 Task: Play online crossword game.
Action: Mouse moved to (937, 459)
Screenshot: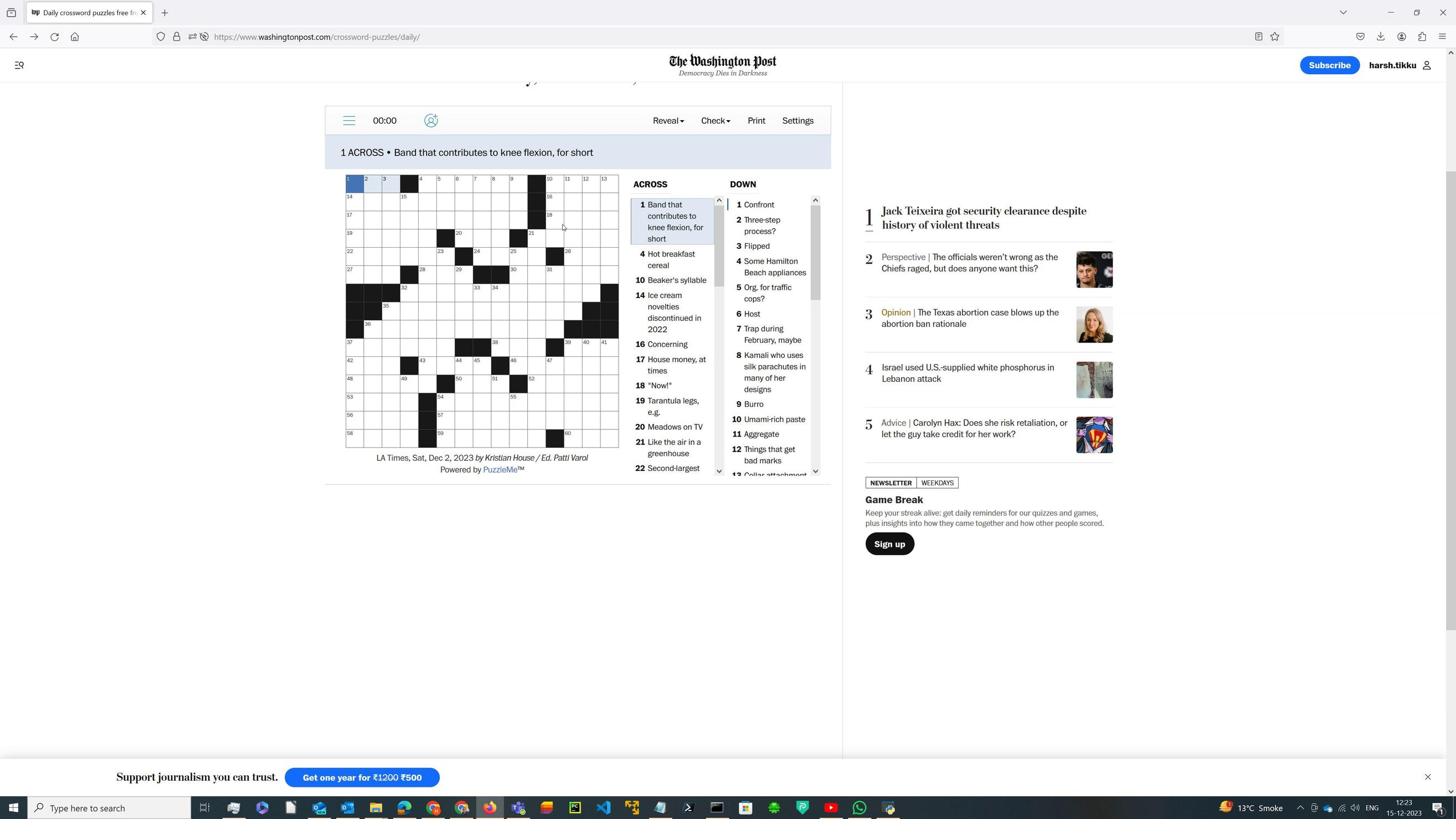 
Action: Mouse pressed left at (937, 459)
Screenshot: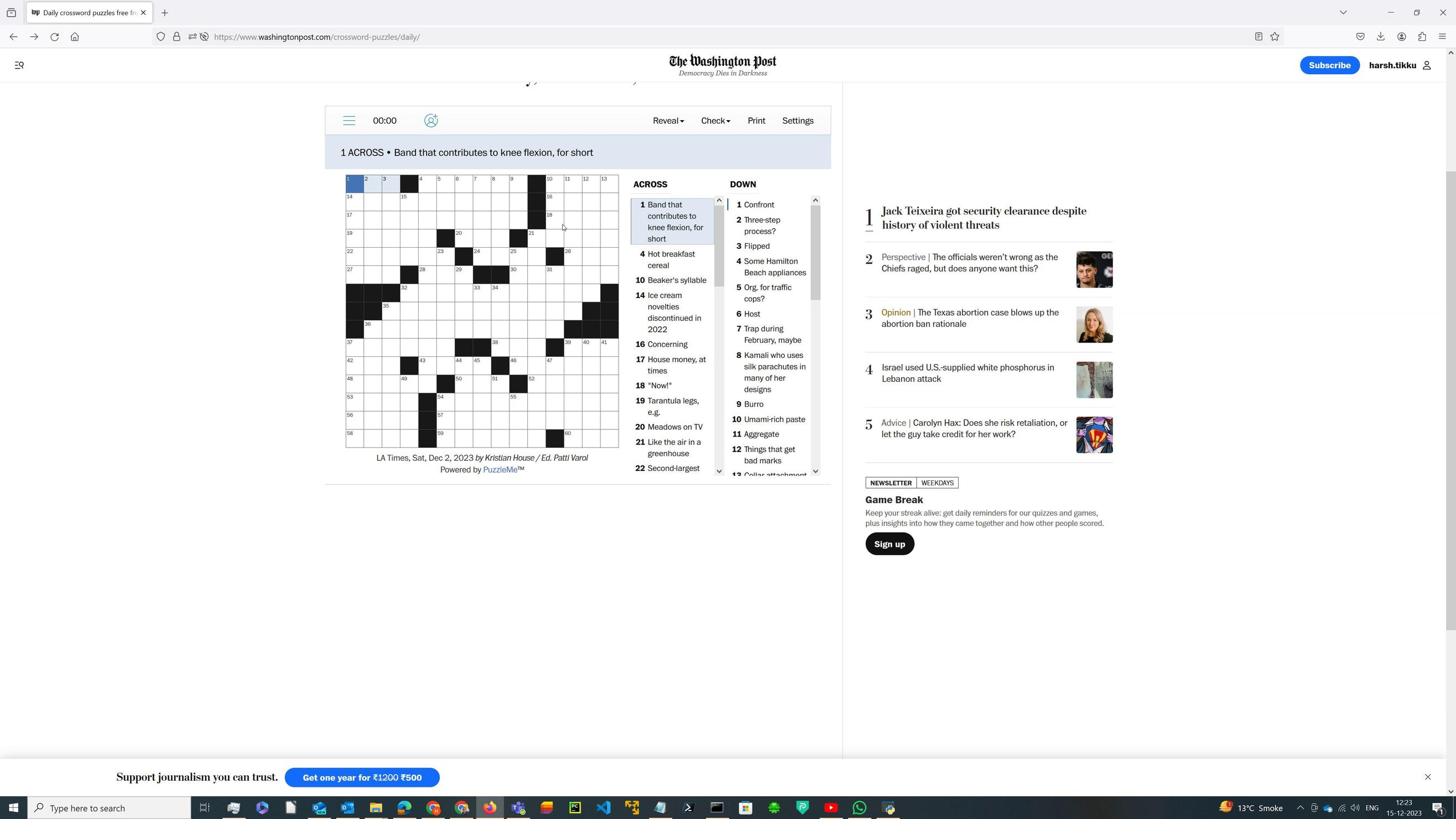
Action: Mouse moved to (920, 459)
Screenshot: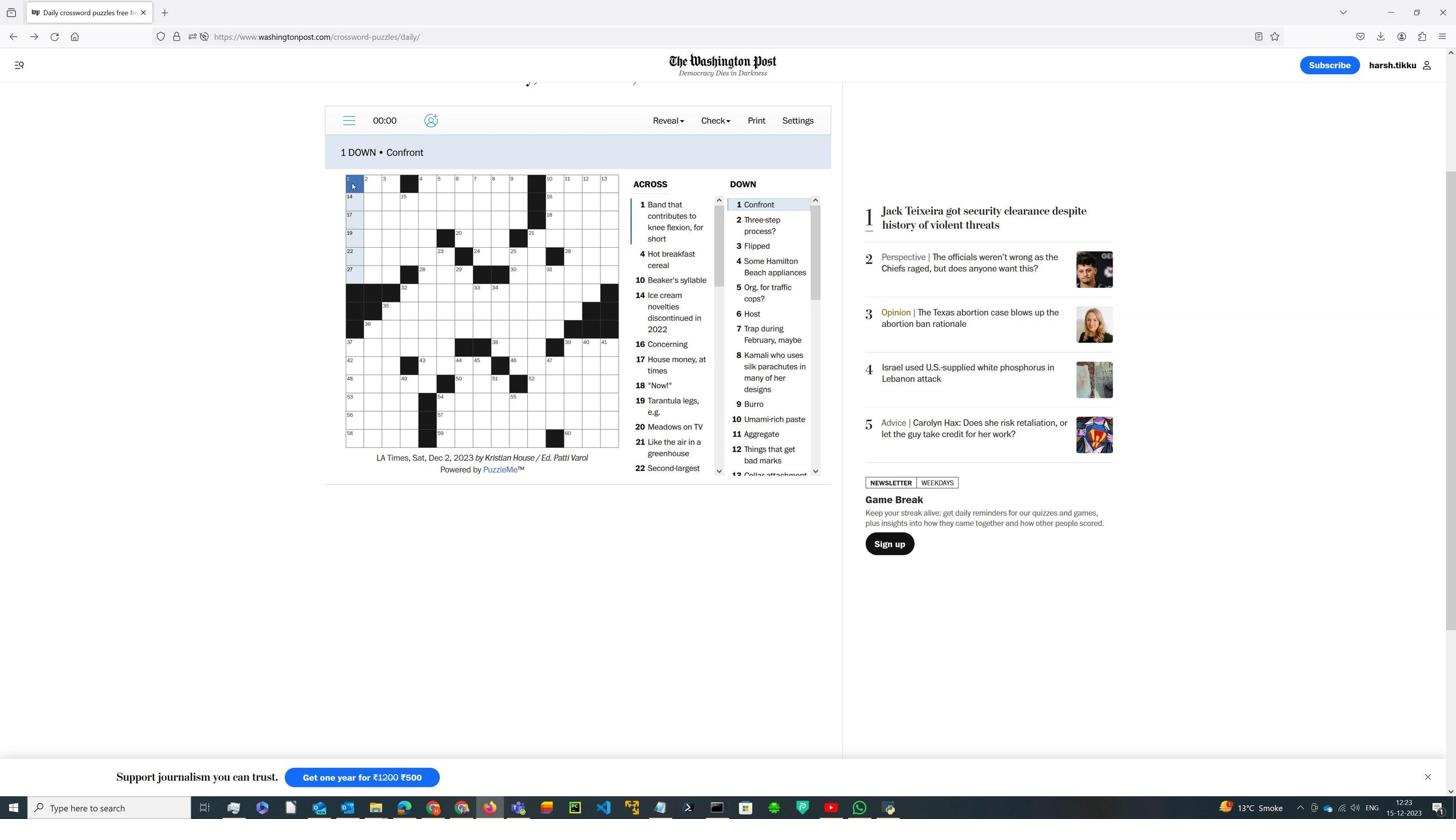 
Action: Mouse pressed left at (920, 459)
Screenshot: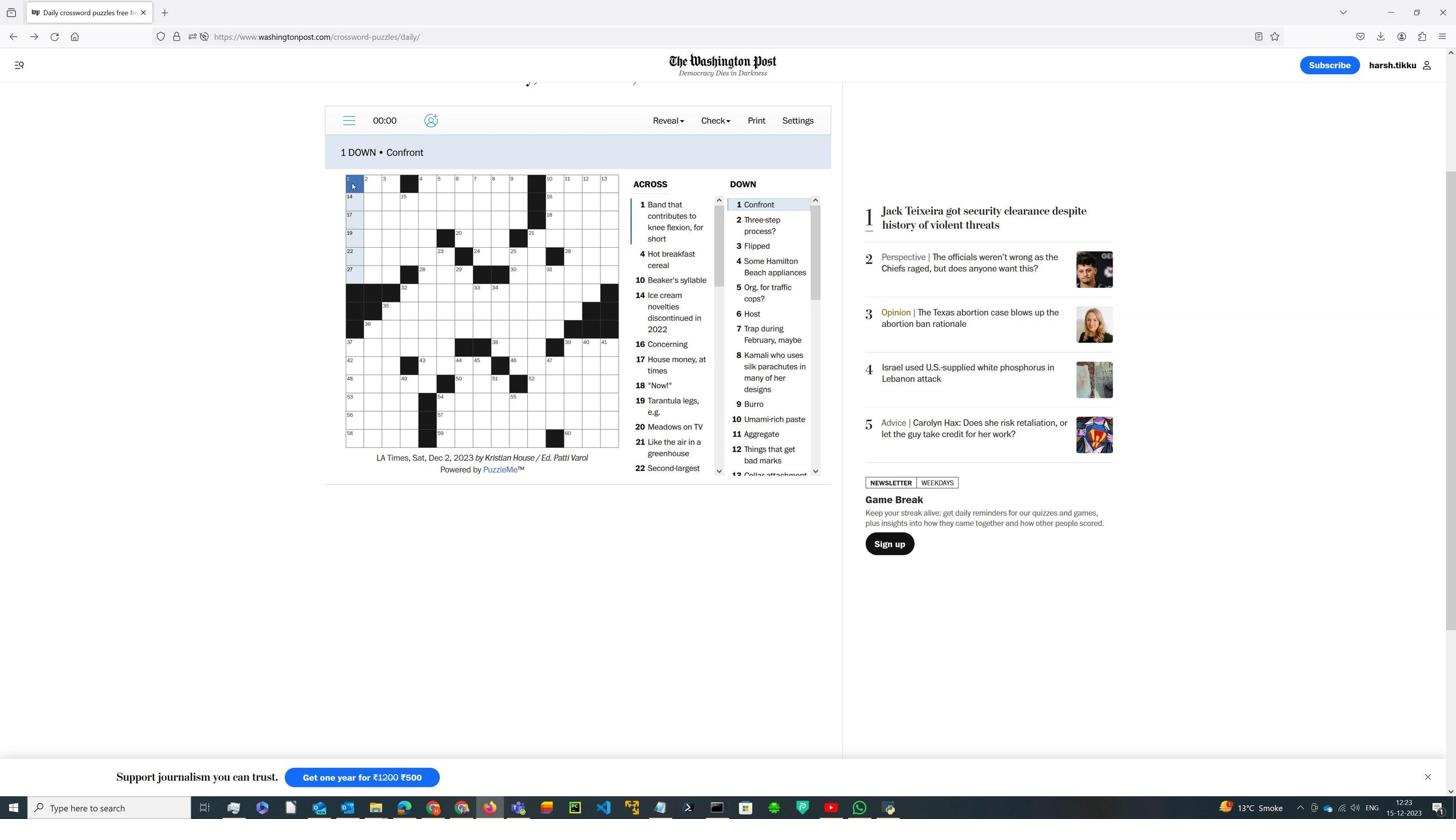 
Action: Mouse moved to (921, 459)
Screenshot: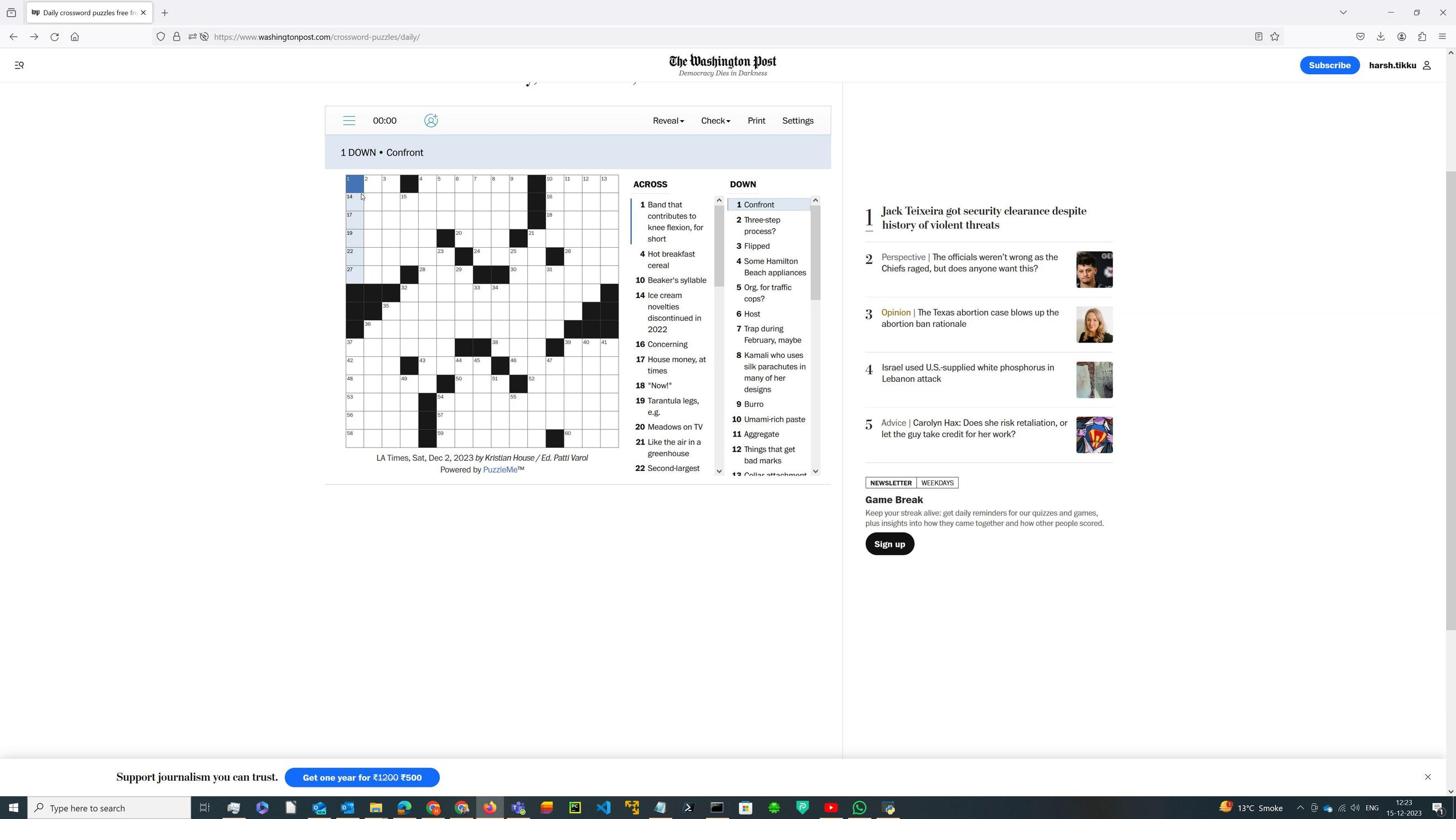
Action: Key pressed accost
Screenshot: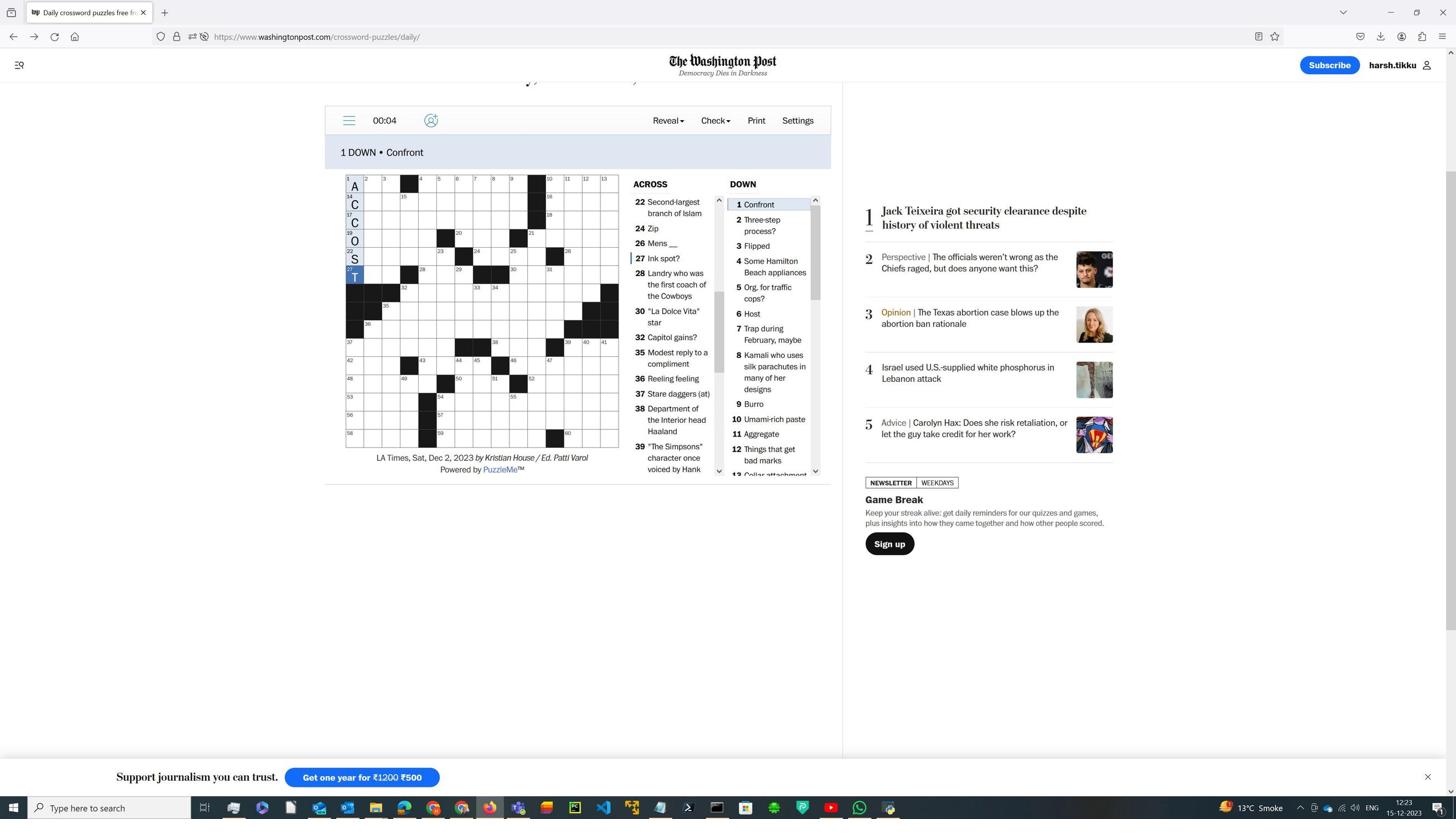 
Action: Mouse moved to (920, 458)
Screenshot: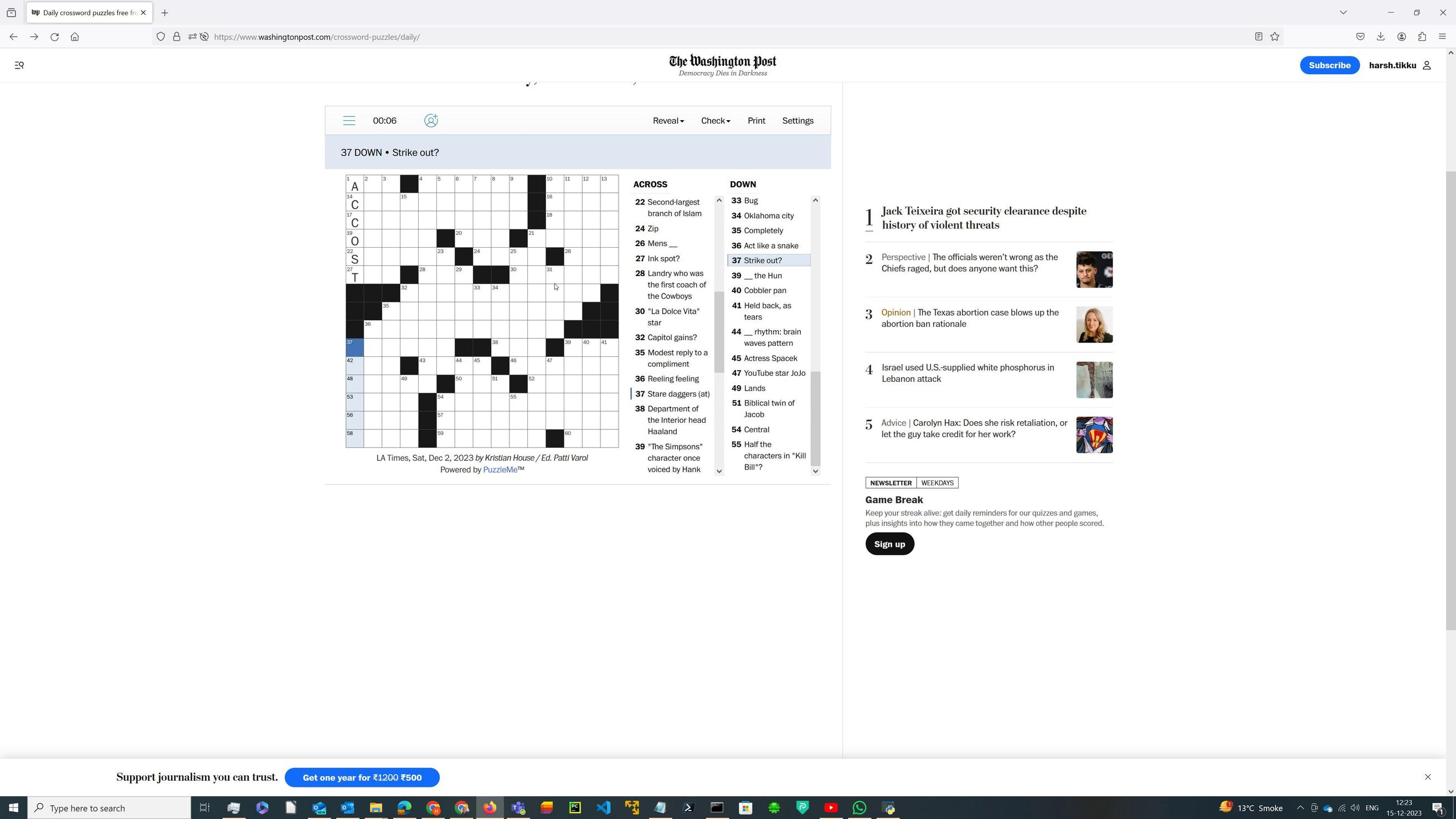 
Action: Mouse pressed left at (920, 458)
Screenshot: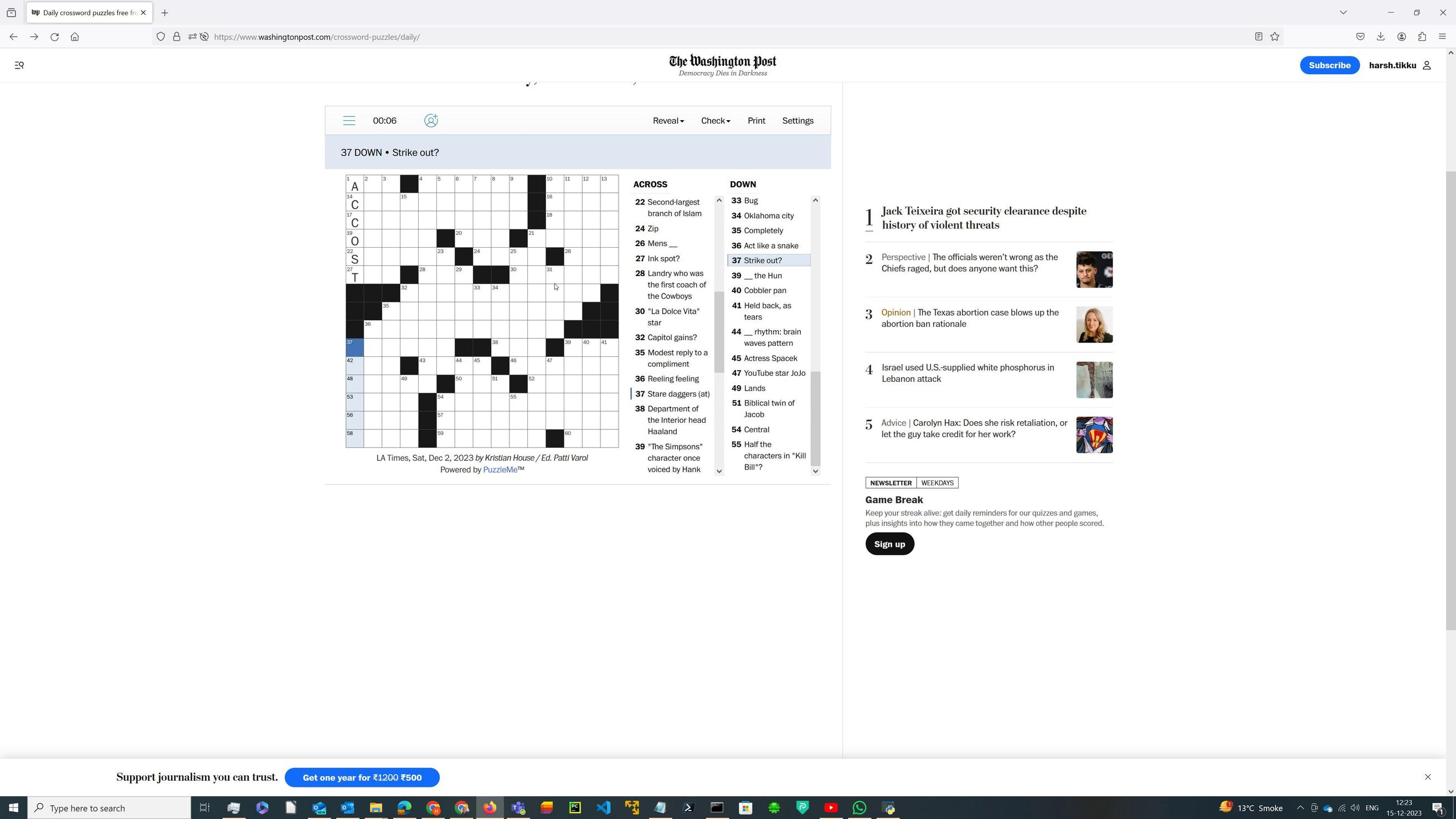 
Action: Mouse moved to (929, 459)
Screenshot: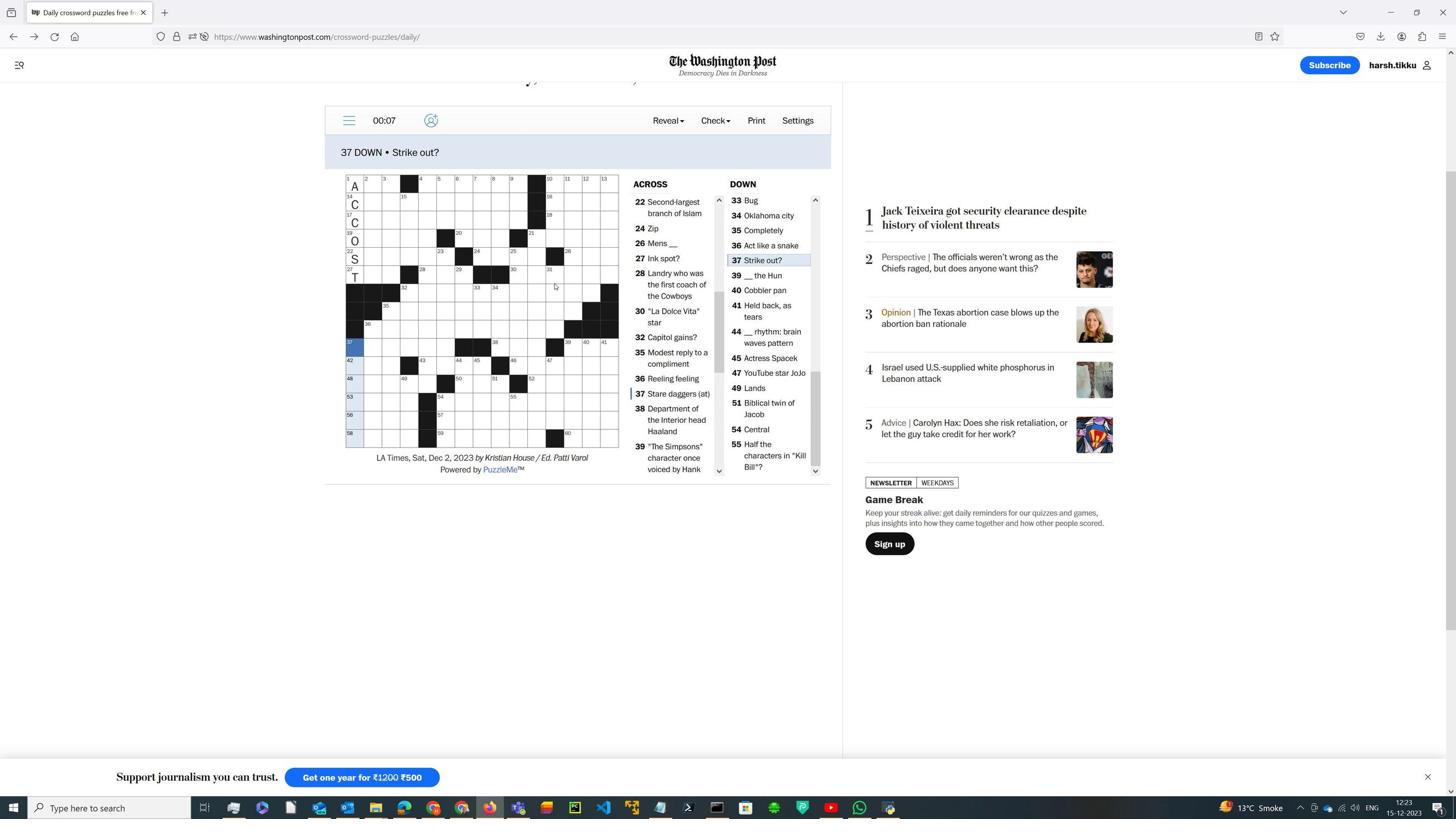 
Action: Key pressed gosolo
Screenshot: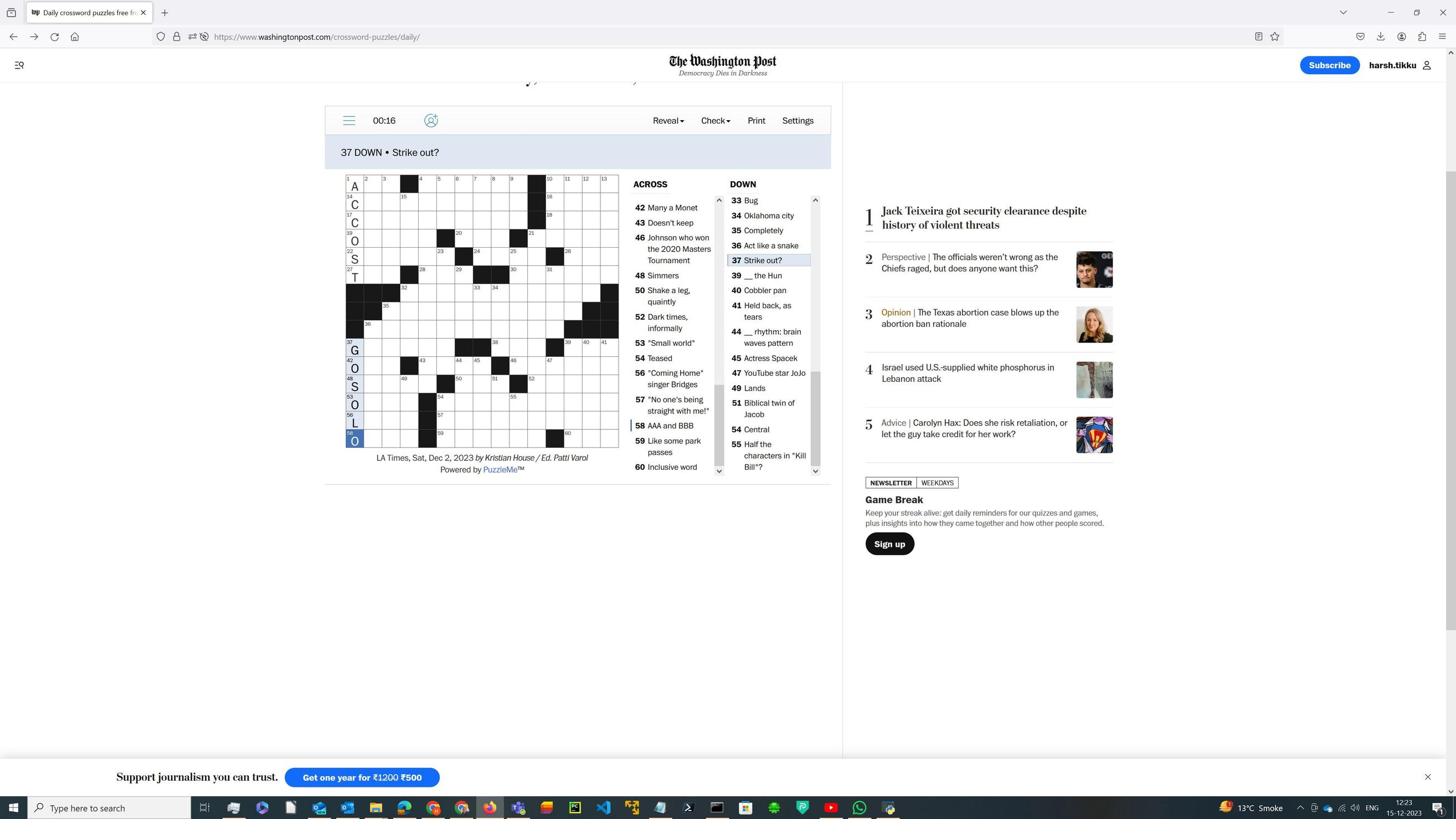 
Action: Mouse moved to (922, 459)
Screenshot: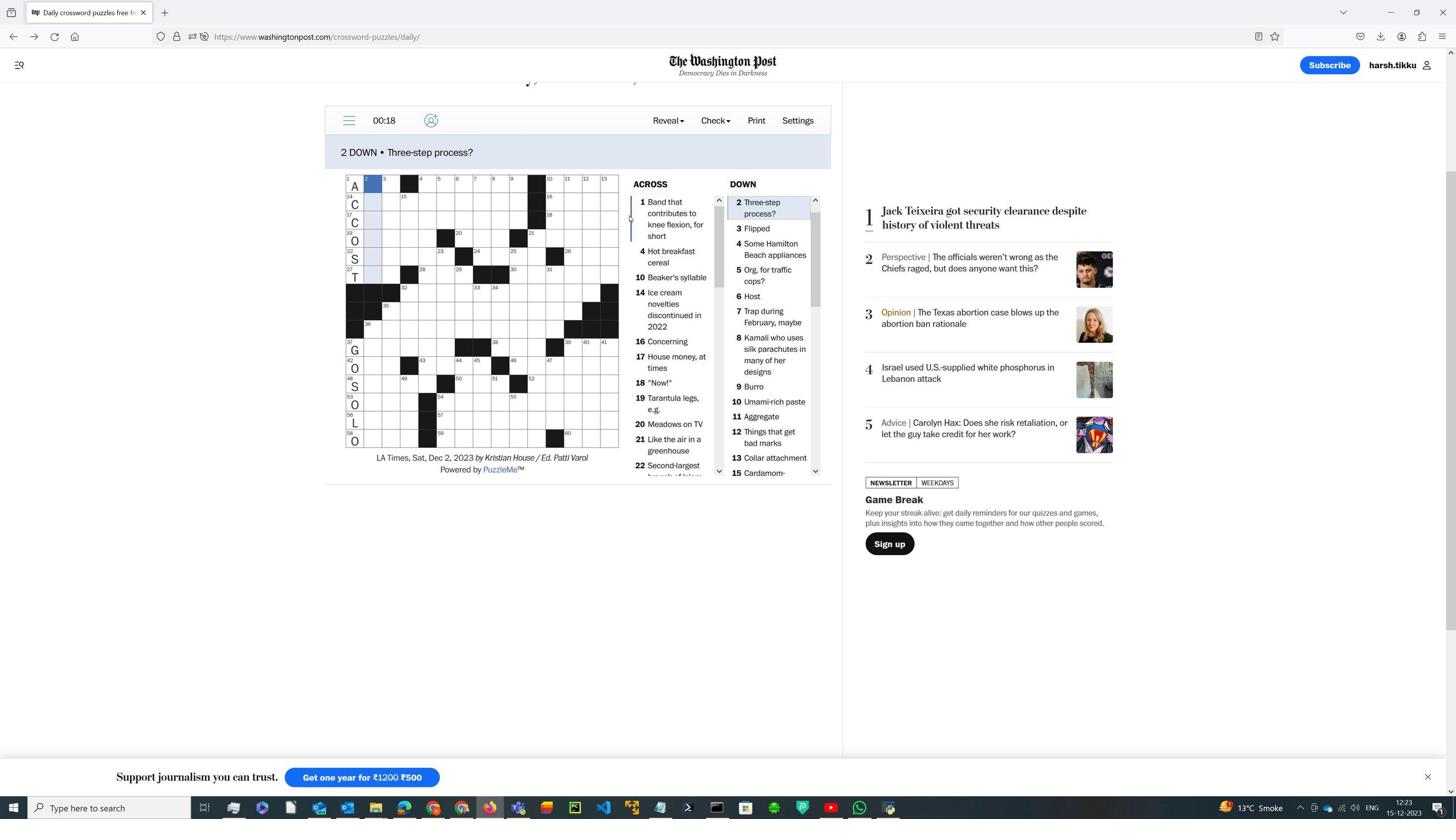 
Action: Mouse pressed left at (922, 459)
Screenshot: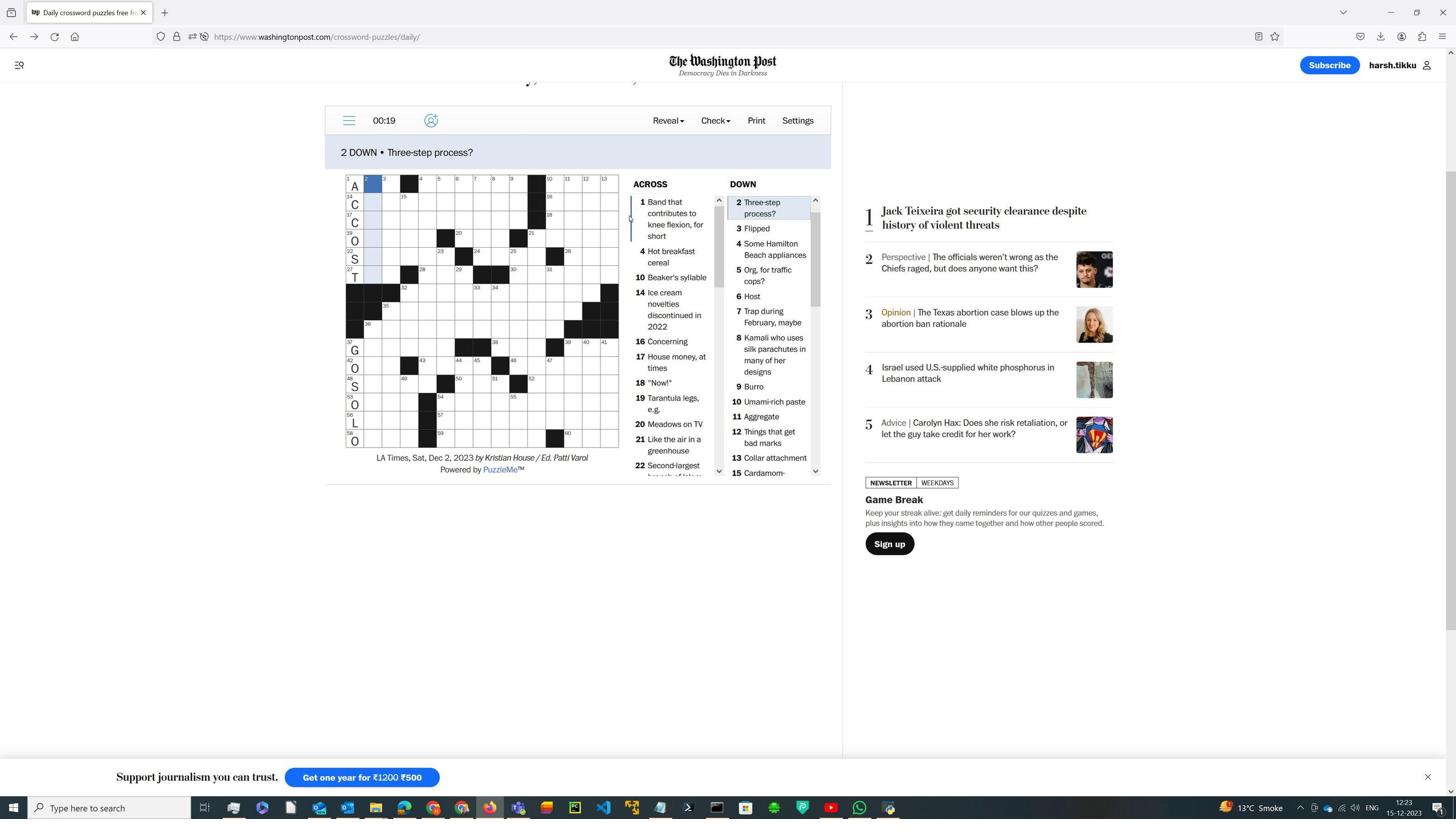 
Action: Mouse moved to (933, 459)
Screenshot: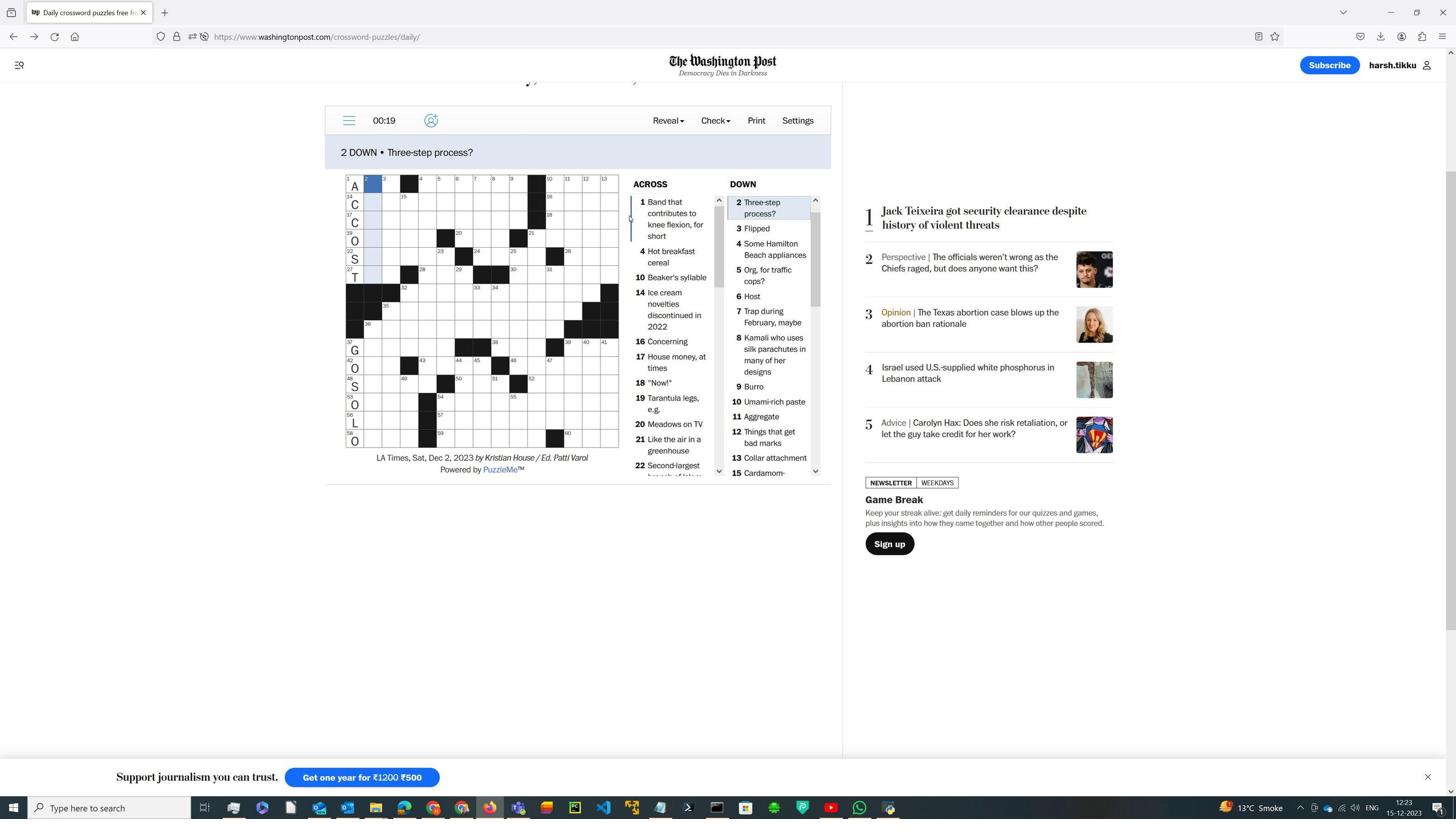 
Action: Key pressed chacha
Screenshot: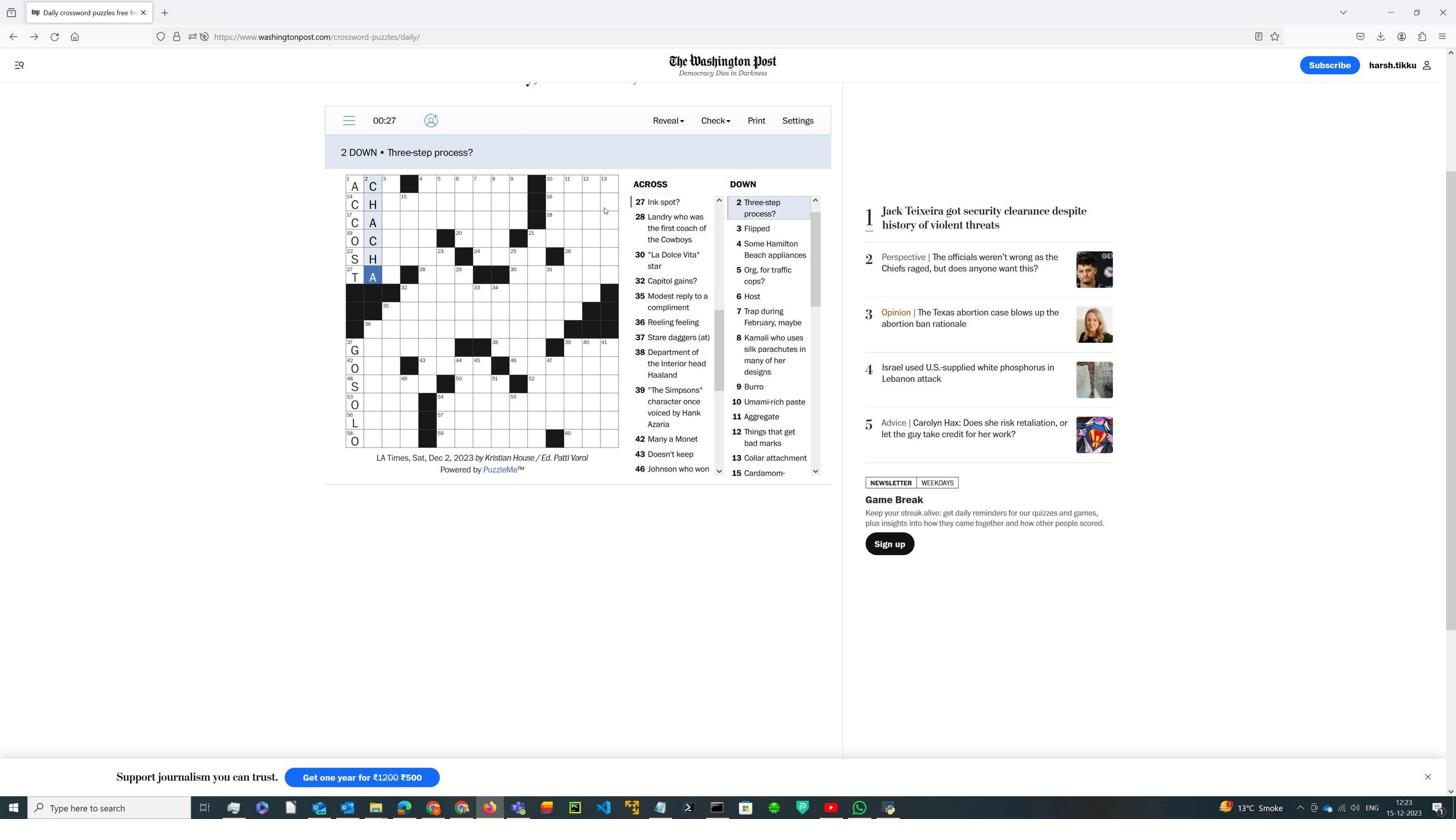 
Action: Mouse moved to (921, 459)
Screenshot: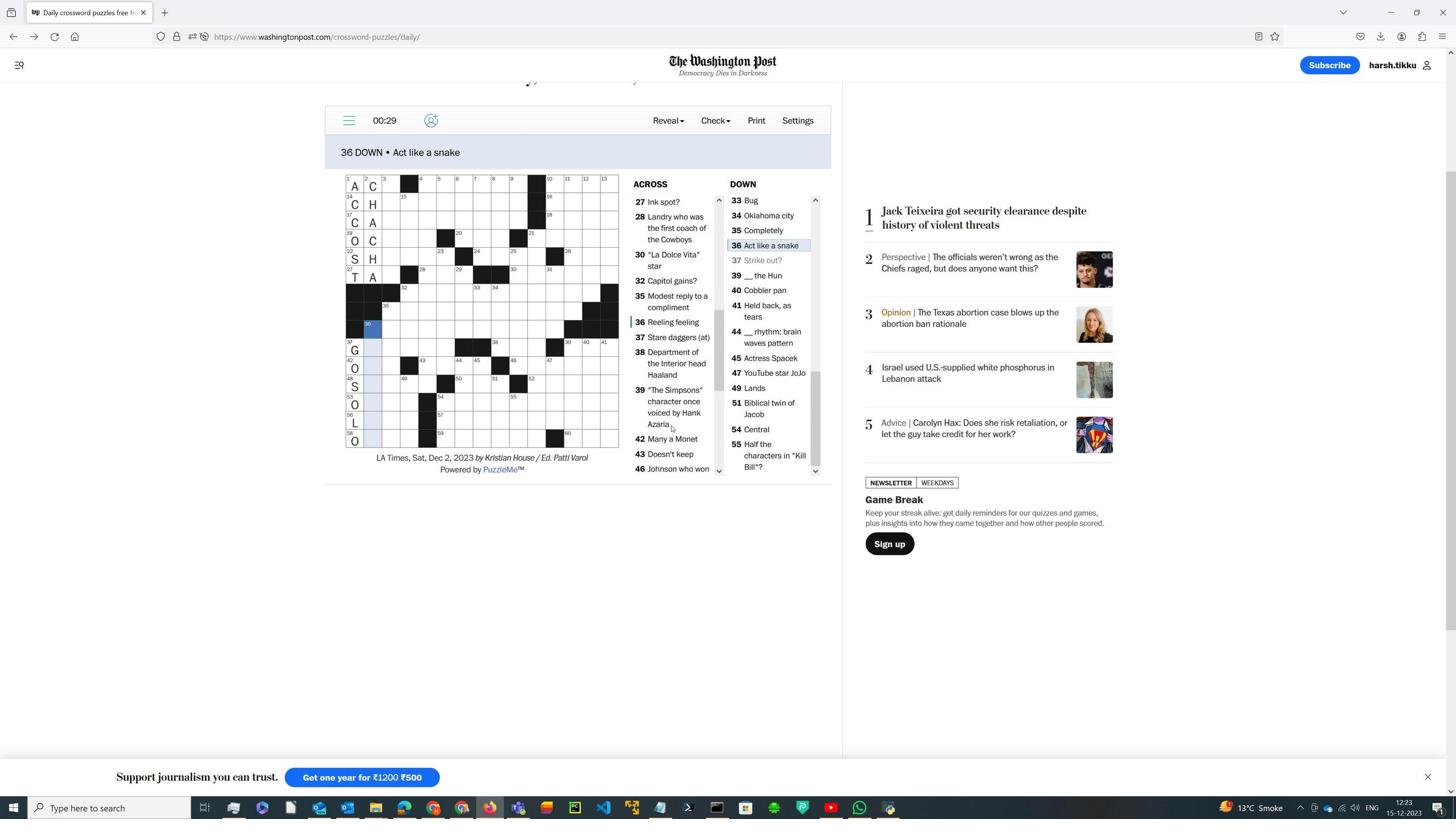 
Action: Mouse pressed left at (921, 459)
Screenshot: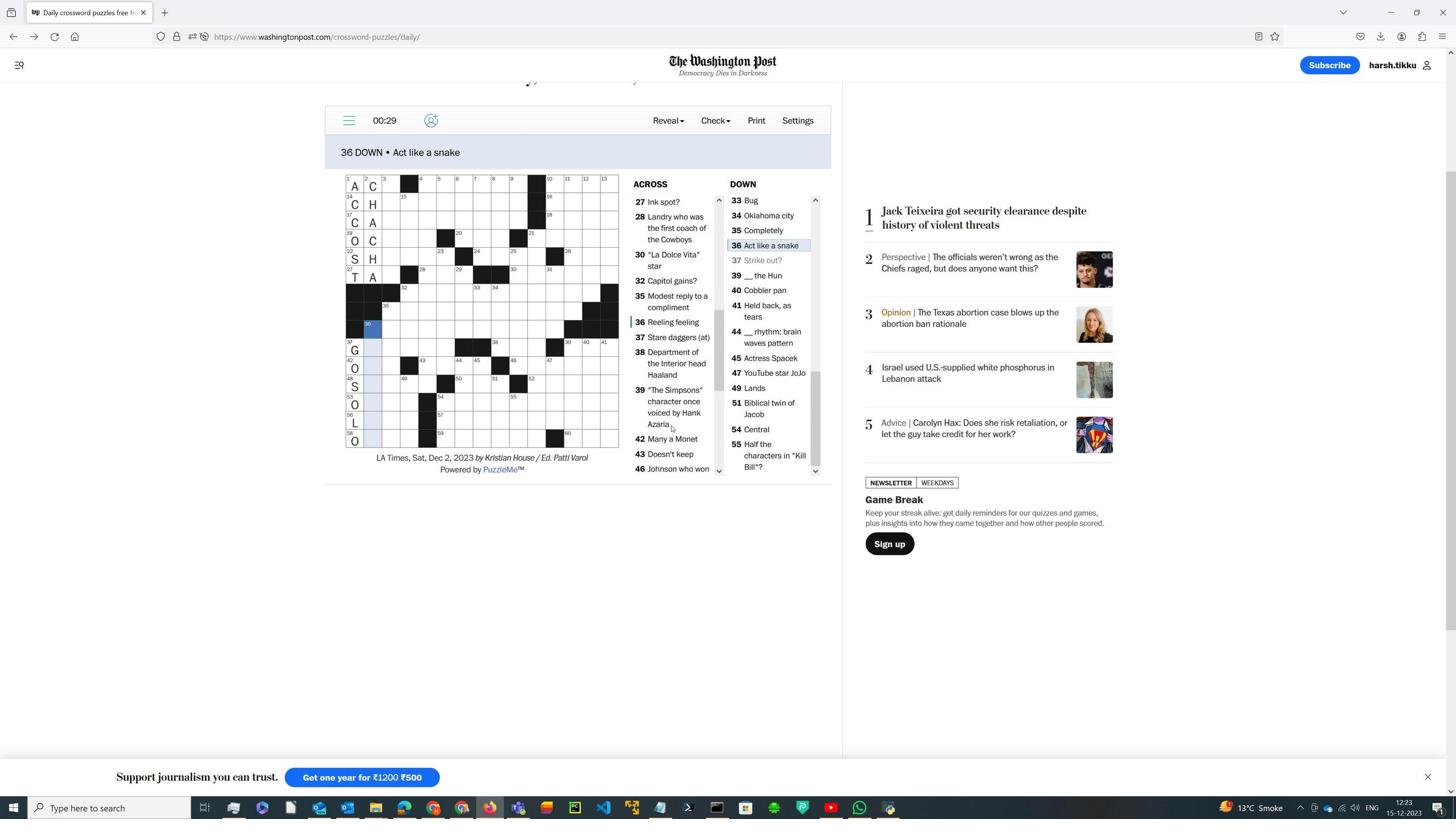 
Action: Mouse moved to (935, 458)
Screenshot: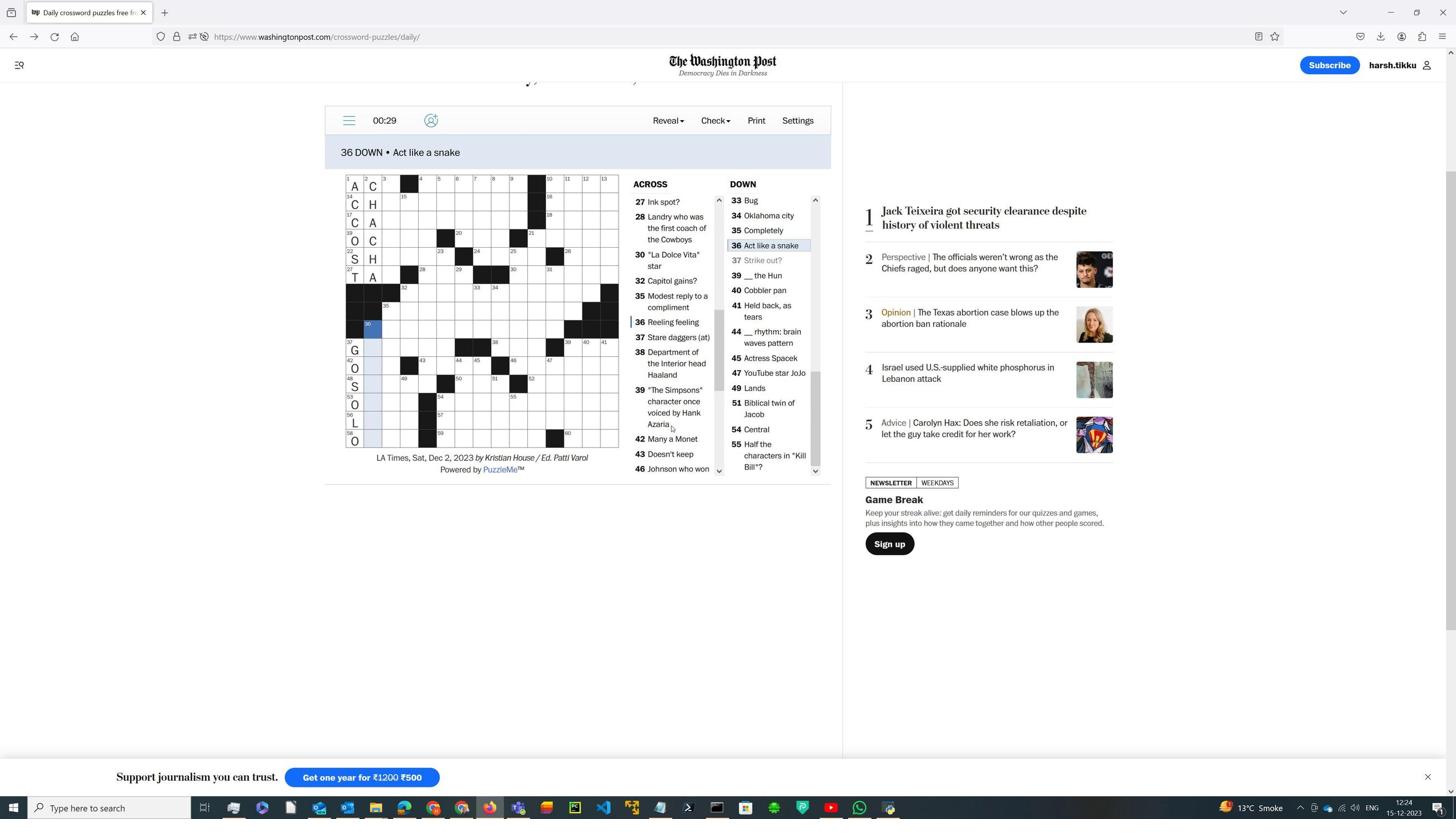 
Action: Key pressed slither
Screenshot: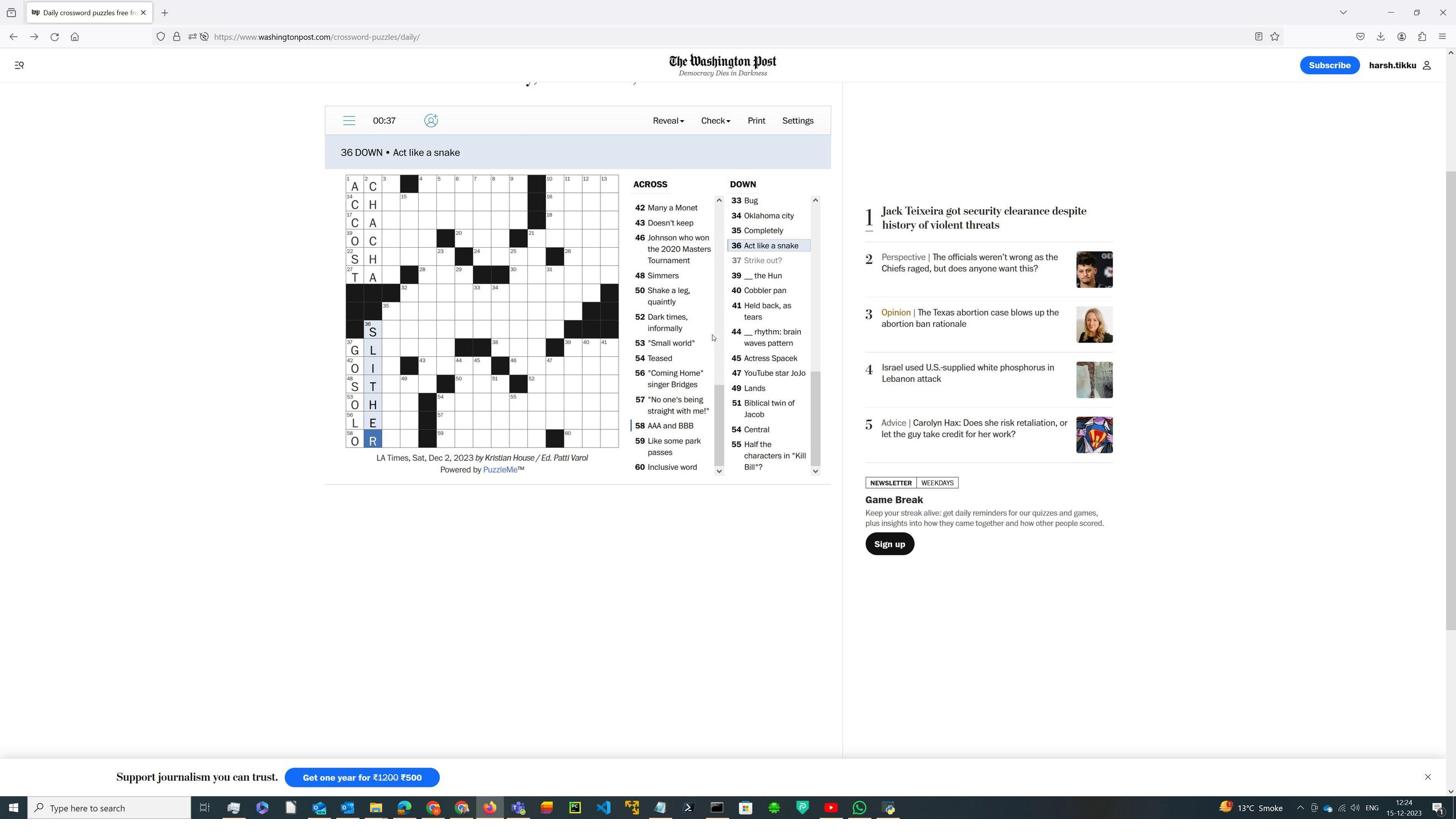 
Action: Mouse moved to (922, 459)
Screenshot: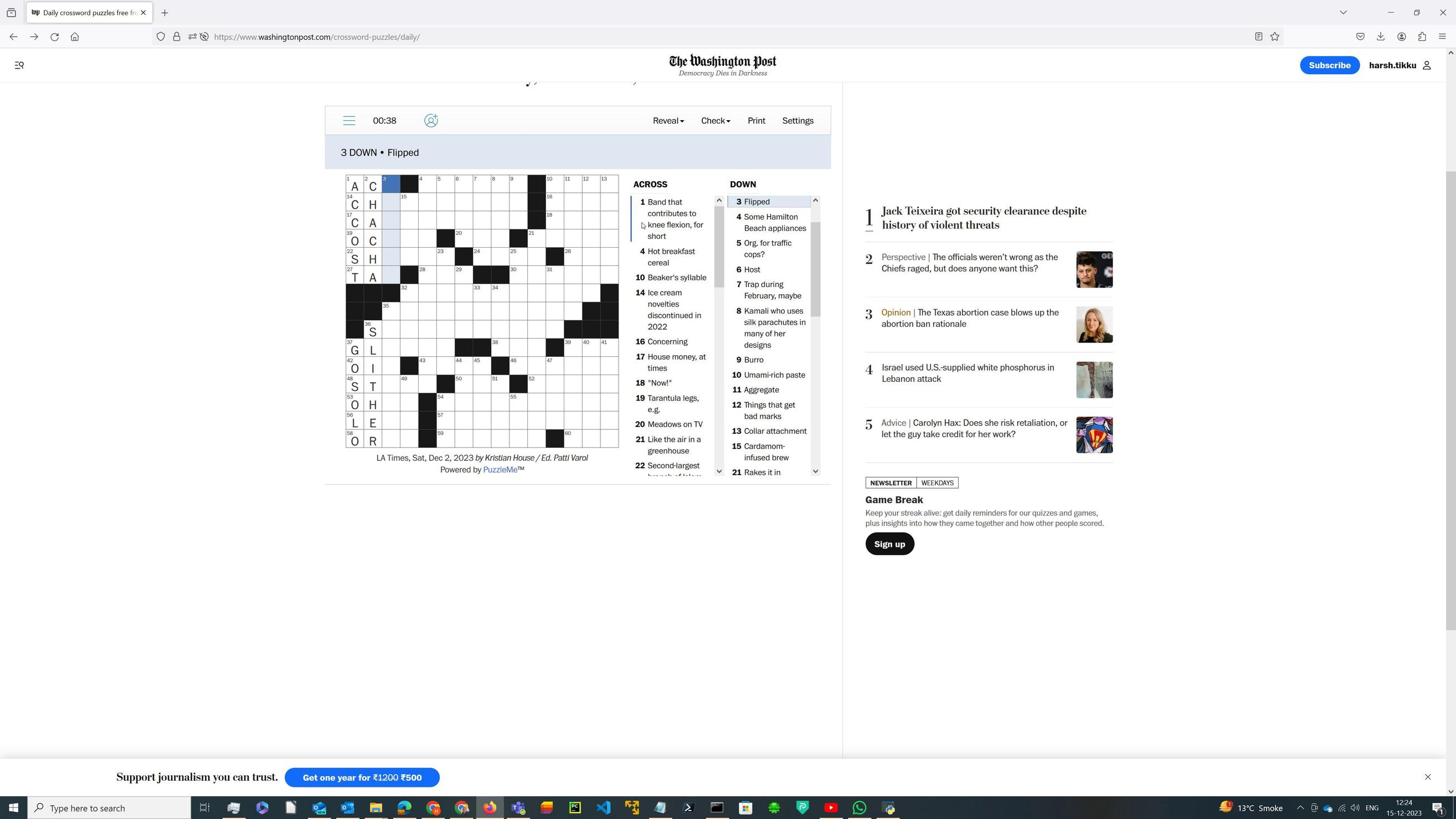 
Action: Mouse pressed left at (922, 459)
Screenshot: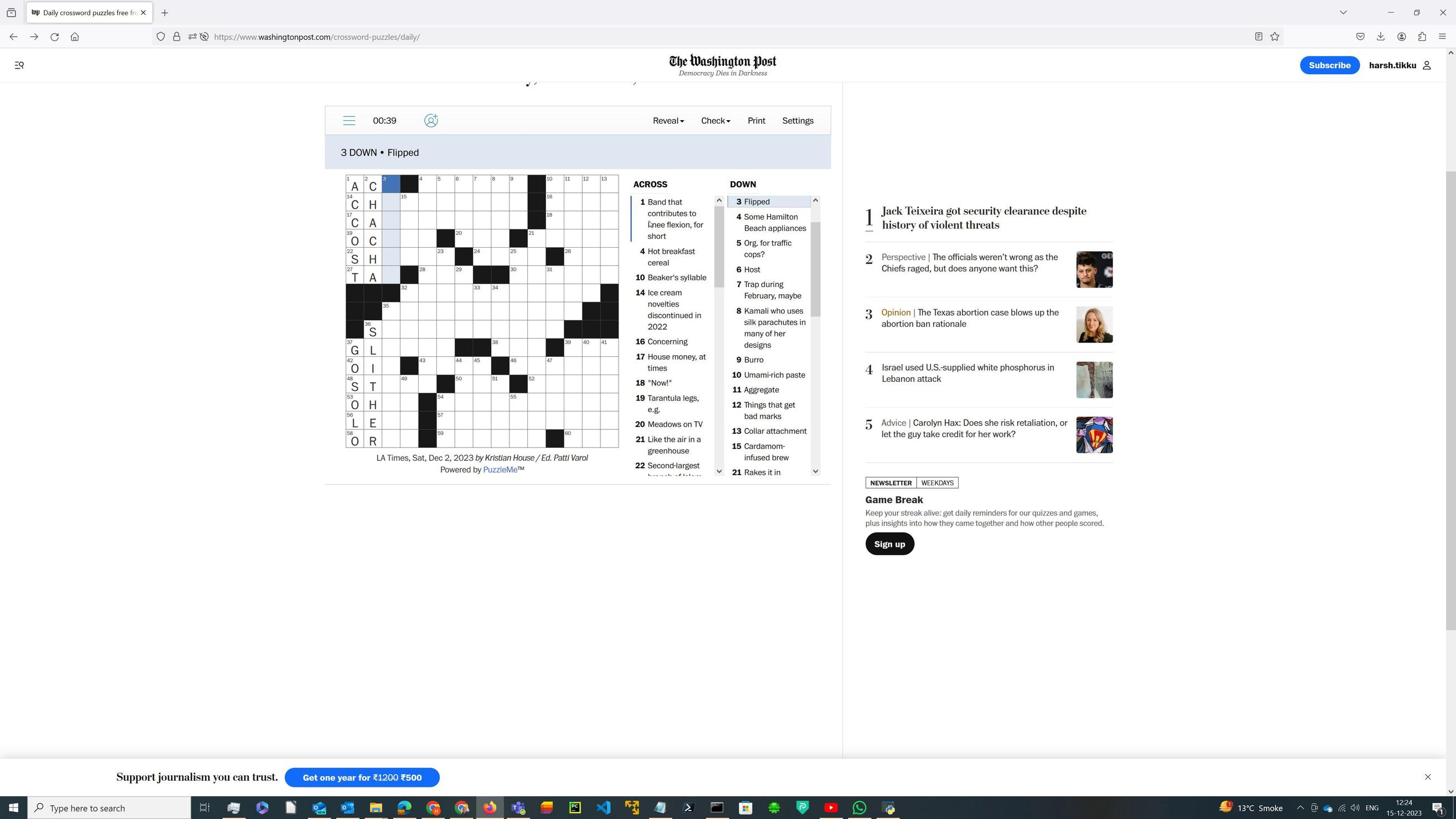 
Action: Mouse moved to (934, 459)
Screenshot: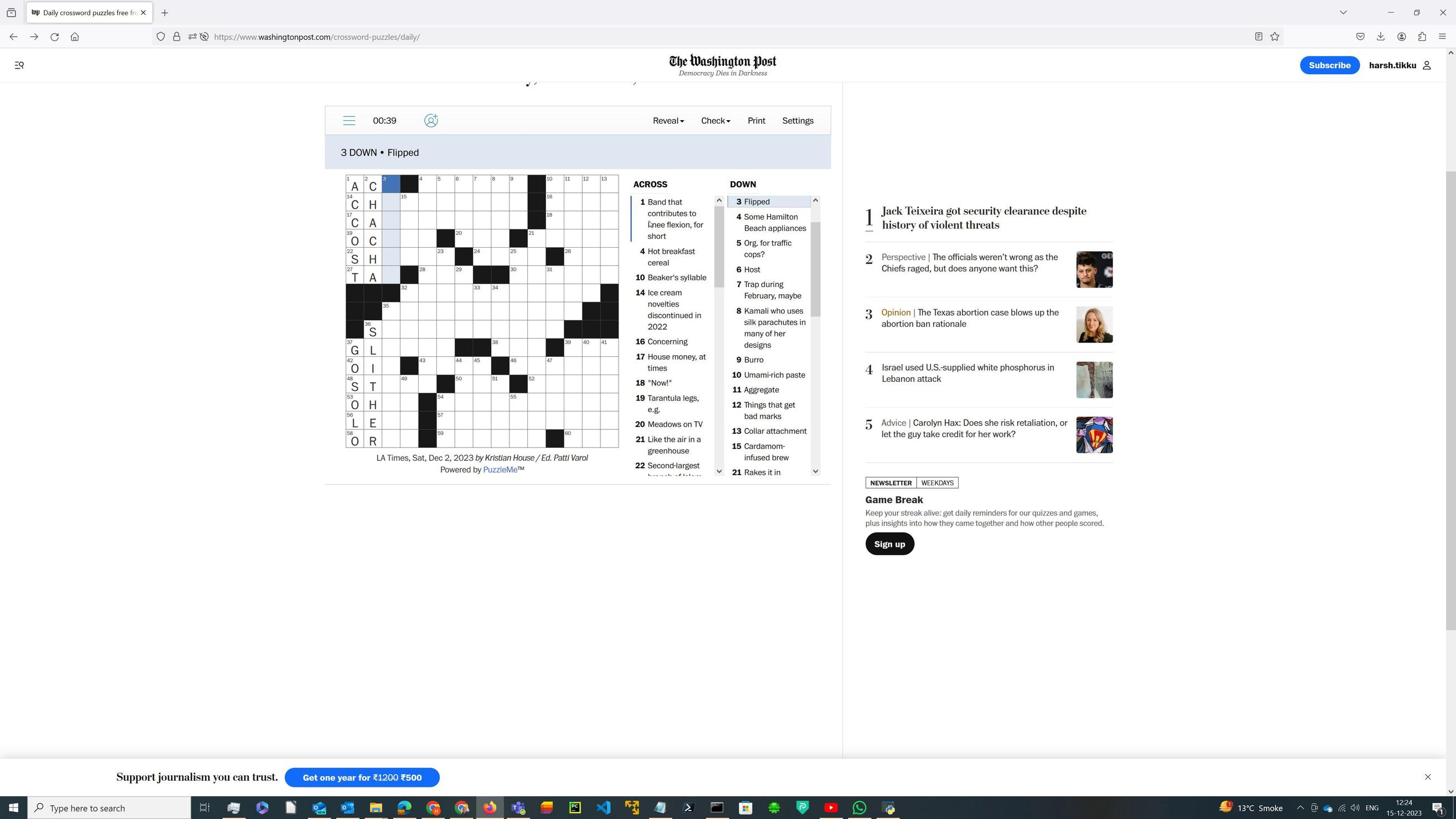 
Action: Key pressed lostit
Screenshot: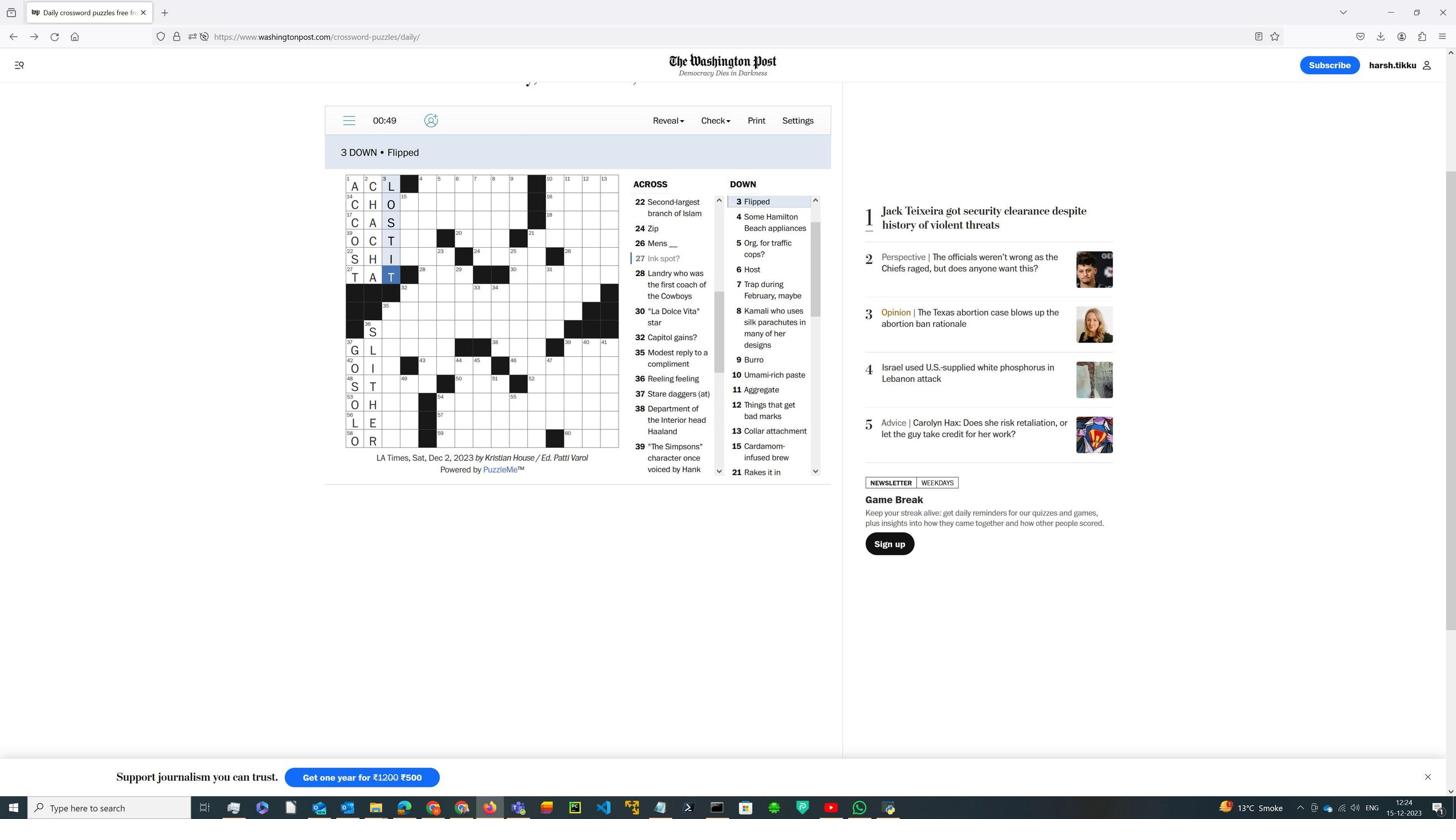 
Action: Mouse moved to (922, 459)
Screenshot: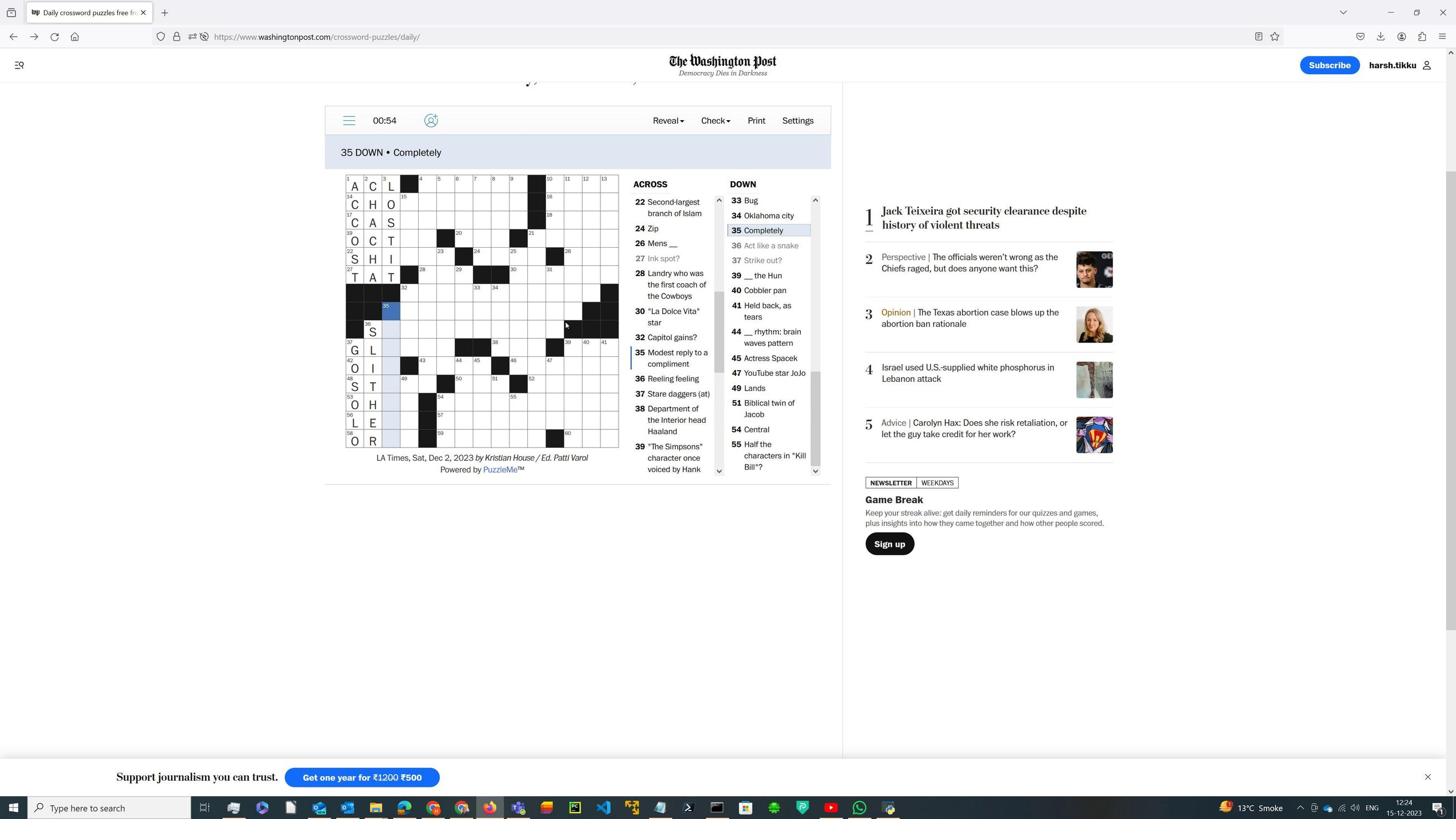 
Action: Mouse pressed left at (922, 459)
Screenshot: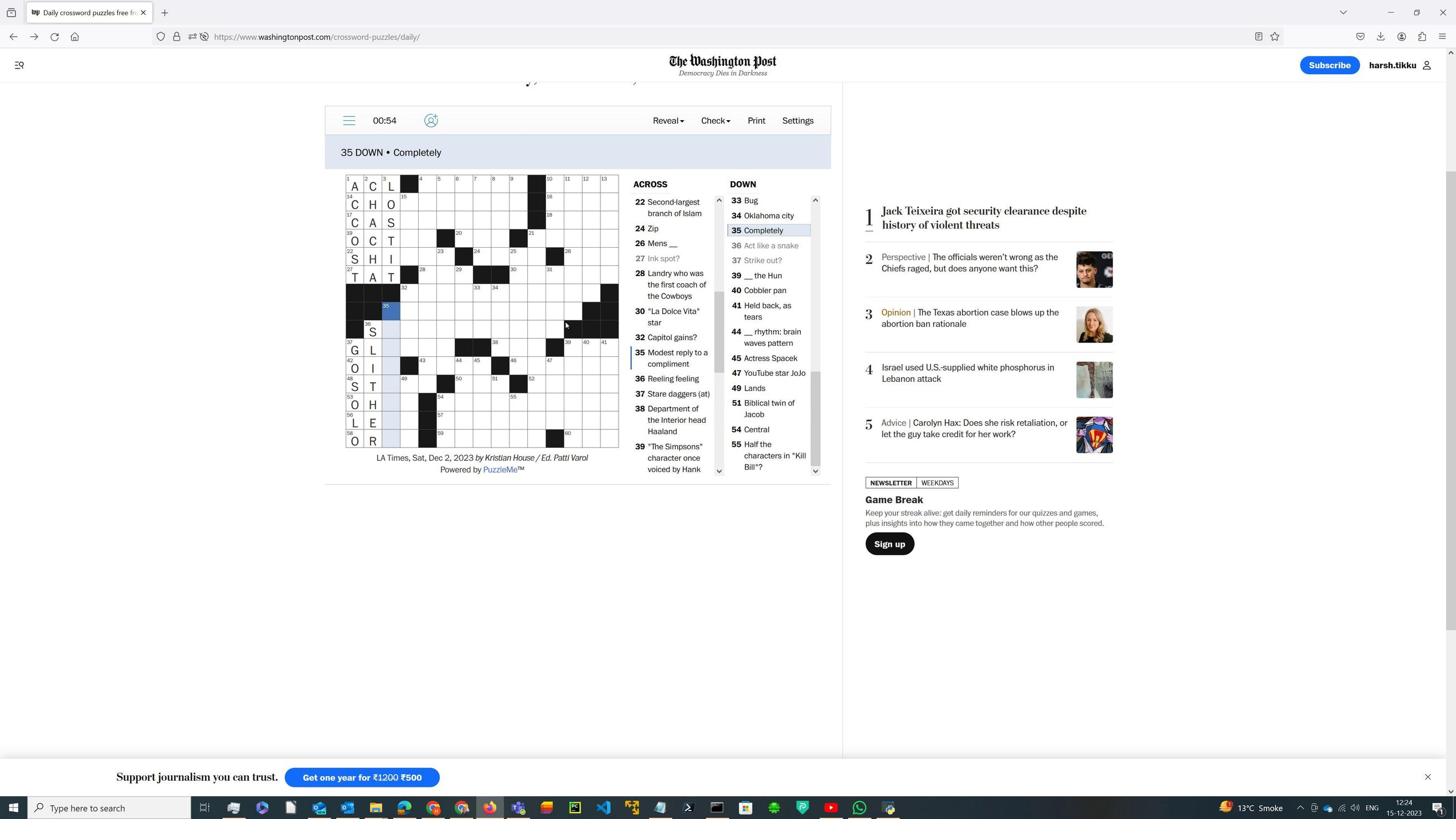 
Action: Mouse moved to (933, 459)
Screenshot: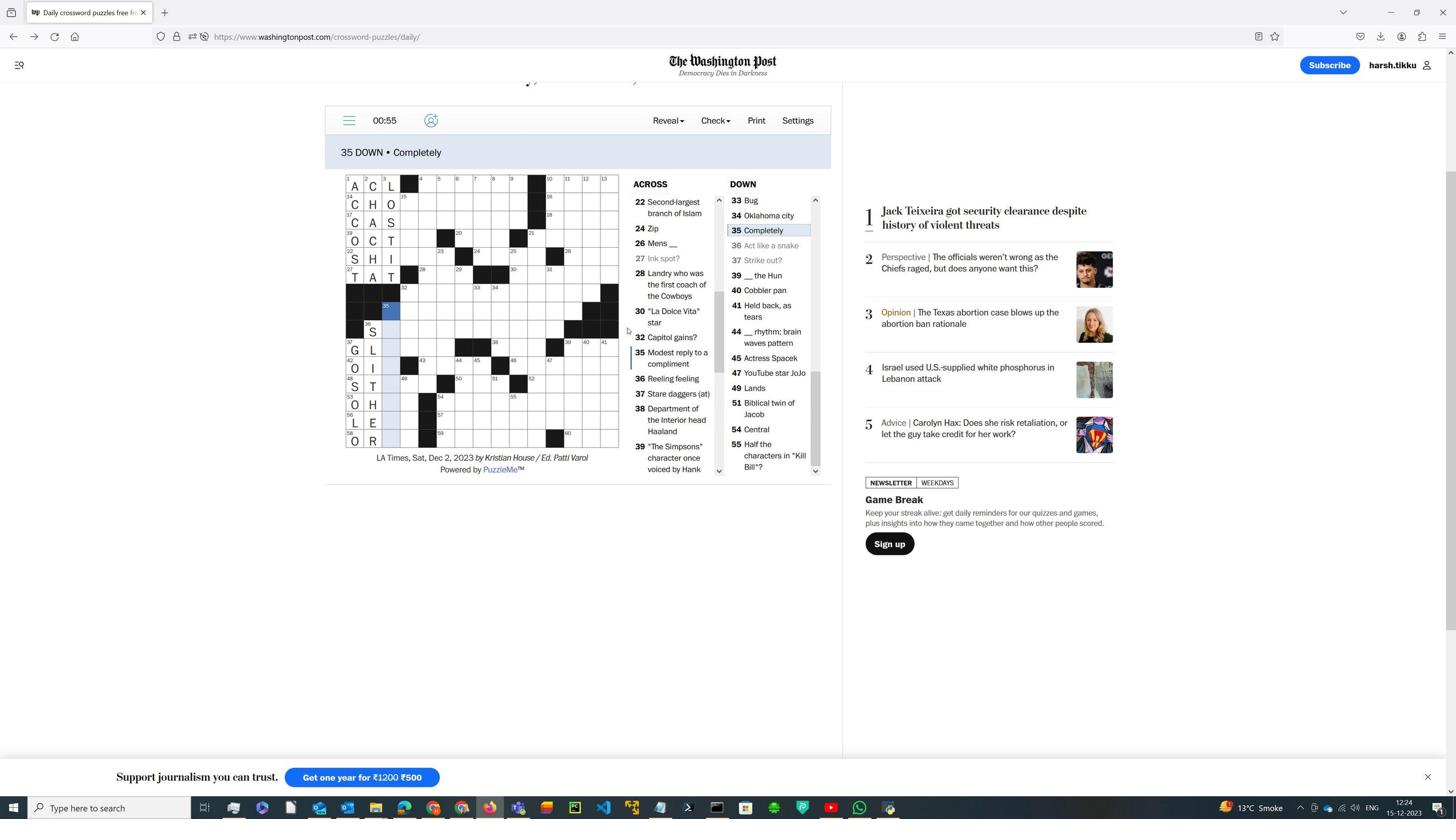 
Action: Key pressed wholehog
Screenshot: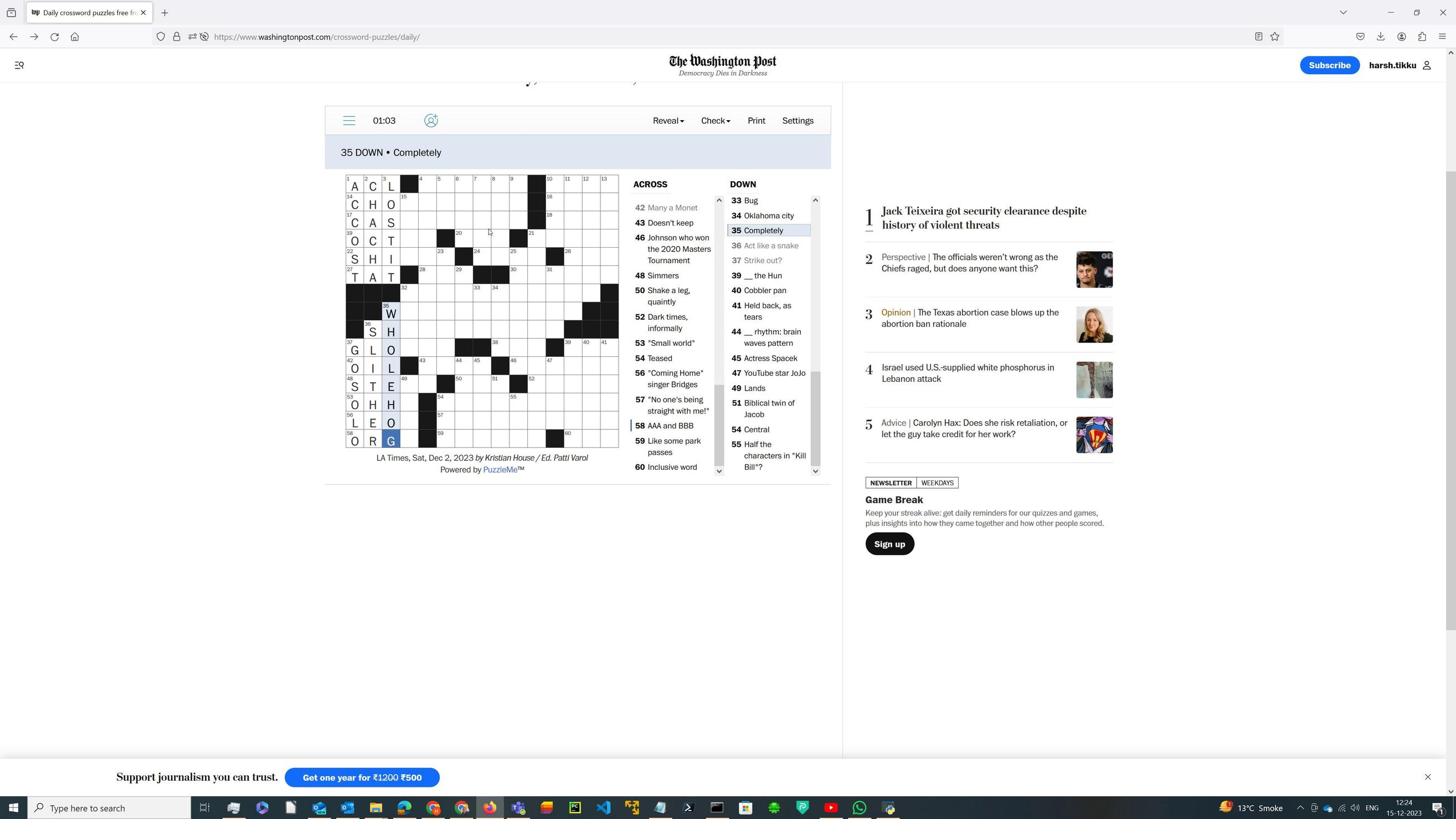 
Action: Mouse moved to (923, 459)
Screenshot: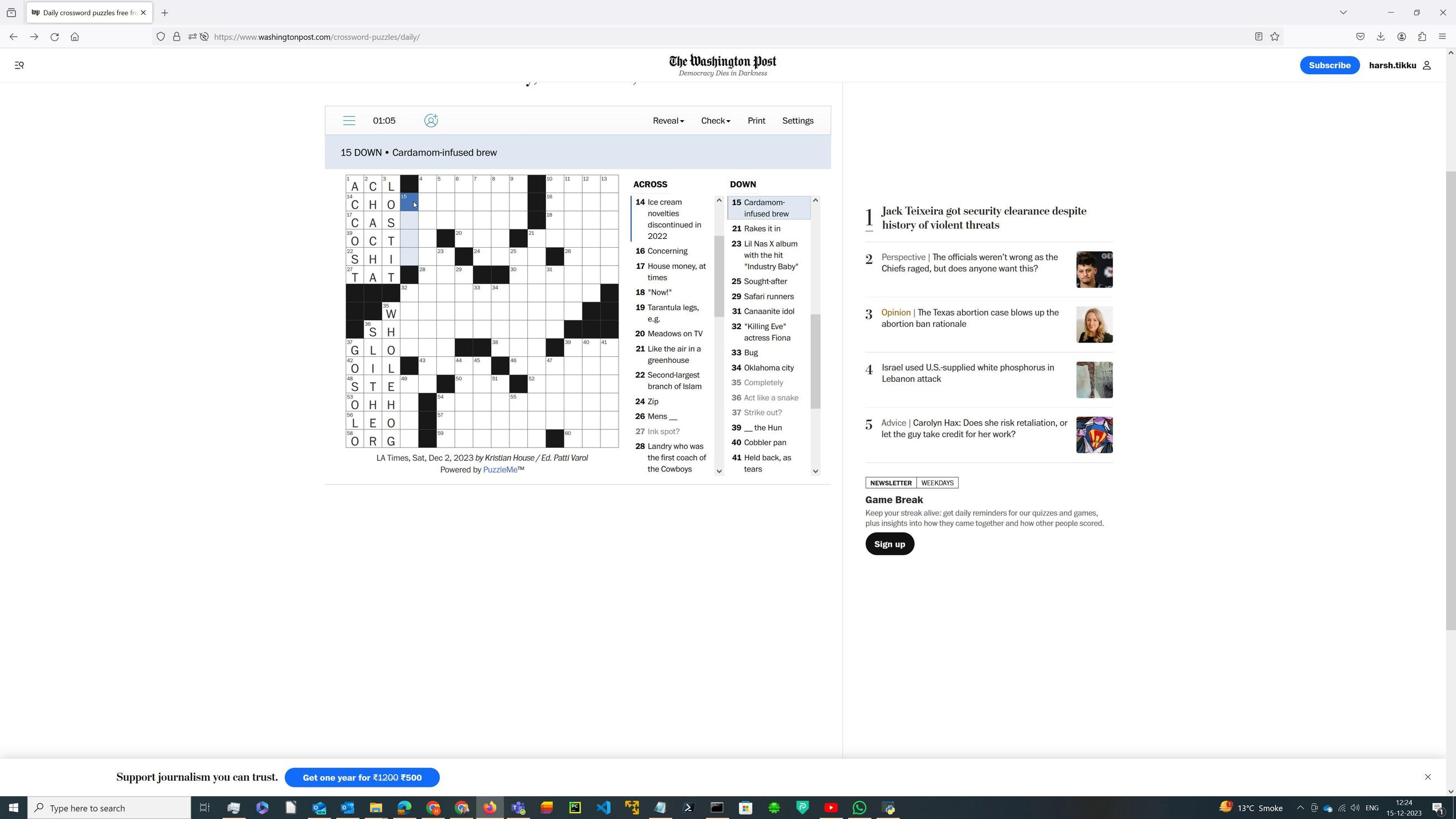 
Action: Mouse pressed left at (923, 459)
Screenshot: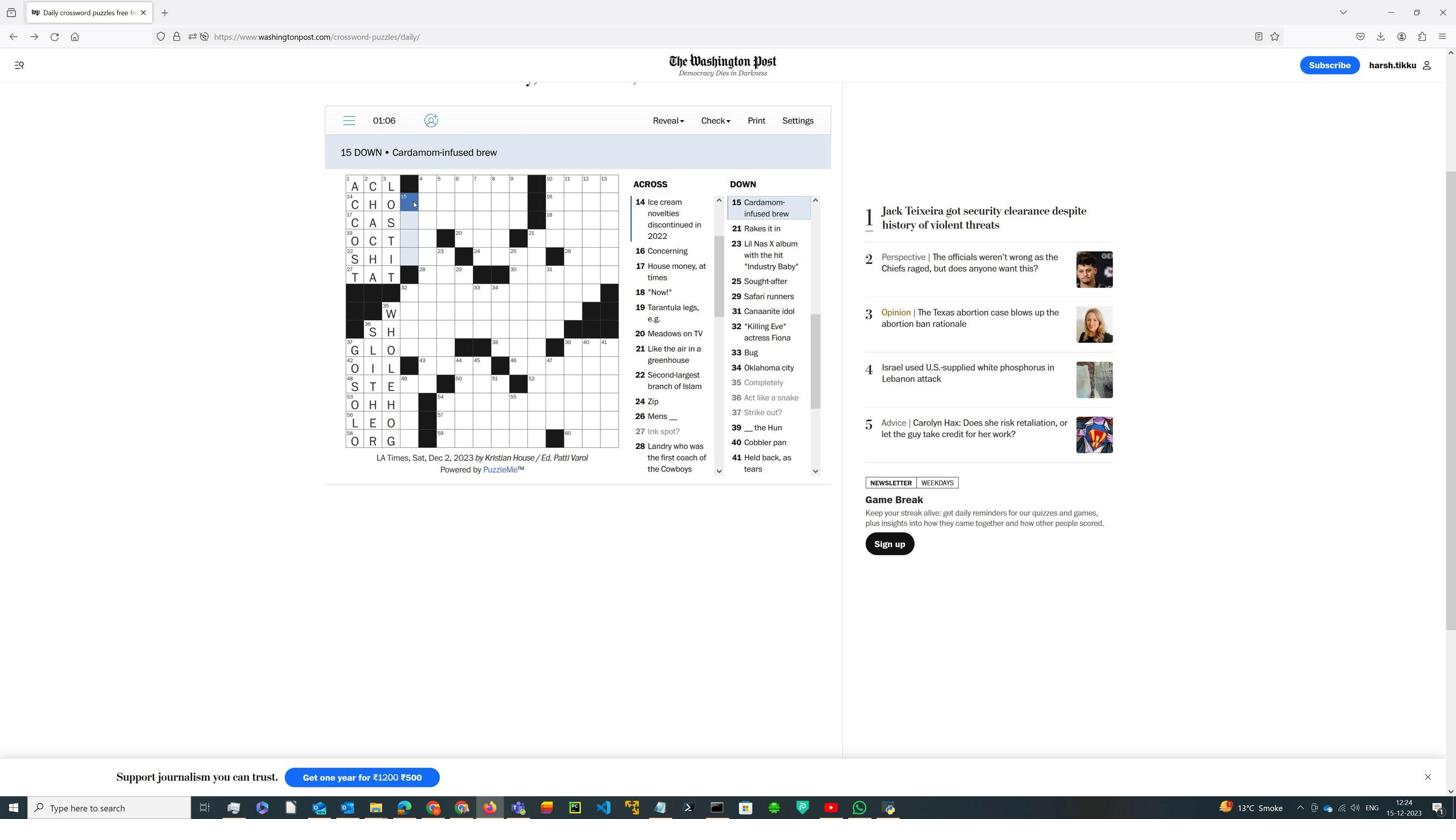 
Action: Mouse moved to (941, 459)
Screenshot: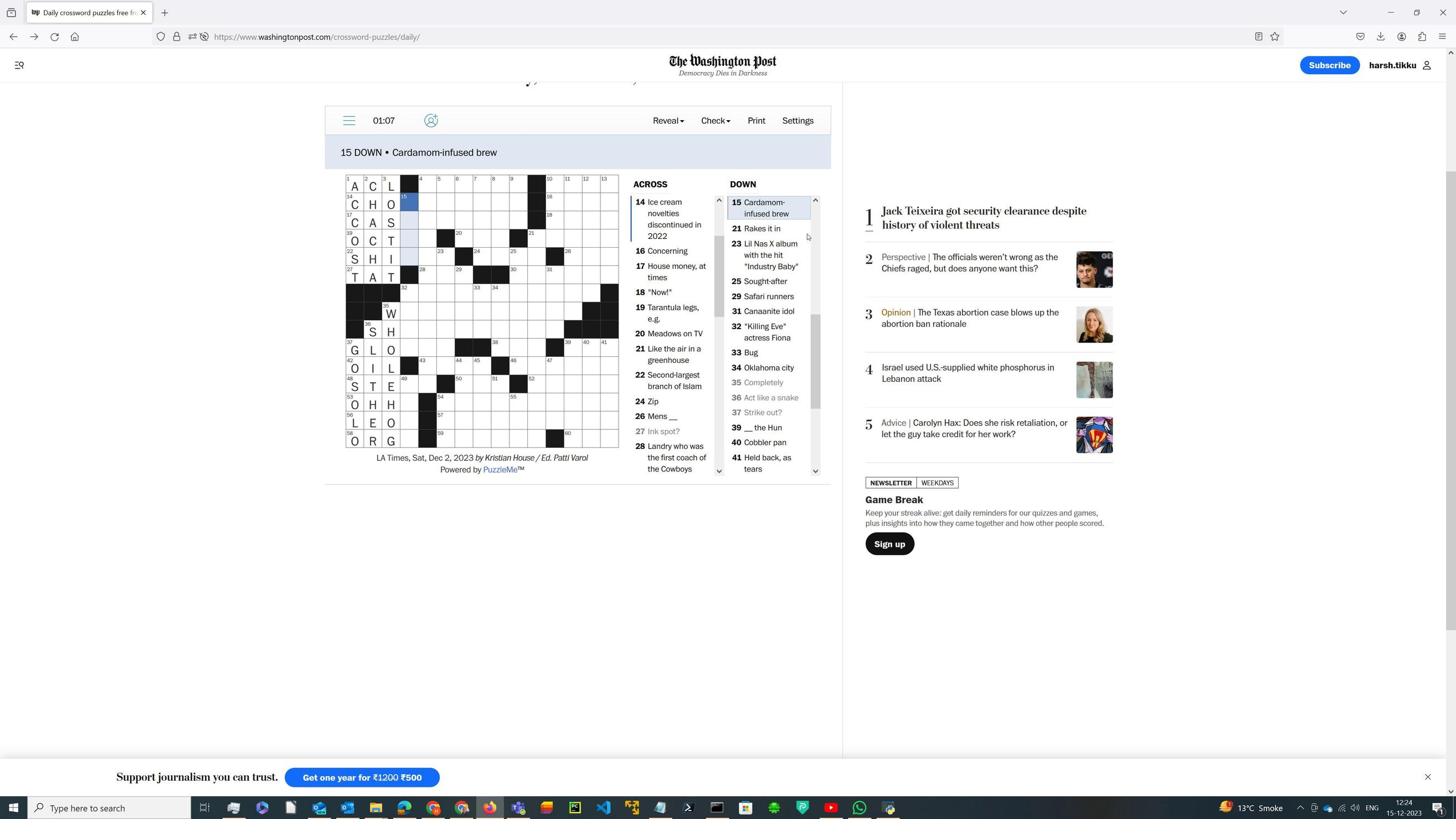 
Action: Key pressed chai
Screenshot: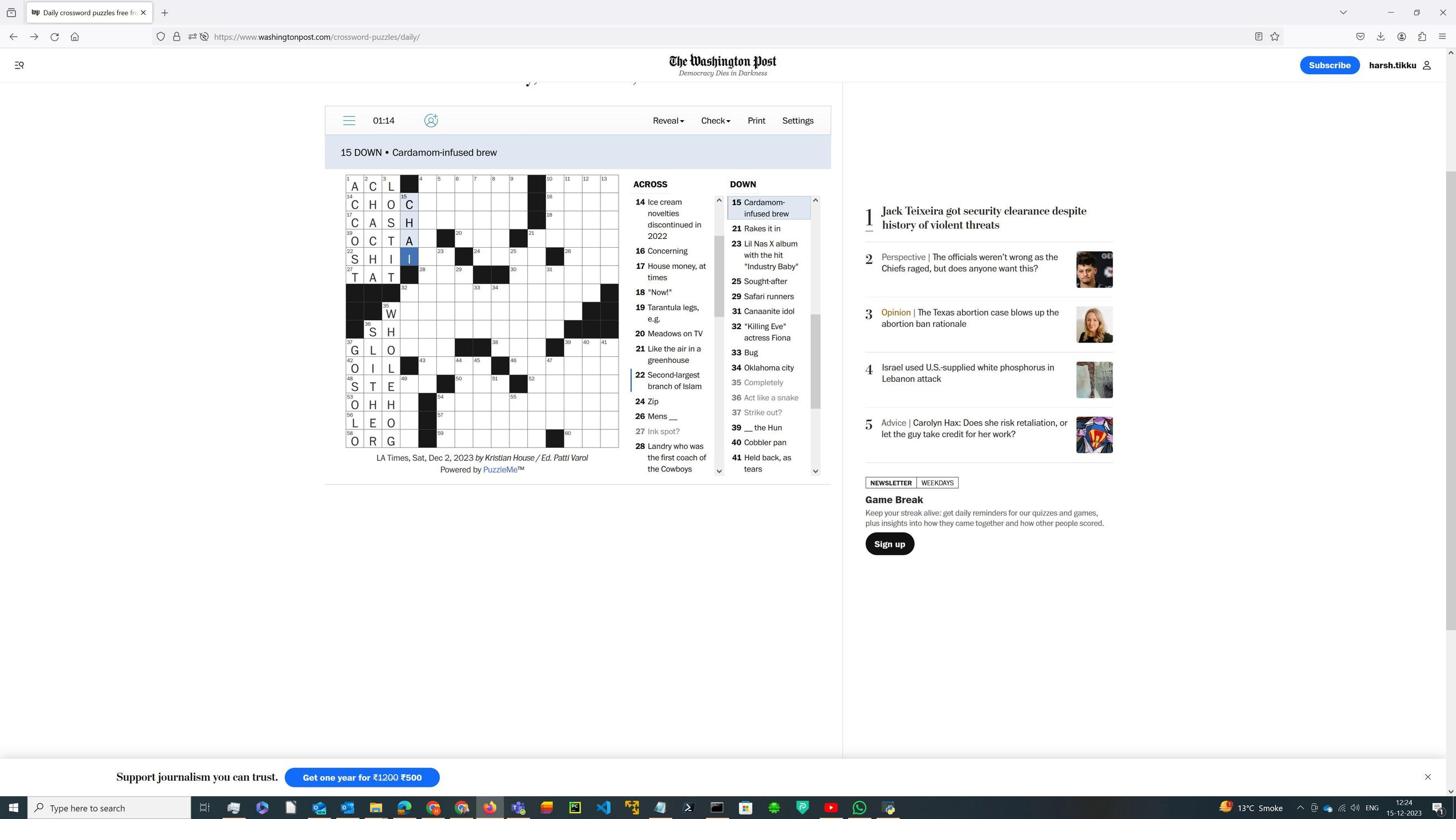
Action: Mouse moved to (923, 459)
Screenshot: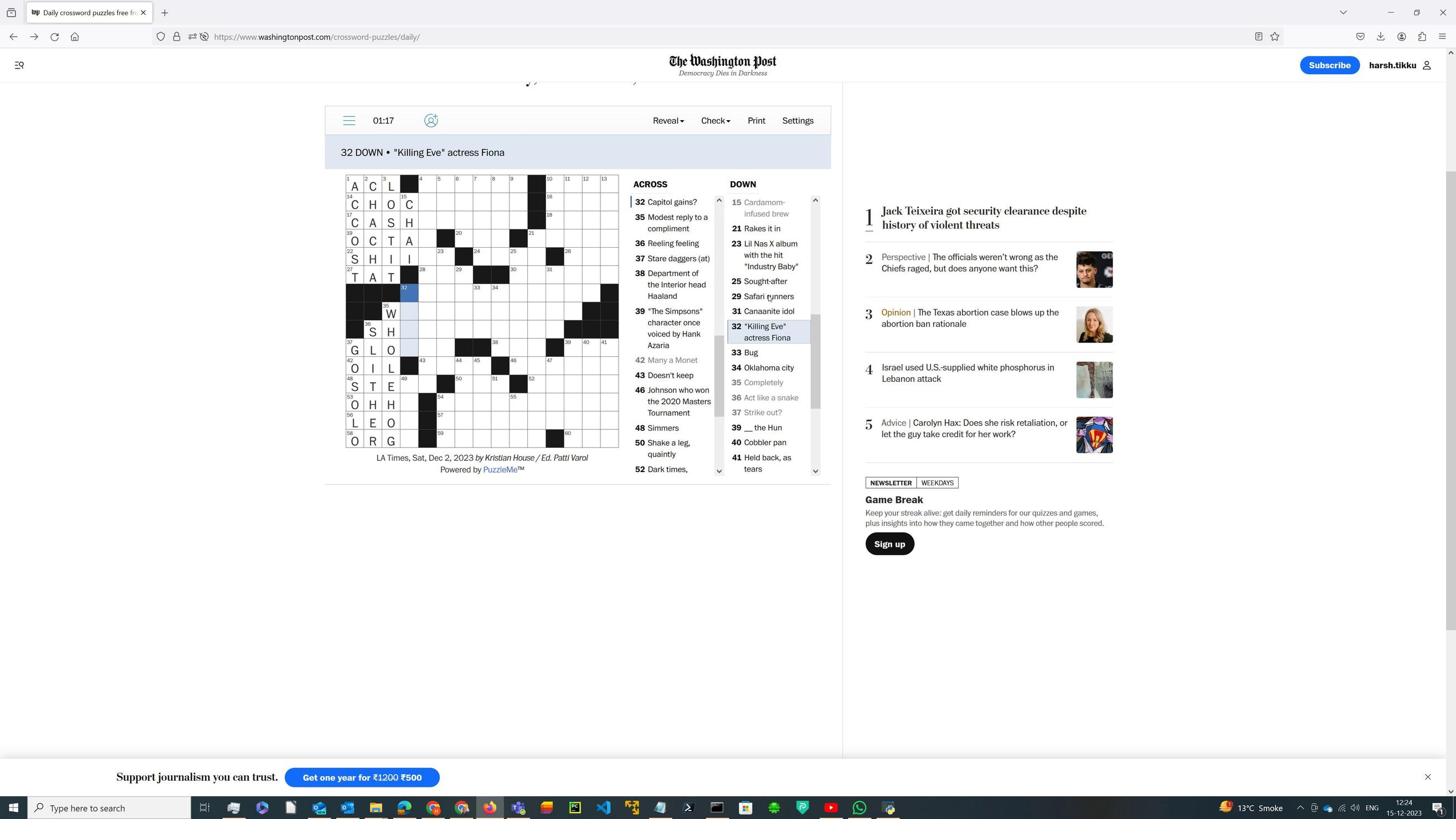 
Action: Mouse pressed left at (923, 459)
Screenshot: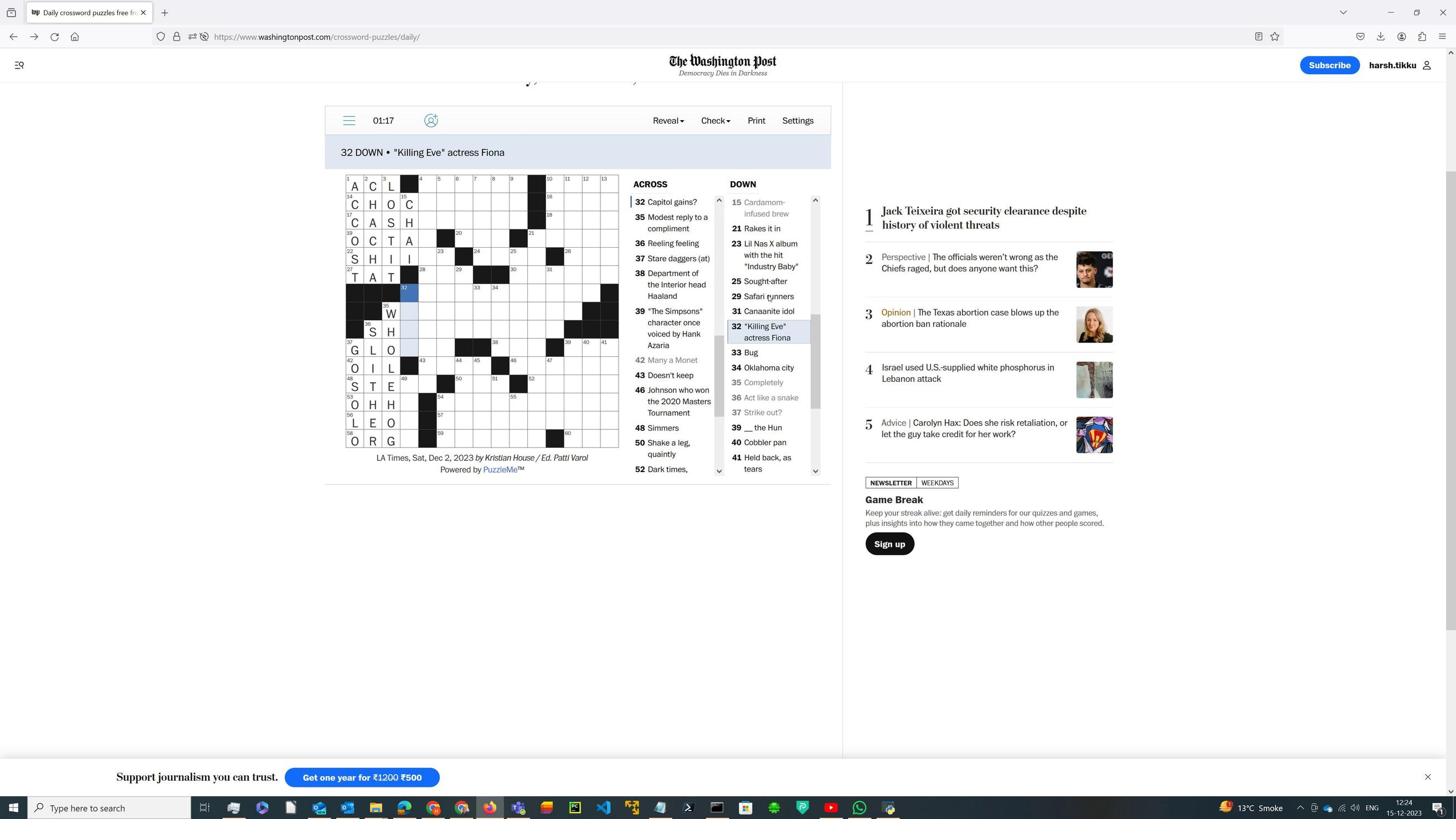 
Action: Mouse moved to (939, 459)
Screenshot: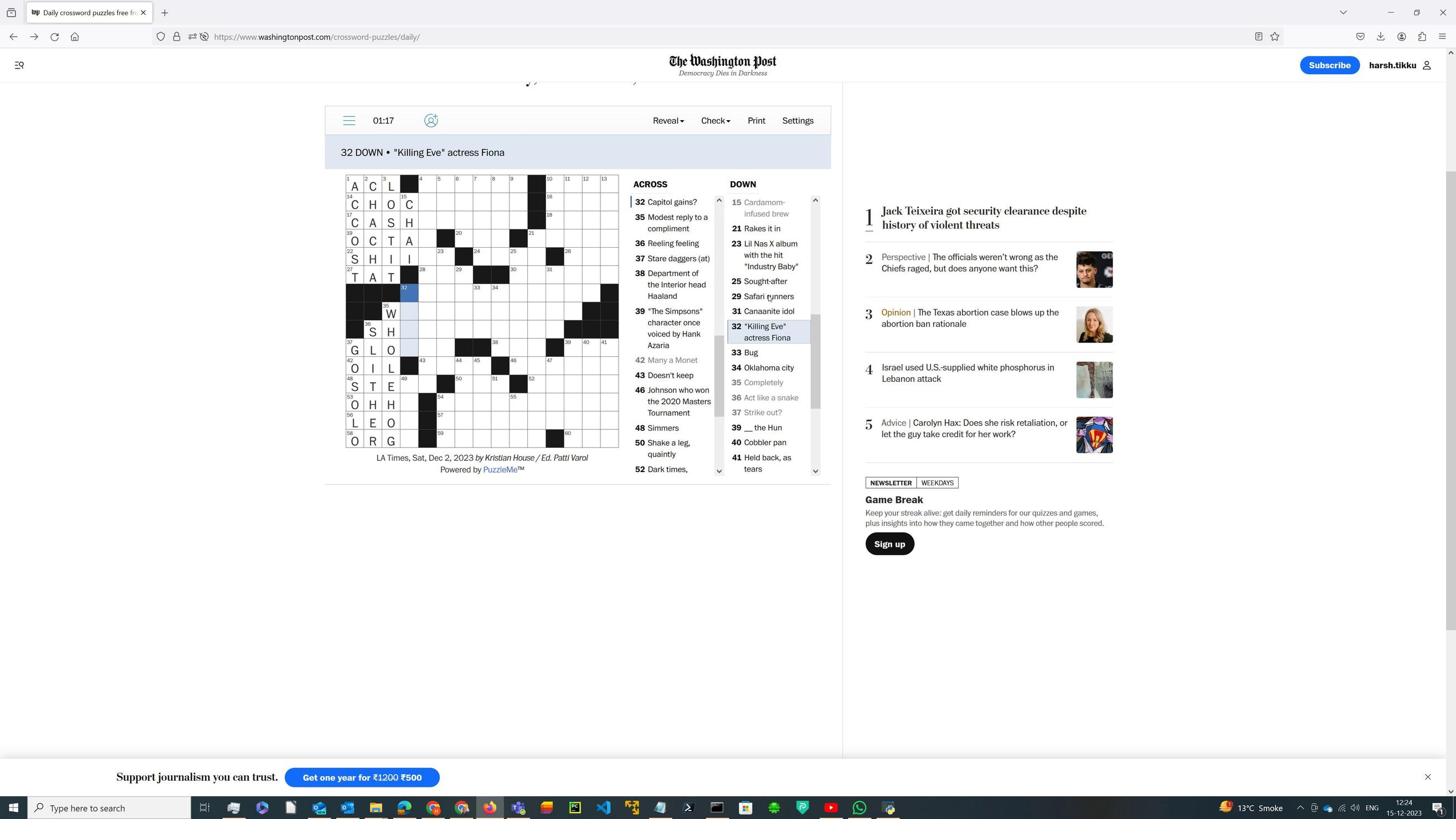 
Action: Key pressed shaw
Screenshot: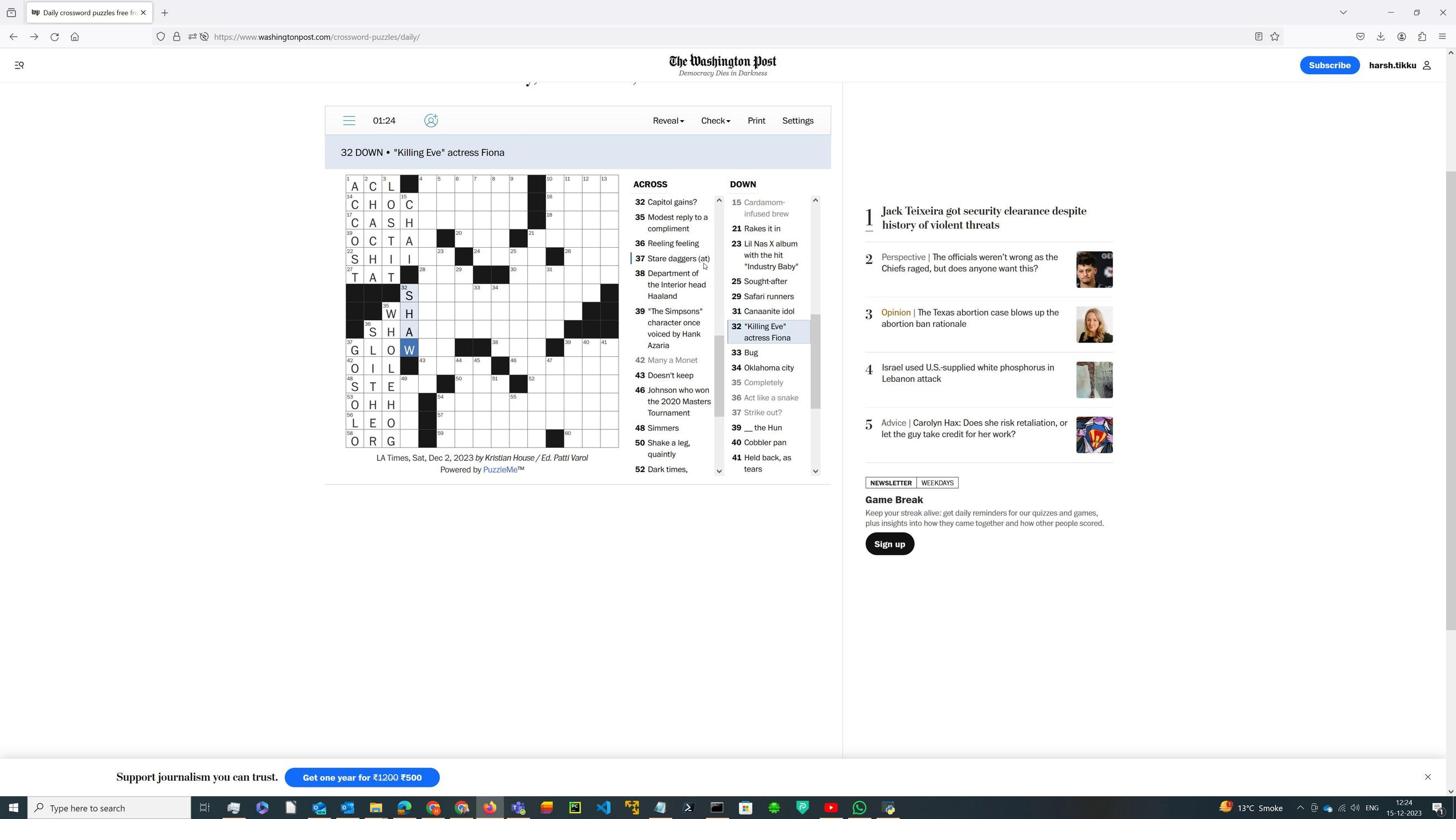 
Action: Mouse moved to (923, 458)
Screenshot: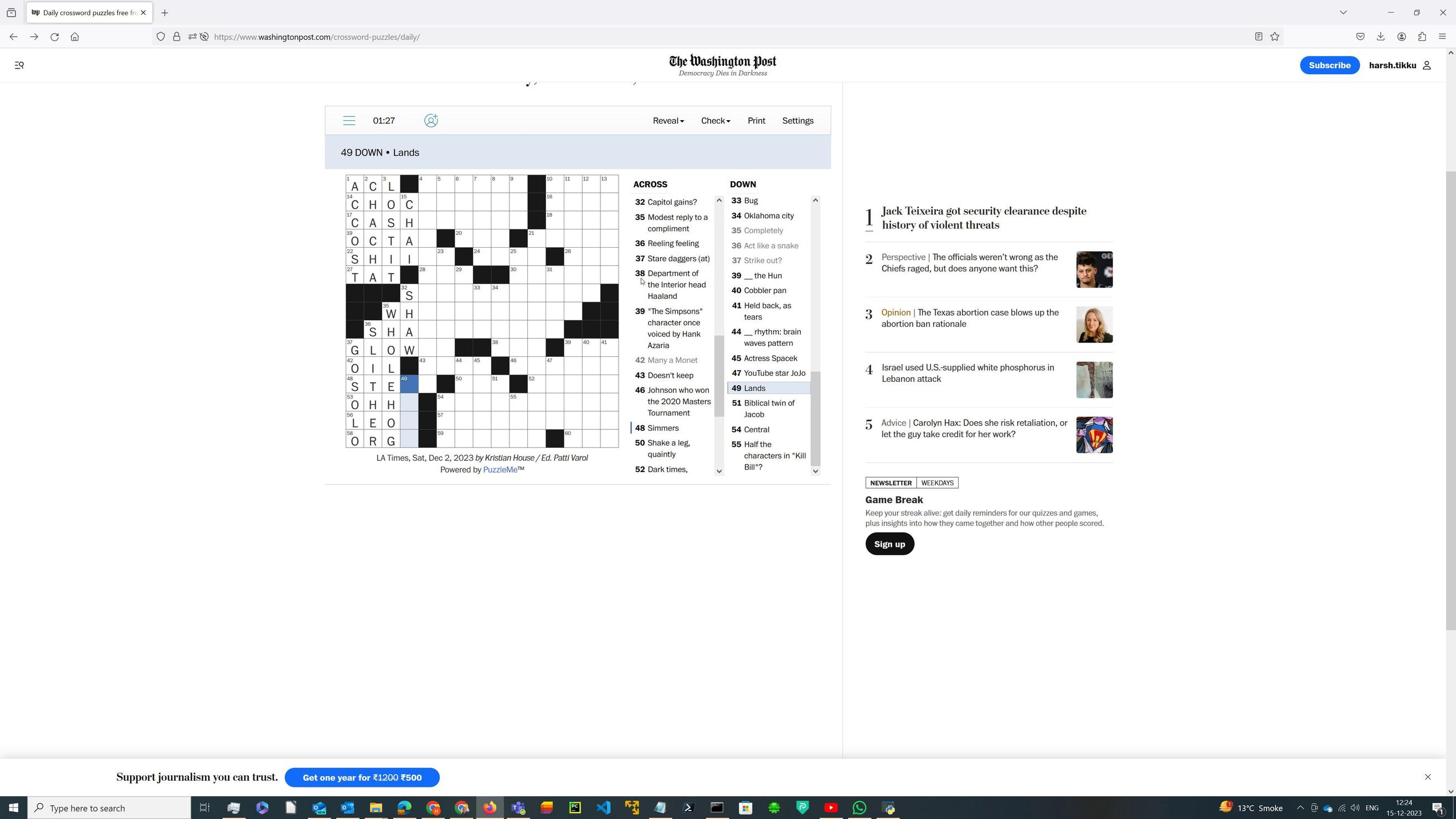 
Action: Mouse pressed left at (923, 458)
Screenshot: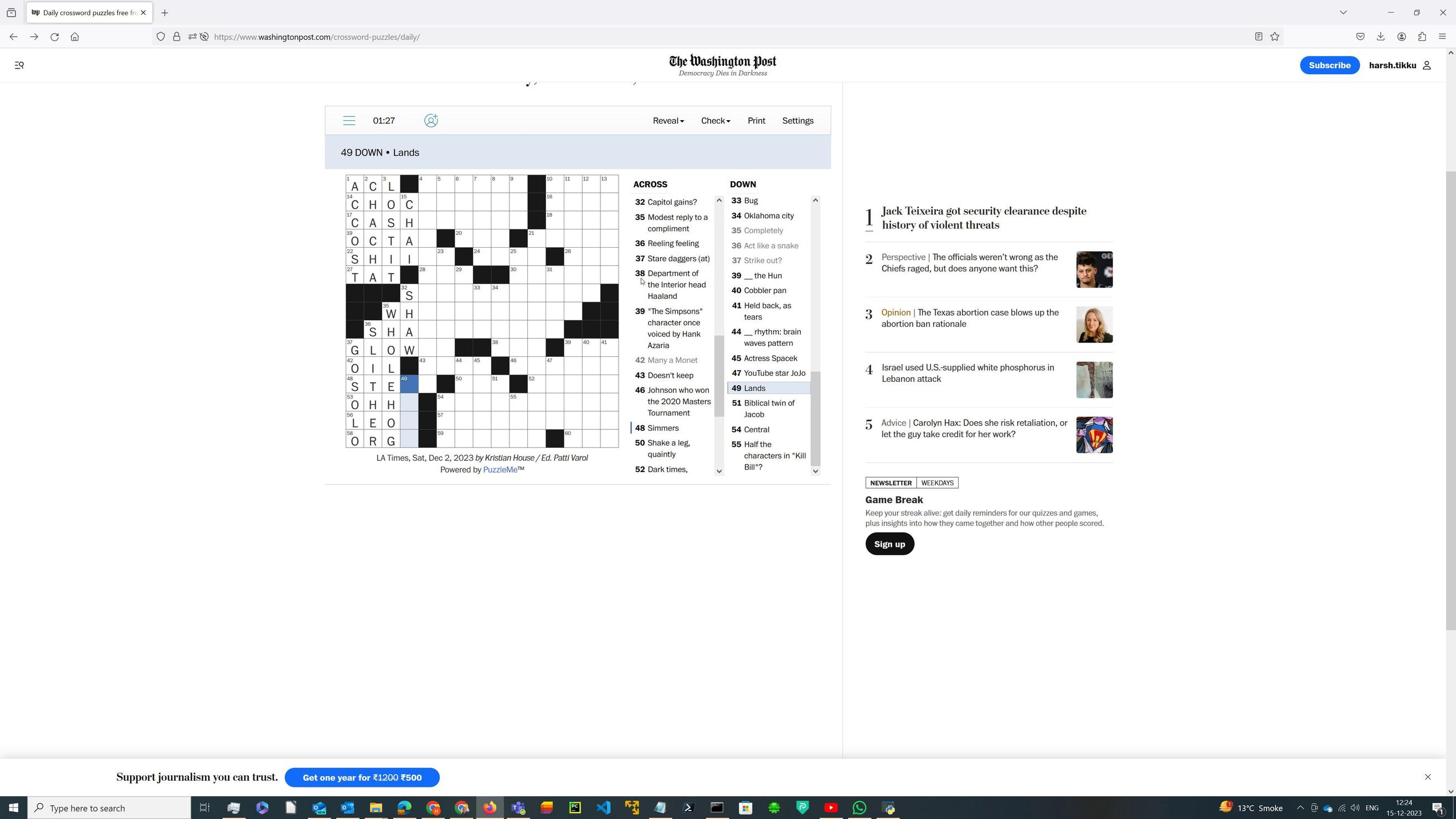 
Action: Mouse moved to (933, 459)
Screenshot: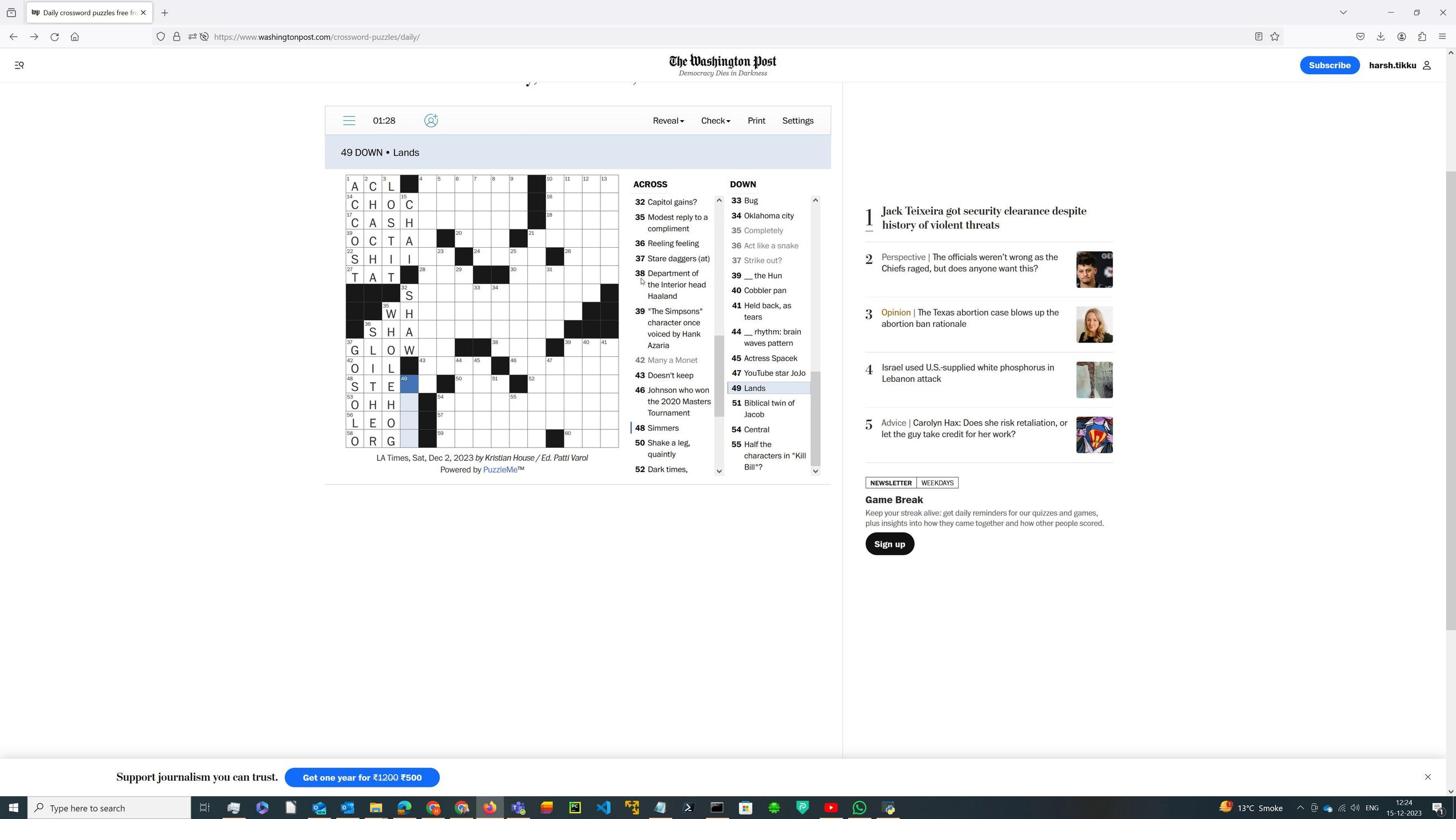 
Action: Key pressed wins
Screenshot: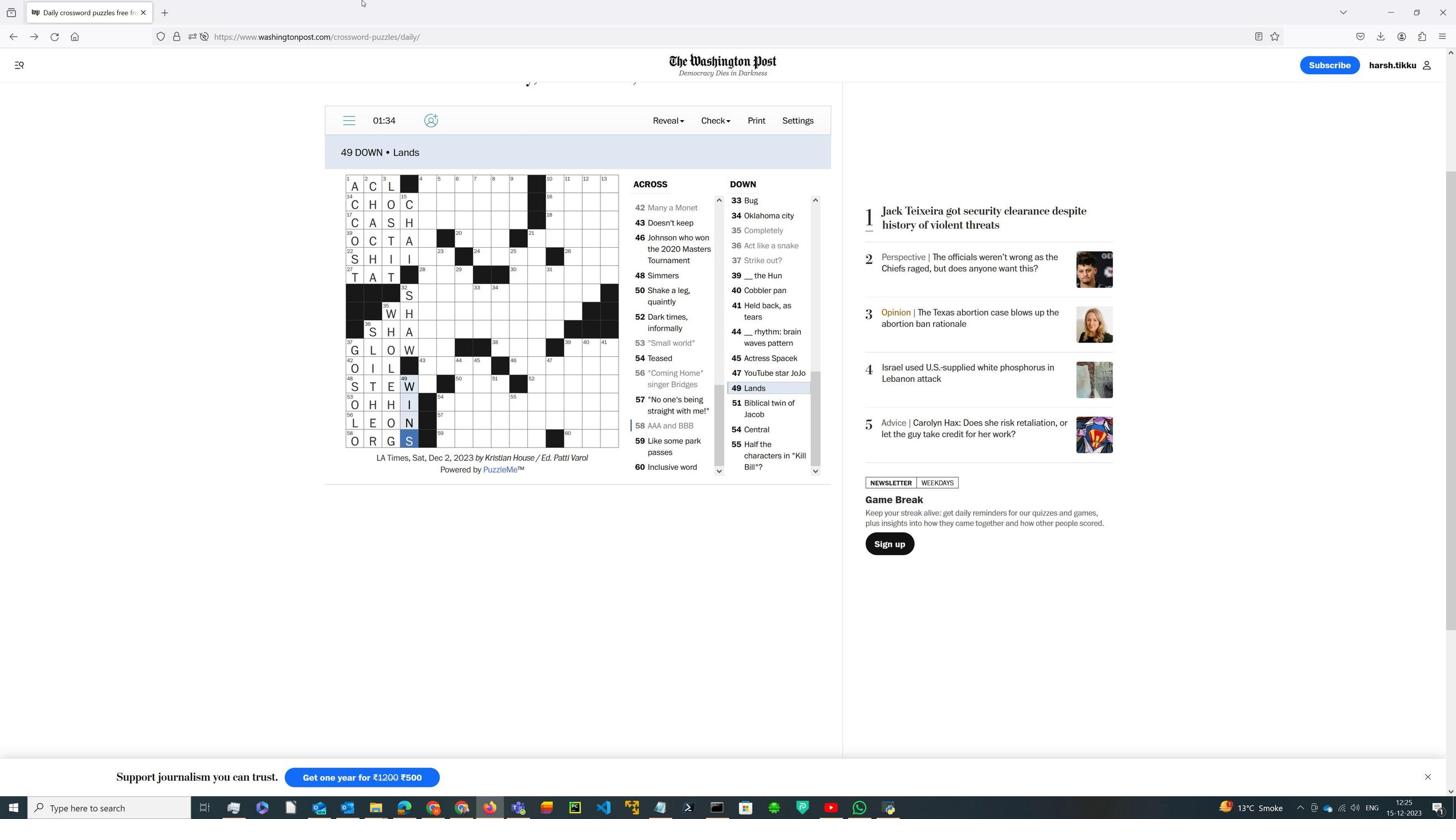 
Action: Mouse moved to (924, 459)
Screenshot: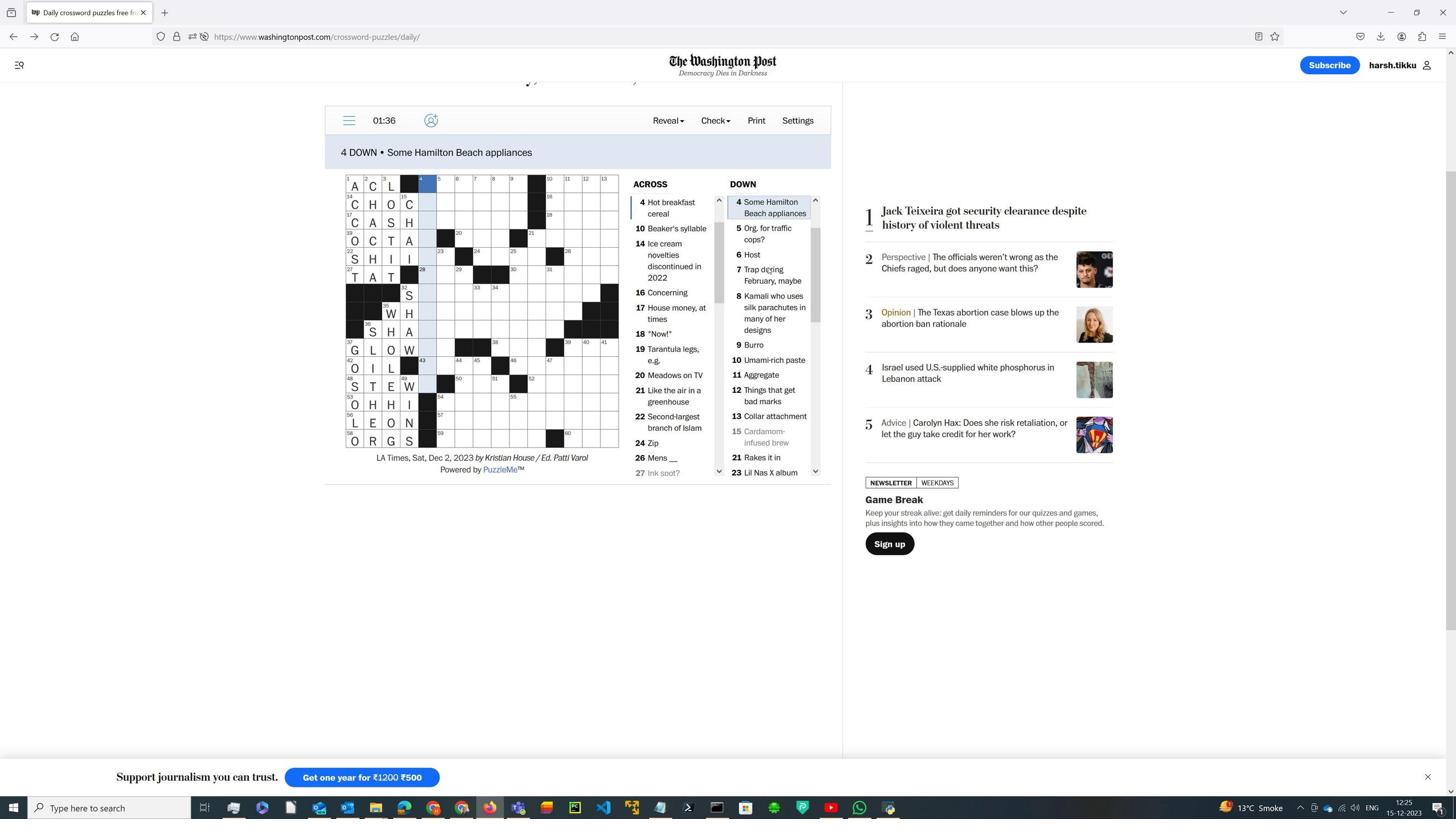 
Action: Mouse pressed left at (924, 459)
Screenshot: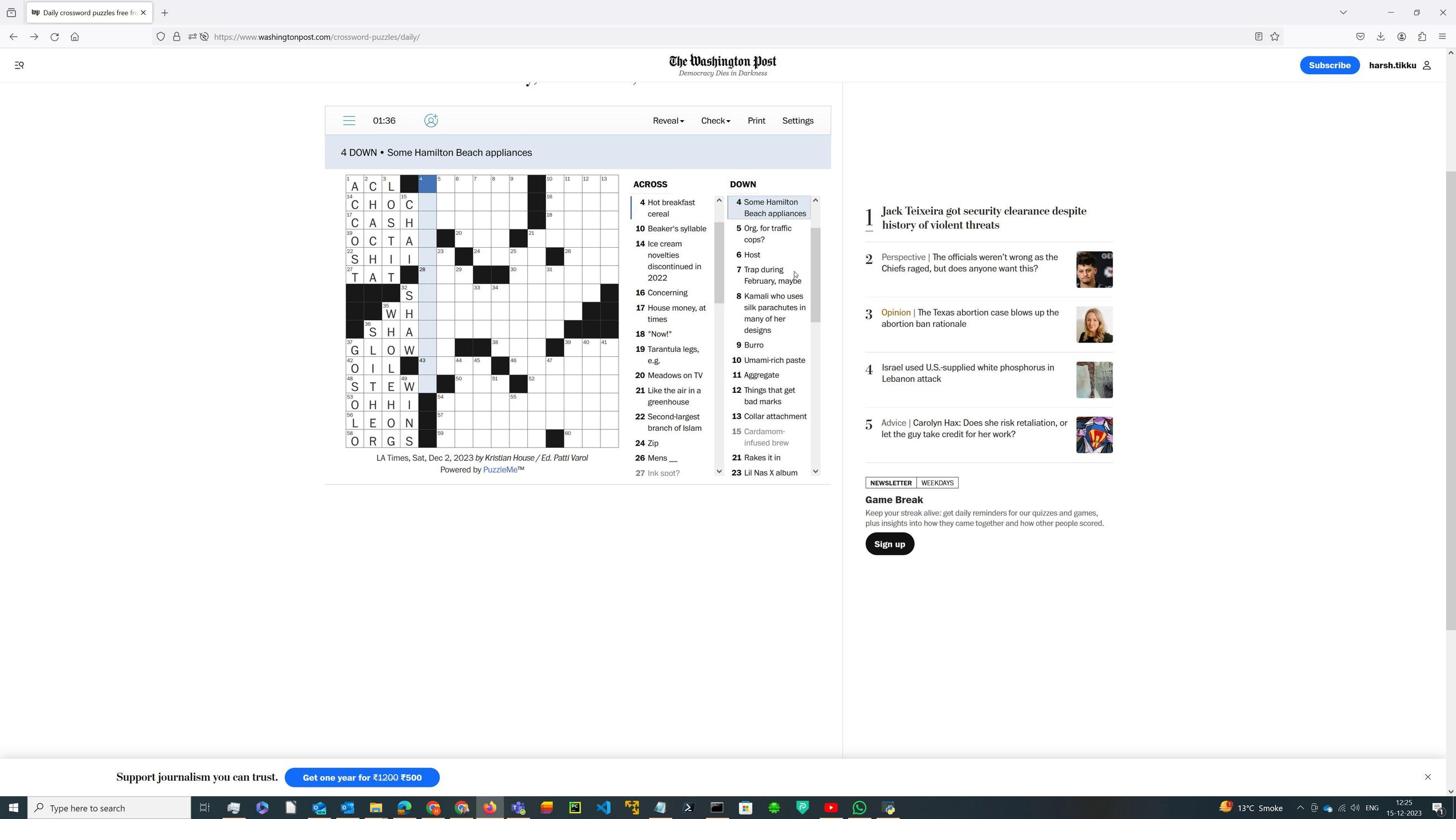 
Action: Mouse moved to (940, 459)
Screenshot: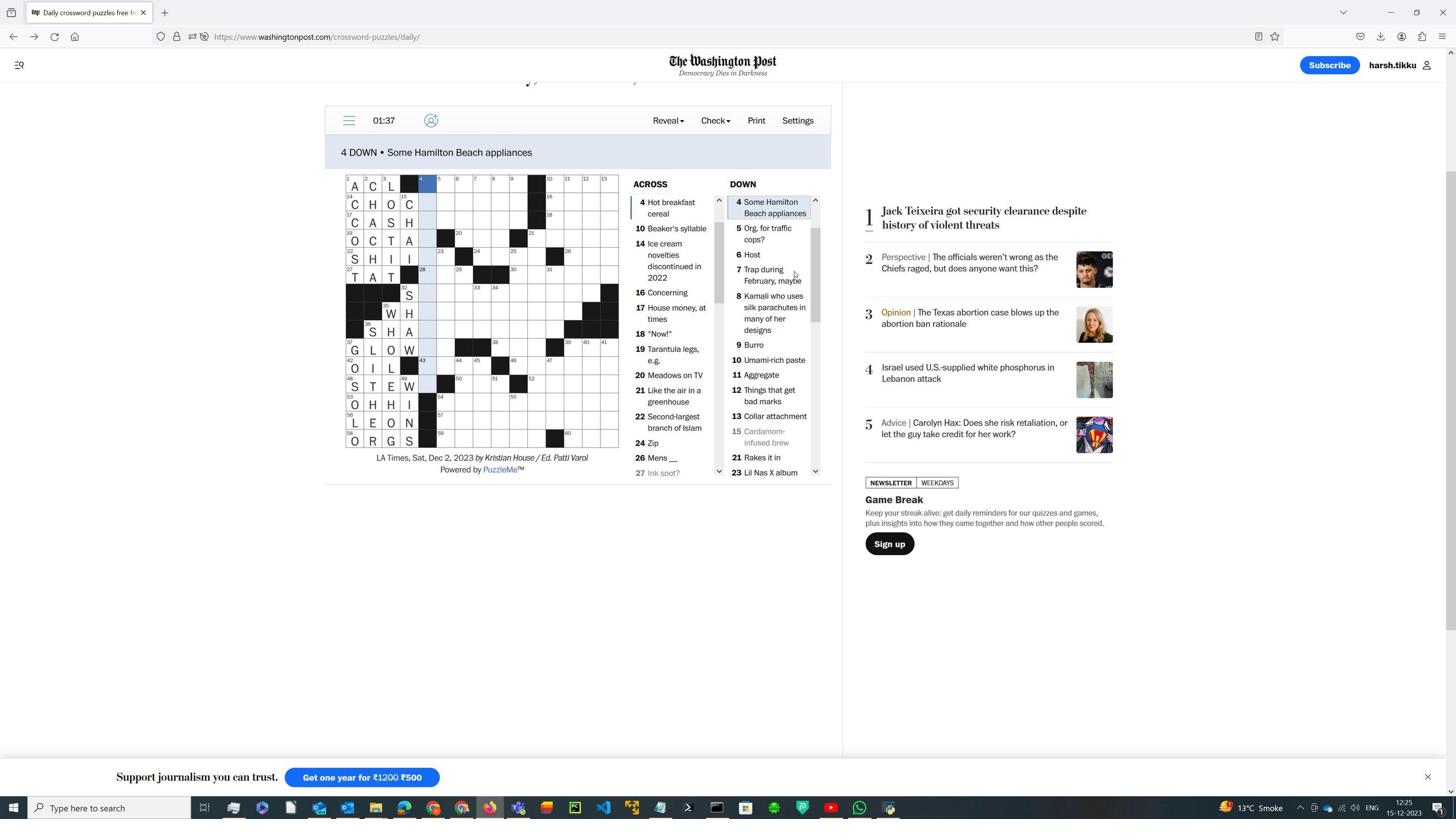 
Action: Key pressed foodsteamers
Screenshot: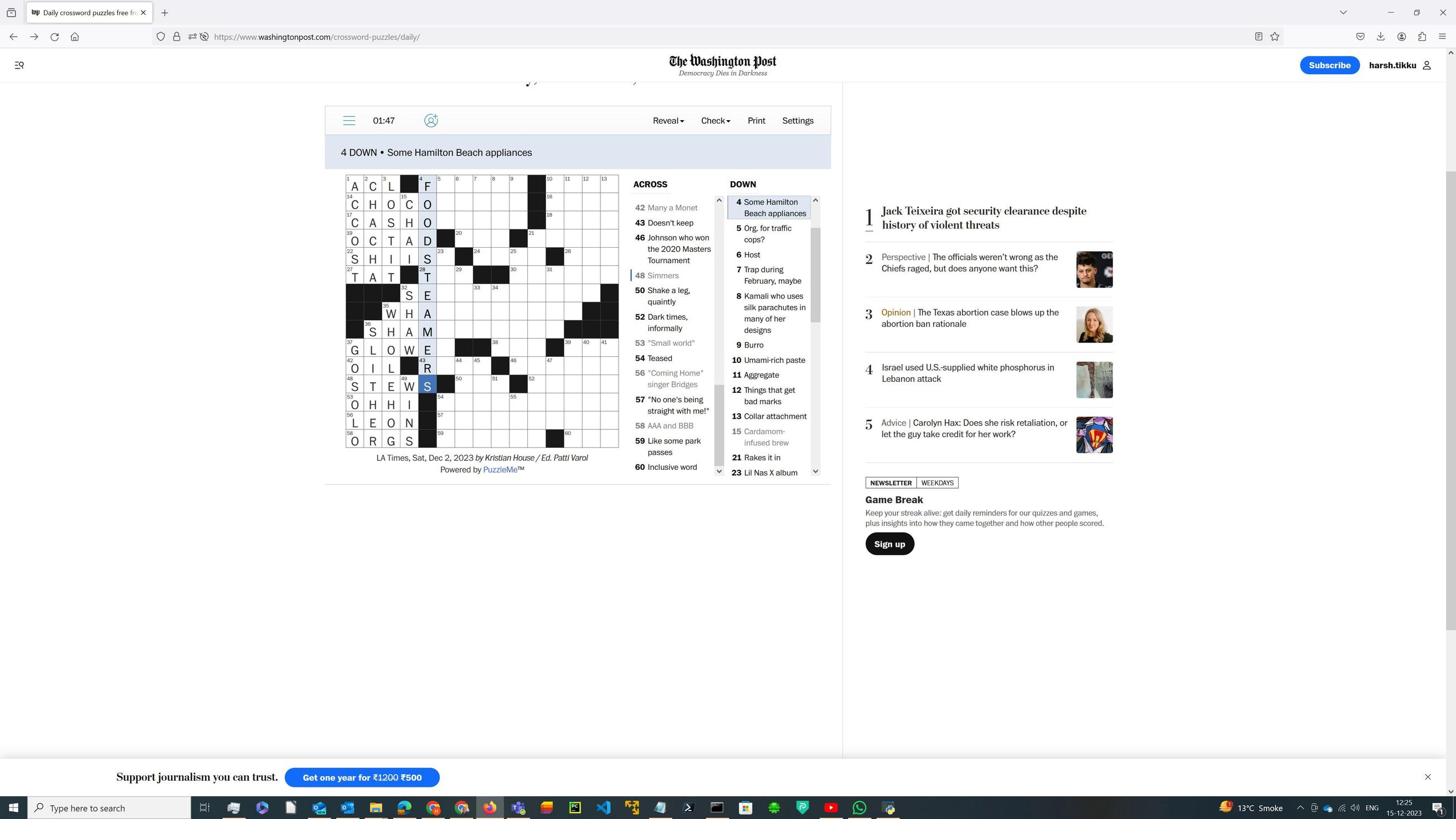 
Action: Mouse moved to (924, 459)
Screenshot: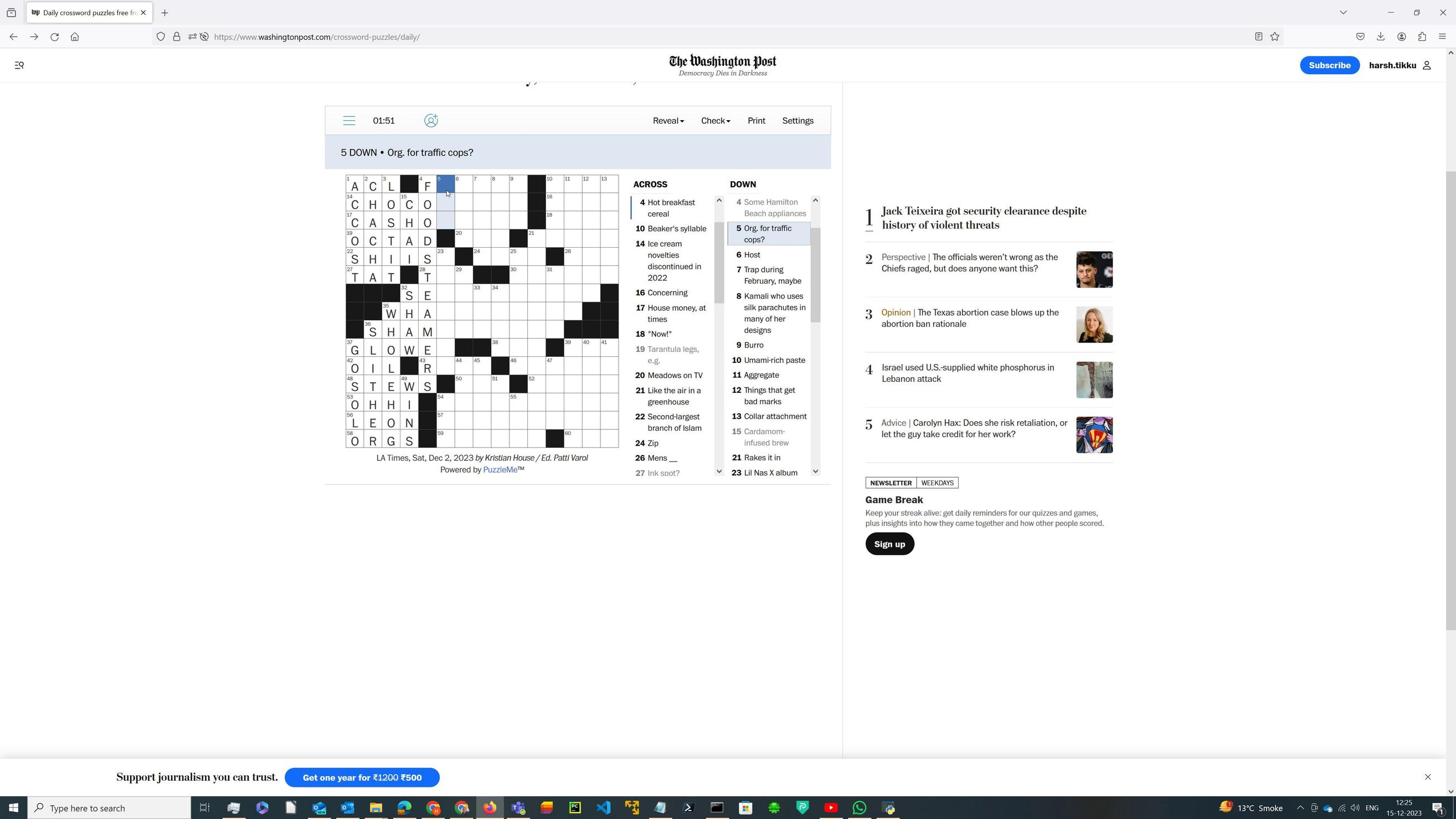 
Action: Mouse pressed left at (924, 459)
Screenshot: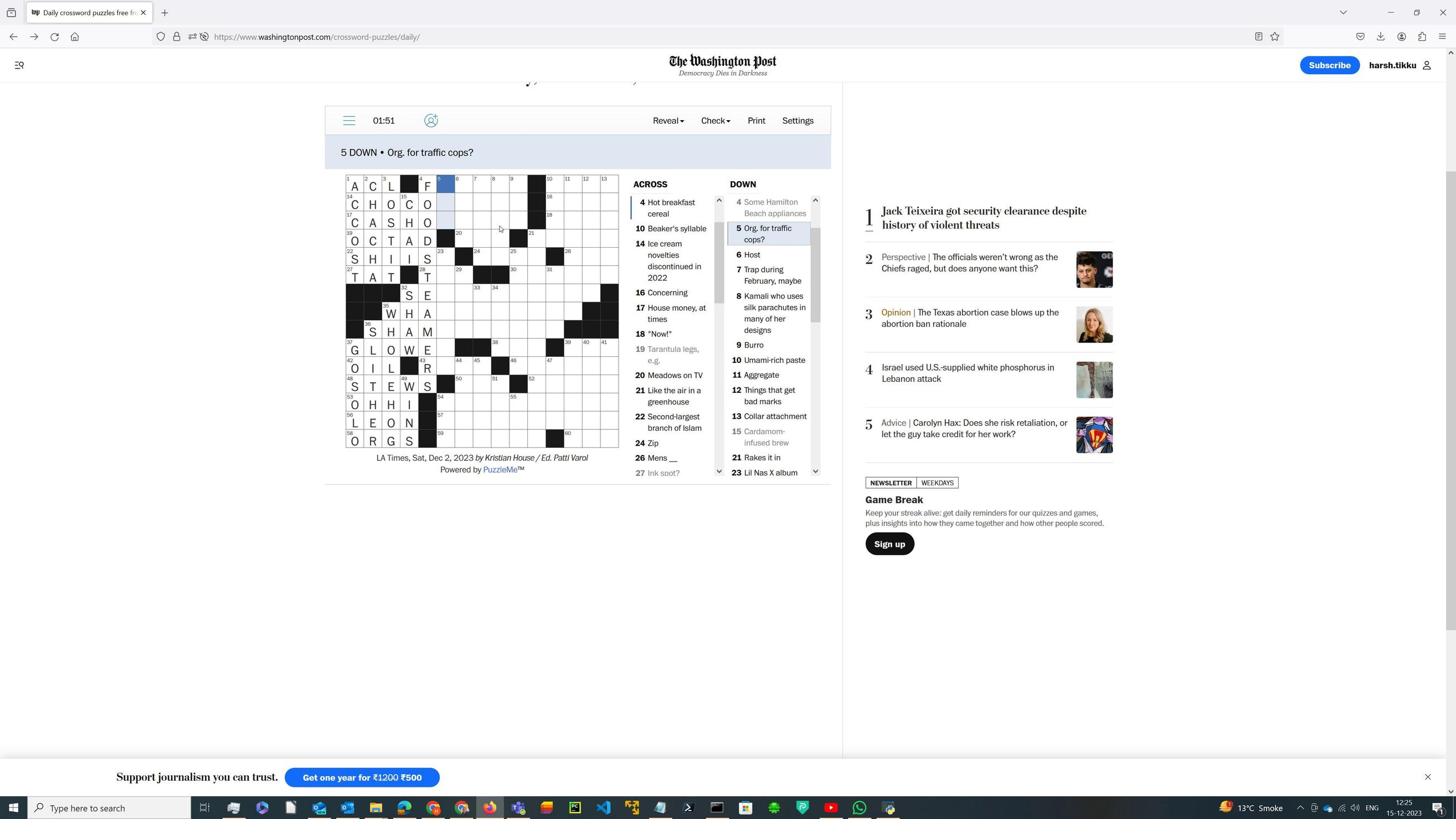 
Action: Mouse moved to (949, 458)
Screenshot: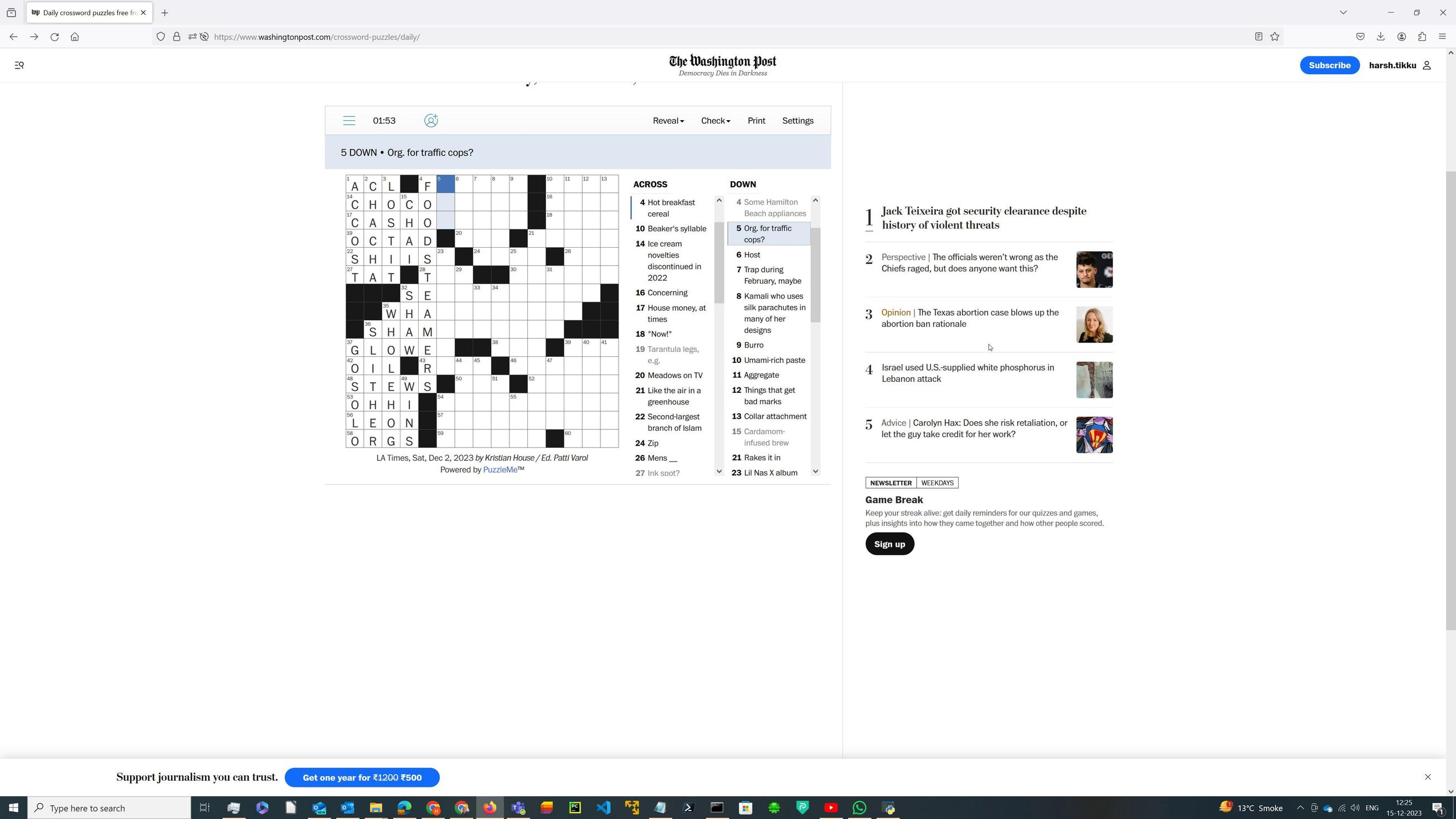 
Action: Key pressed atf
Screenshot: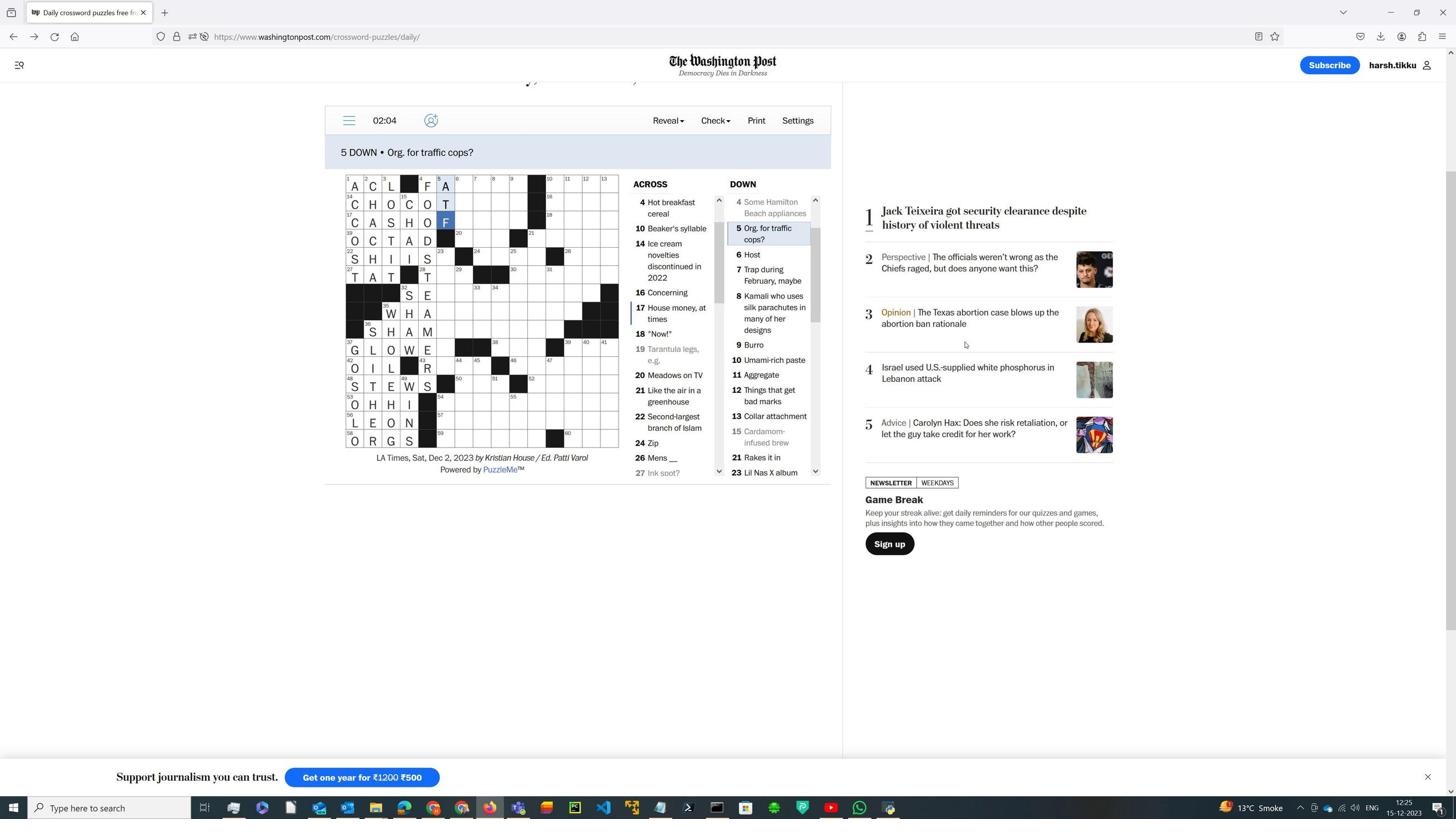 
Action: Mouse moved to (924, 459)
Screenshot: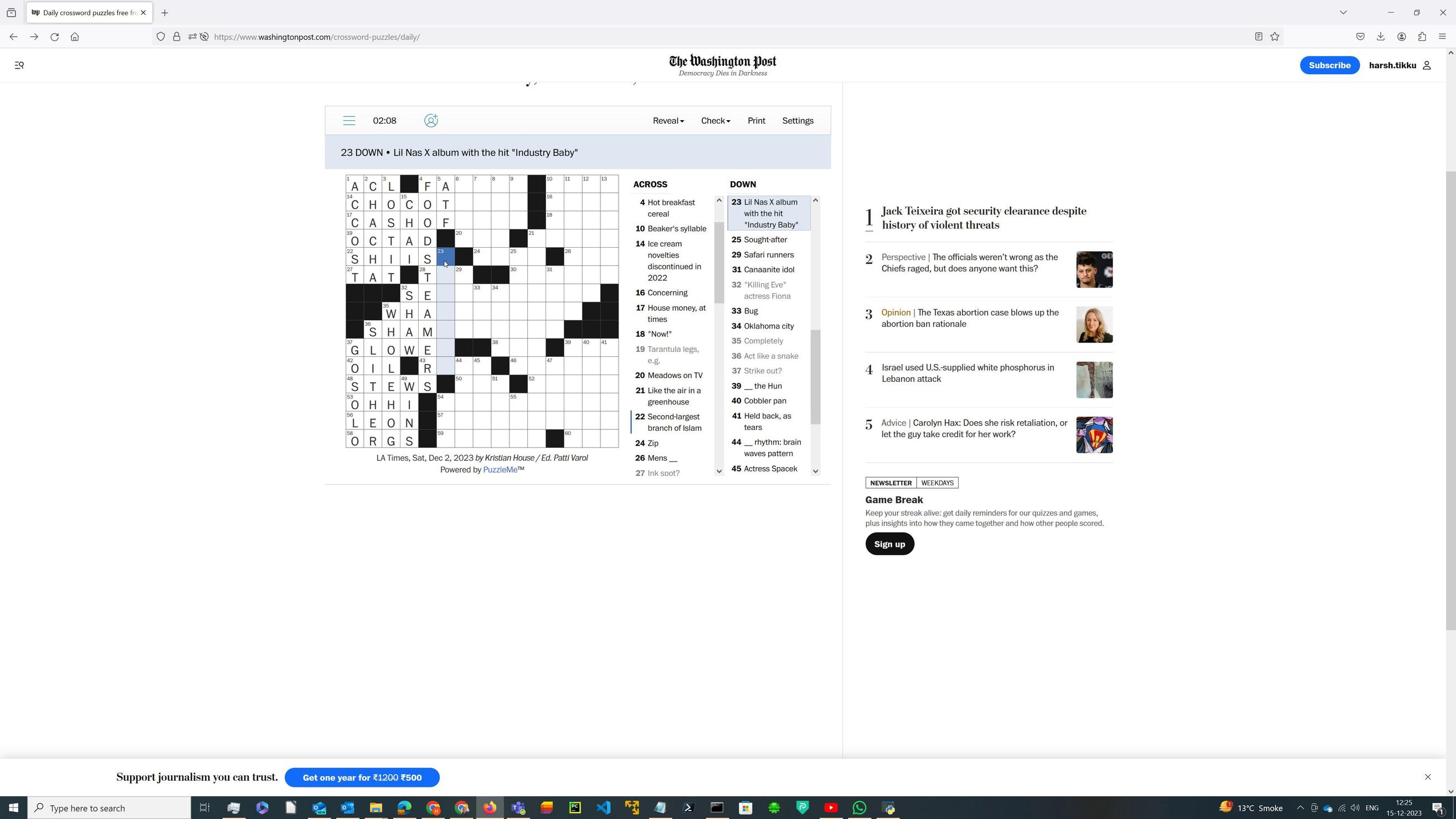 
Action: Mouse pressed left at (924, 459)
Screenshot: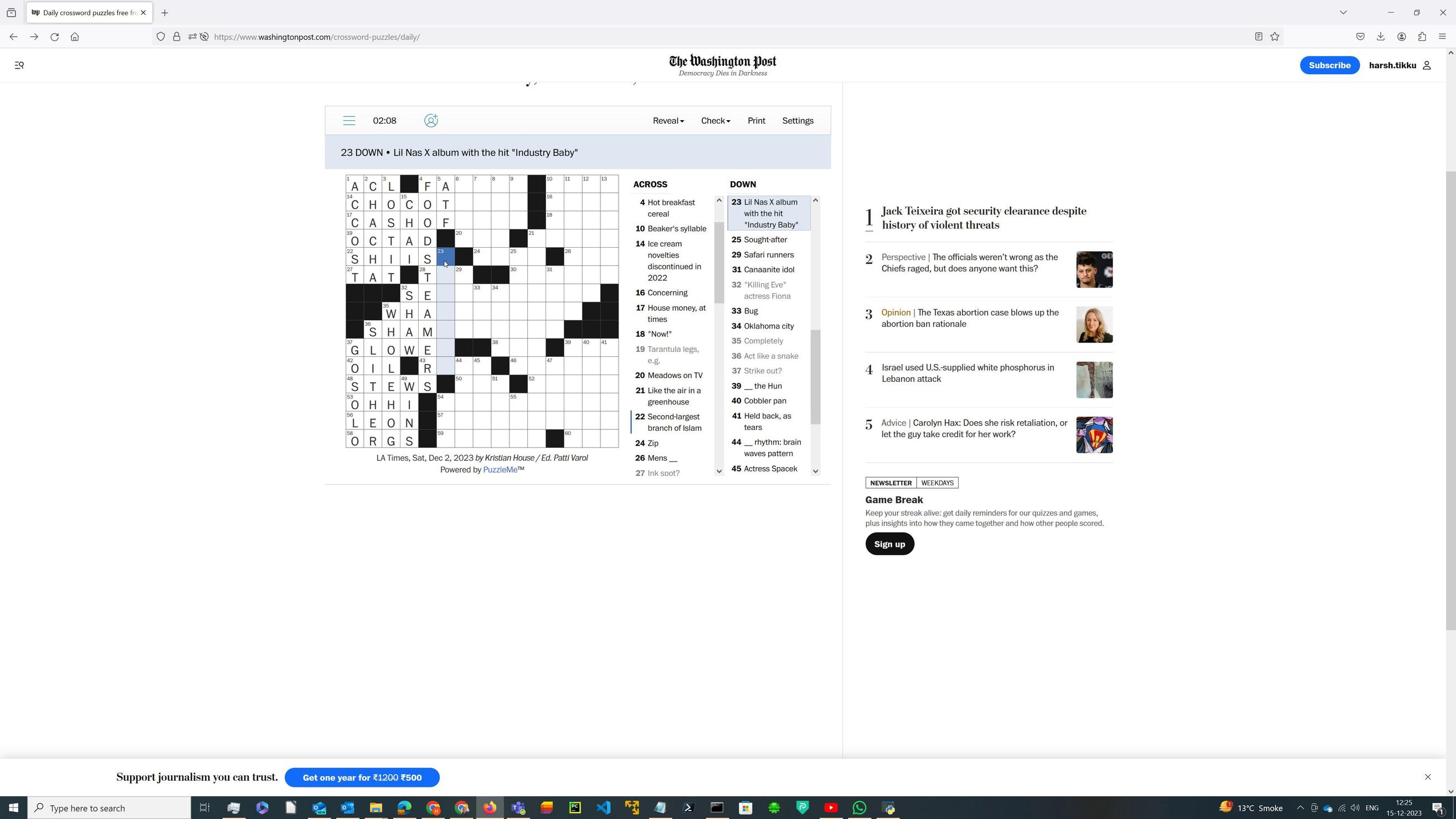 
Action: Mouse moved to (937, 459)
Screenshot: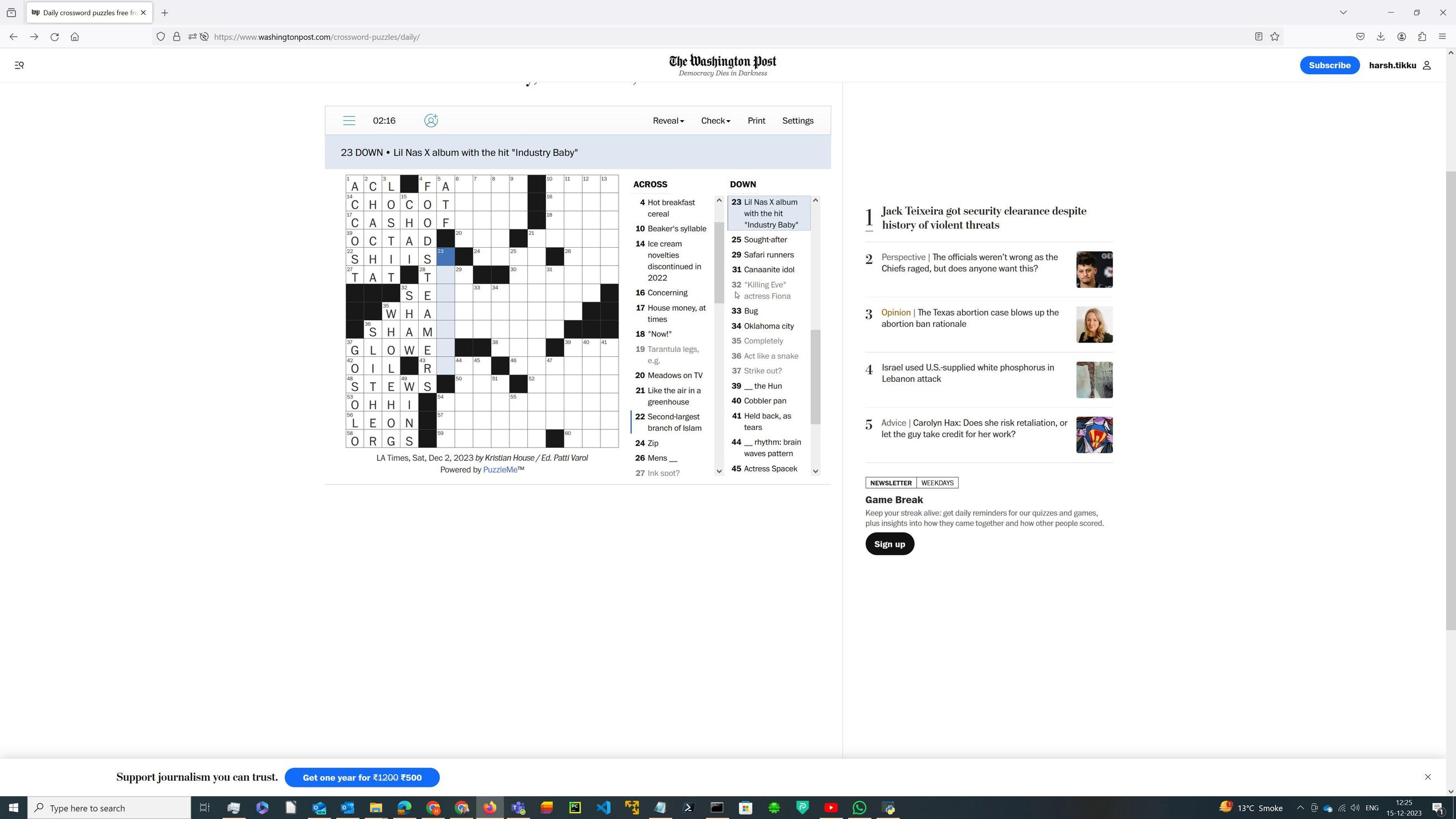 
Action: Key pressed montero
Screenshot: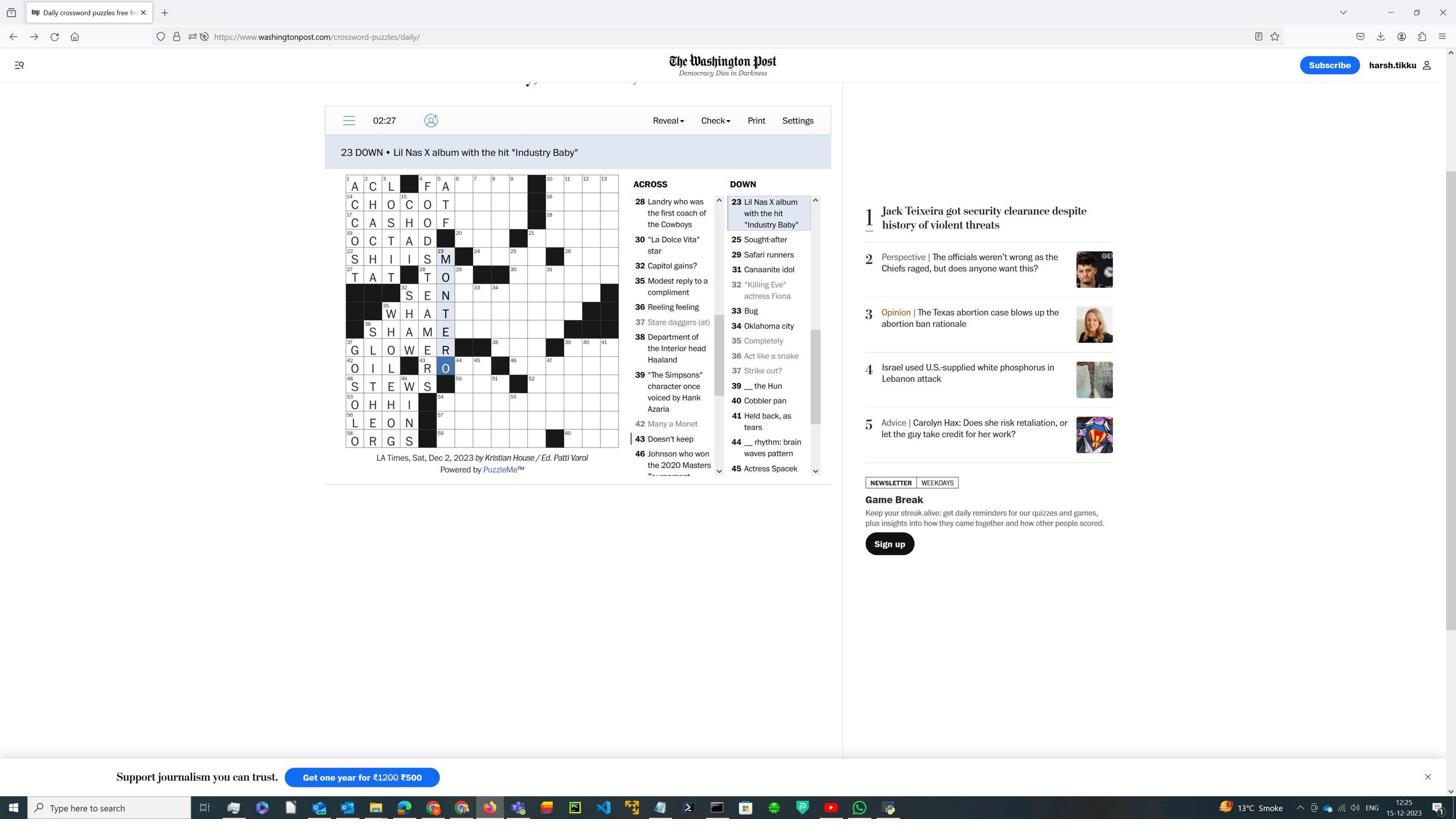 
Action: Mouse moved to (924, 458)
Screenshot: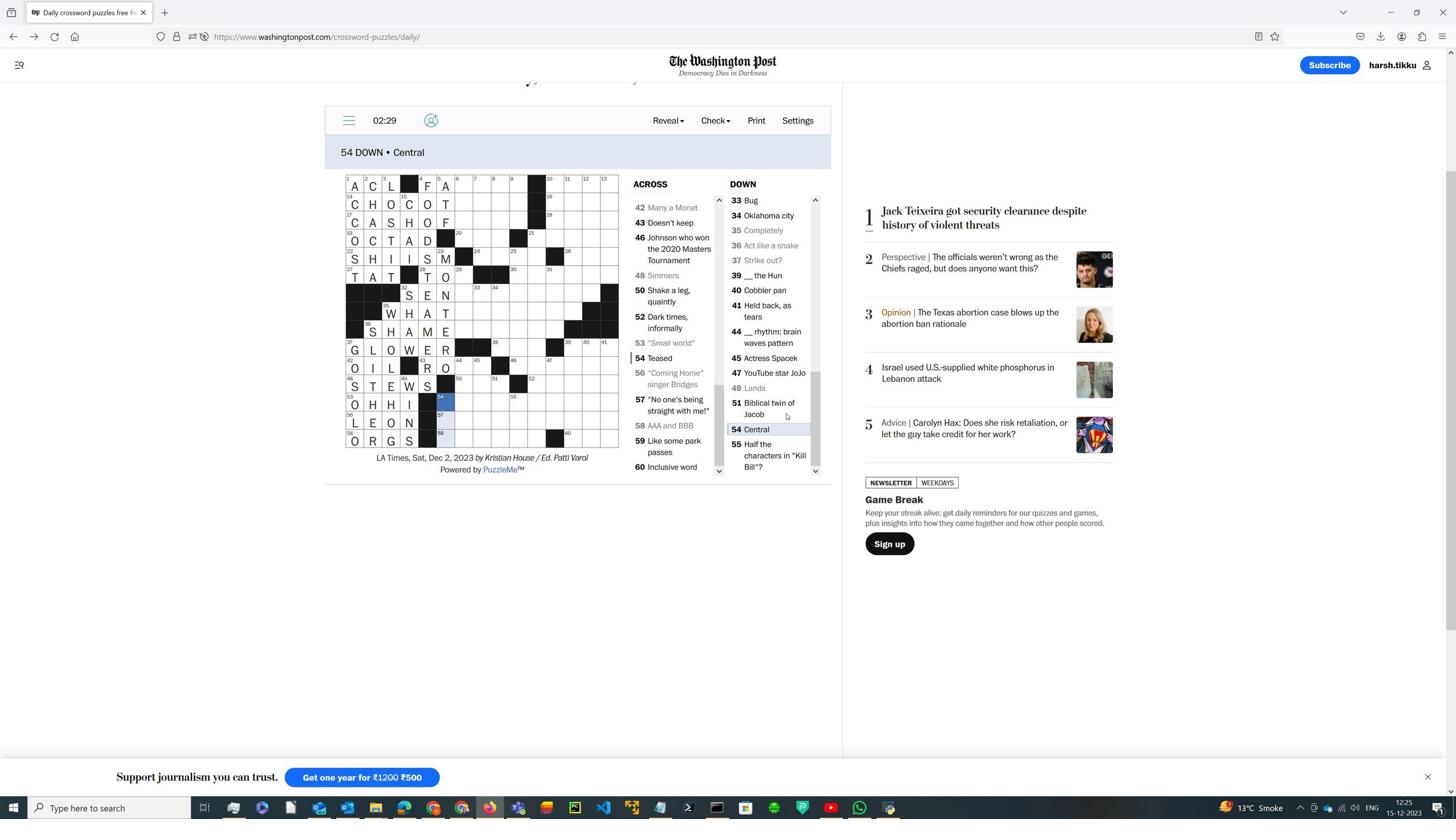 
Action: Mouse pressed left at (924, 458)
Screenshot: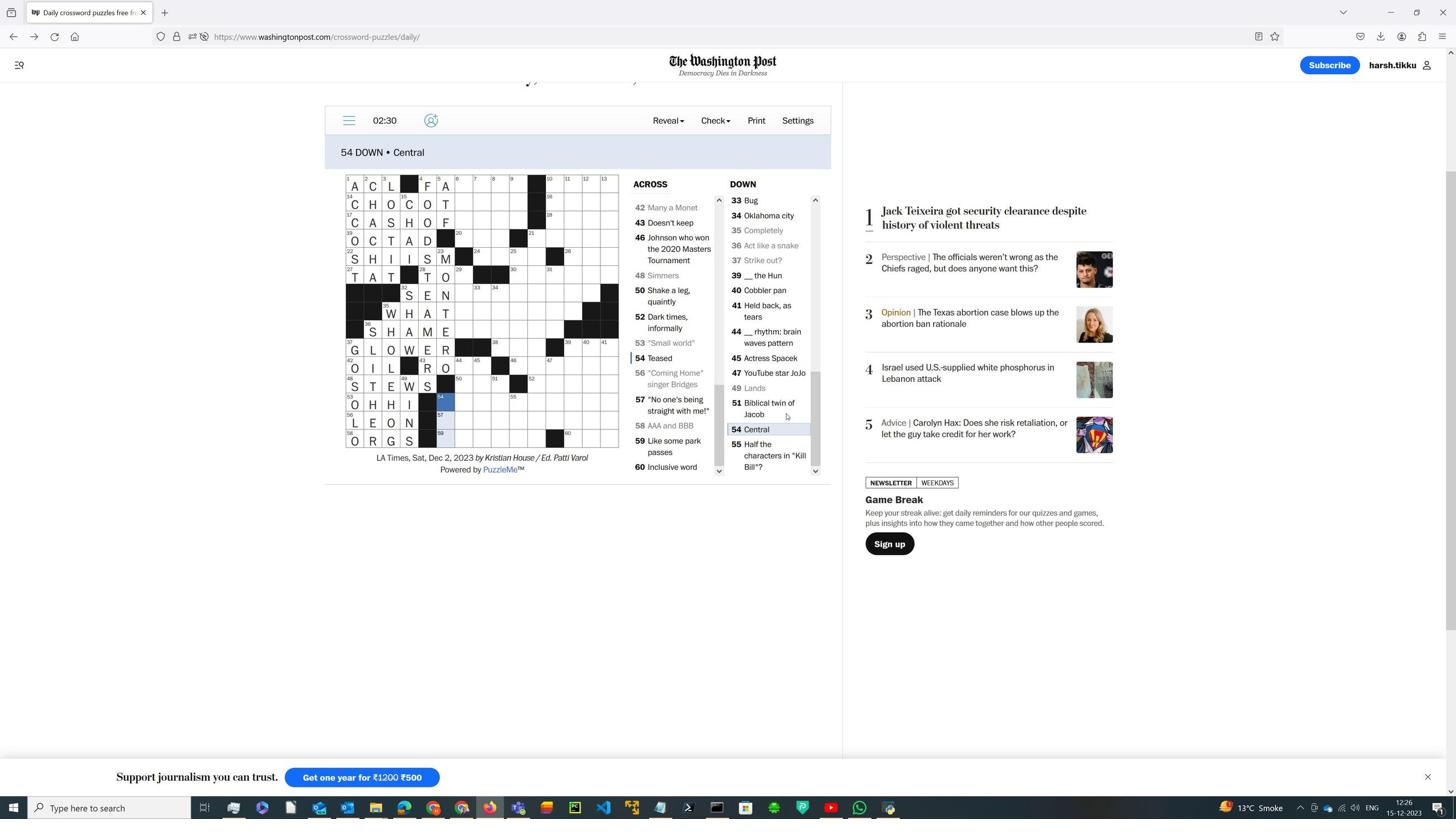 
Action: Mouse moved to (940, 458)
Screenshot: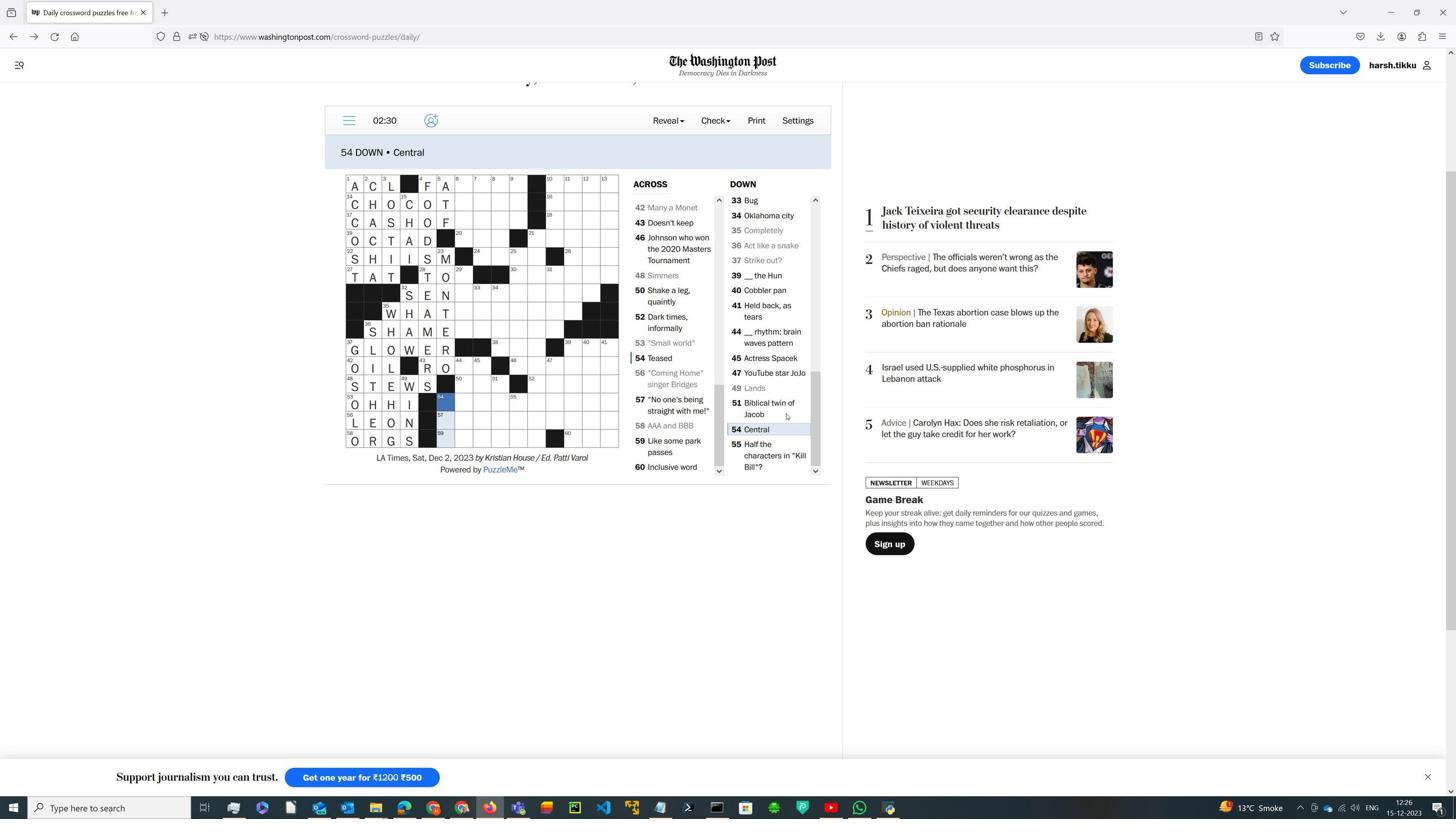 
Action: Key pressed mid
Screenshot: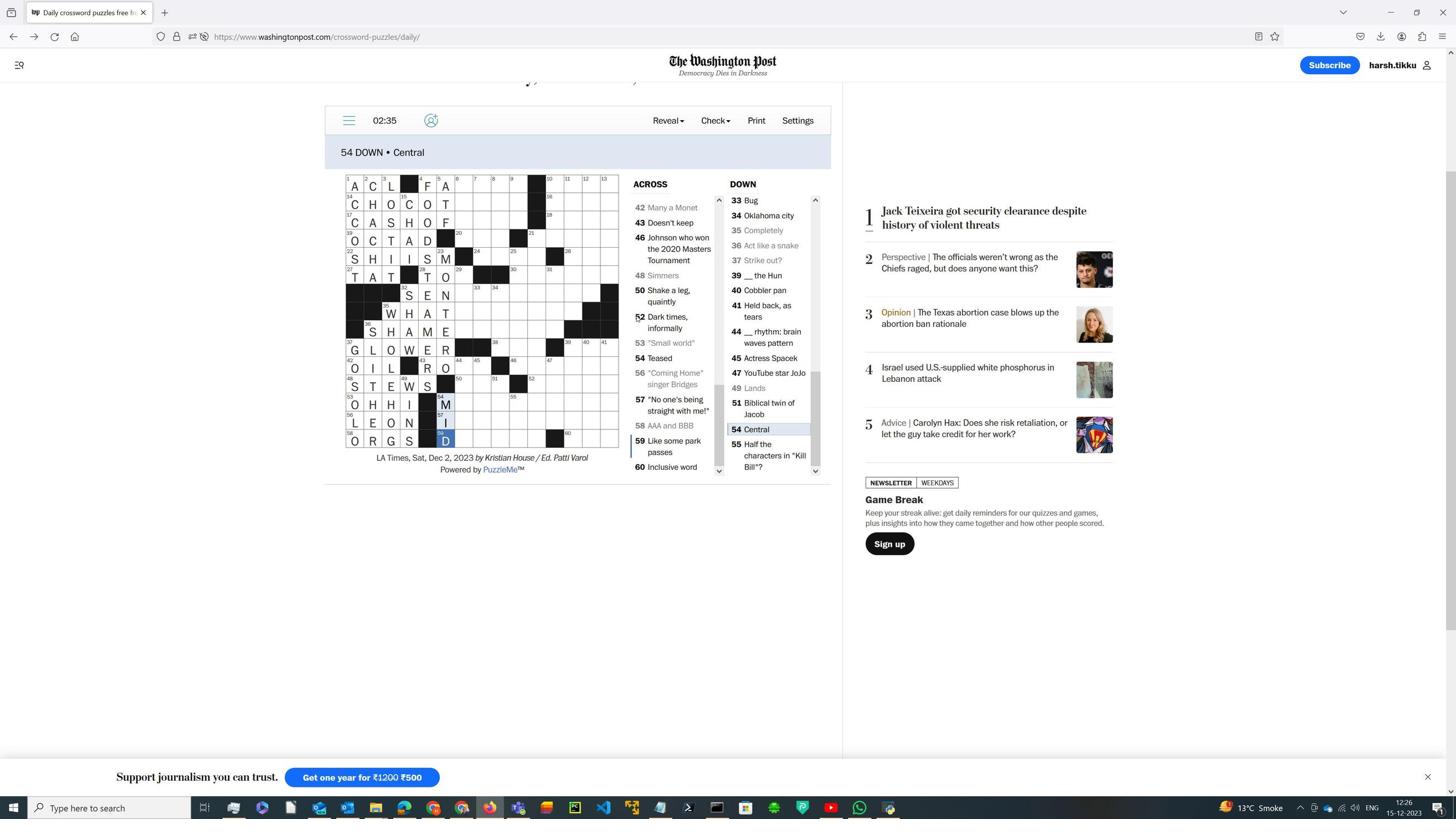 
Action: Mouse moved to (926, 459)
Screenshot: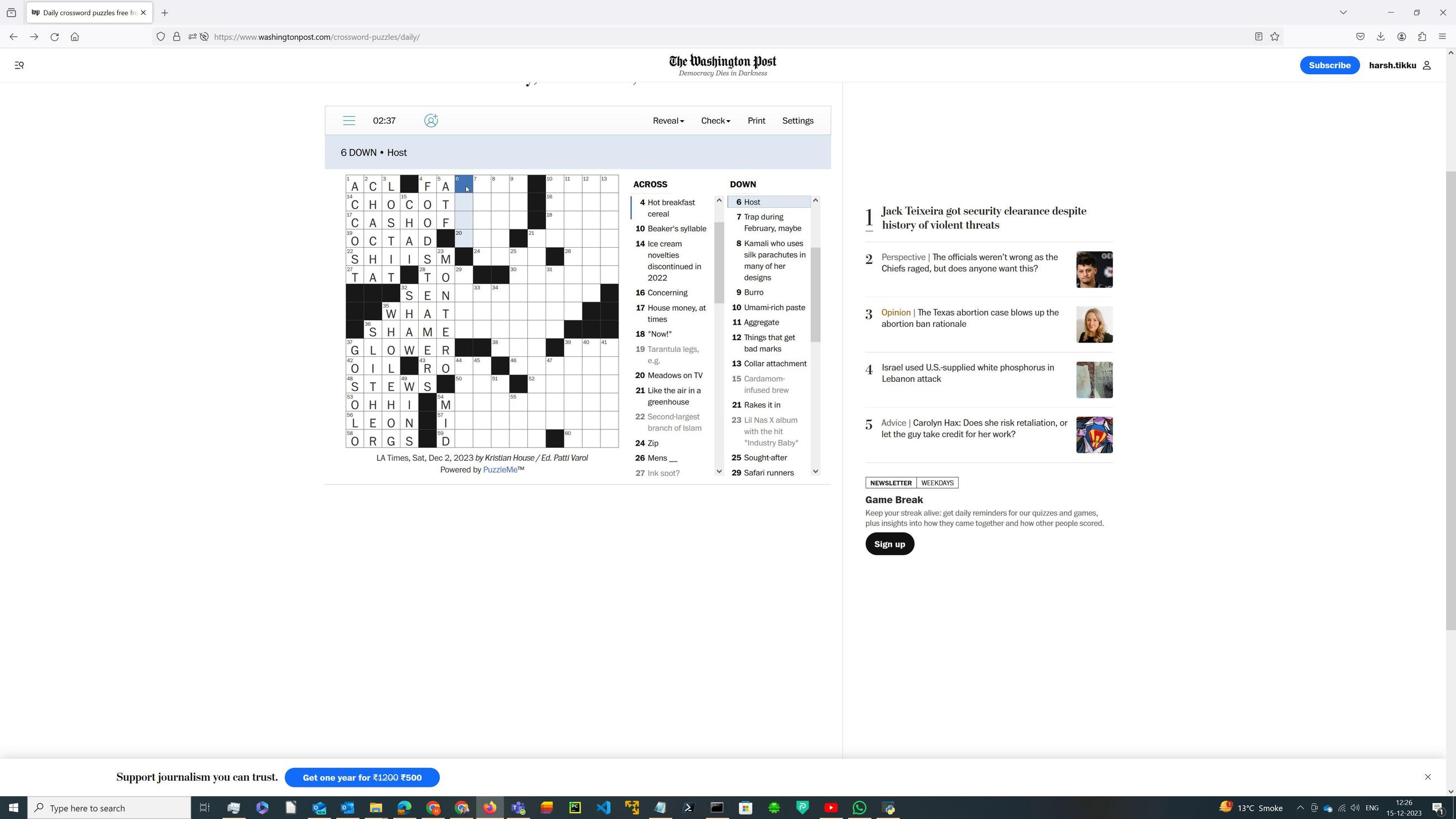 
Action: Mouse pressed left at (926, 459)
Screenshot: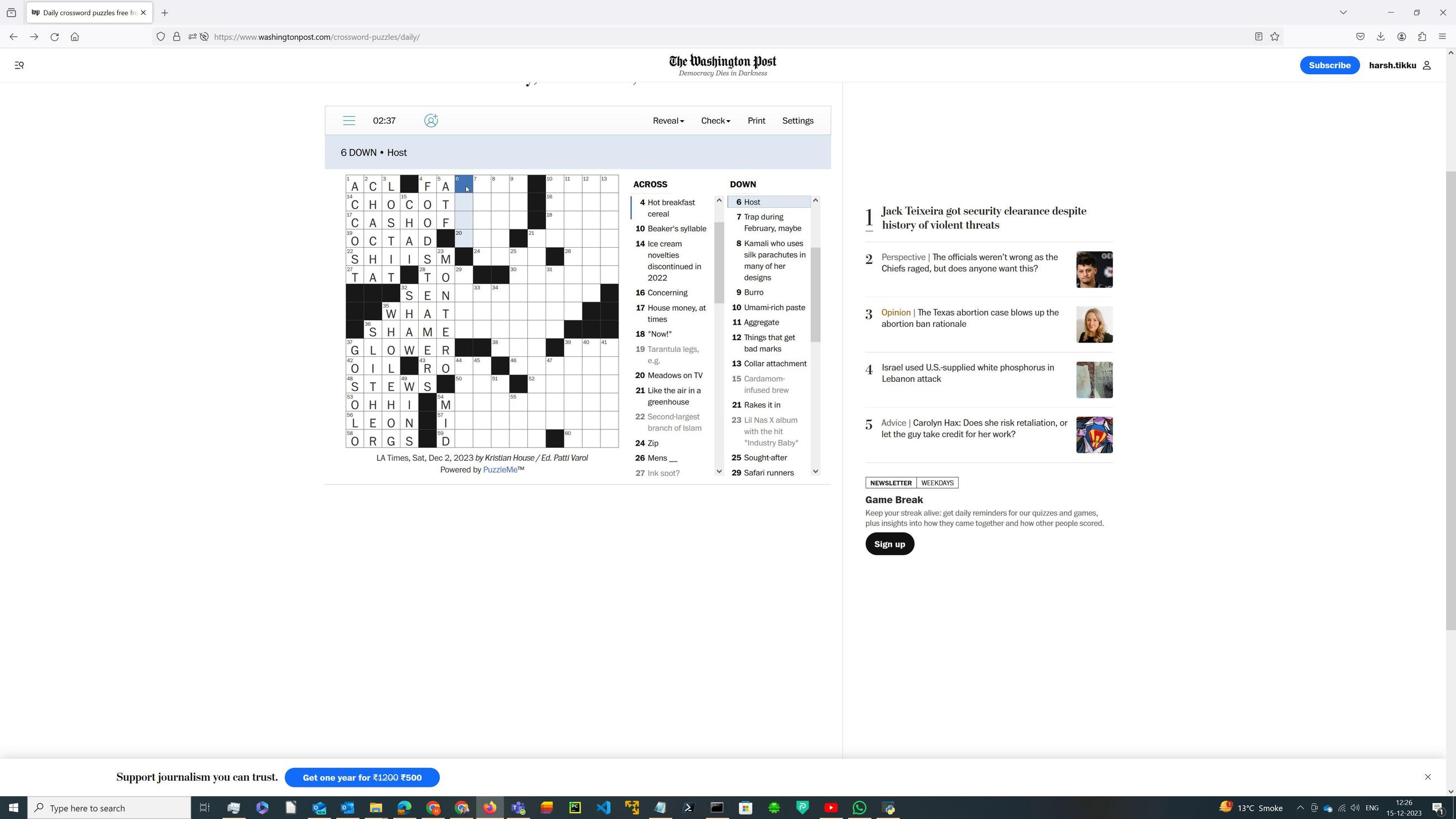 
Action: Mouse moved to (941, 459)
Screenshot: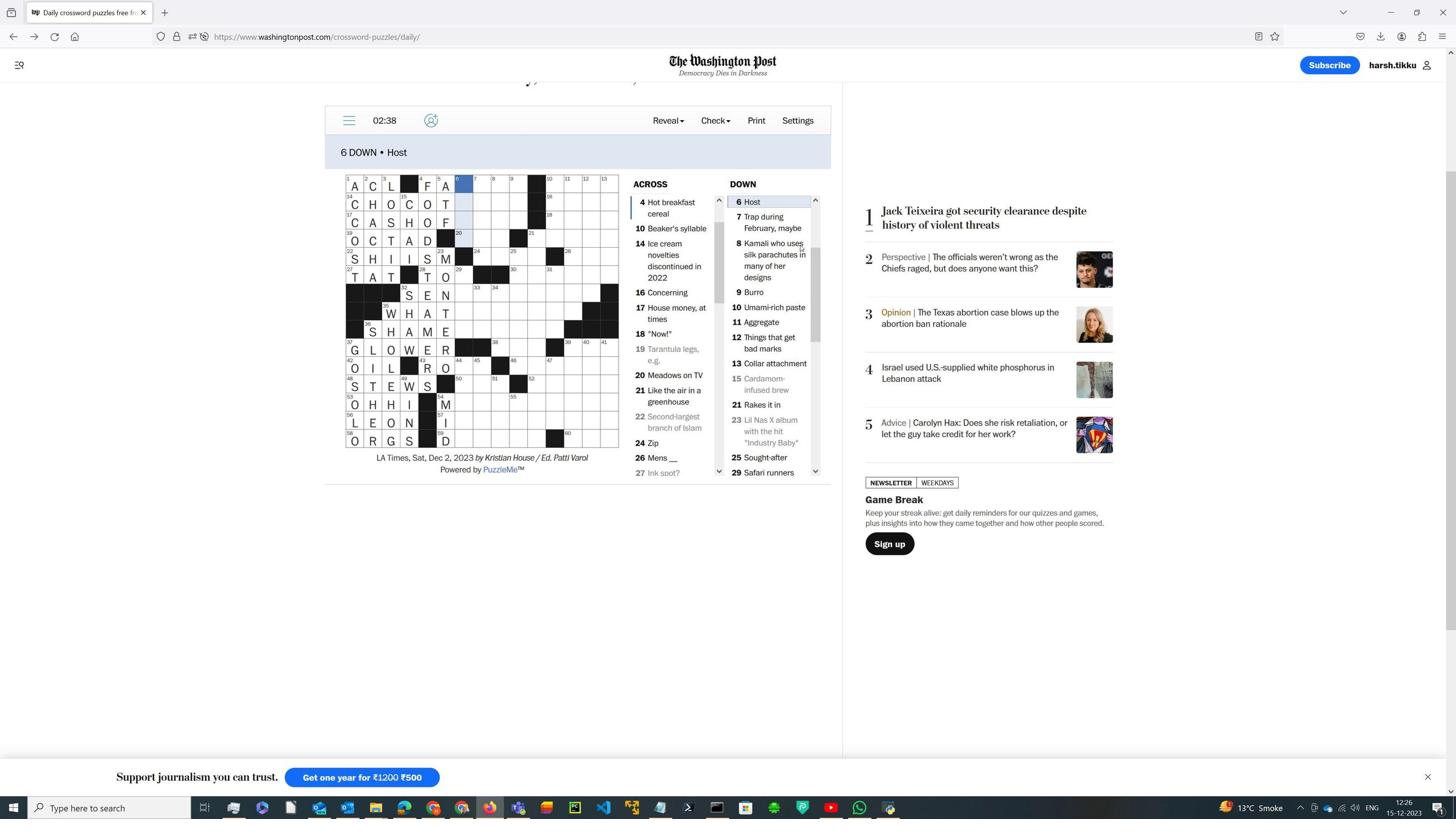 
Action: Key pressed raft
Screenshot: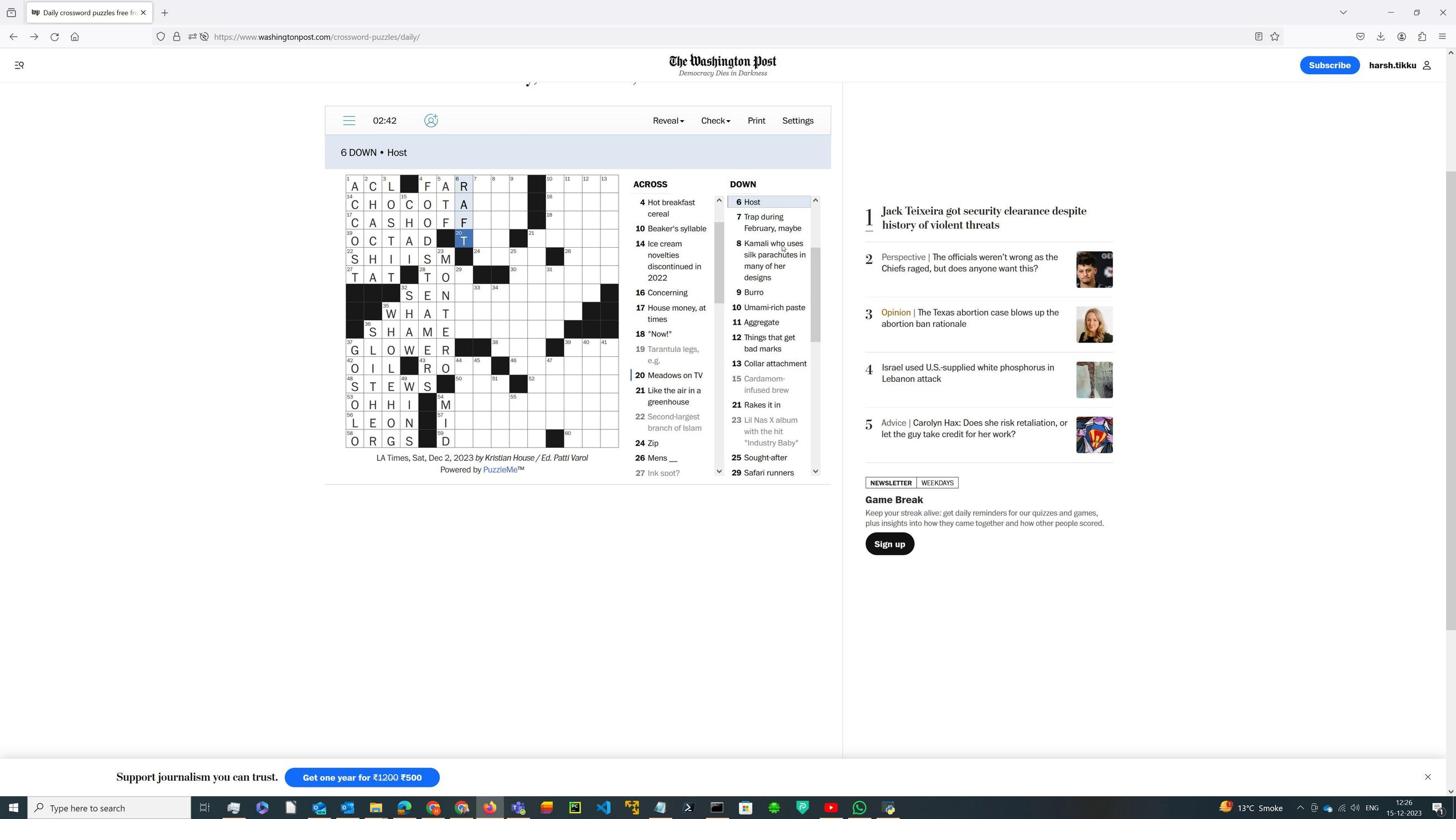 
Action: Mouse moved to (925, 459)
Screenshot: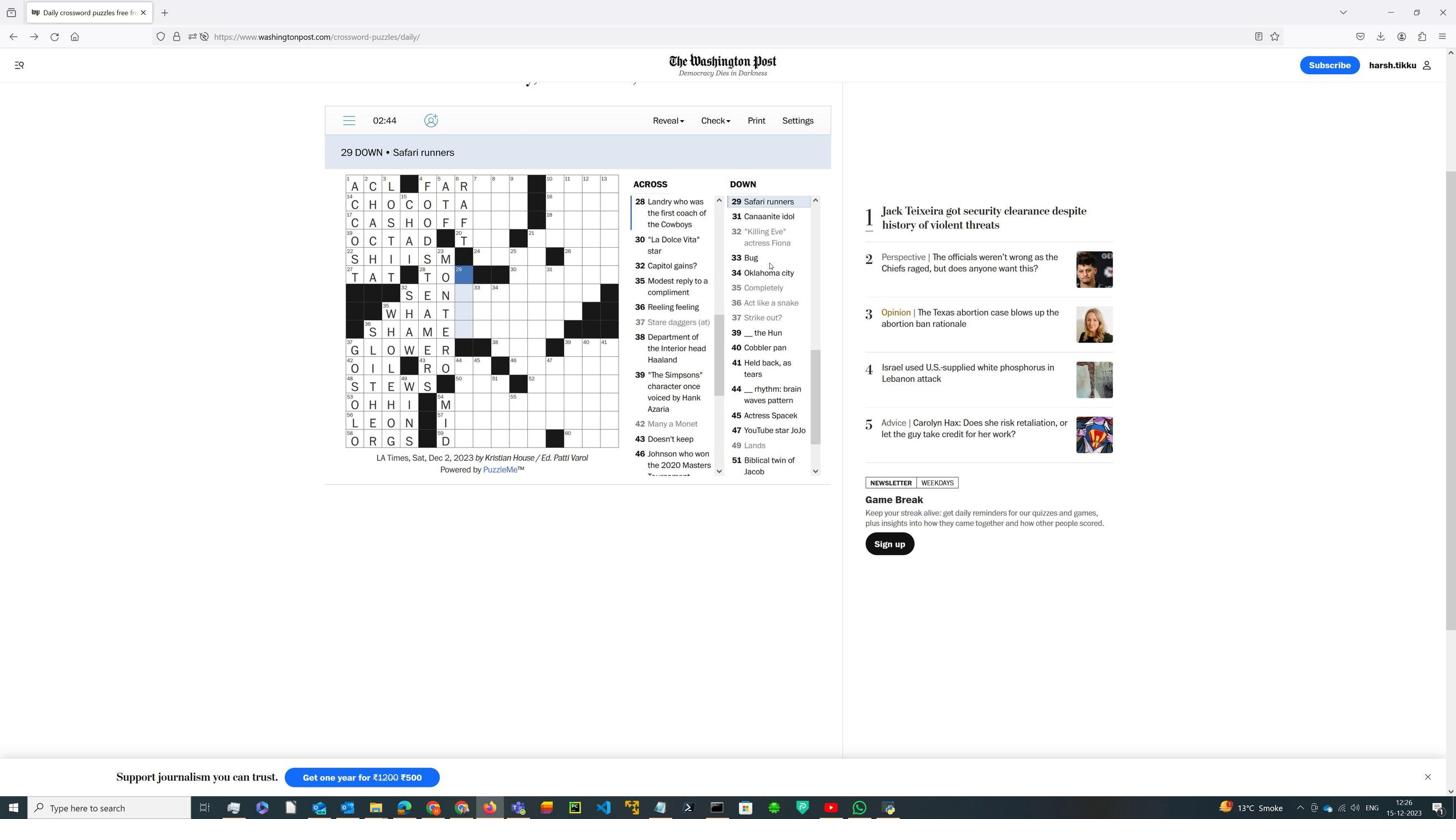 
Action: Mouse pressed left at (925, 459)
Screenshot: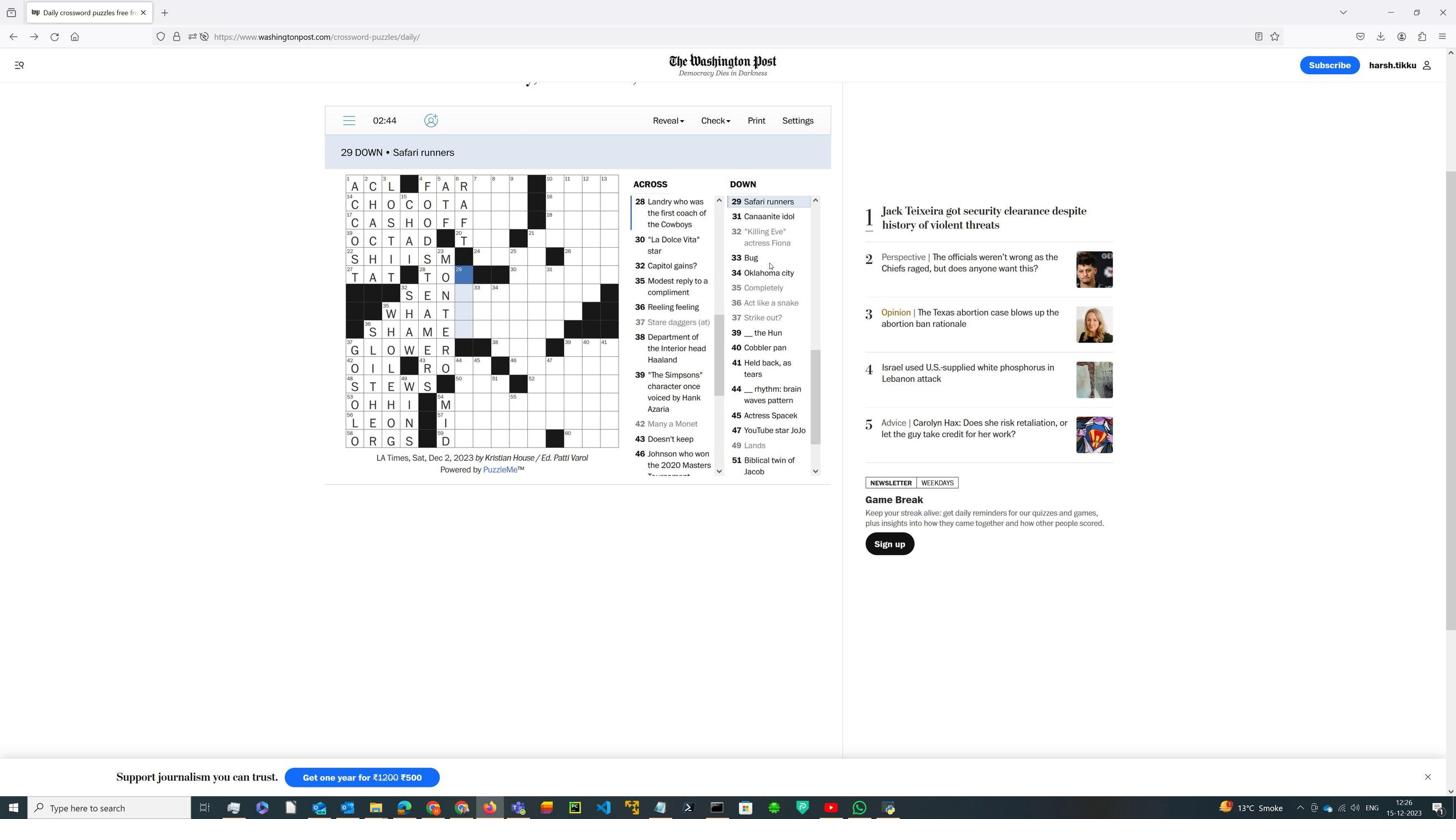 
Action: Mouse moved to (940, 459)
Screenshot: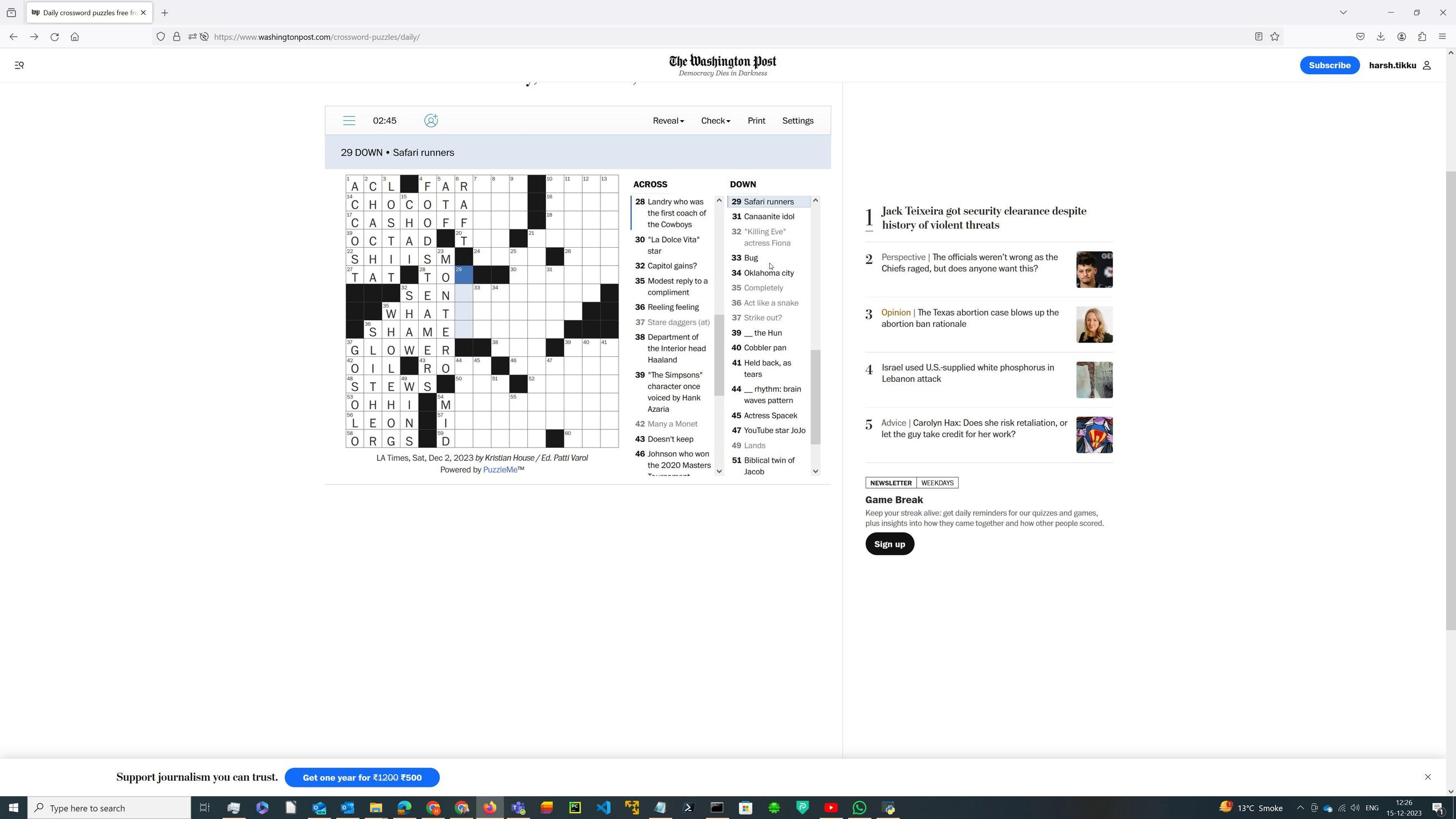 
Action: Key pressed macs
Screenshot: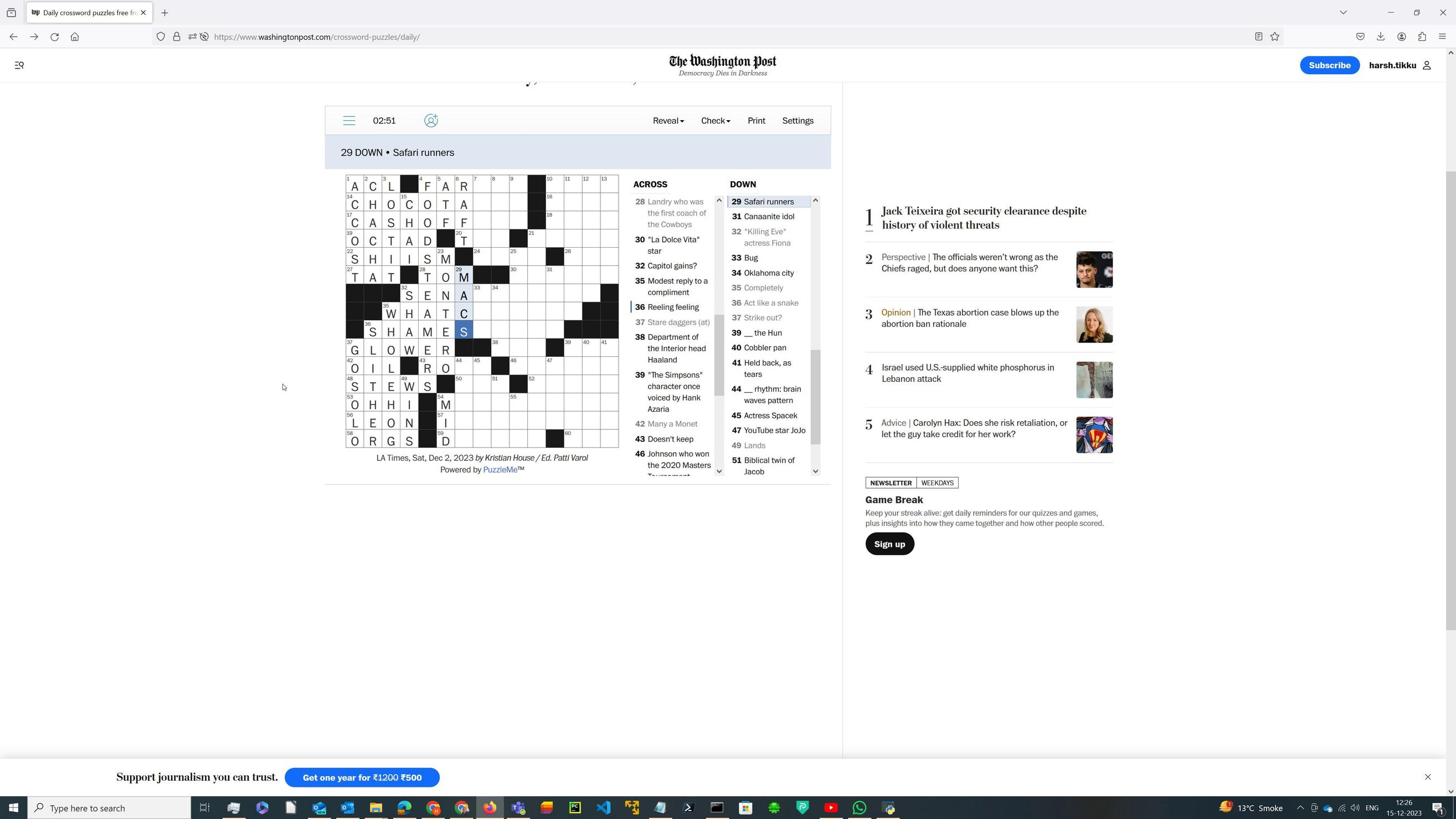 
Action: Mouse moved to (925, 458)
Screenshot: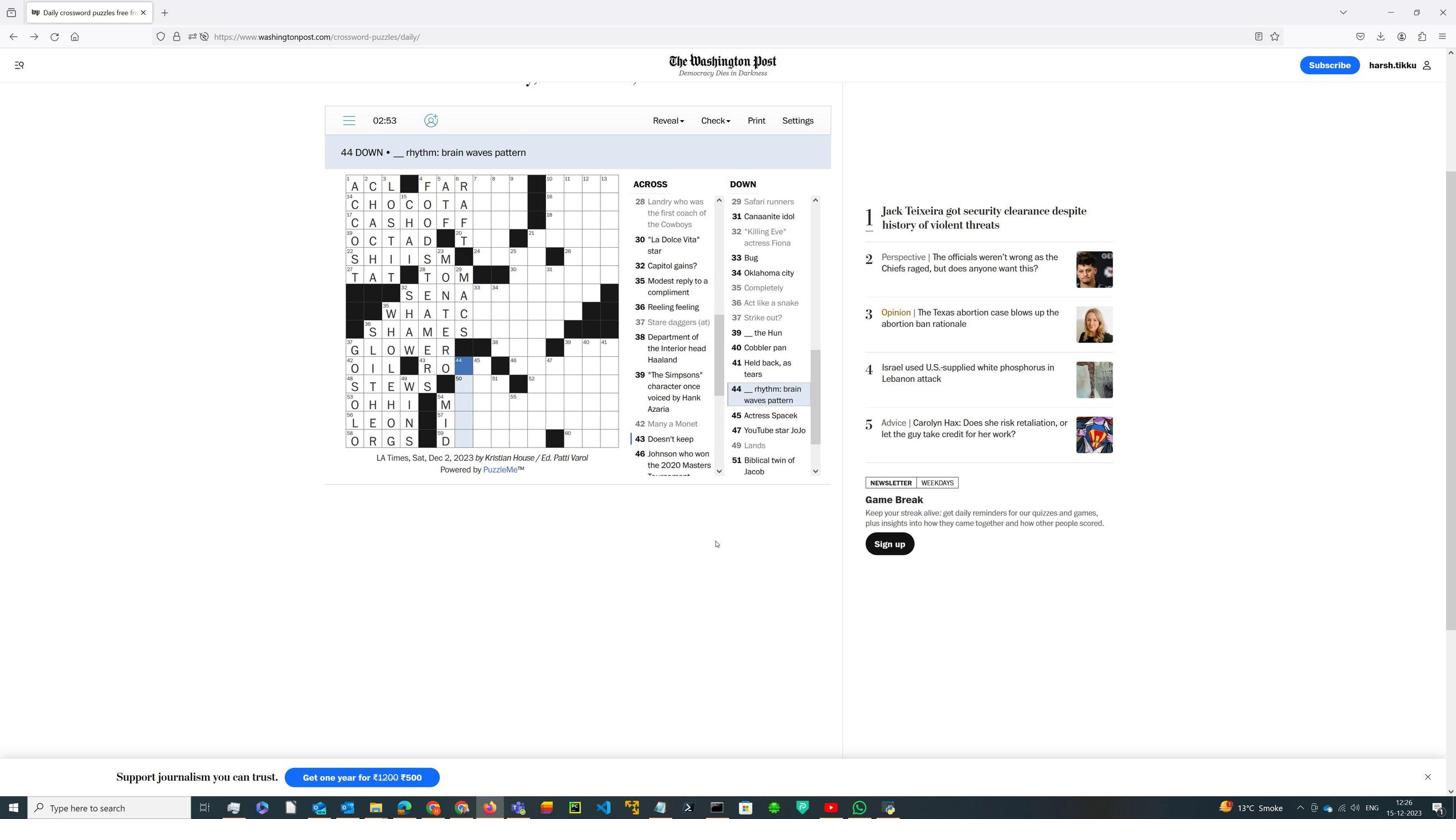 
Action: Mouse pressed left at (925, 458)
Screenshot: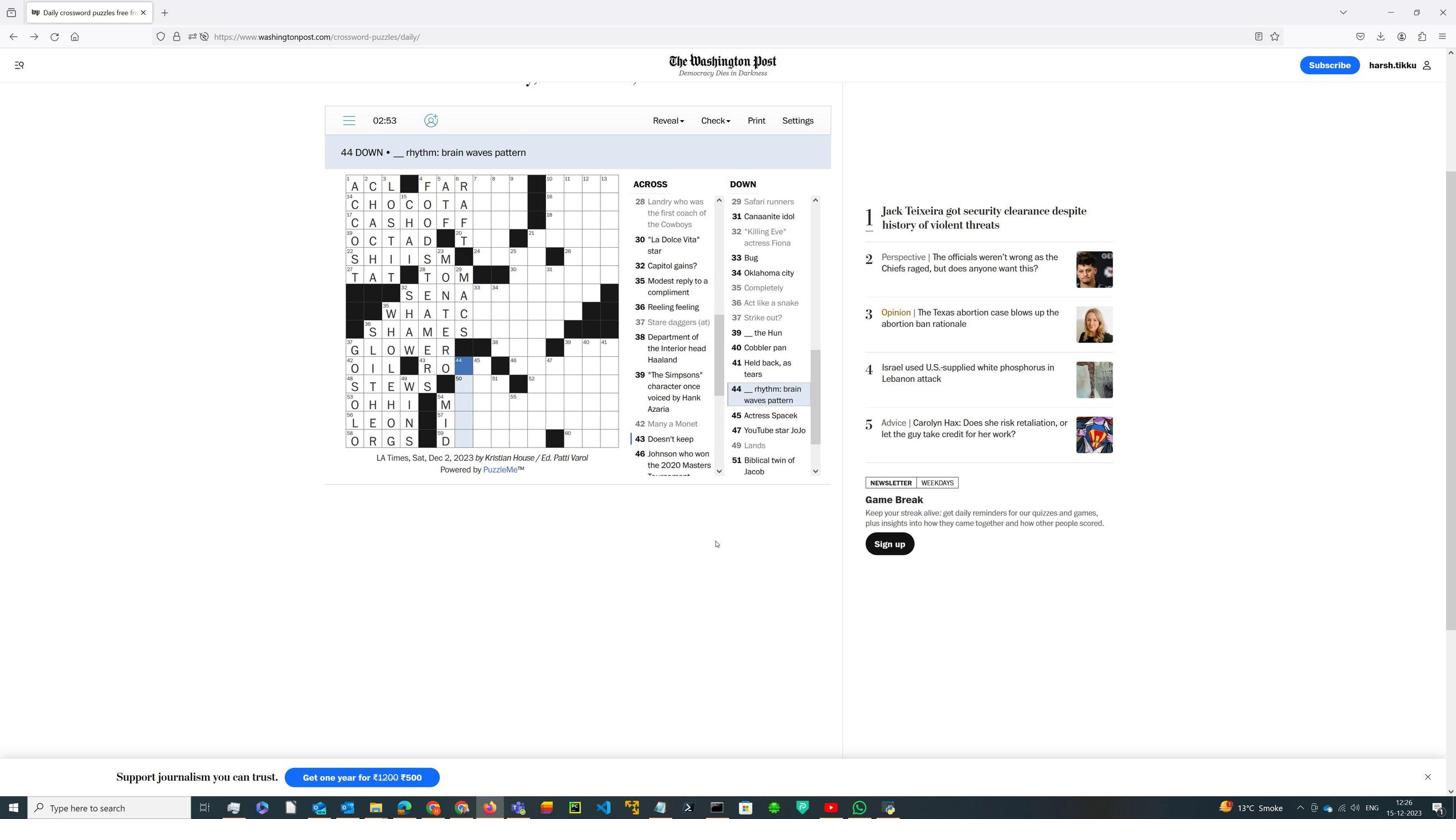 
Action: Mouse moved to (937, 458)
Screenshot: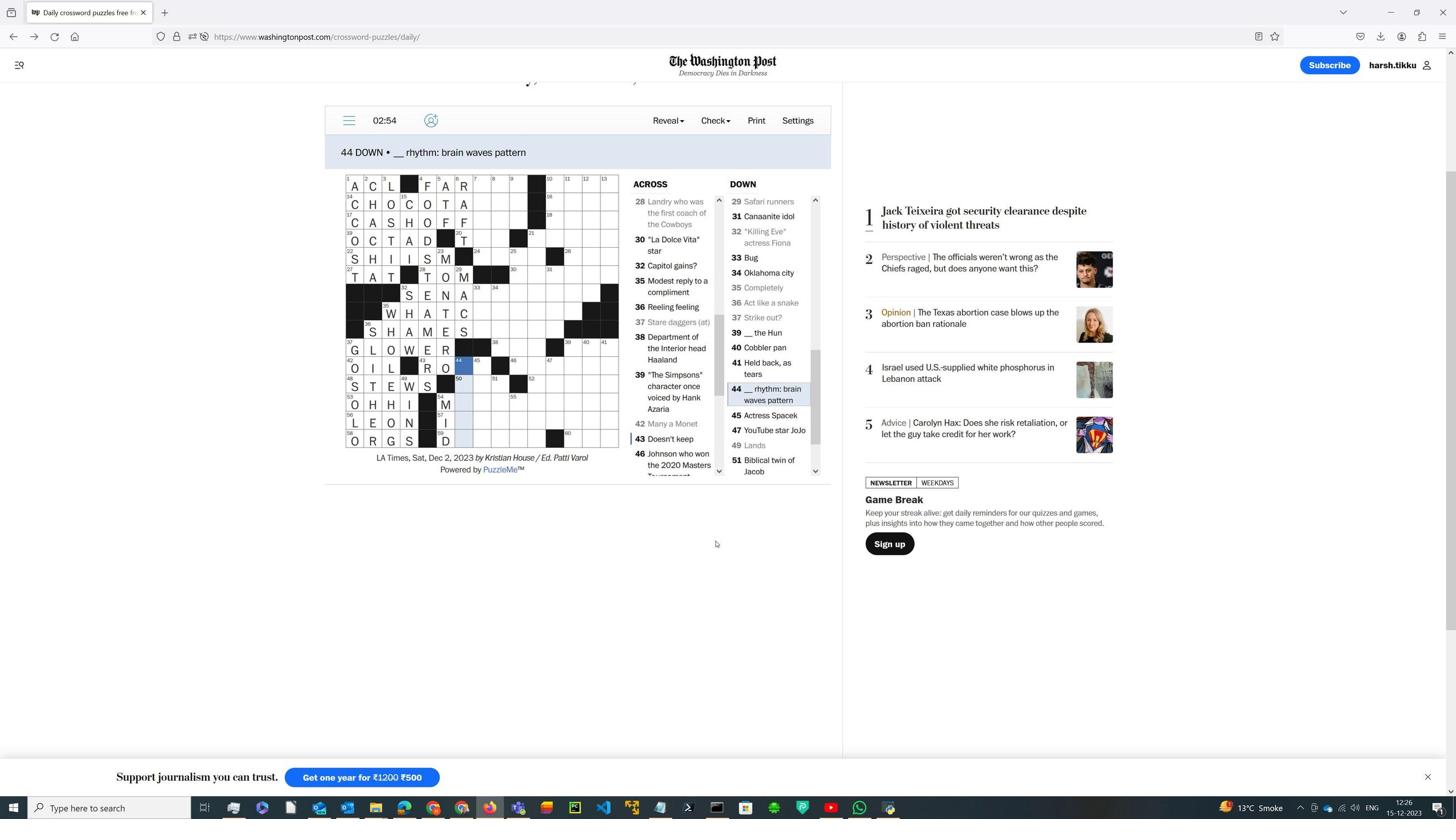 
Action: Key pressed theta
Screenshot: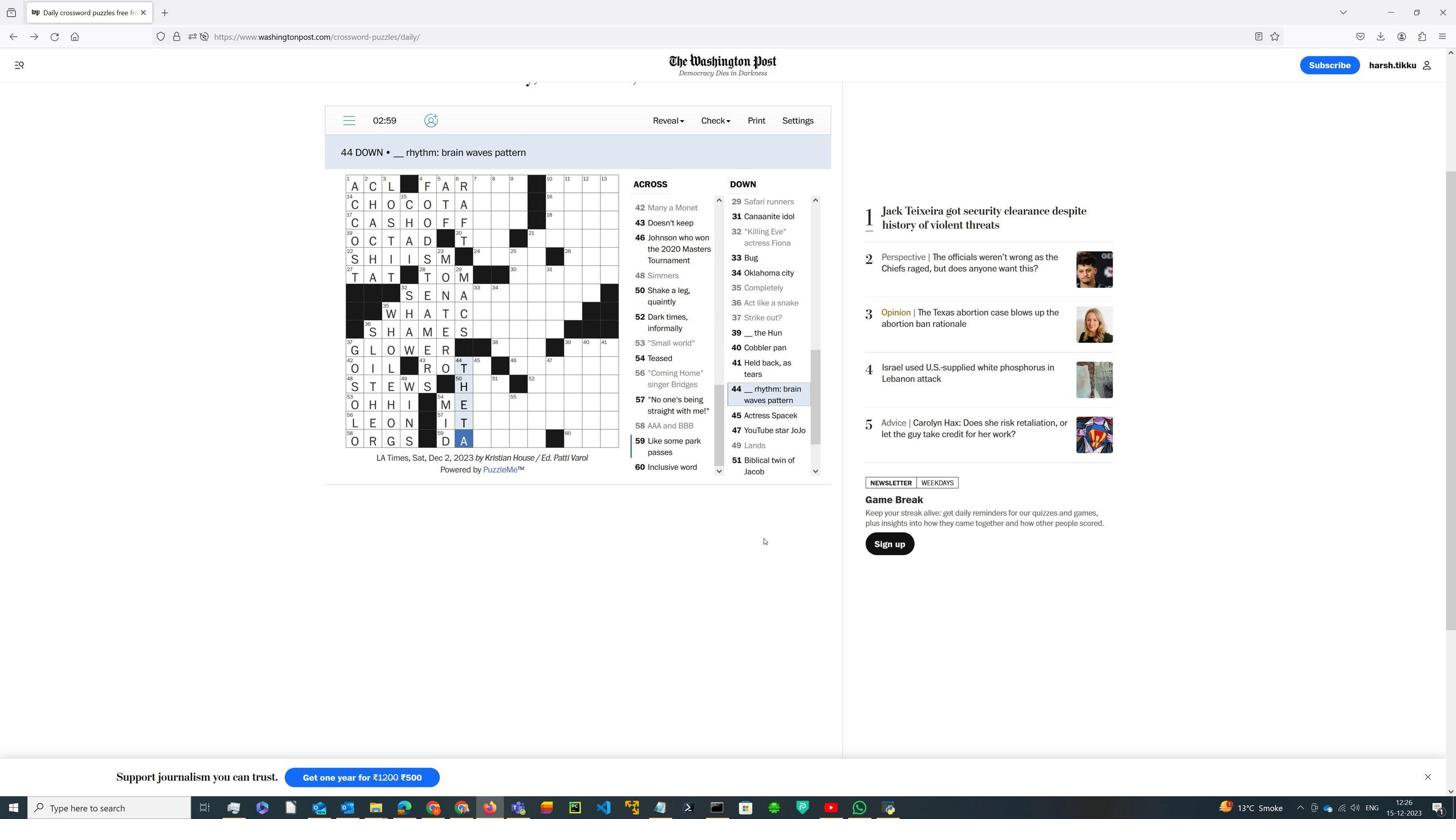 
Action: Mouse moved to (926, 459)
Screenshot: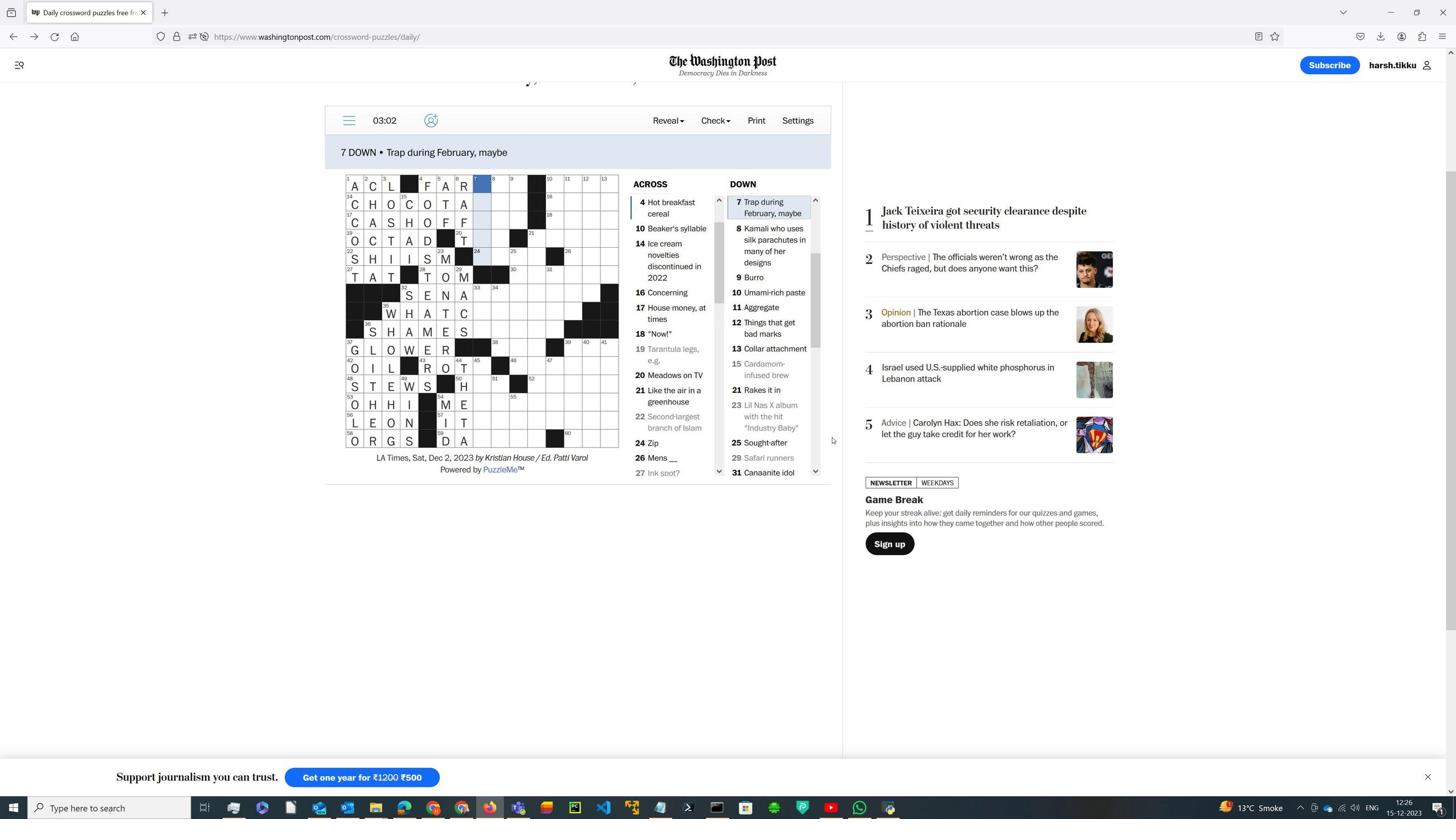 
Action: Mouse pressed left at (926, 459)
Screenshot: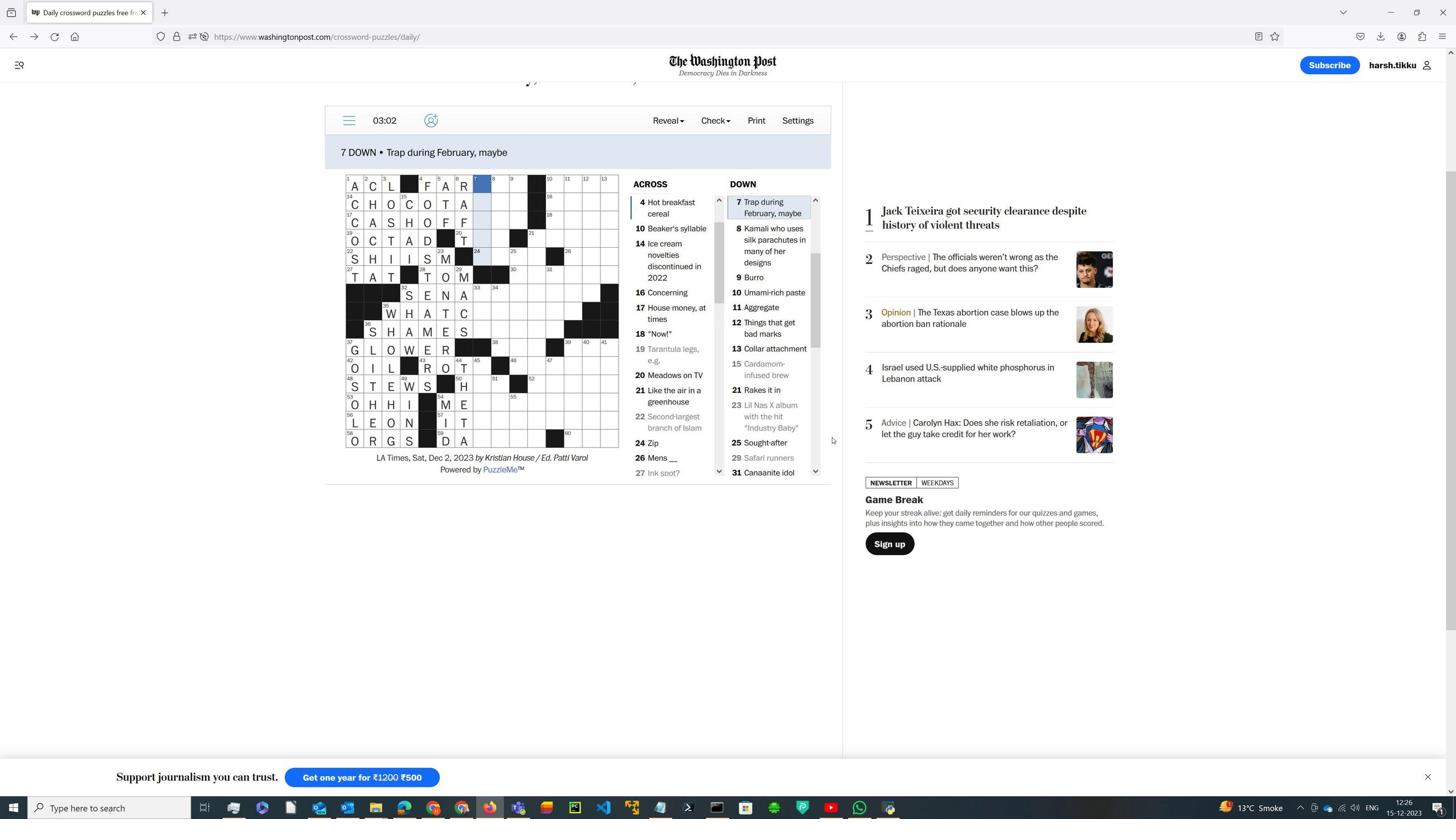 
Action: Mouse moved to (942, 458)
Screenshot: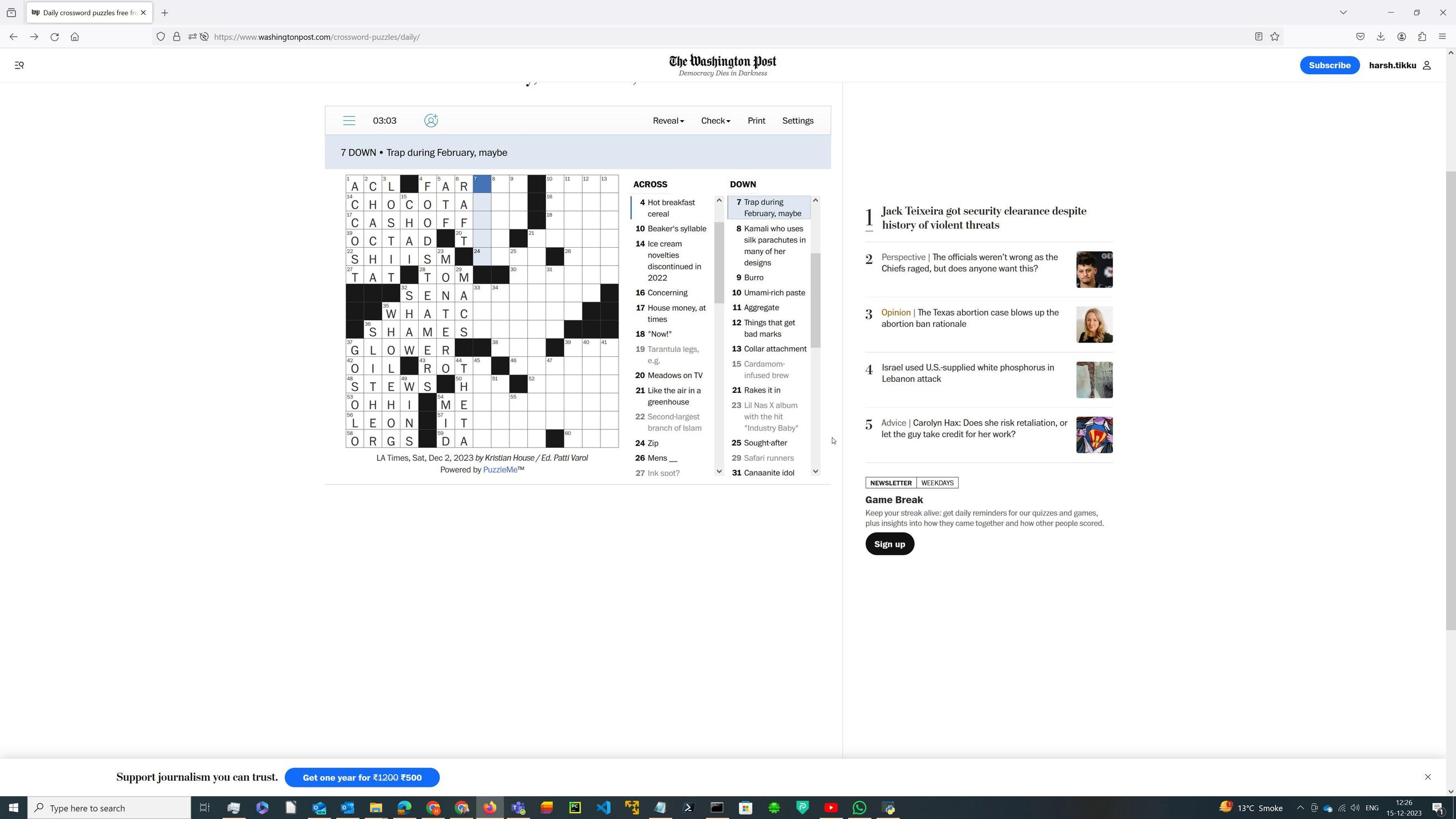 
Action: Key pressed id<Key.backspace>cein
Screenshot: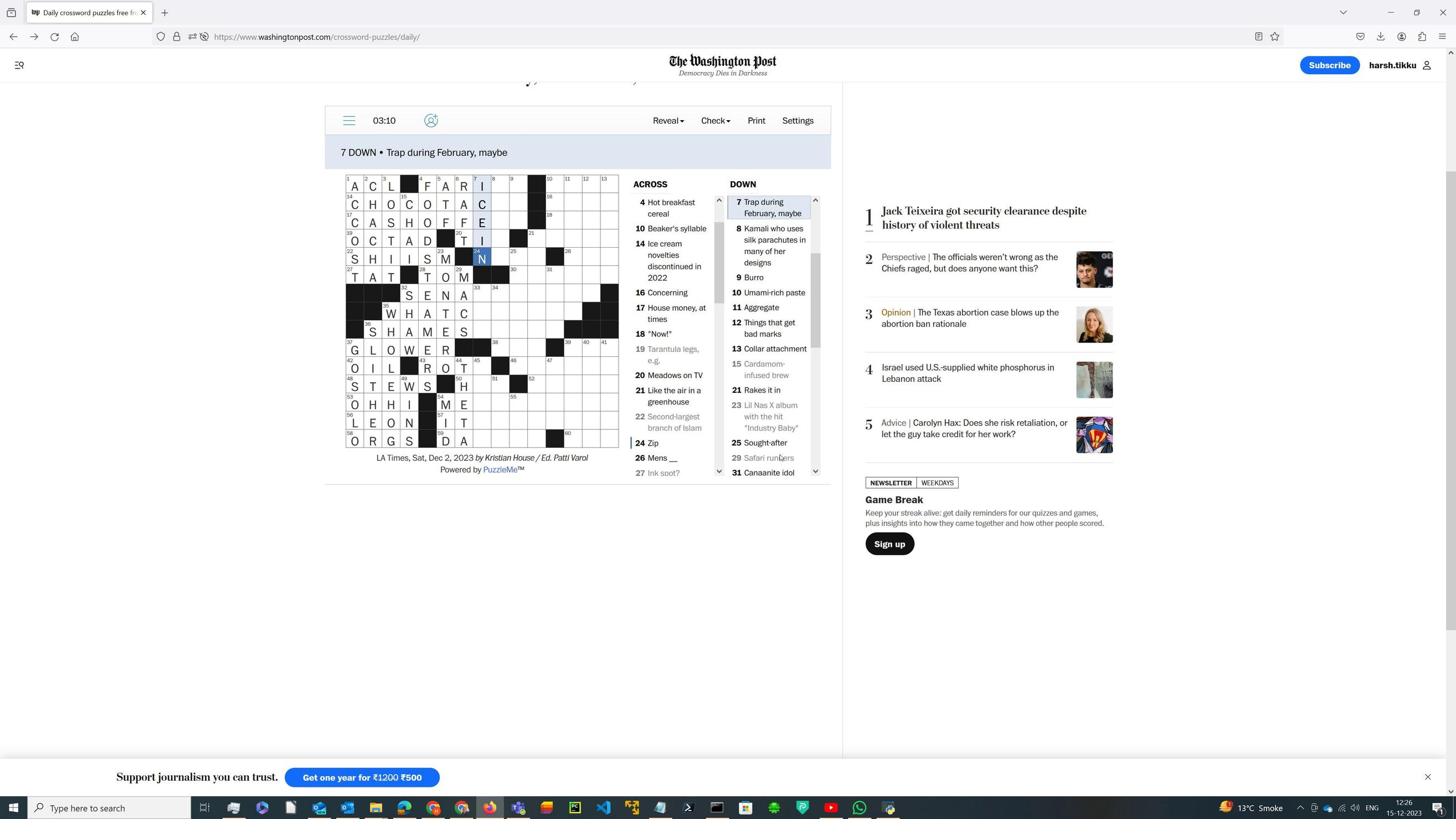 
Action: Mouse moved to (927, 459)
Screenshot: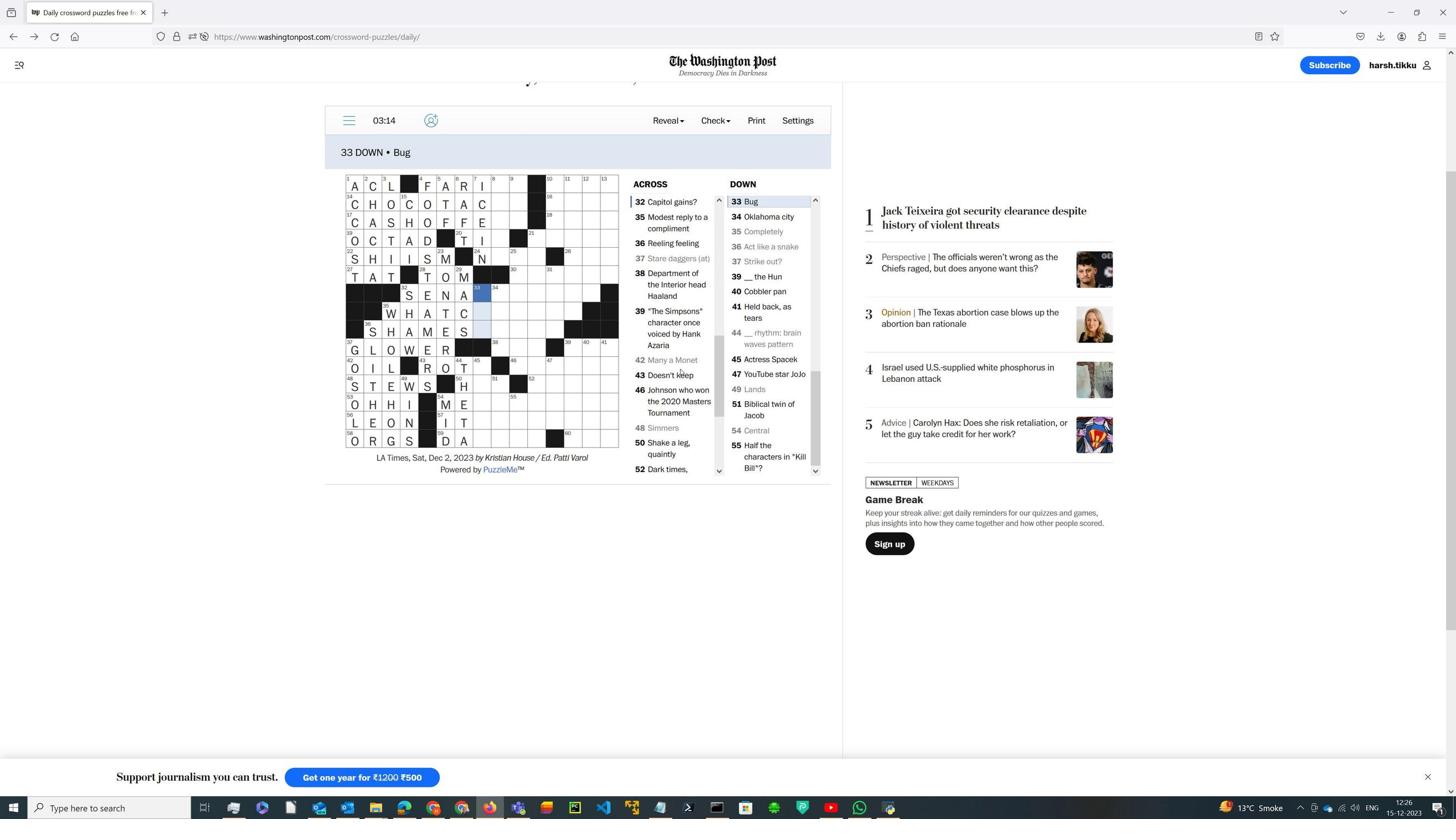 
Action: Mouse pressed left at (927, 459)
Screenshot: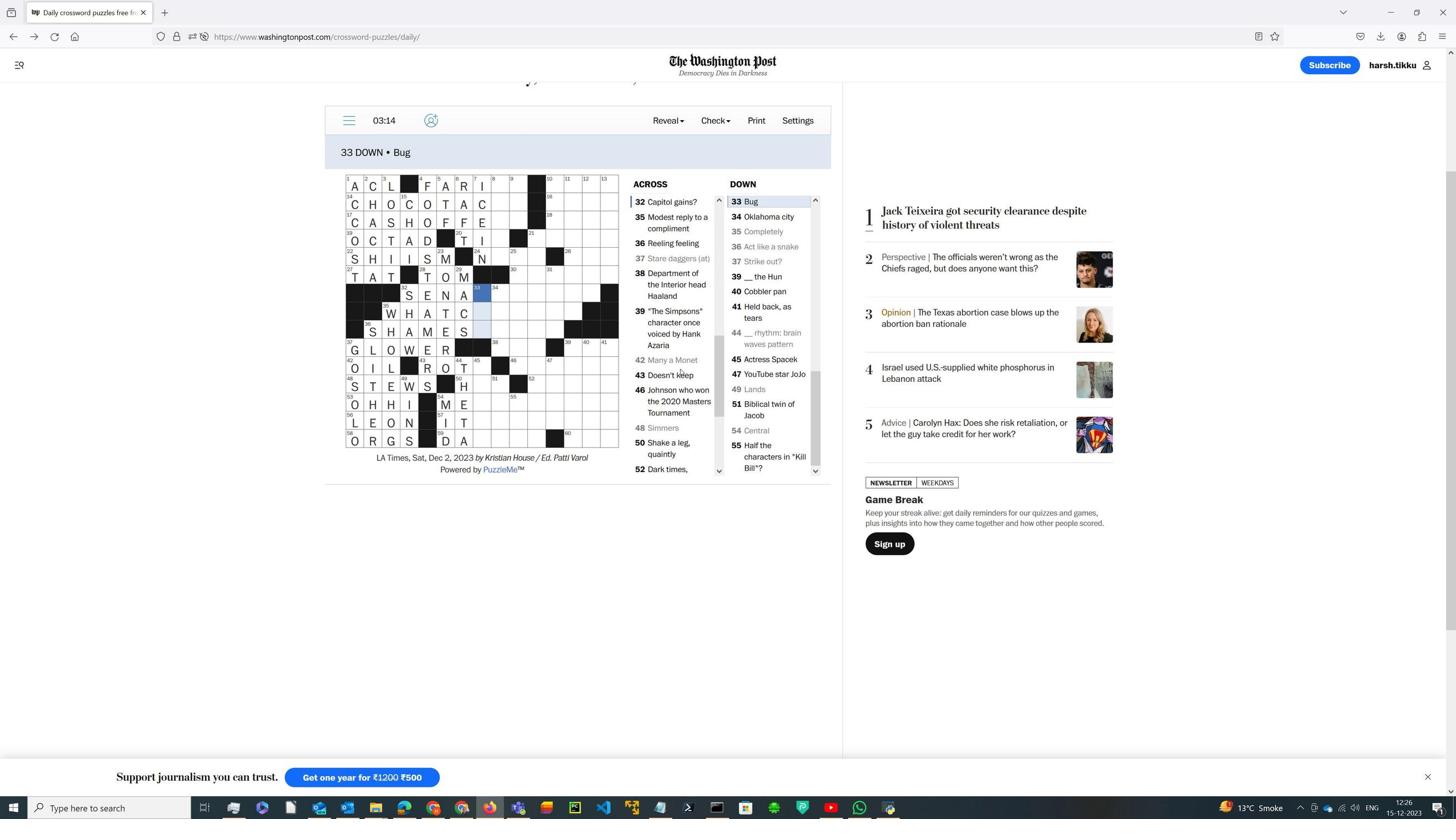 
Action: Mouse moved to (935, 458)
Screenshot: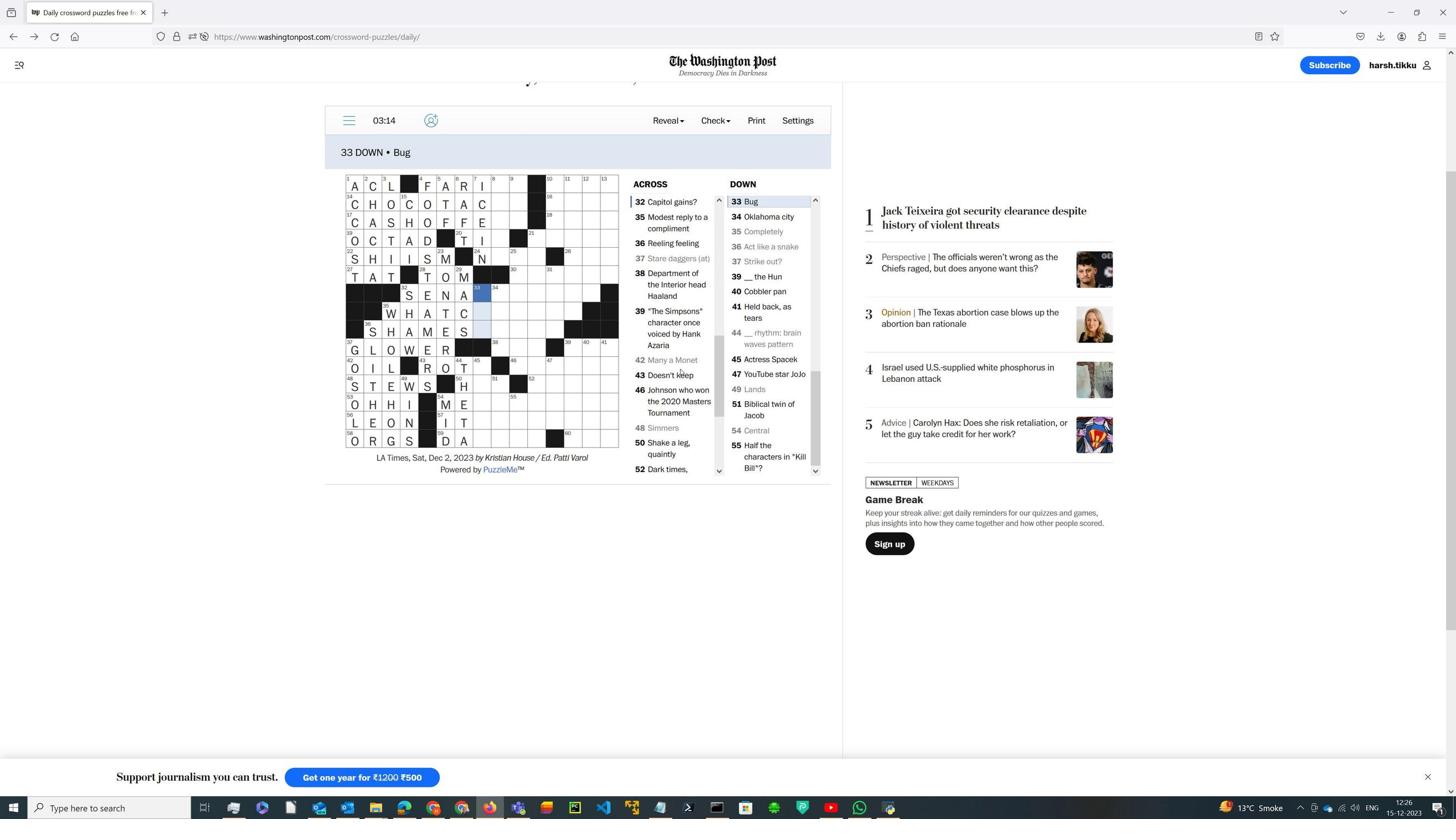 
Action: Key pressed tap
Screenshot: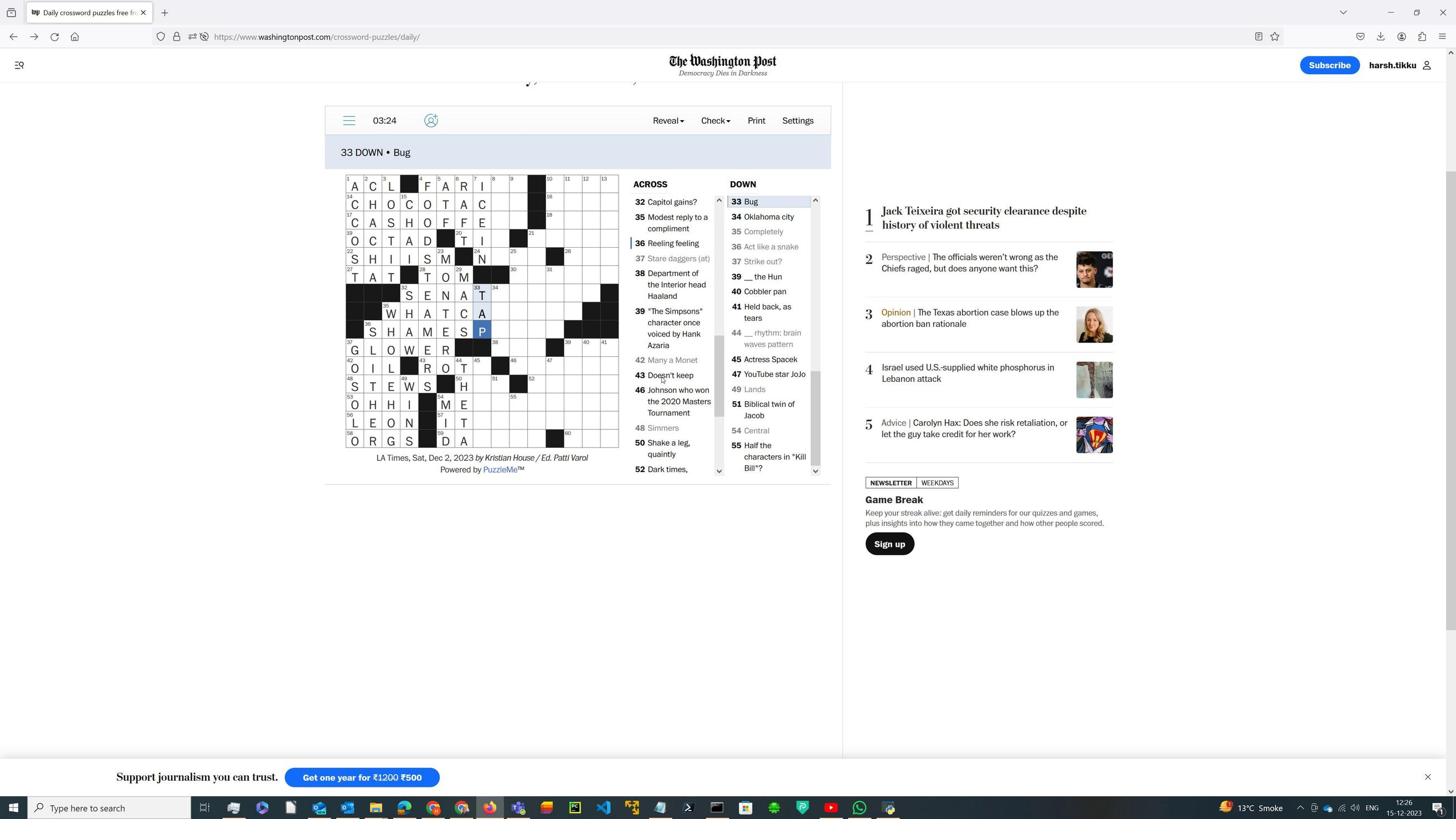 
Action: Mouse moved to (927, 458)
Screenshot: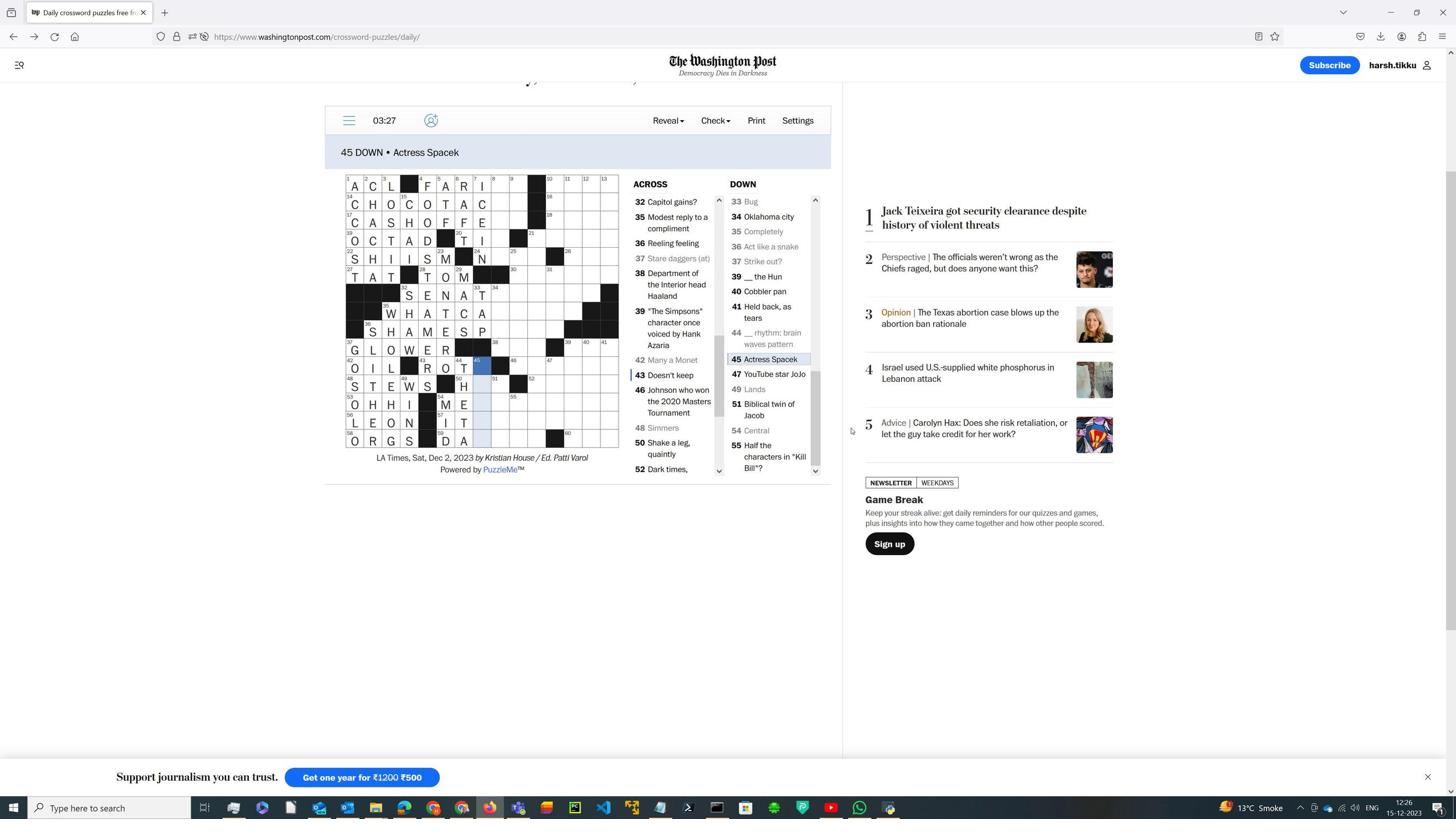 
Action: Mouse pressed left at (927, 458)
Screenshot: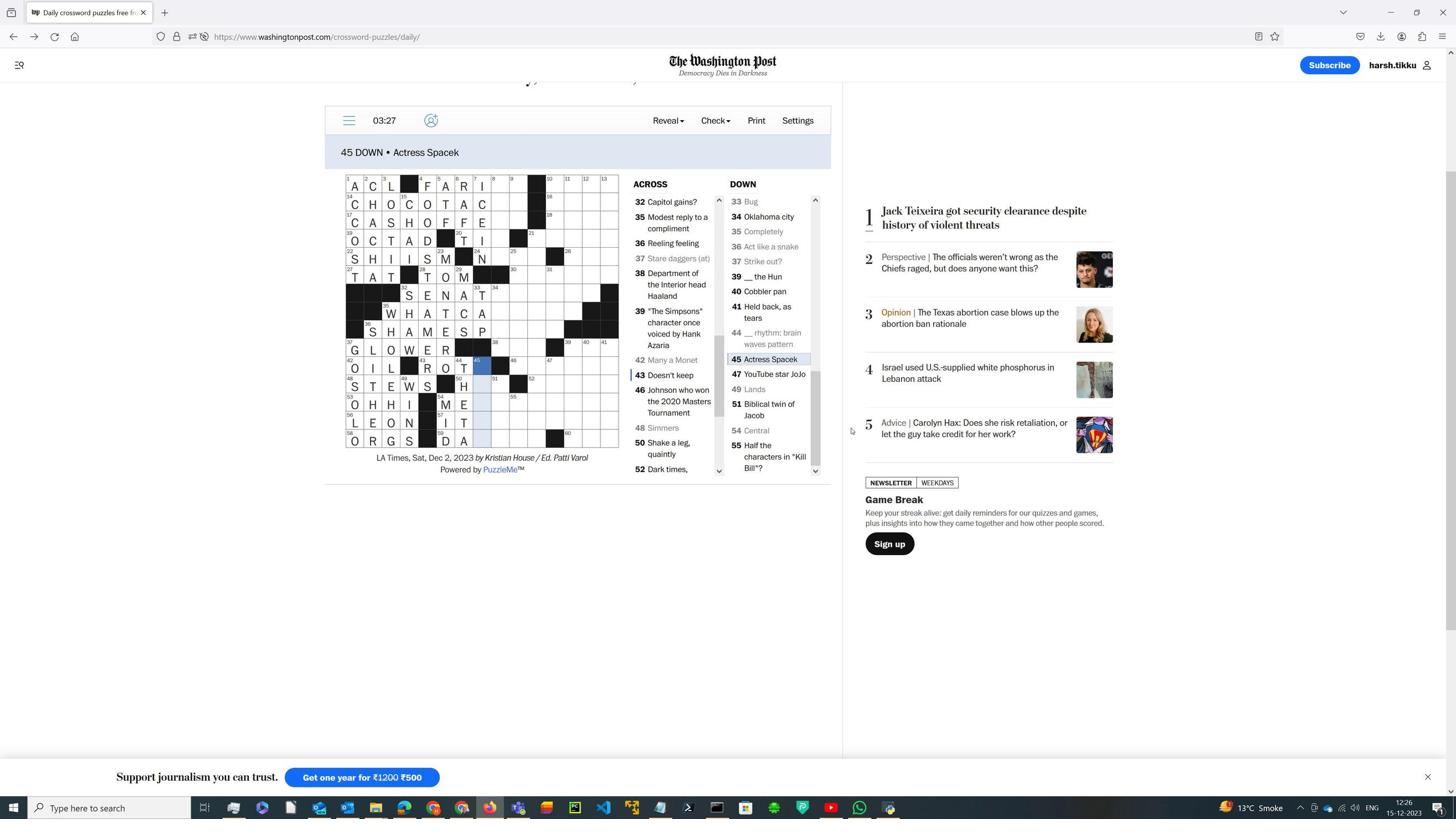
Action: Mouse moved to (943, 458)
Screenshot: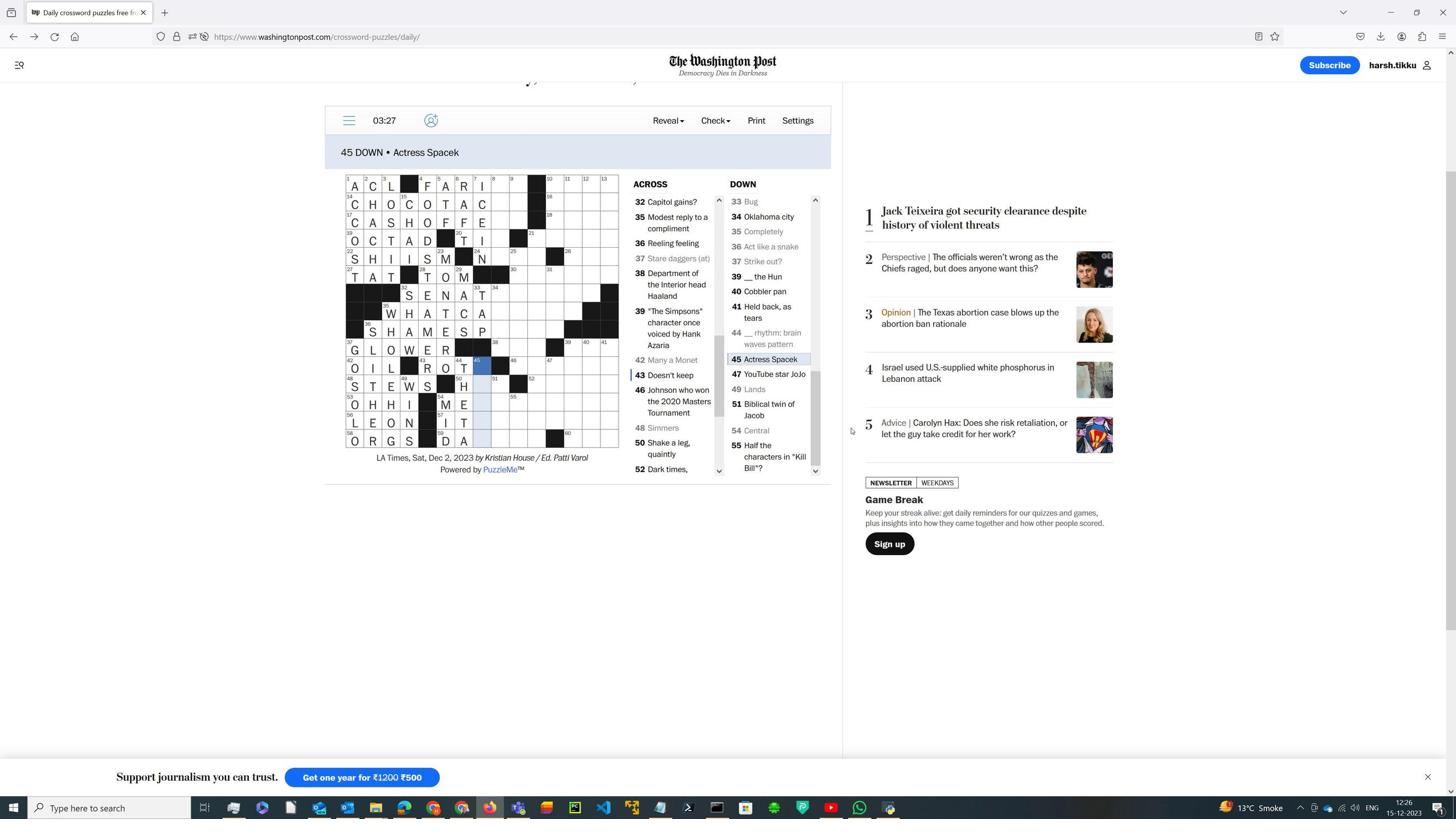 
Action: Key pressed sissy
Screenshot: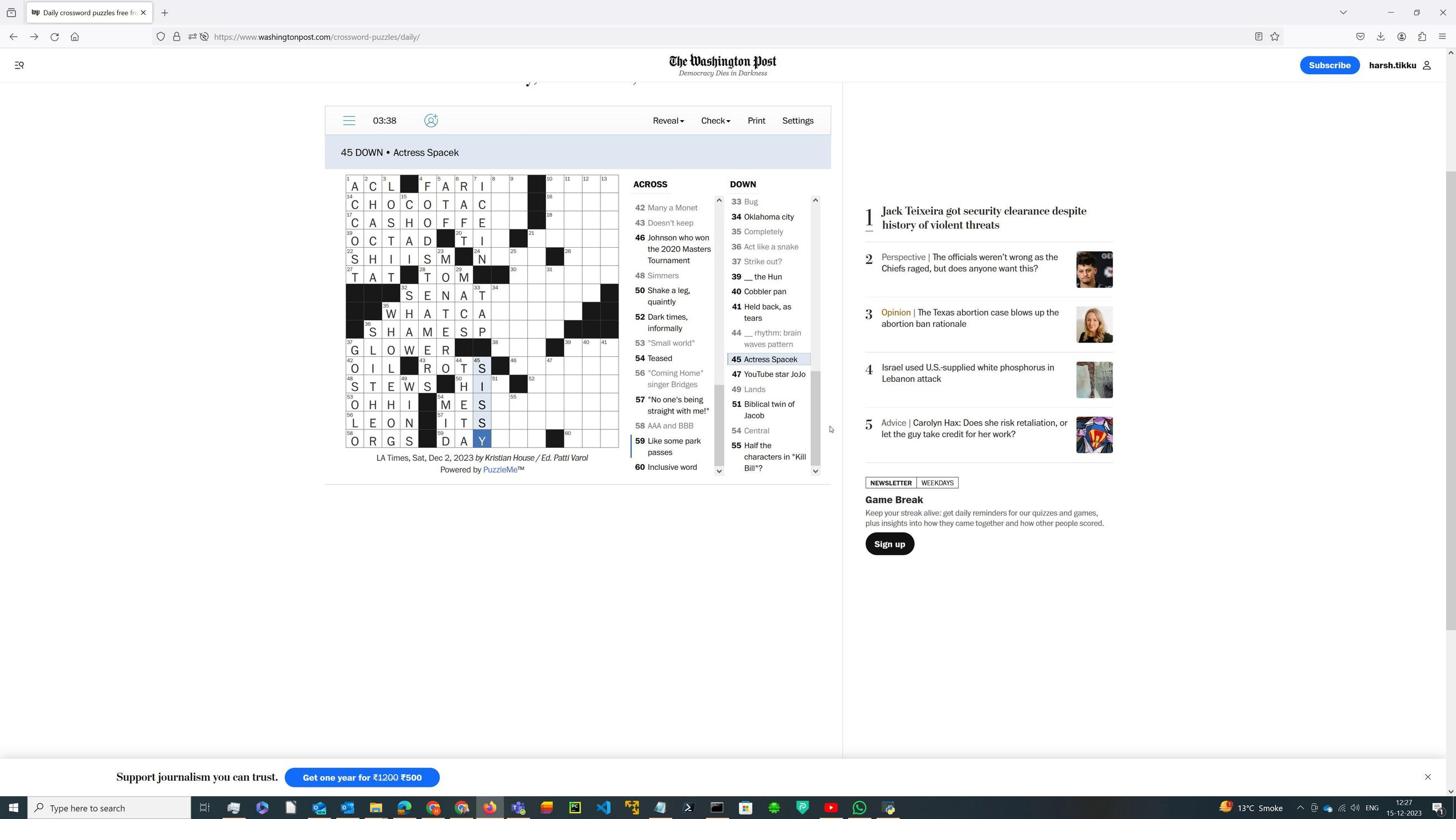 
Action: Mouse moved to (927, 459)
Screenshot: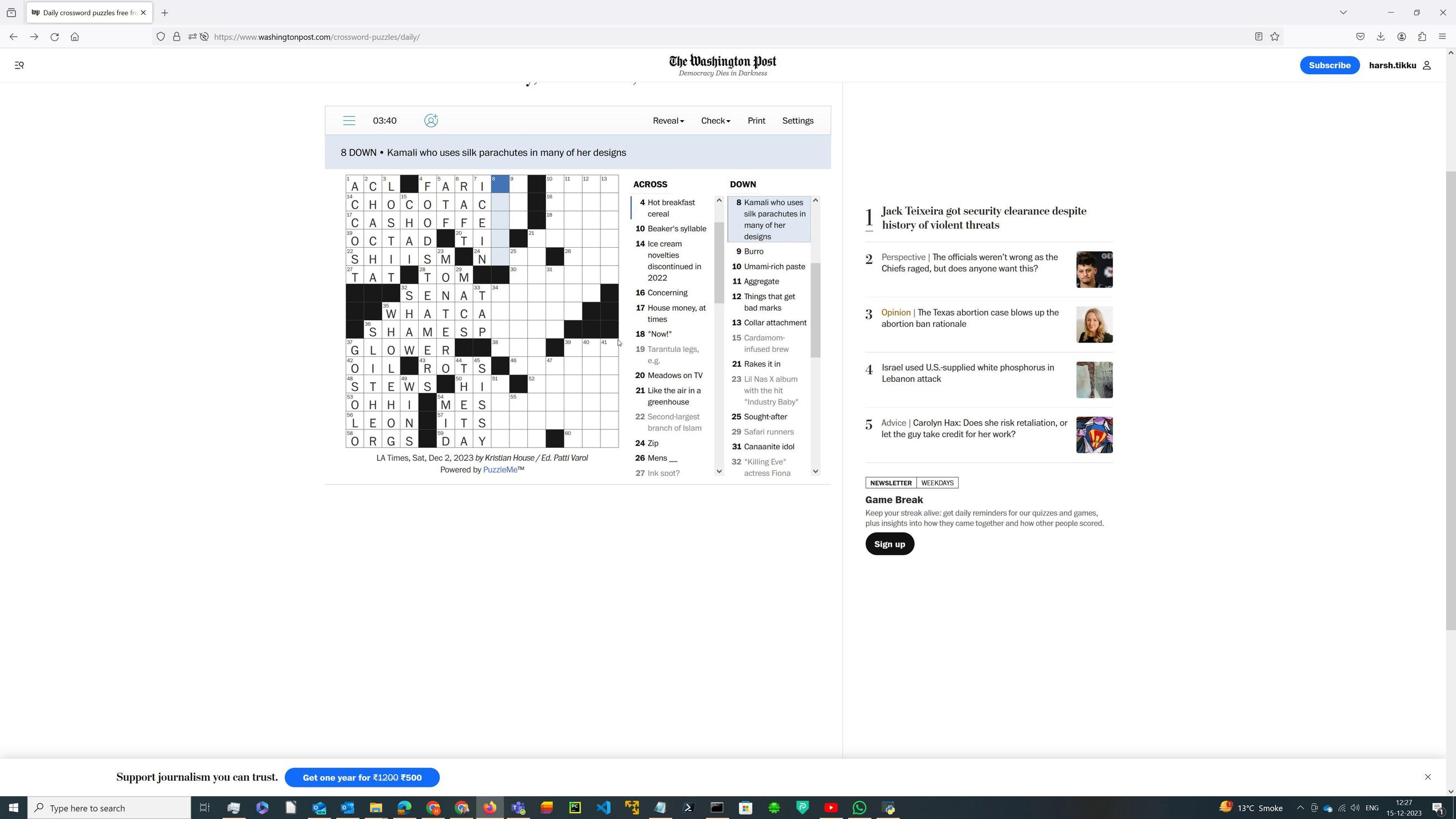 
Action: Mouse pressed left at (927, 459)
Screenshot: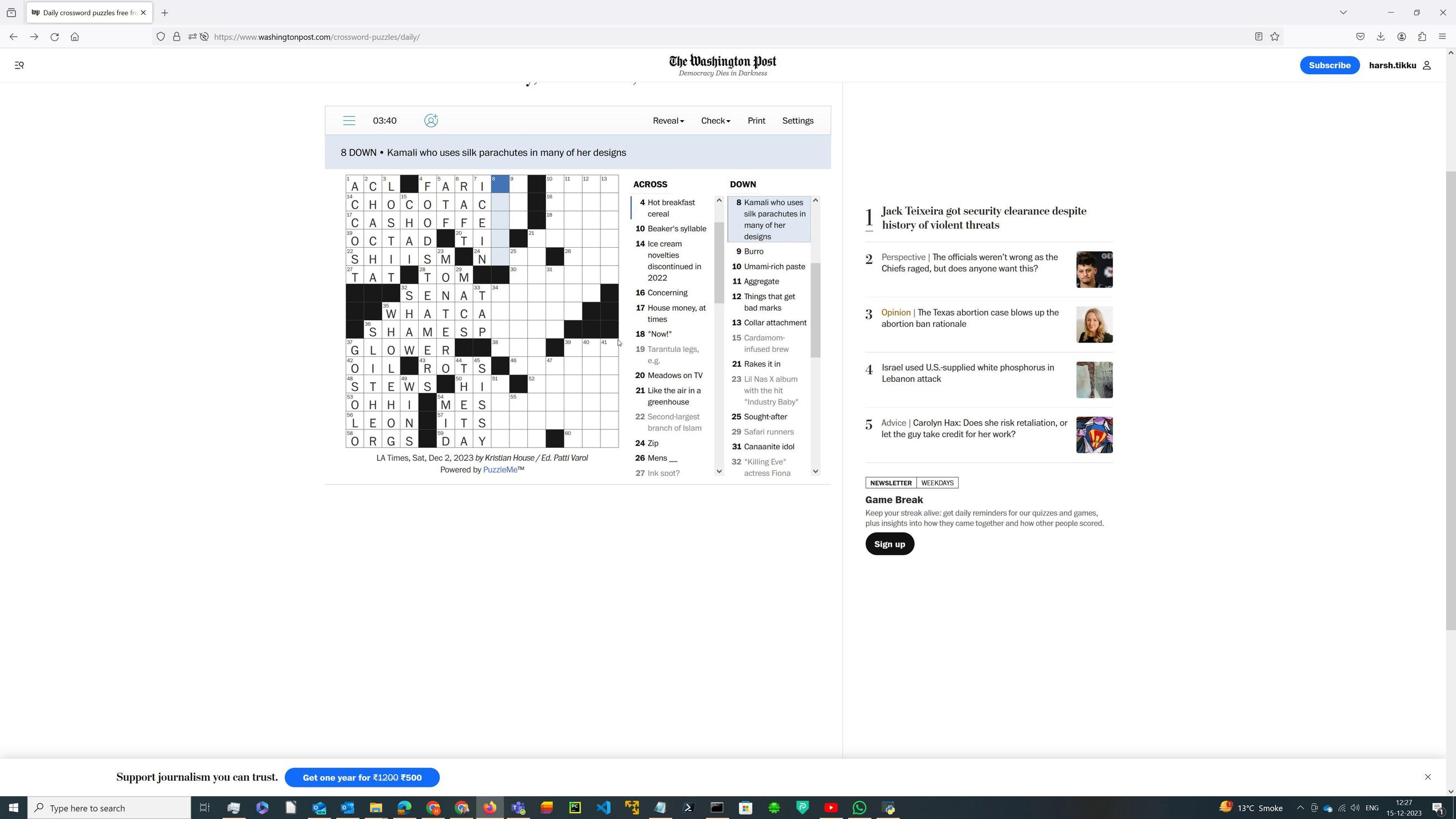 
Action: Mouse moved to (939, 459)
Screenshot: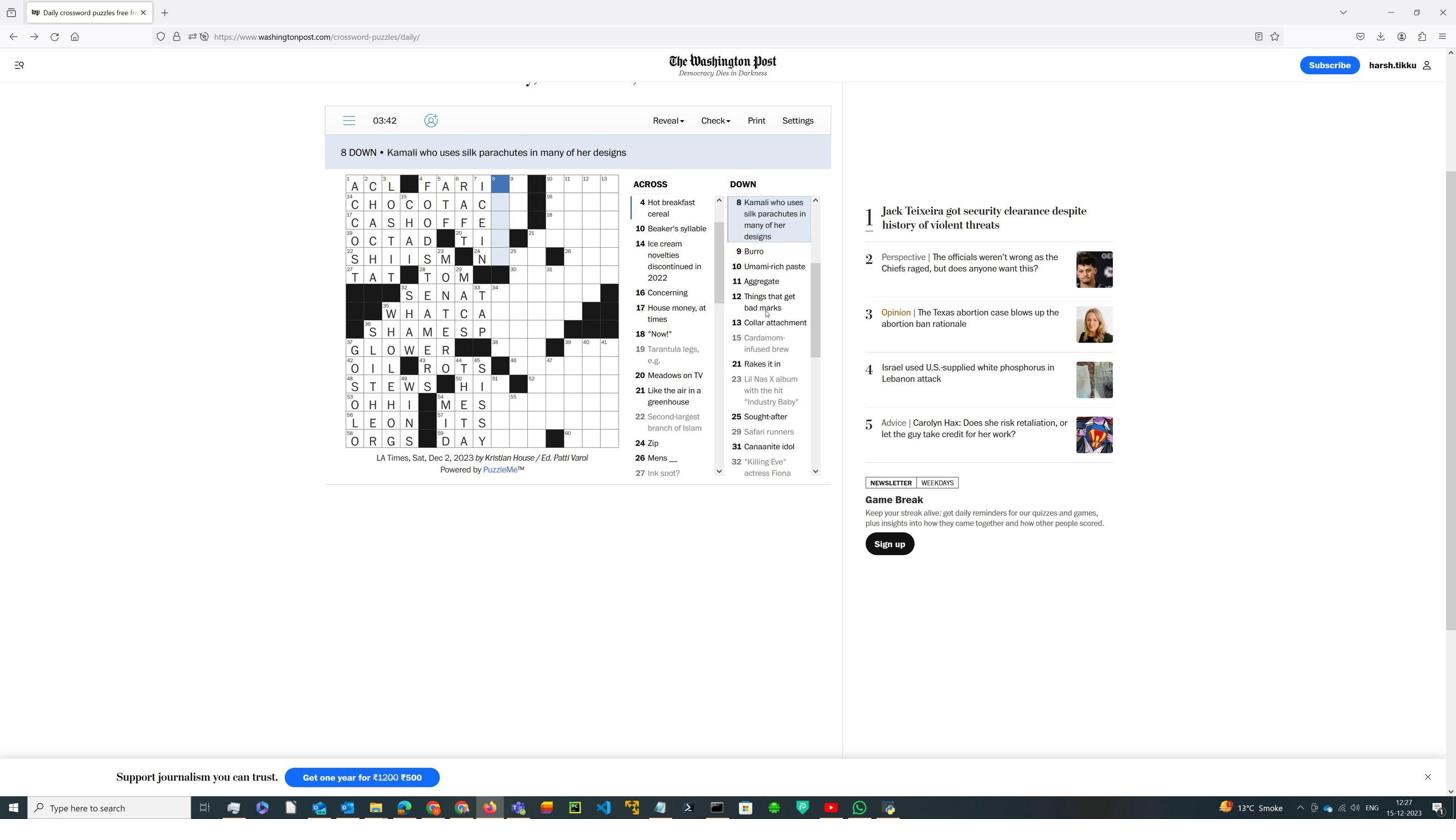 
Action: Key pressed norma
Screenshot: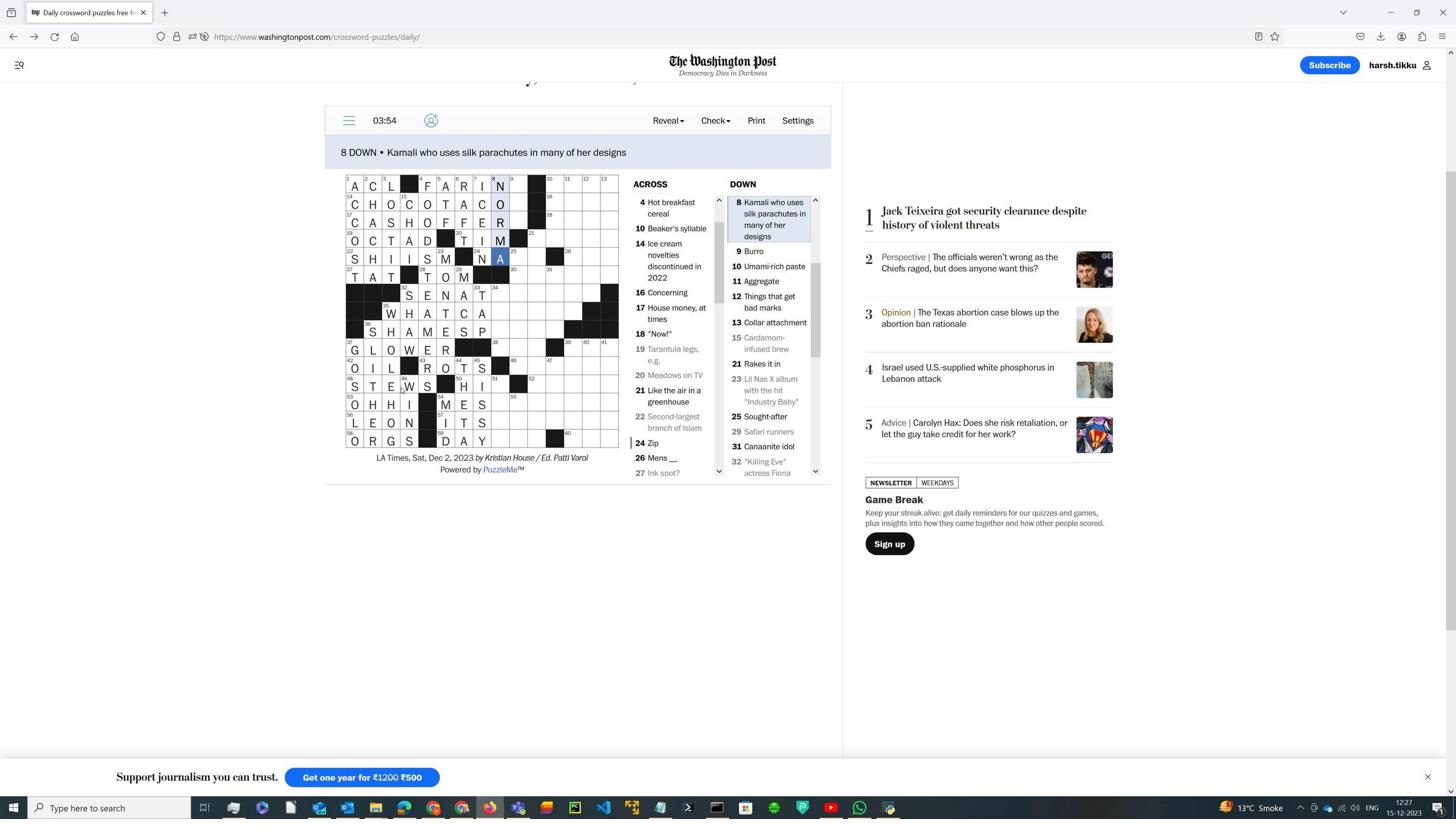 
Action: Mouse moved to (927, 459)
Screenshot: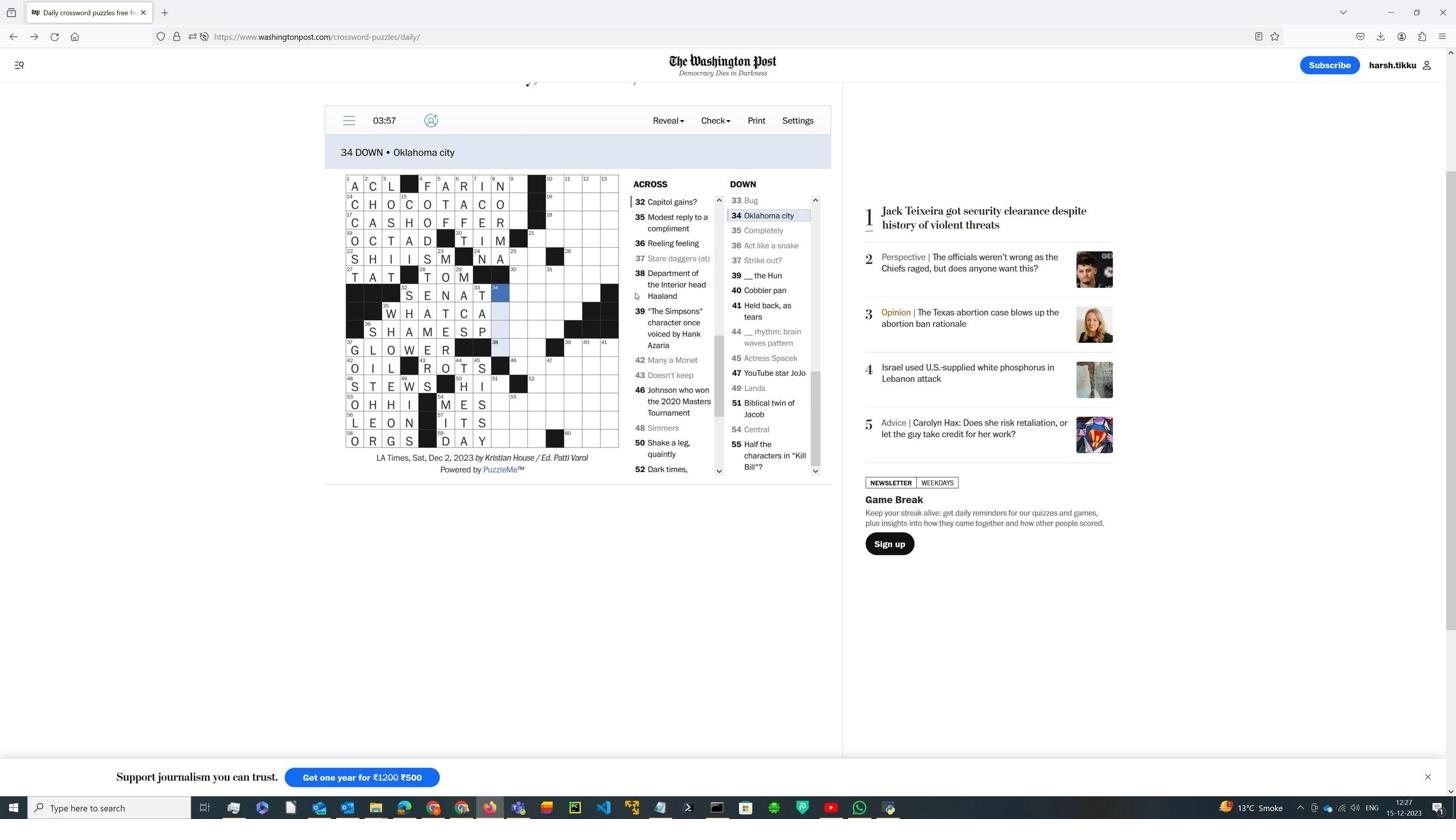 
Action: Mouse pressed left at (927, 459)
Screenshot: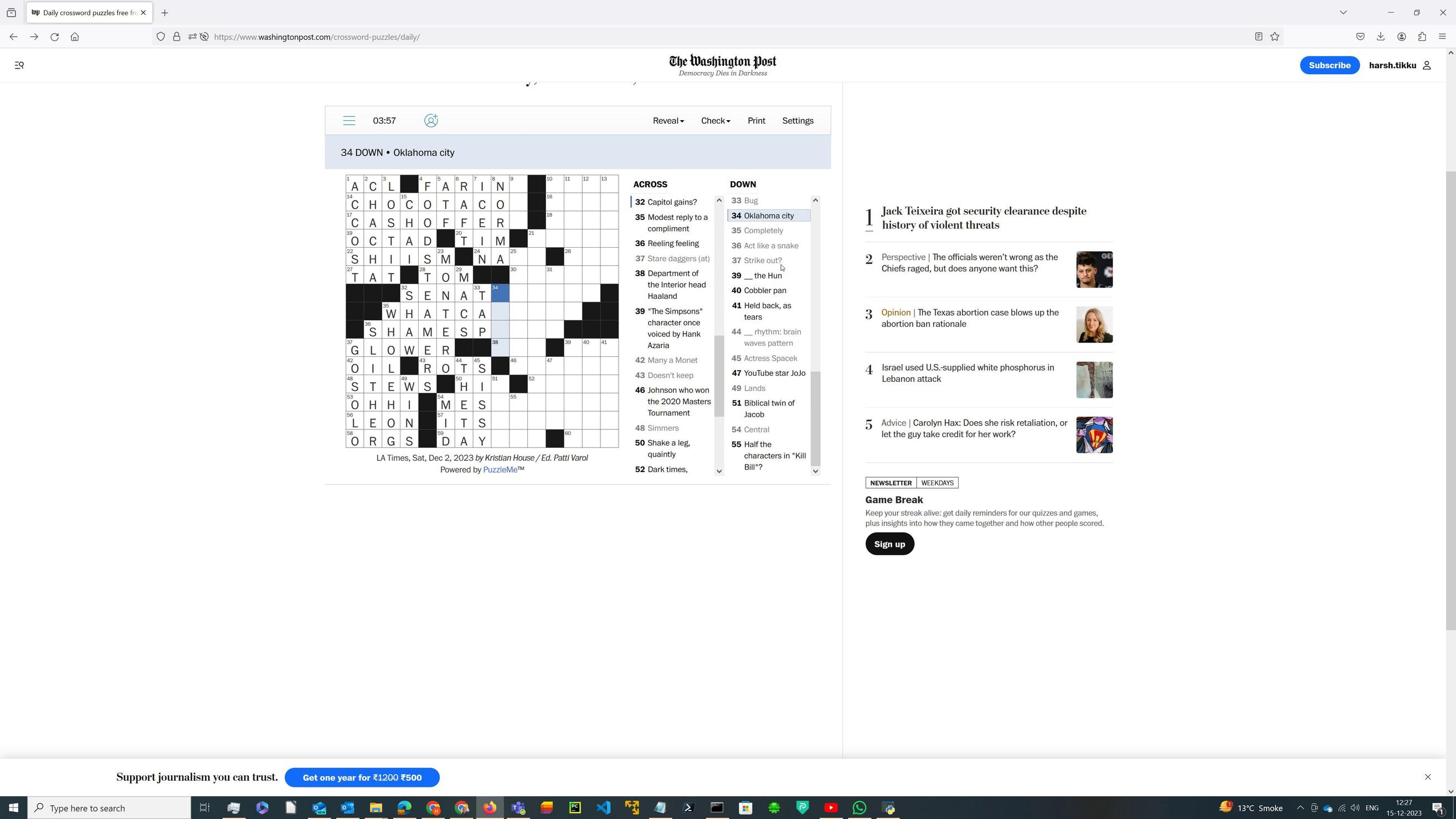 
Action: Mouse moved to (940, 459)
Screenshot: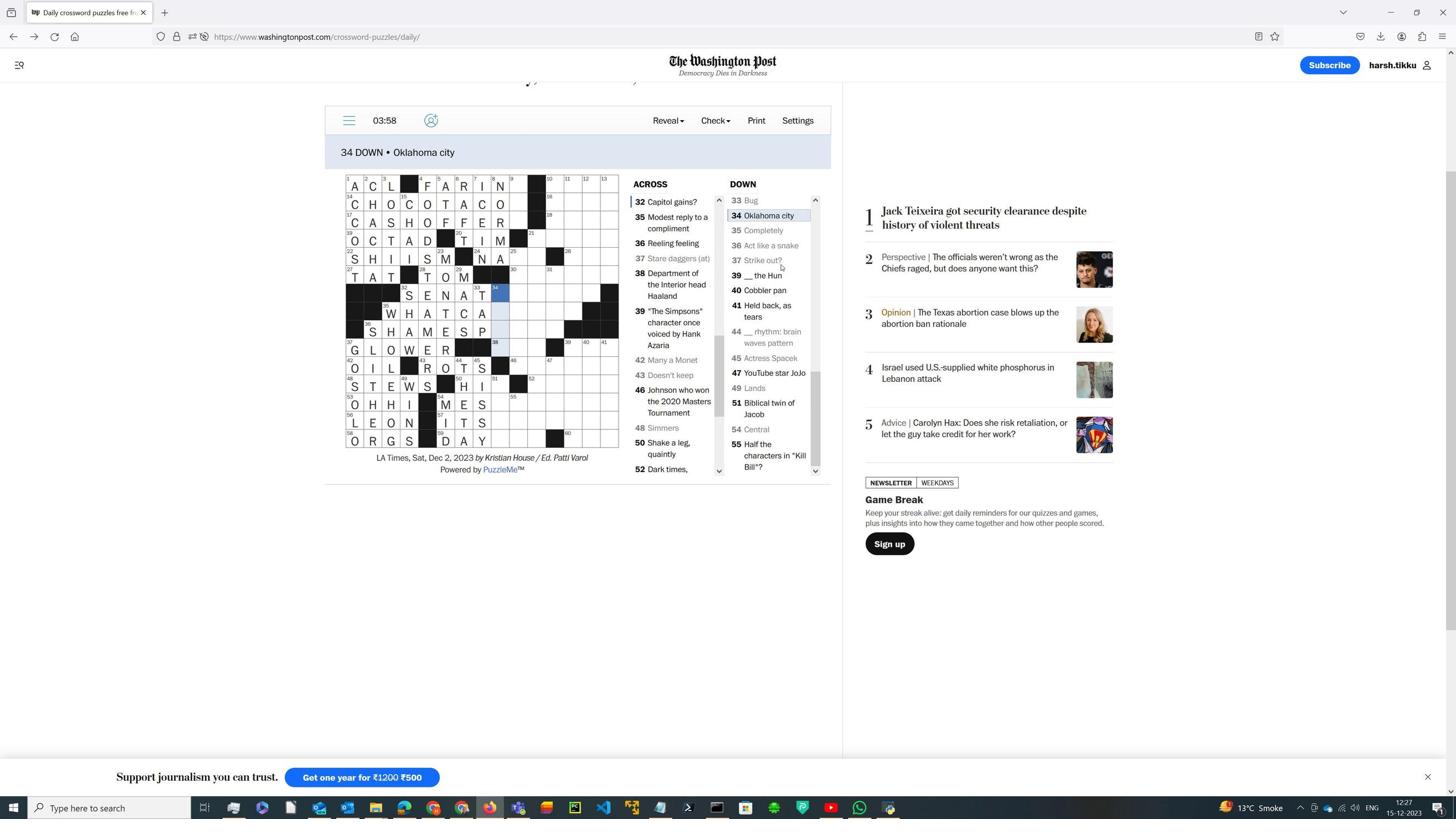 
Action: Key pressed enid
Screenshot: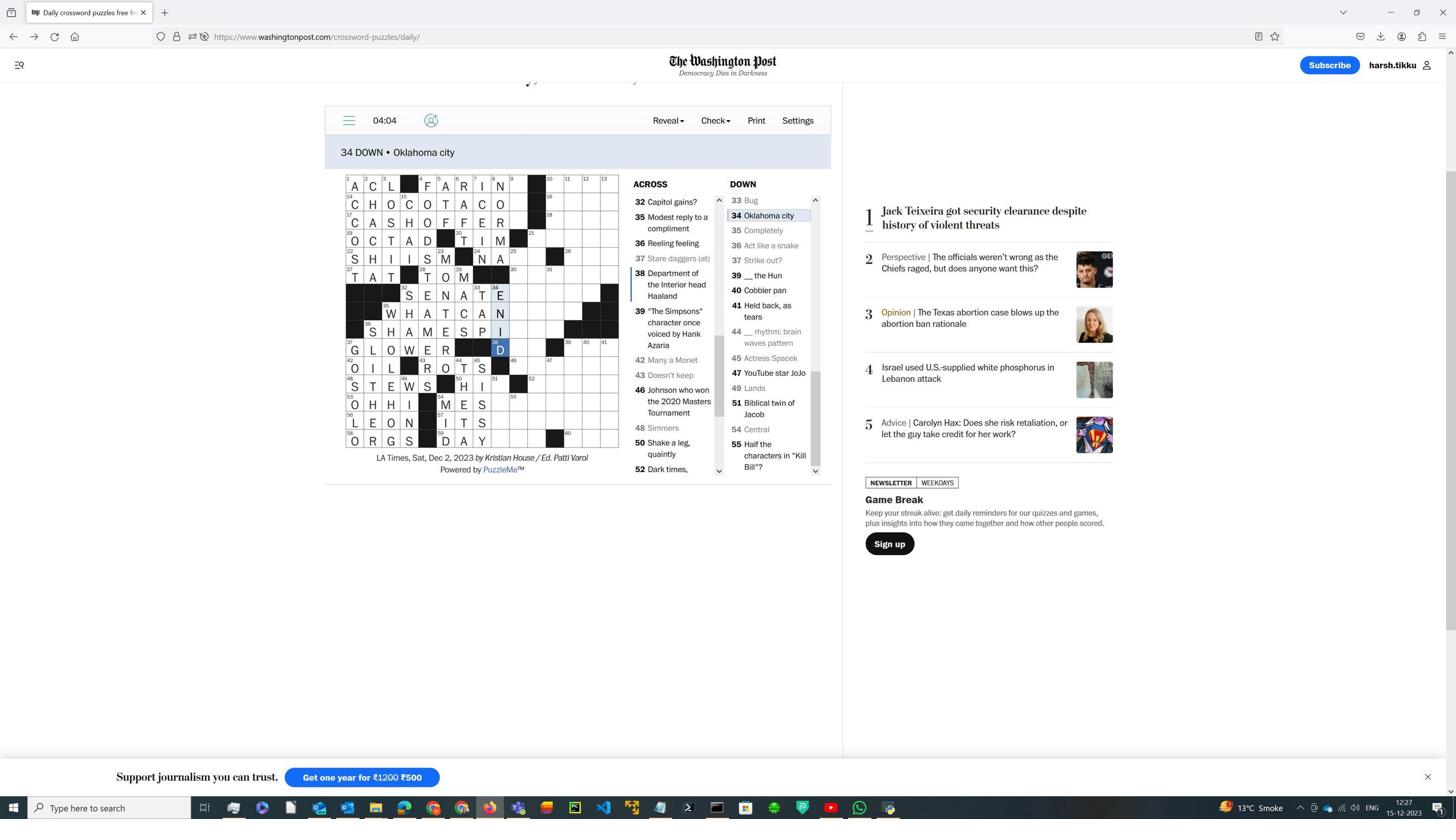
Action: Mouse moved to (928, 458)
Screenshot: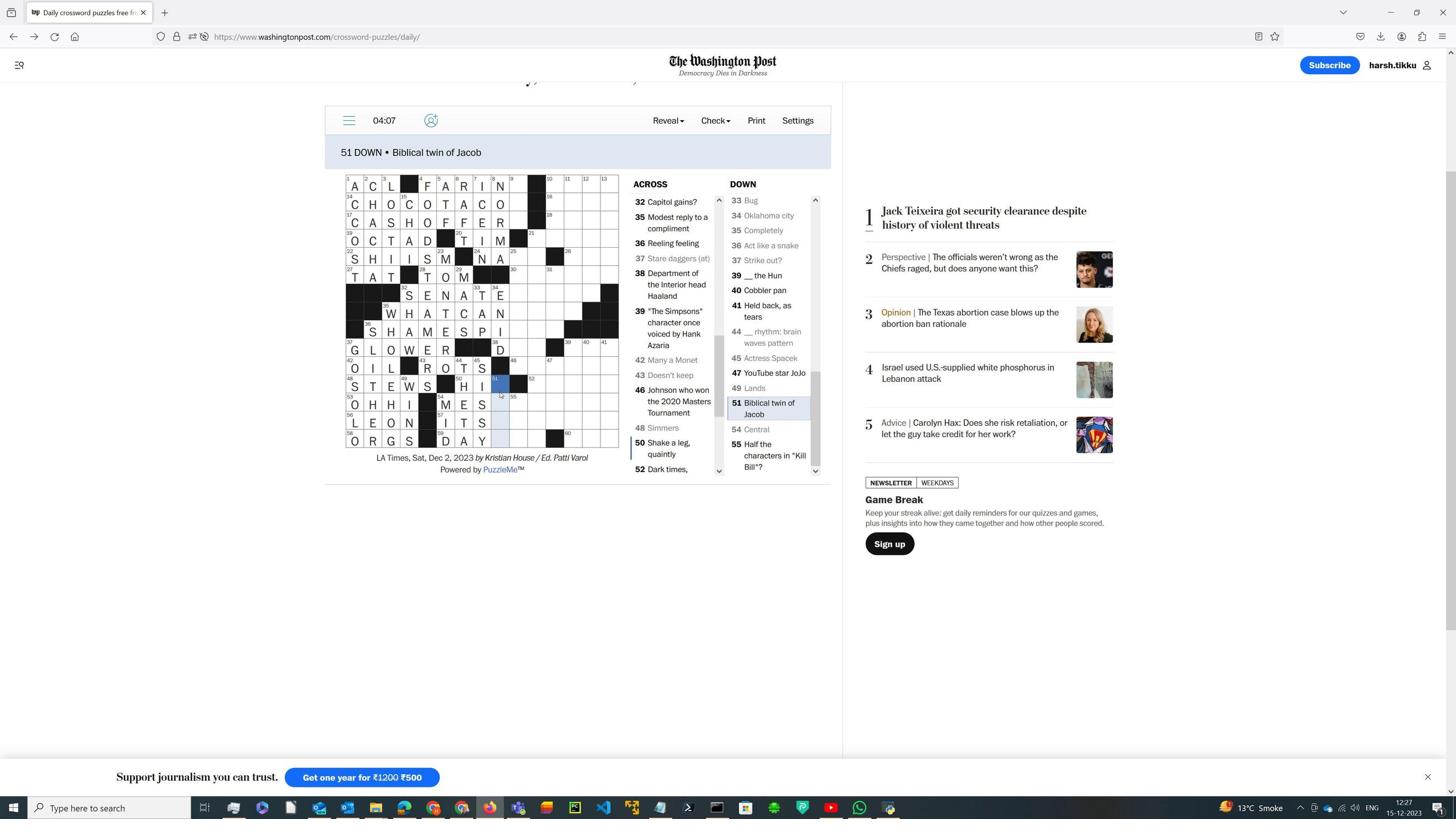 
Action: Mouse pressed left at (928, 458)
Screenshot: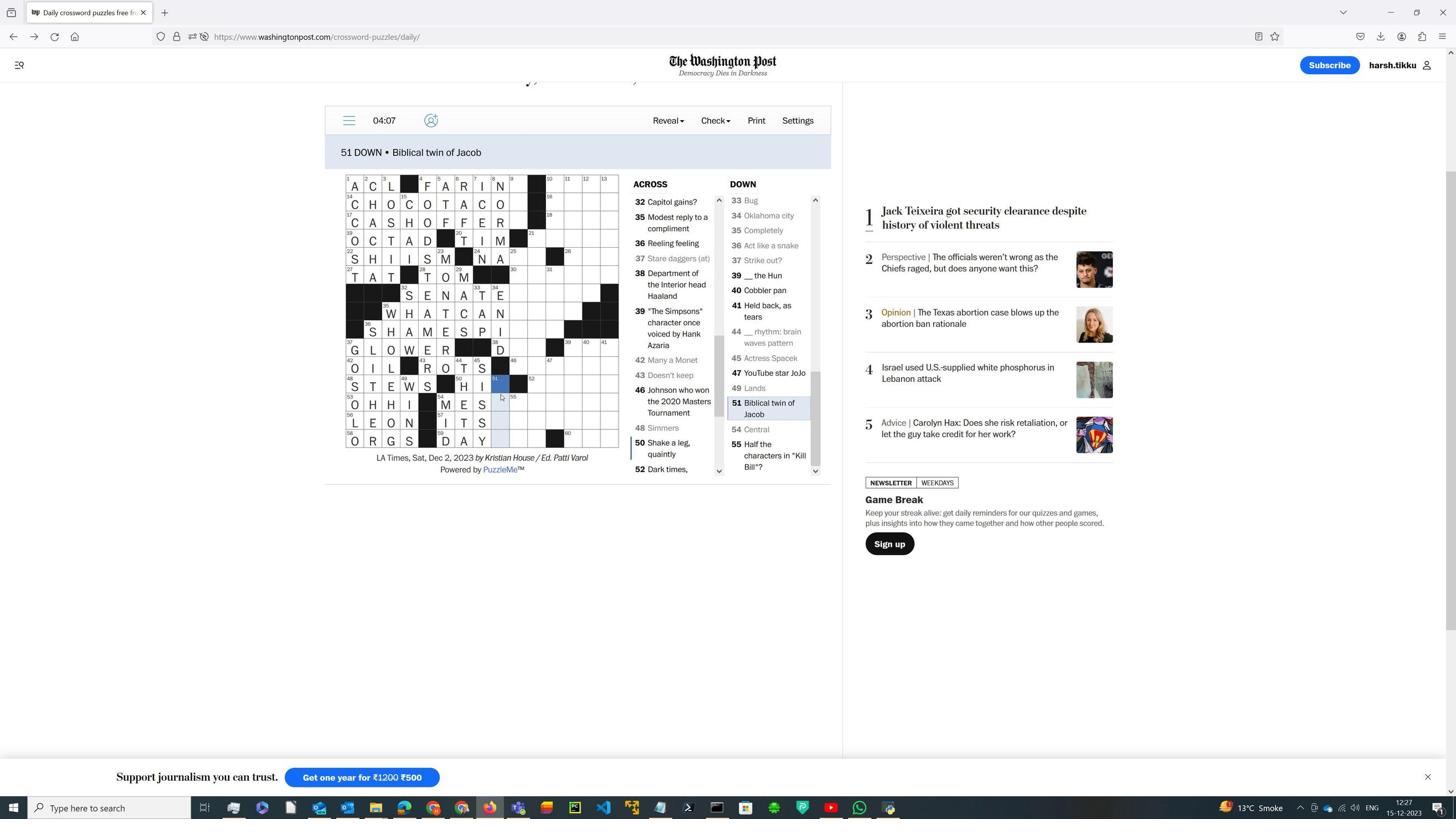 
Action: Mouse moved to (927, 458)
Screenshot: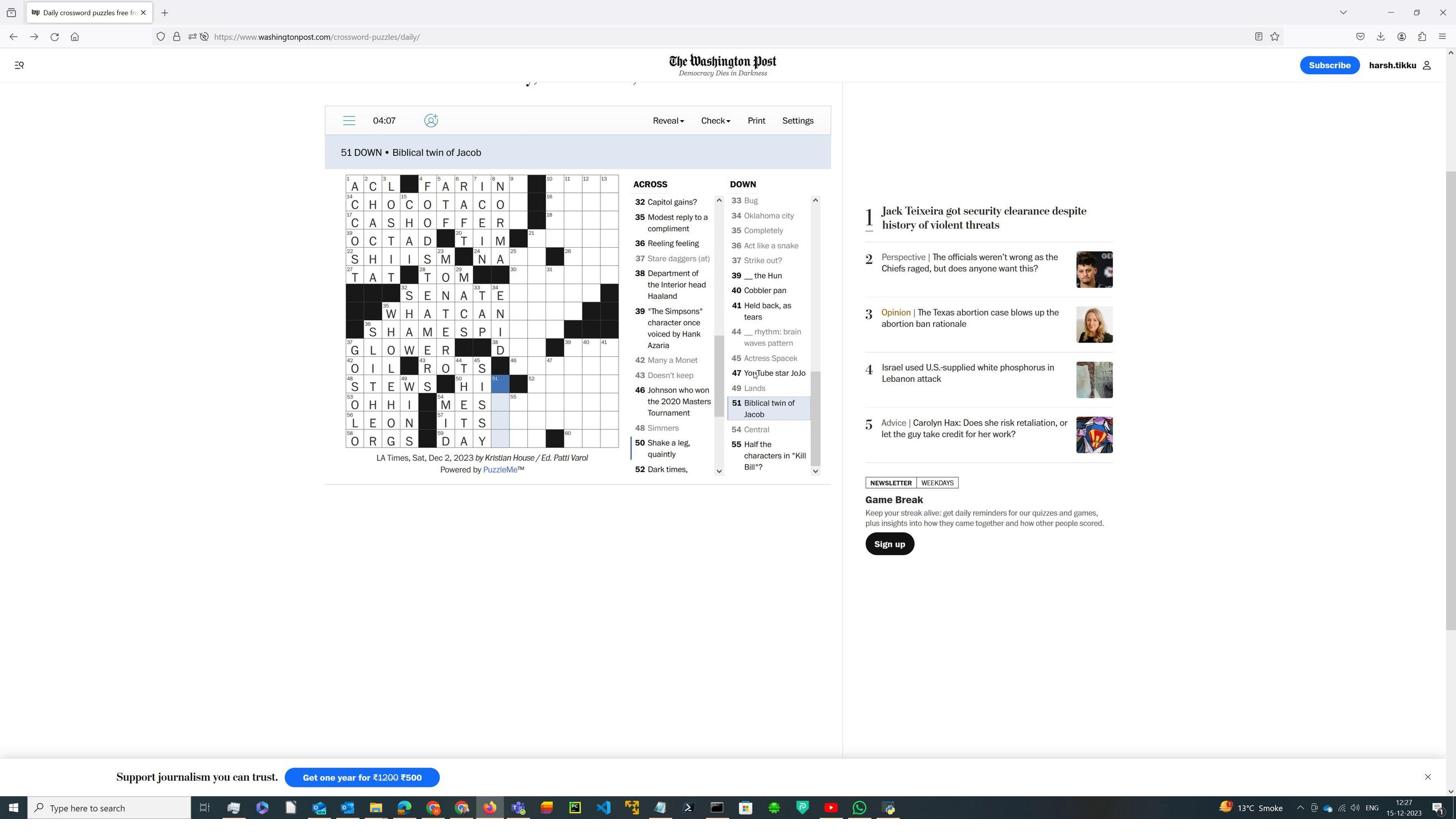 
Action: Mouse pressed left at (927, 458)
Screenshot: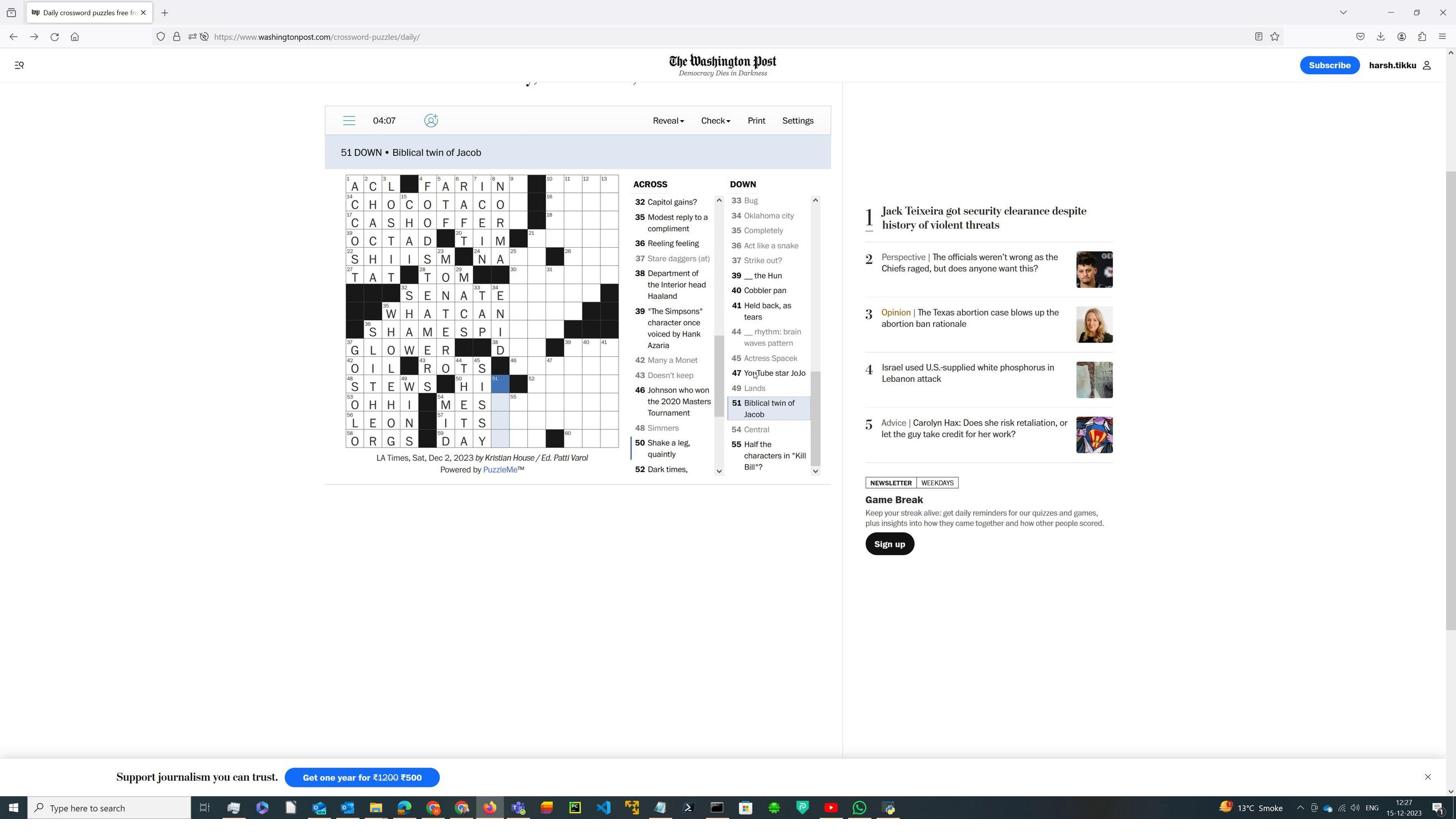 
Action: Mouse moved to (939, 458)
Screenshot: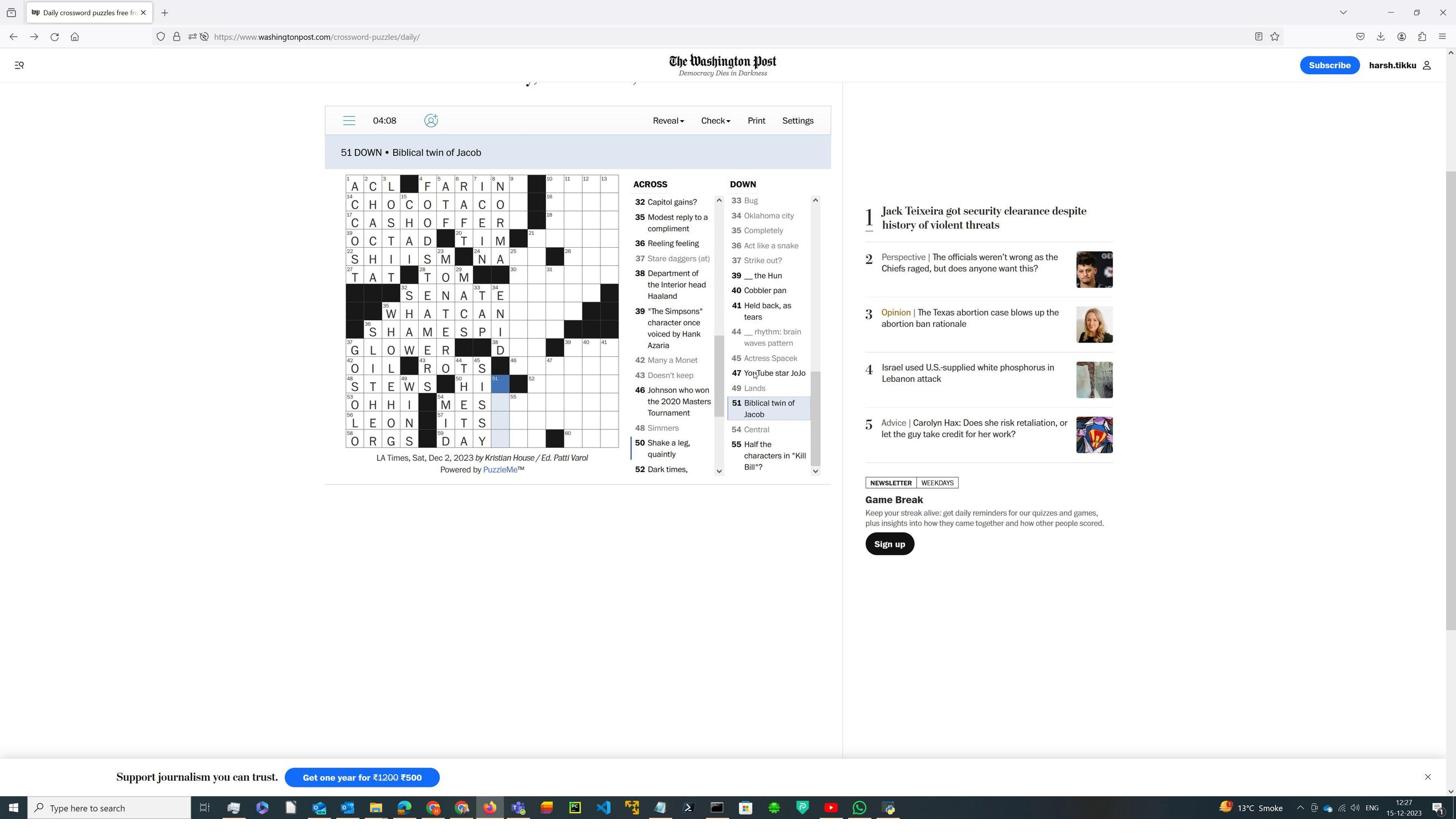
Action: Key pressed esau
Screenshot: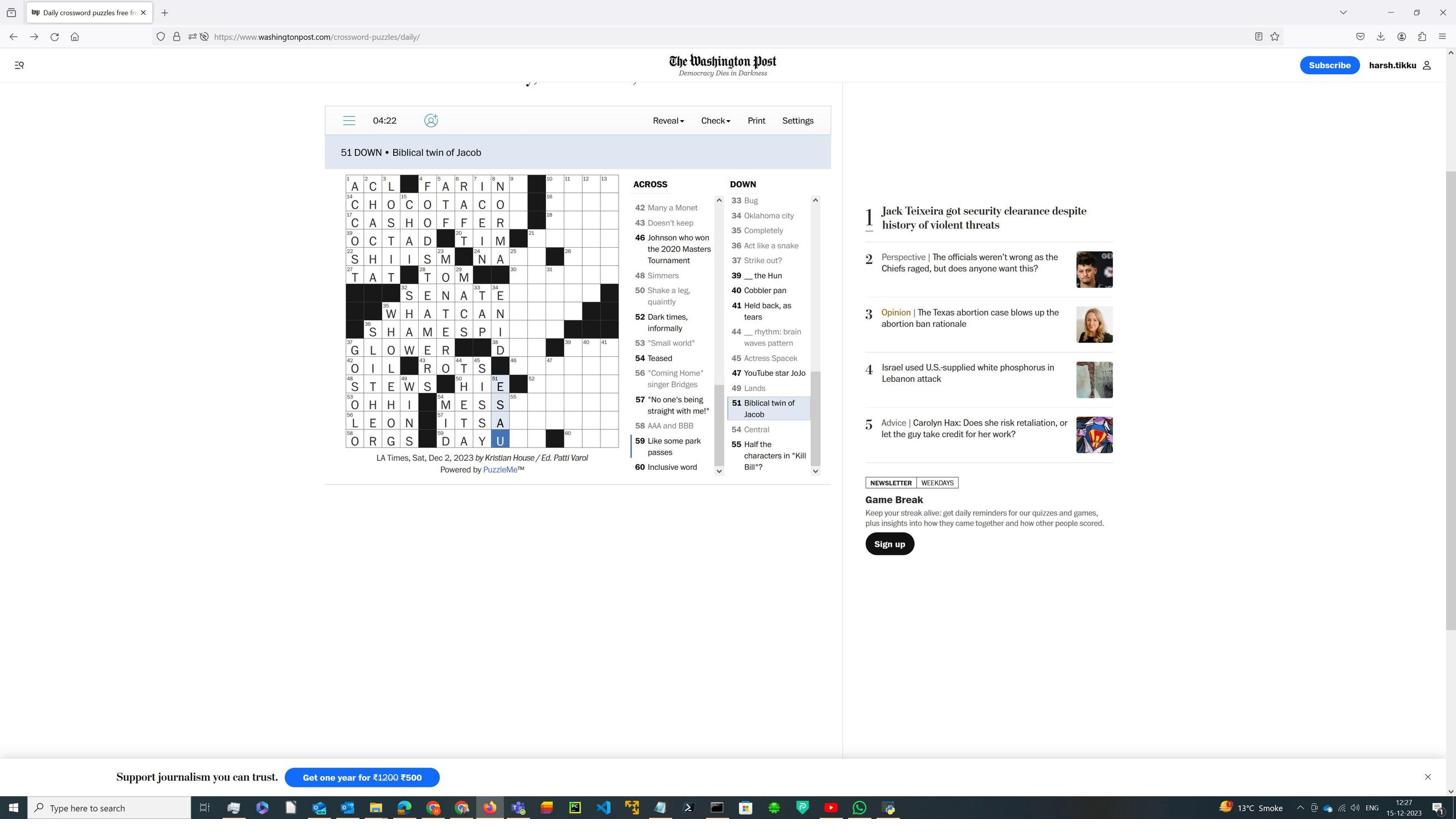 
Action: Mouse moved to (928, 459)
Screenshot: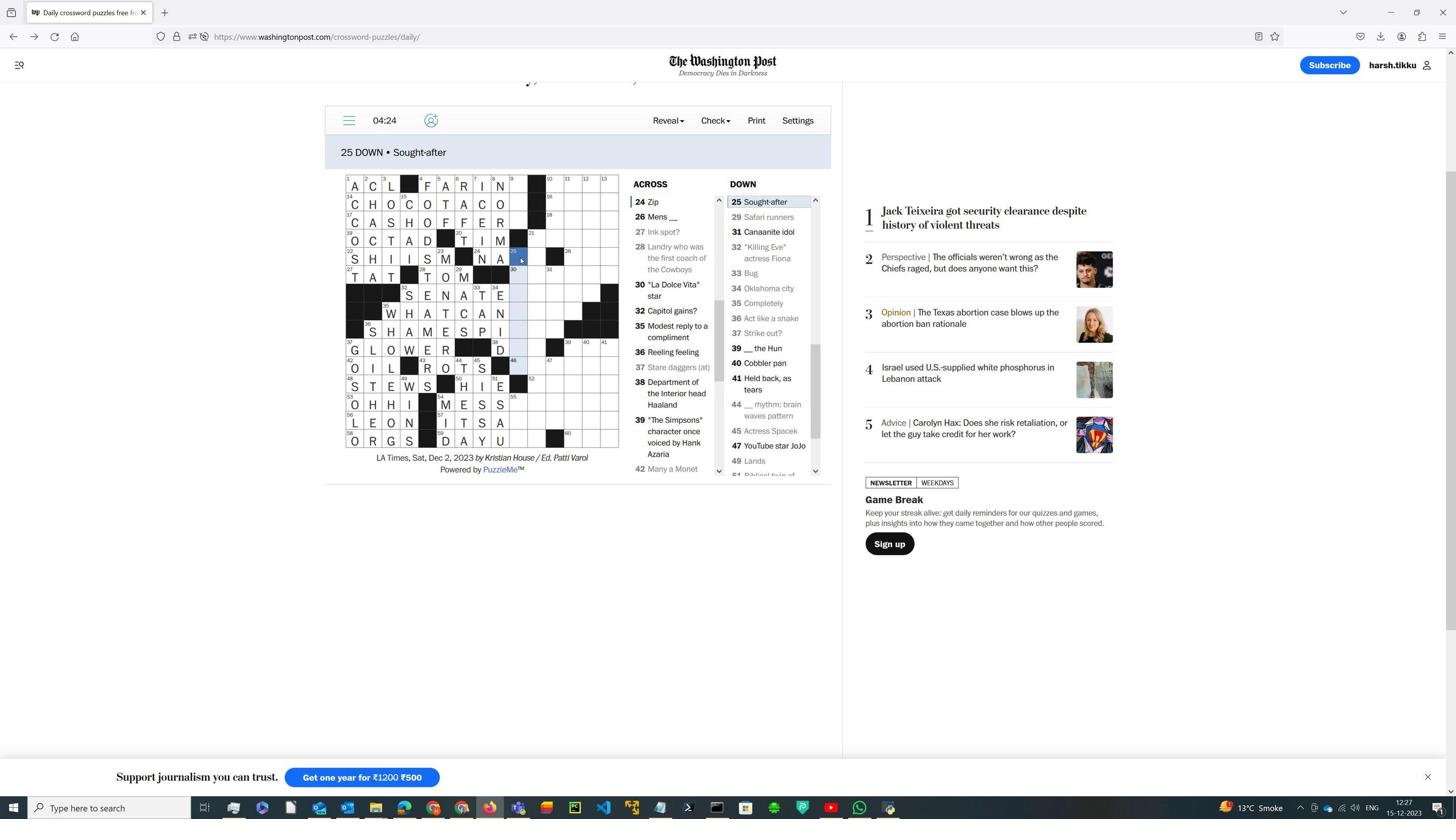 
Action: Mouse pressed left at (928, 459)
Screenshot: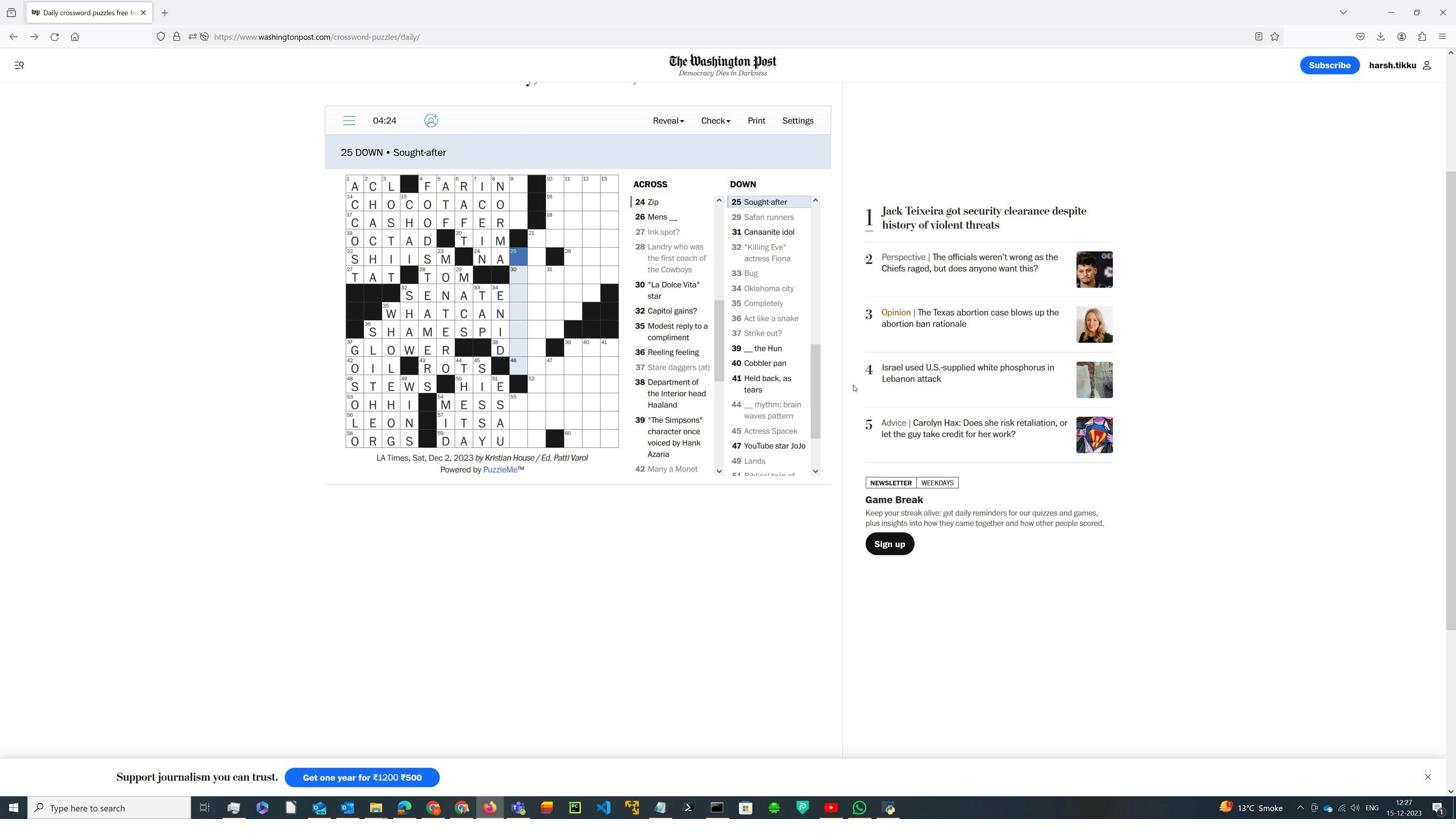 
Action: Mouse moved to (945, 458)
Screenshot: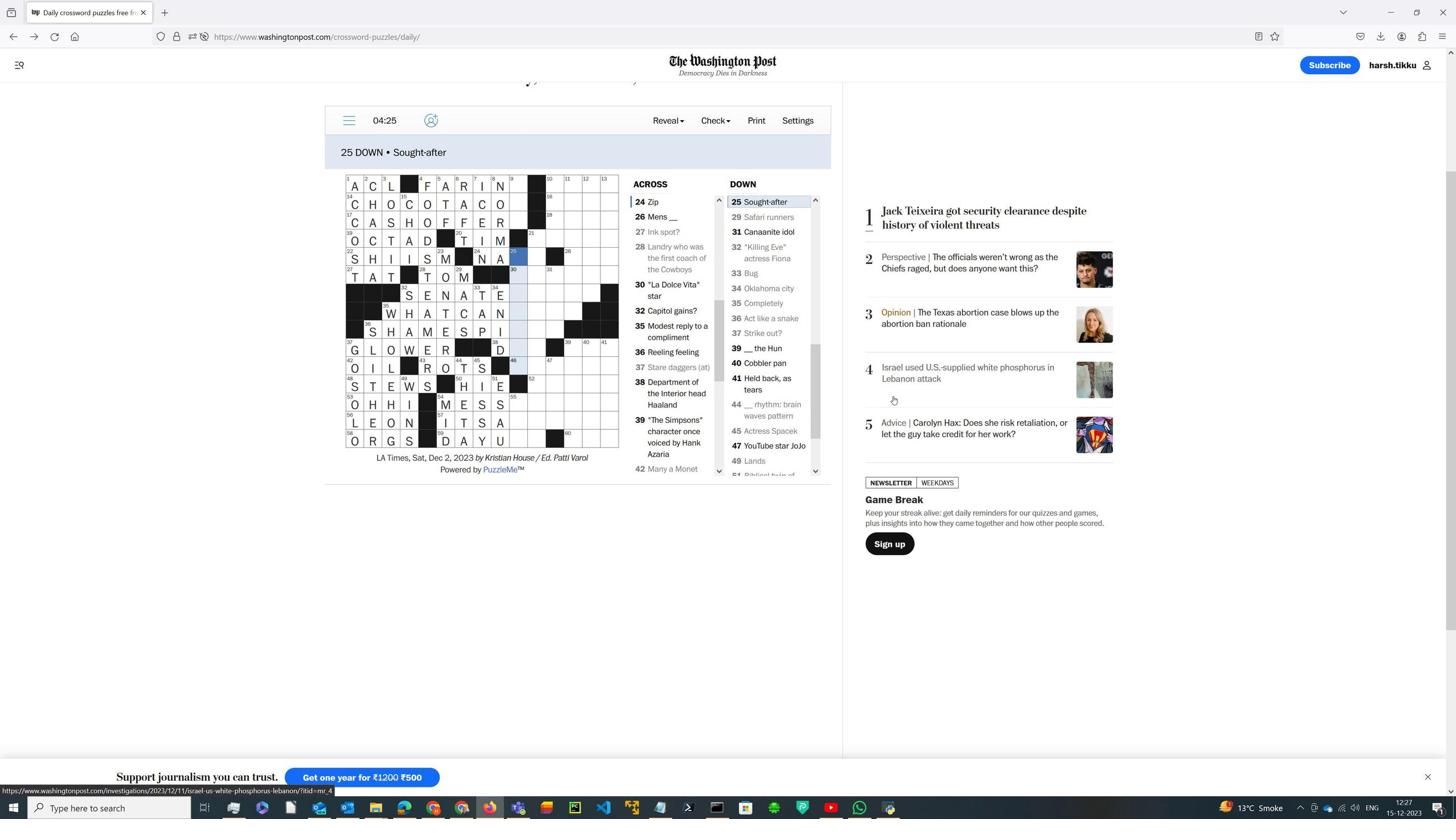 
Action: Key pressed desired
Screenshot: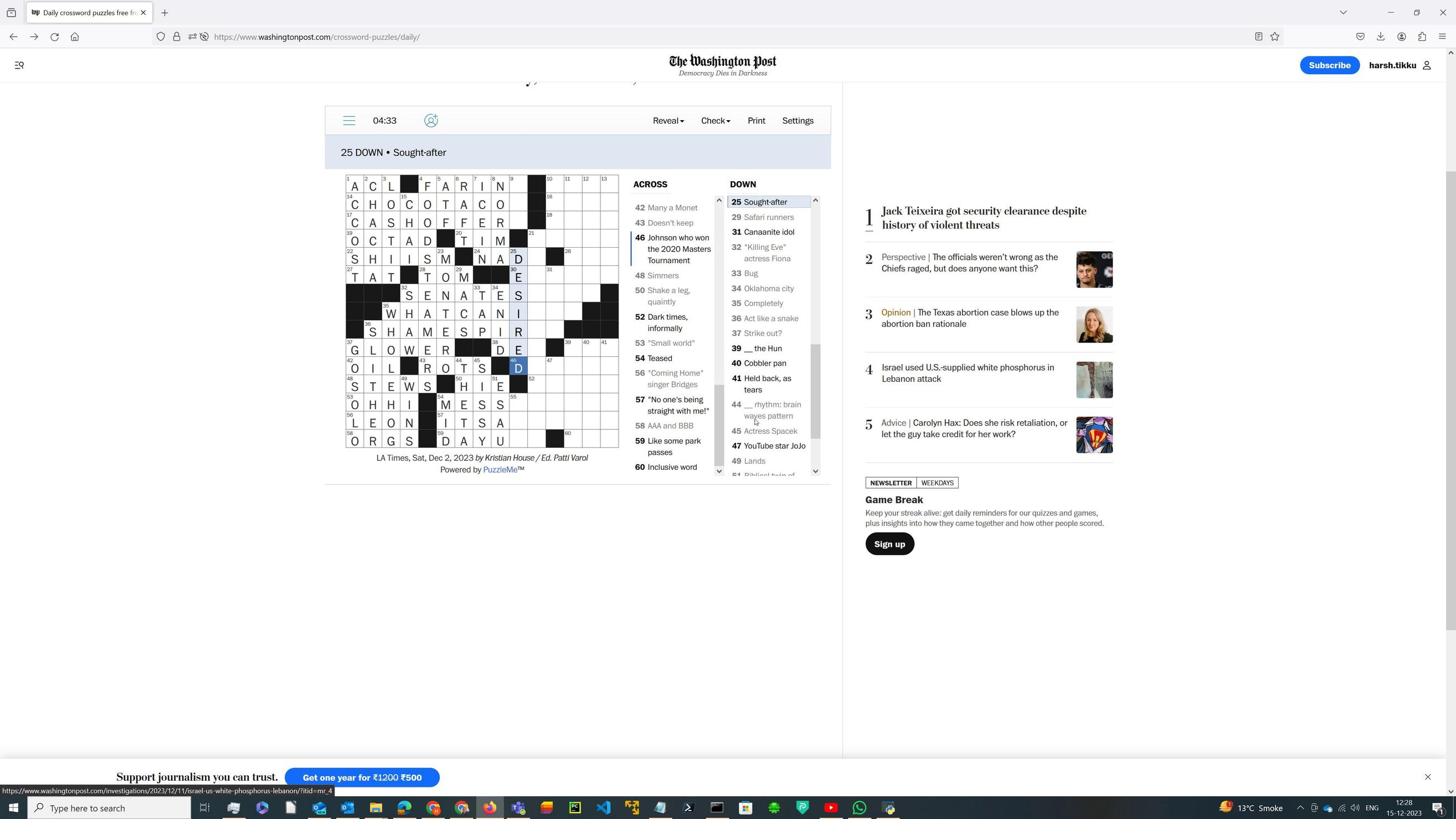 
Action: Mouse moved to (928, 459)
Screenshot: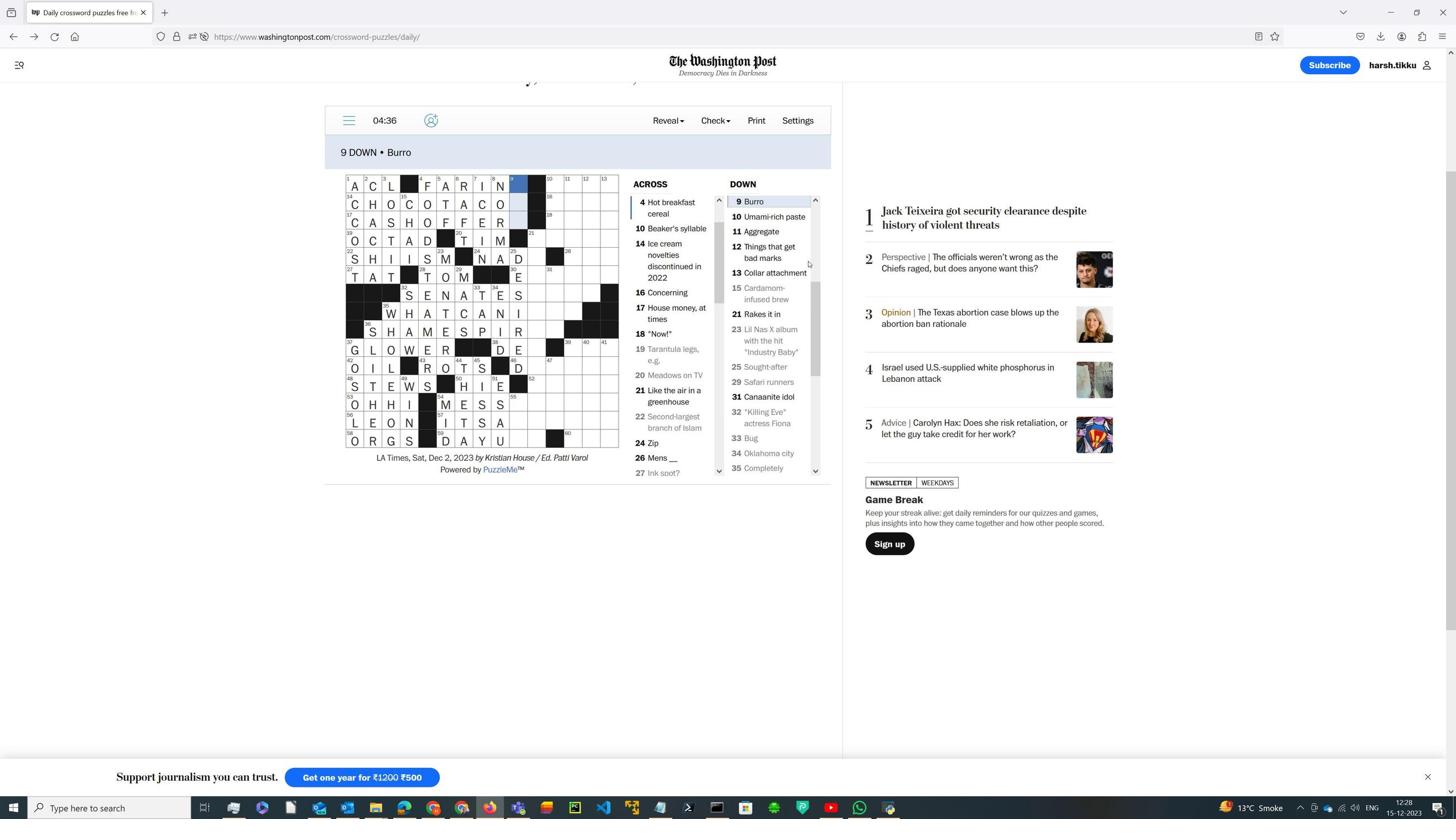 
Action: Mouse pressed left at (928, 459)
Screenshot: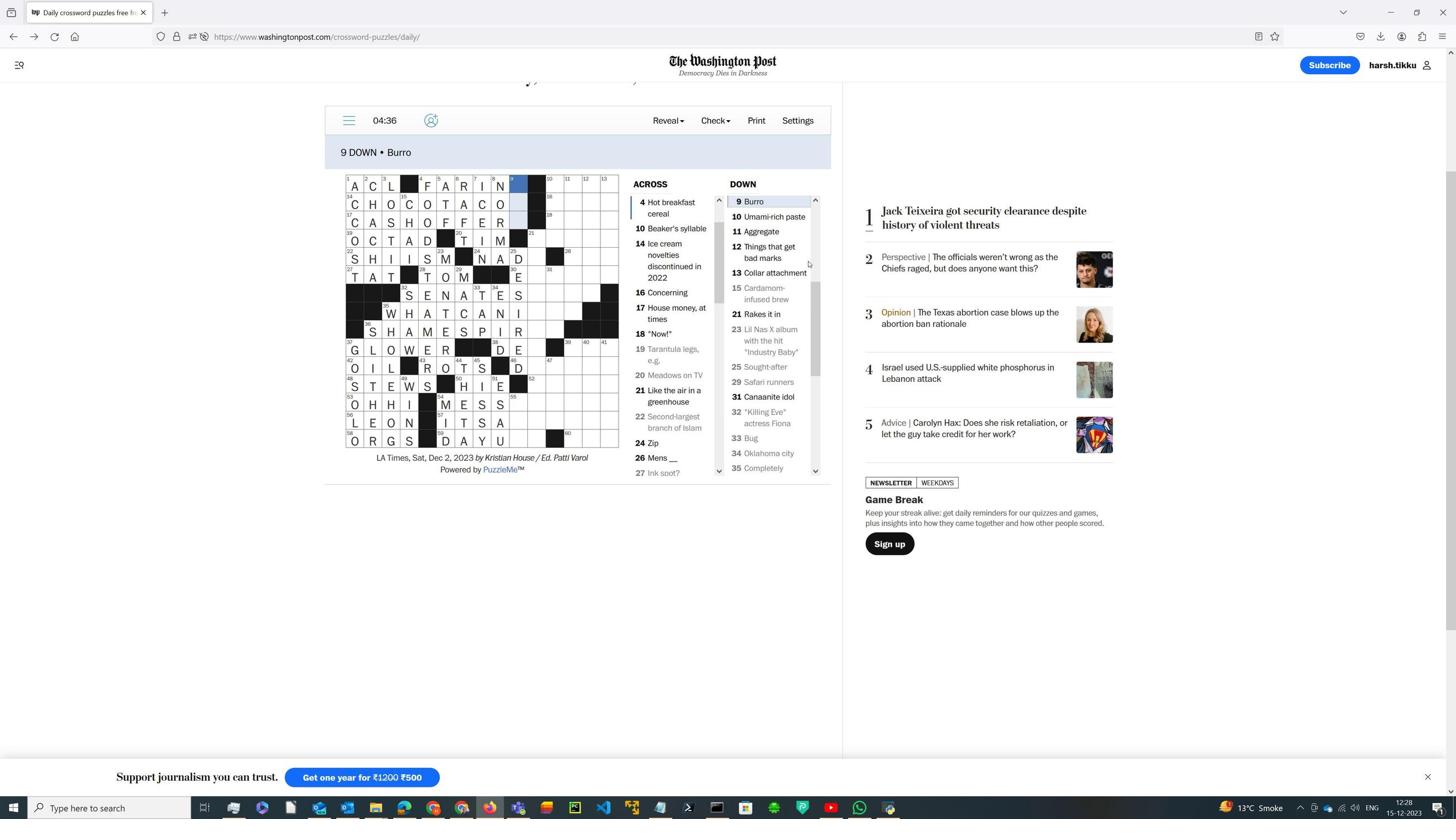
Action: Mouse moved to (941, 459)
Screenshot: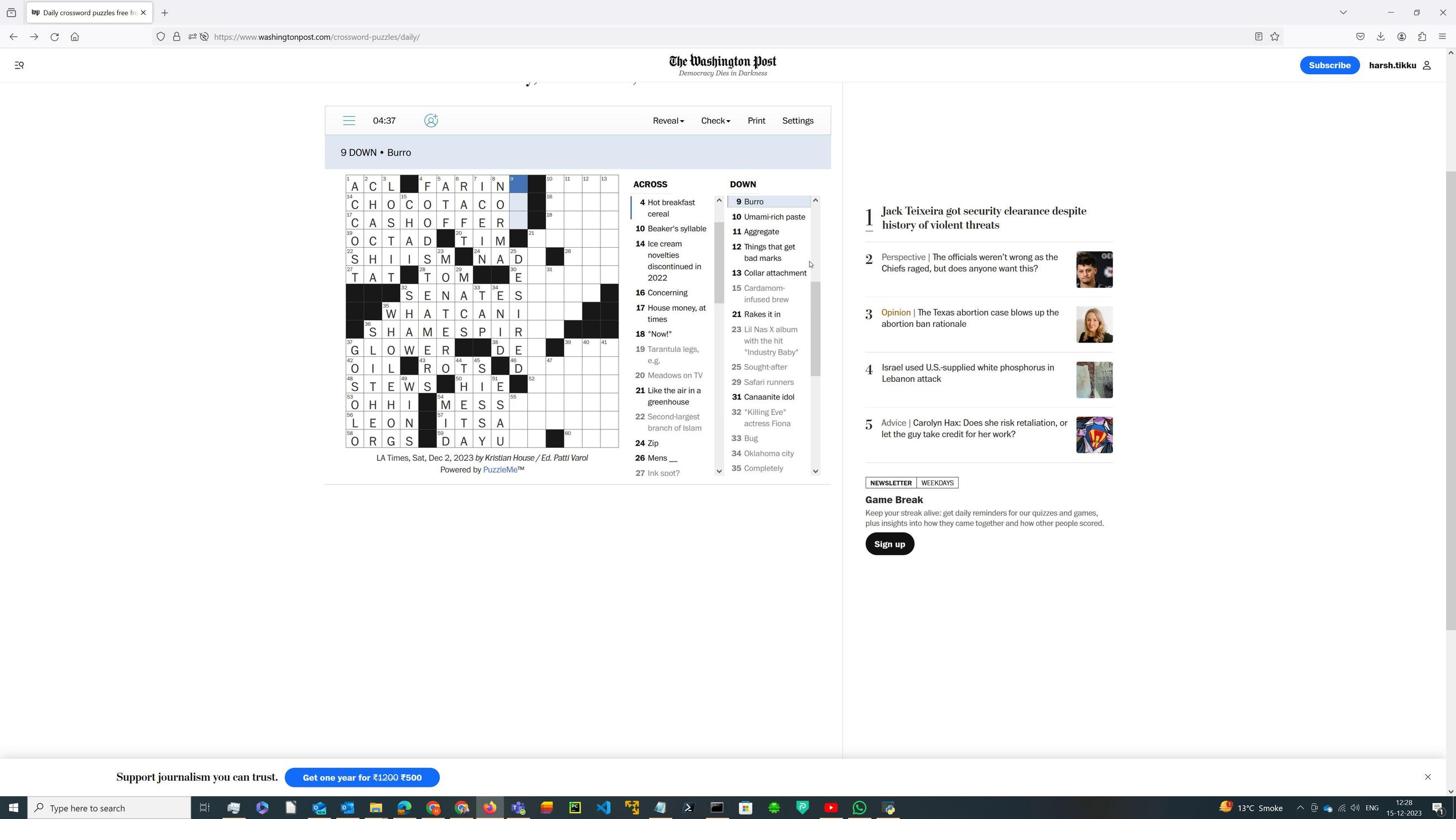 
Action: Key pressed ass
Screenshot: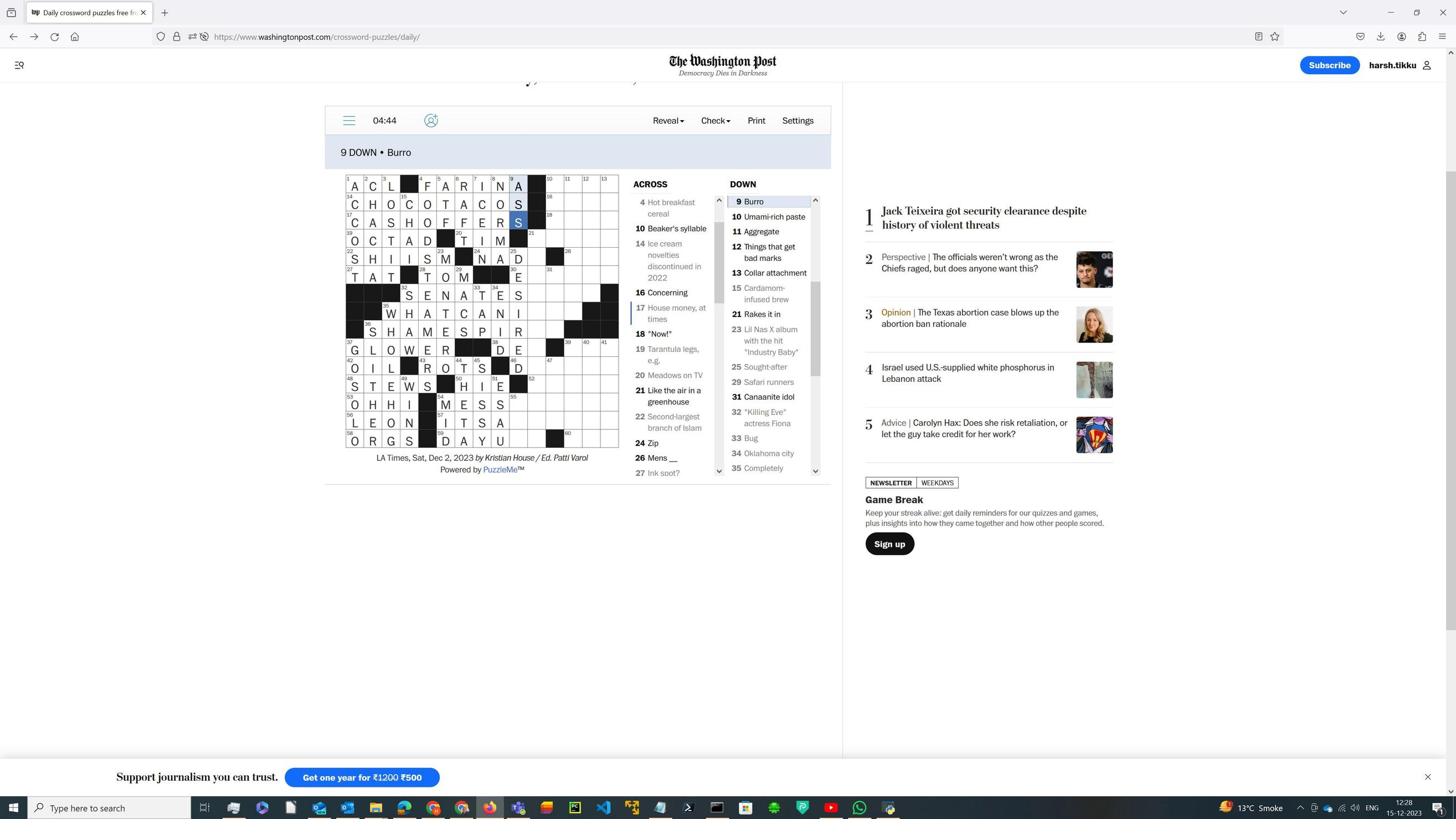
Action: Mouse moved to (928, 458)
Screenshot: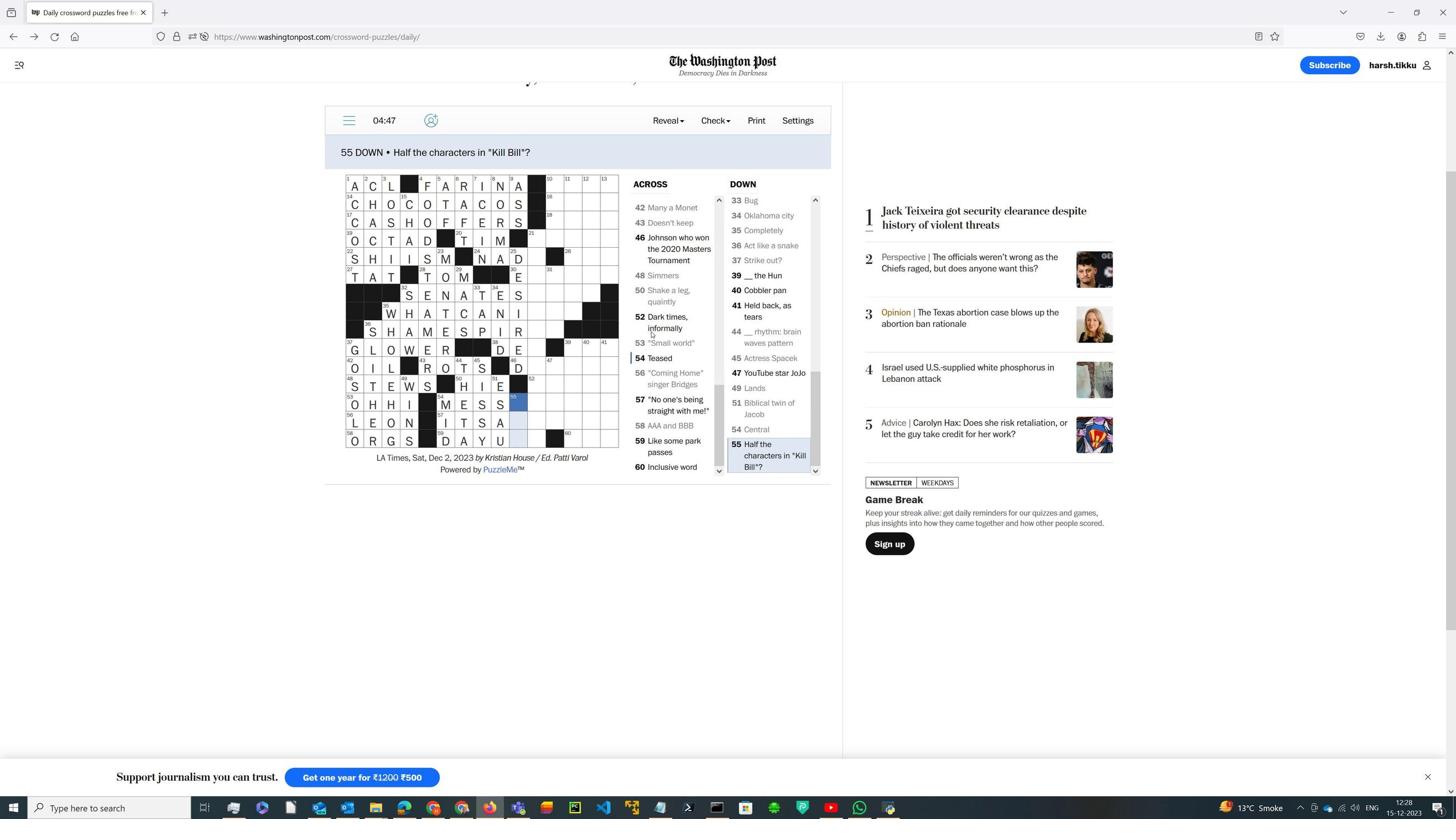 
Action: Mouse pressed left at (928, 458)
Screenshot: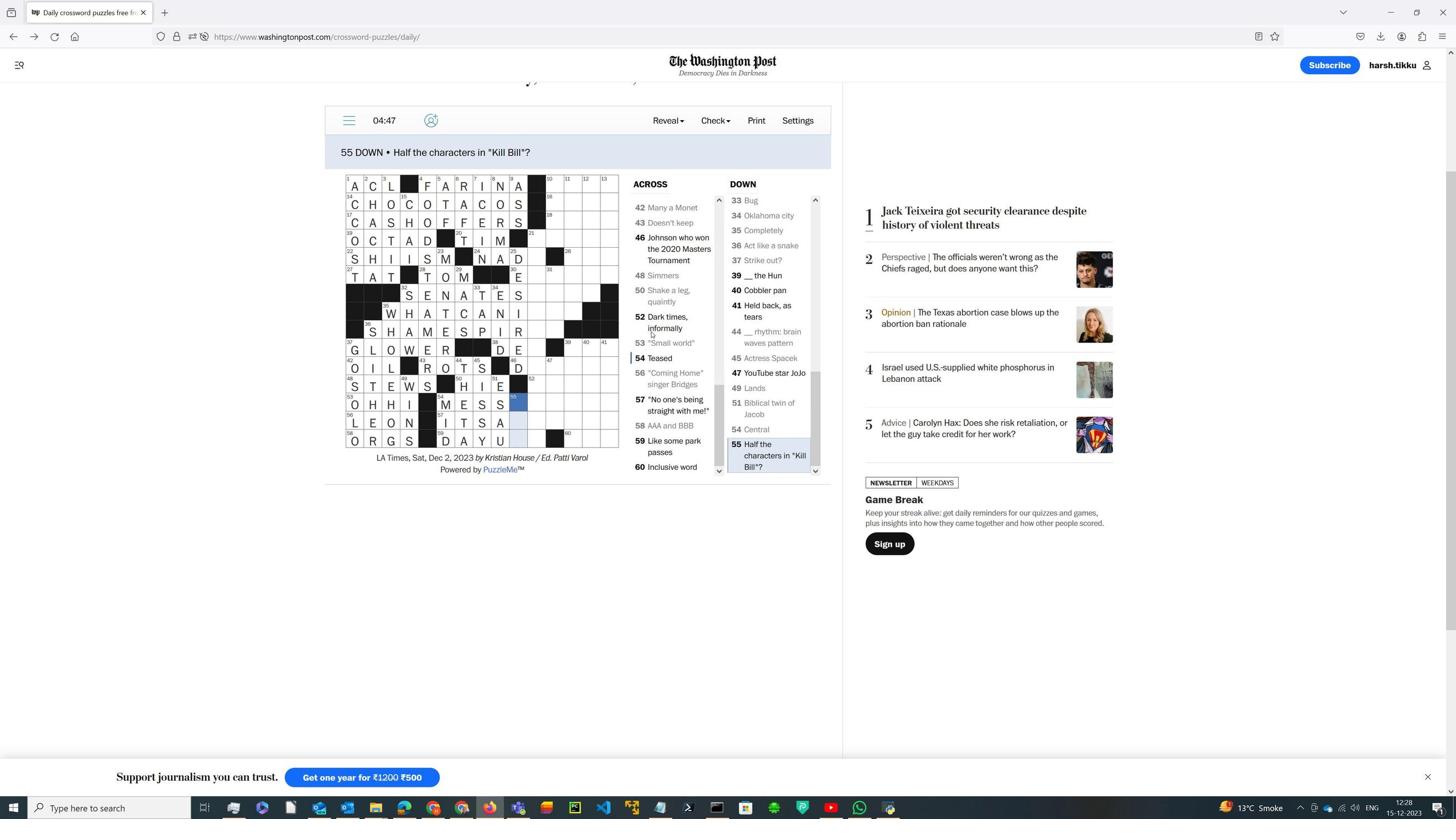 
Action: Mouse moved to (934, 459)
Screenshot: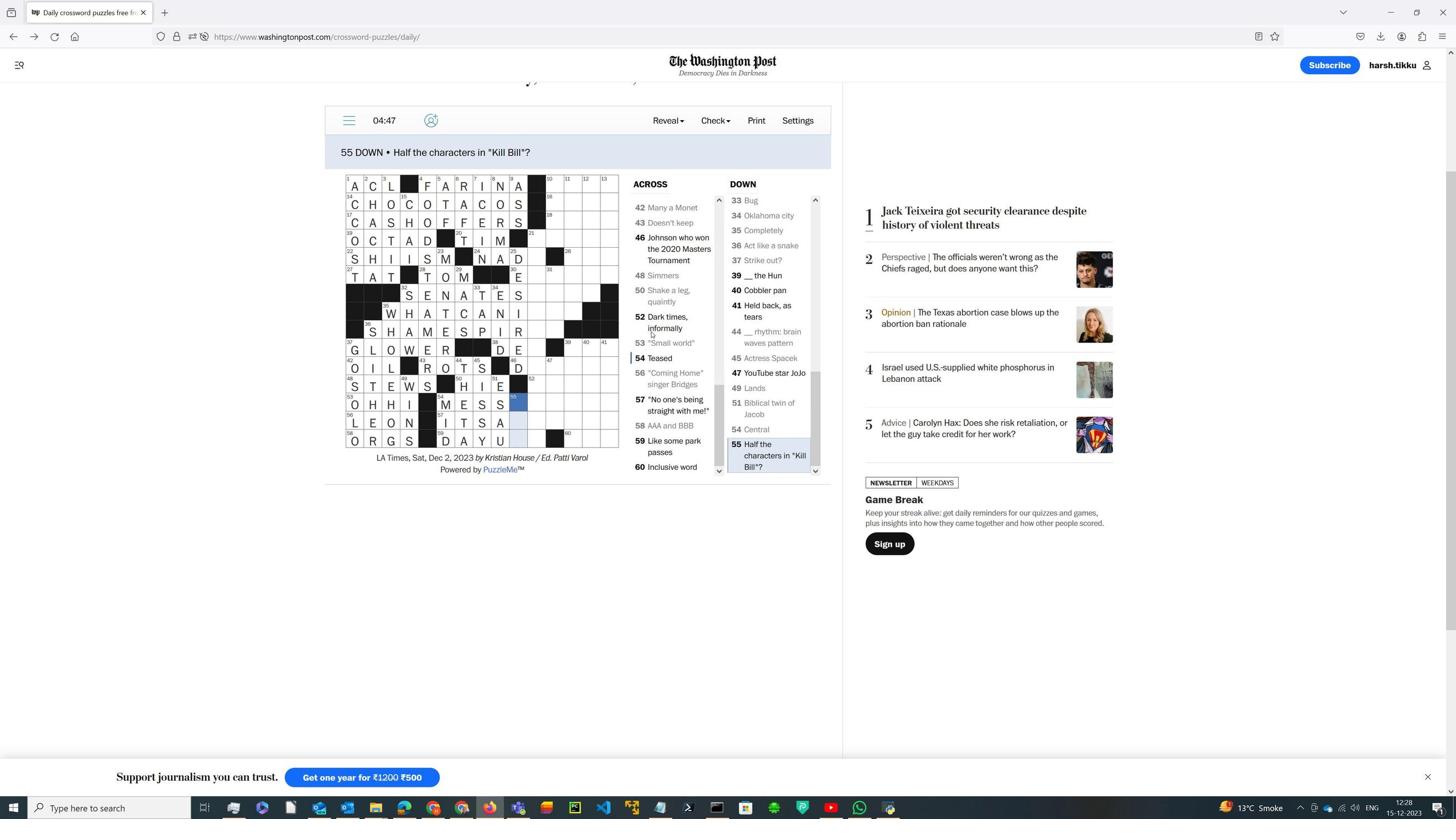 
Action: Key pressed els
Screenshot: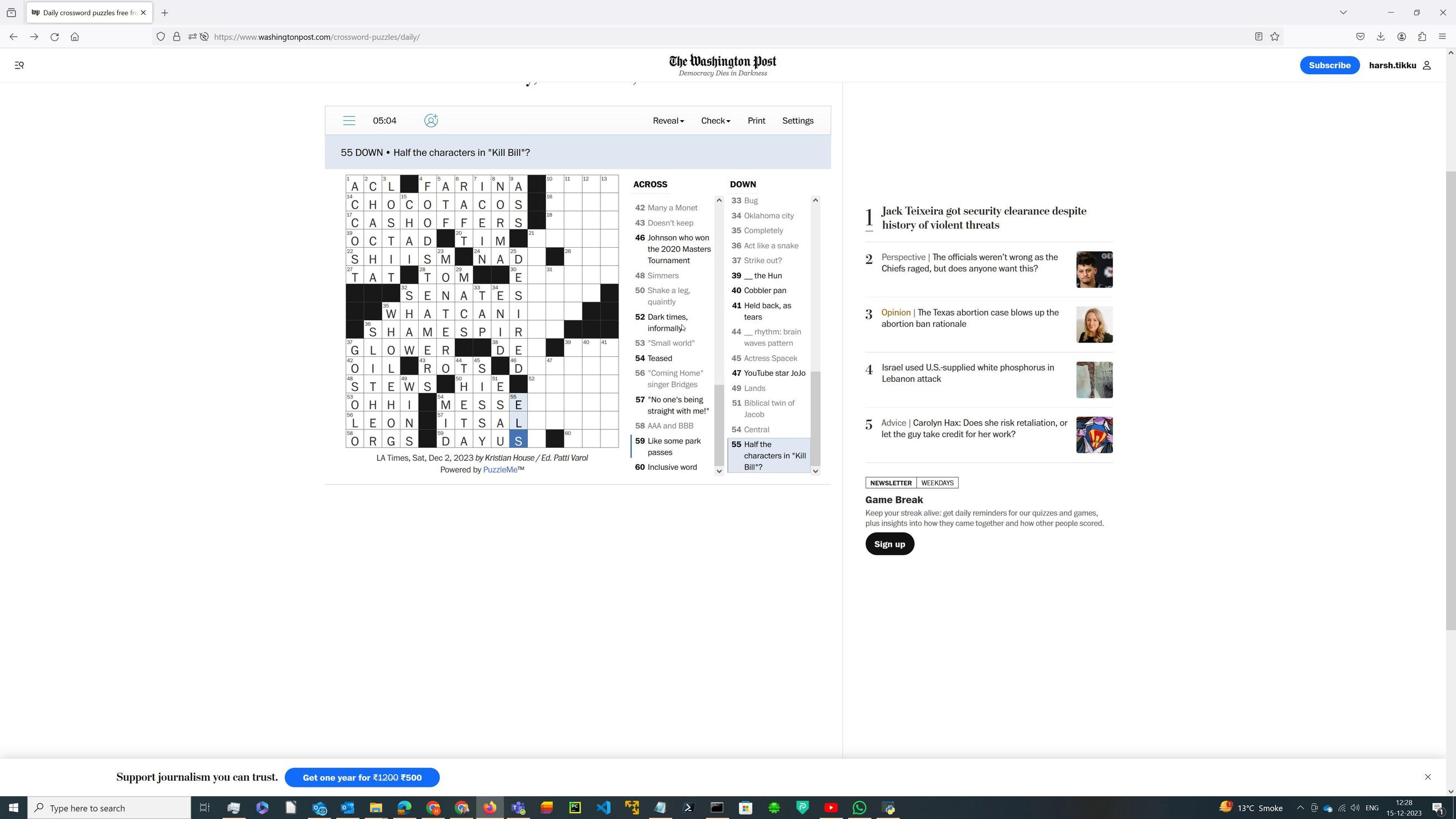 
Action: Mouse moved to (929, 459)
Screenshot: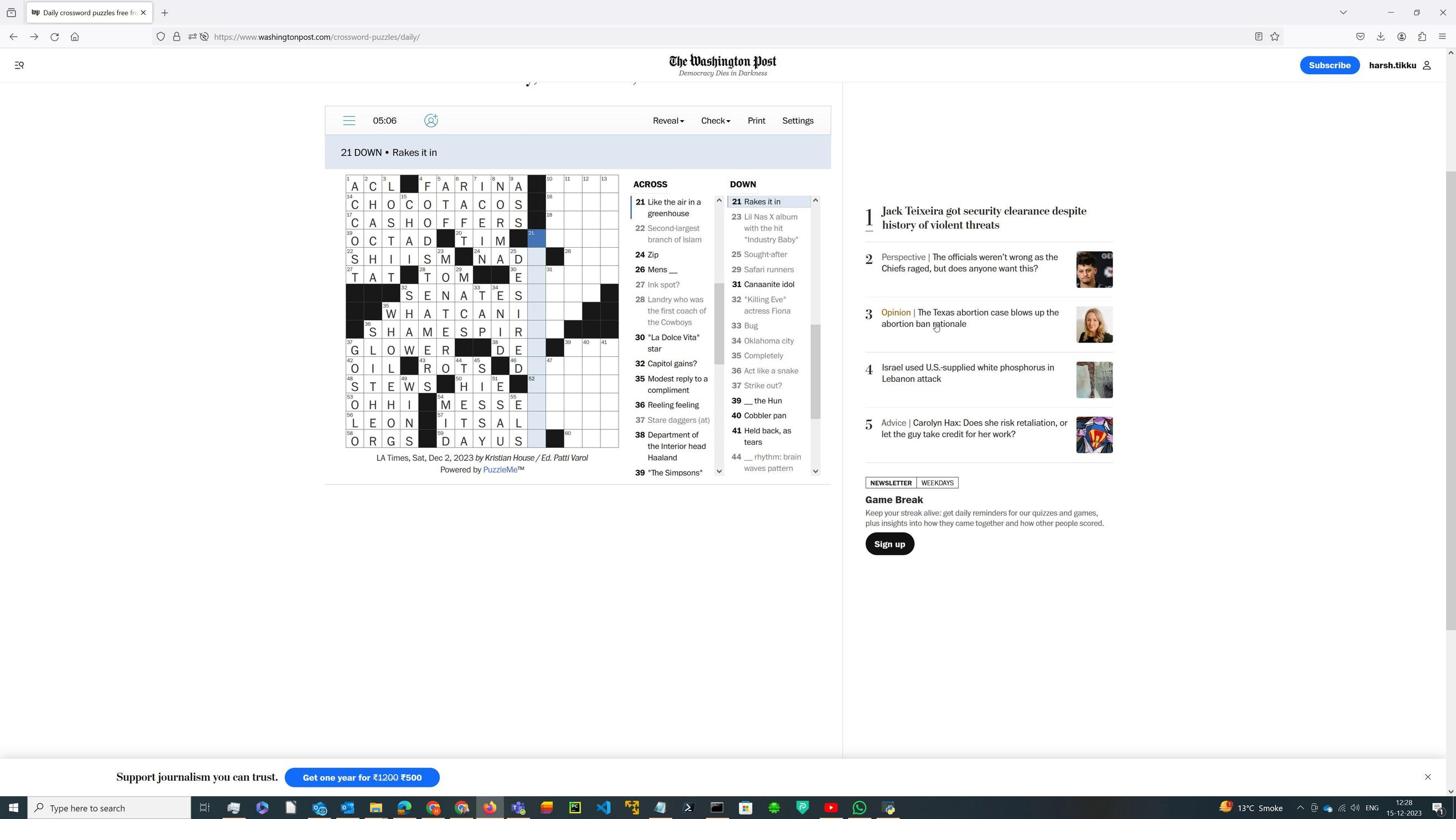 
Action: Mouse pressed left at (929, 459)
Screenshot: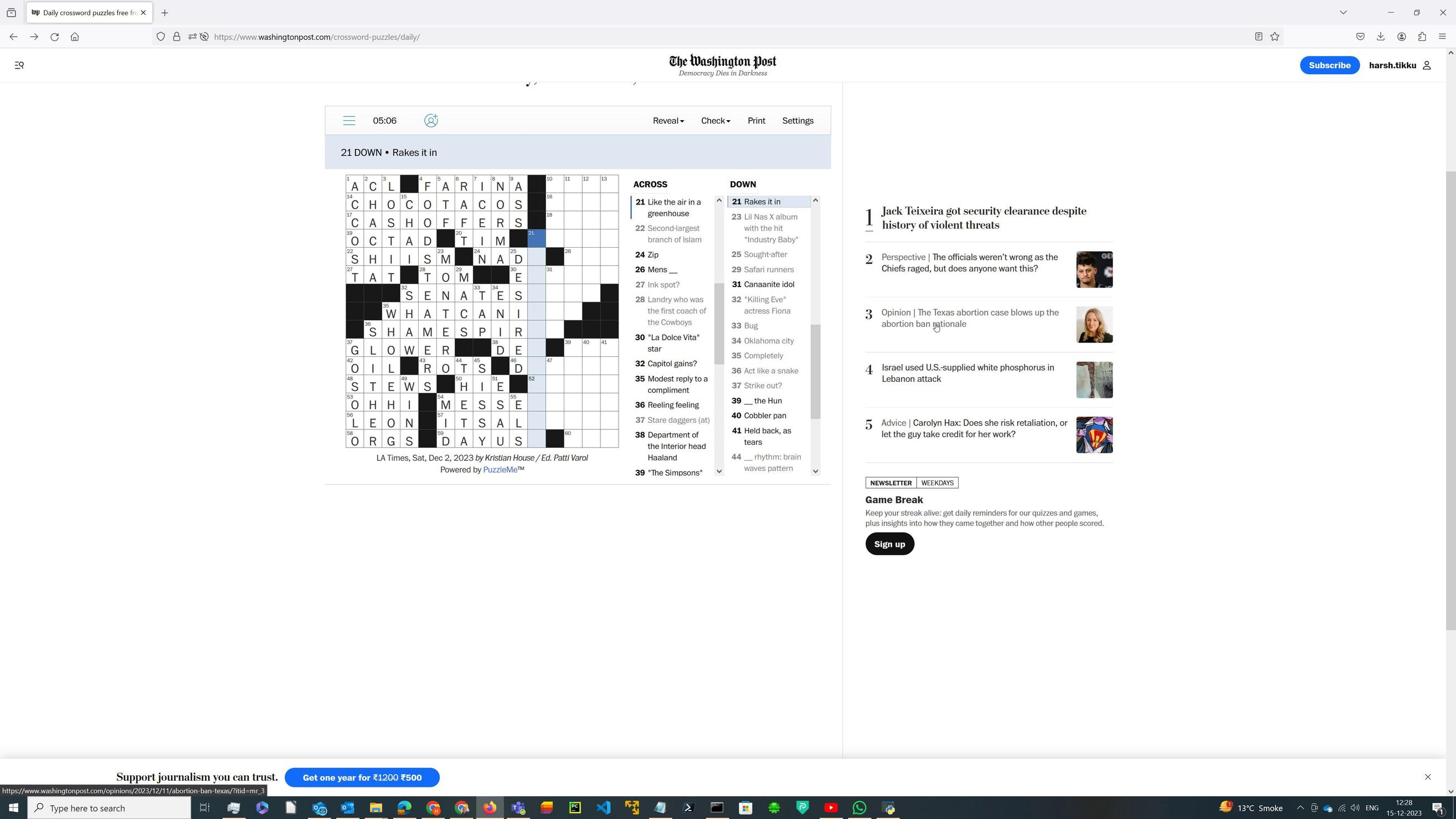 
Action: Mouse moved to (947, 459)
Screenshot: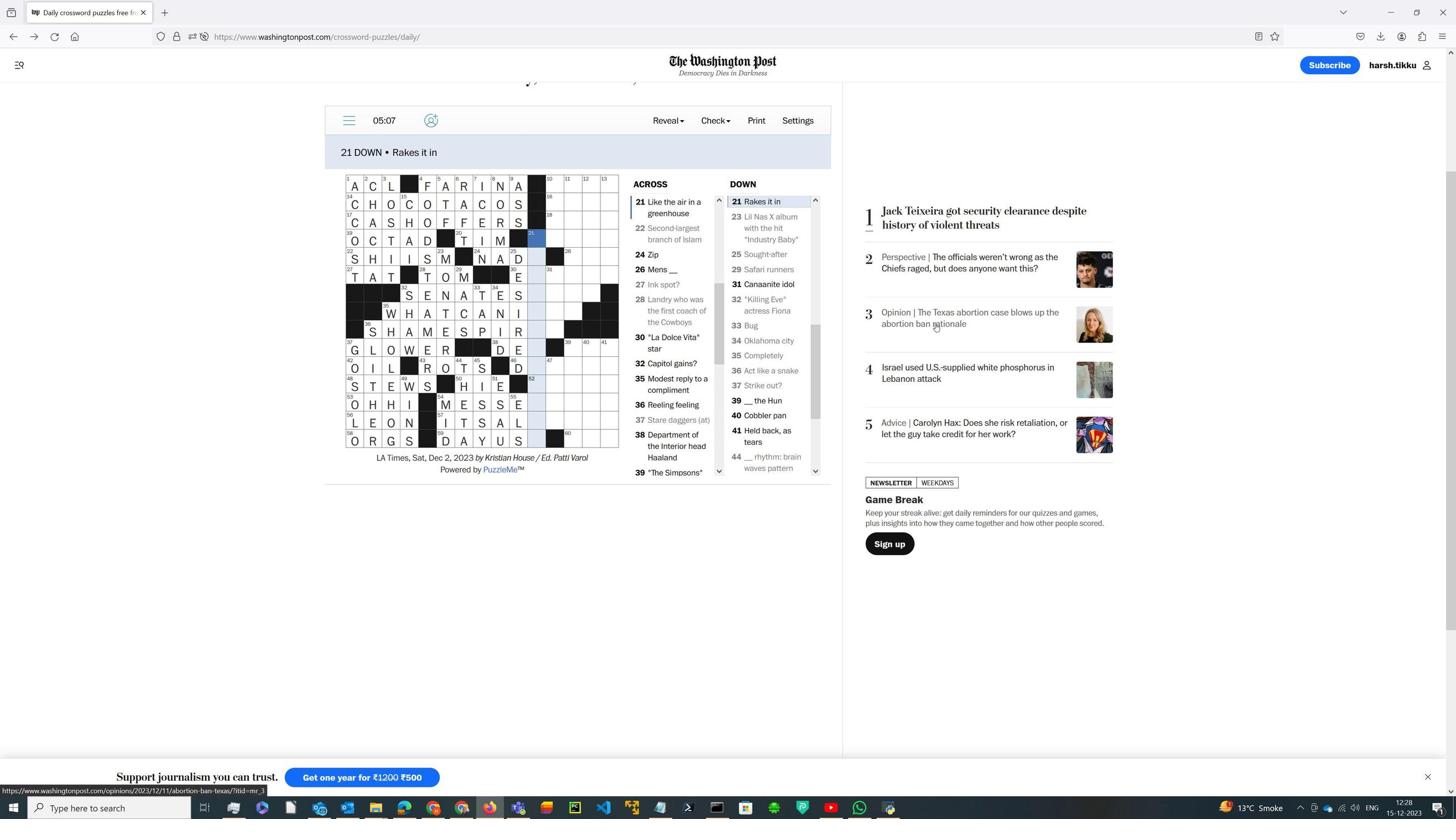 
Action: Key pressed makesabundle
Screenshot: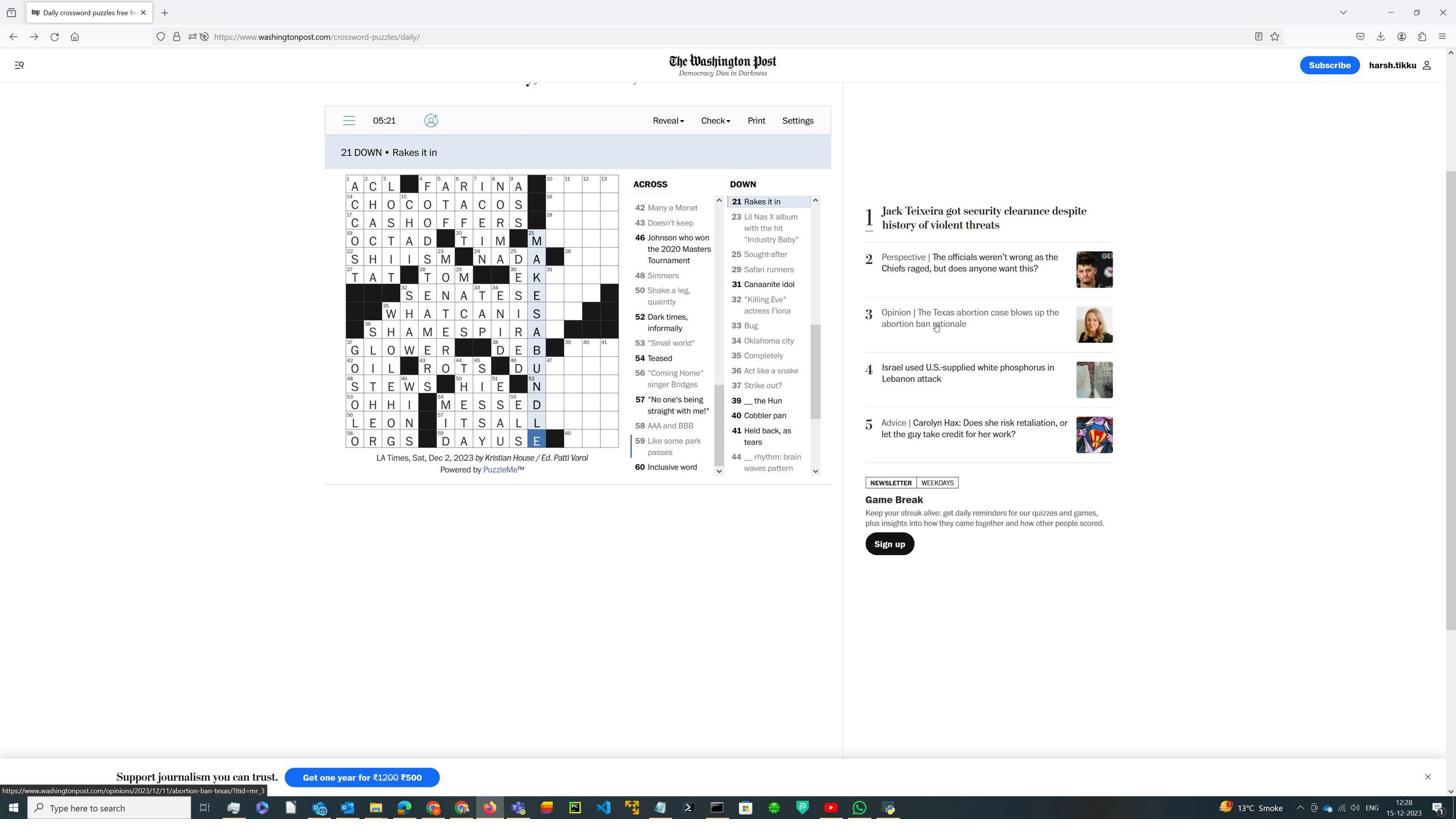 
Action: Mouse moved to (930, 459)
Screenshot: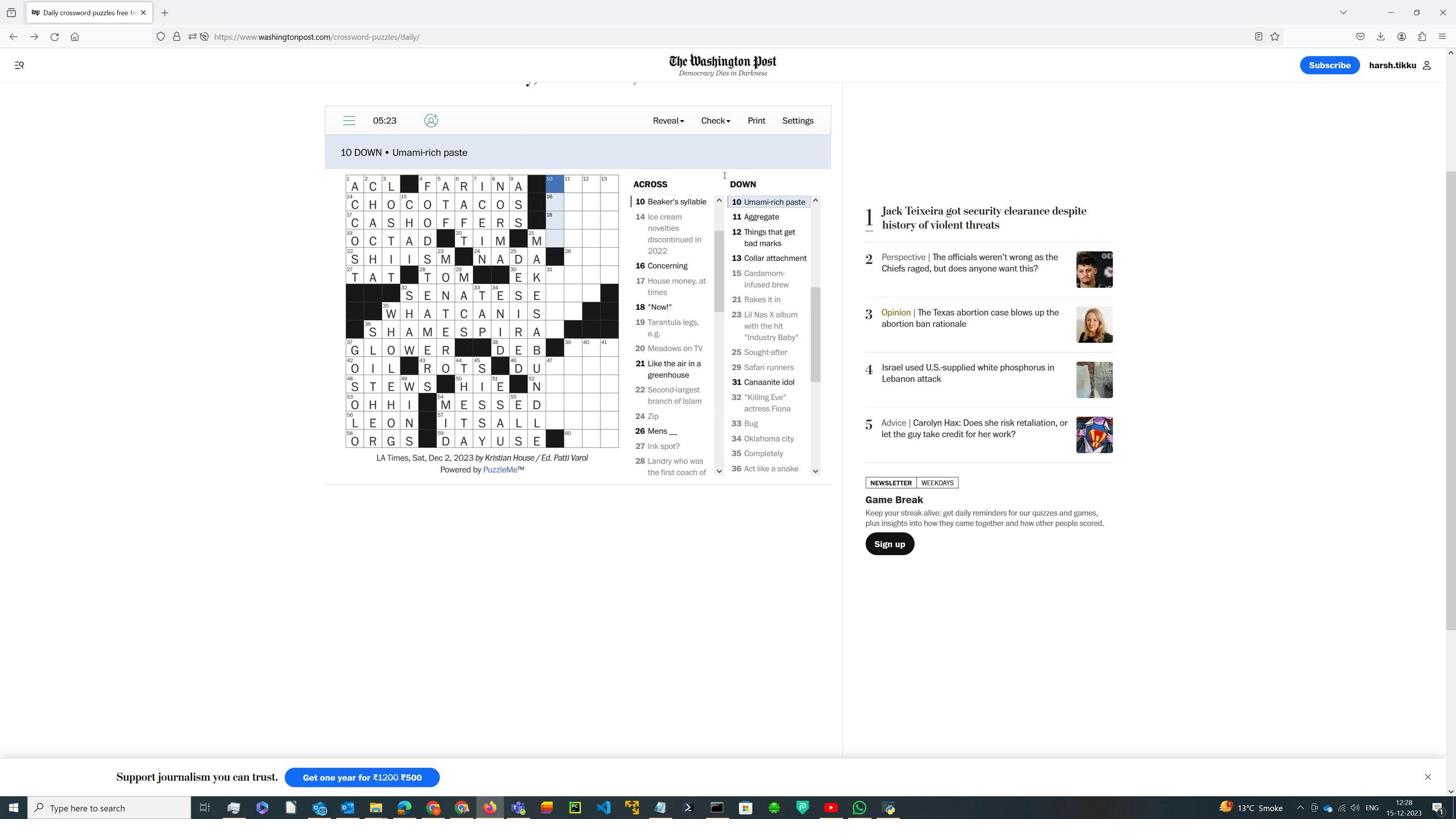 
Action: Mouse pressed left at (930, 459)
Screenshot: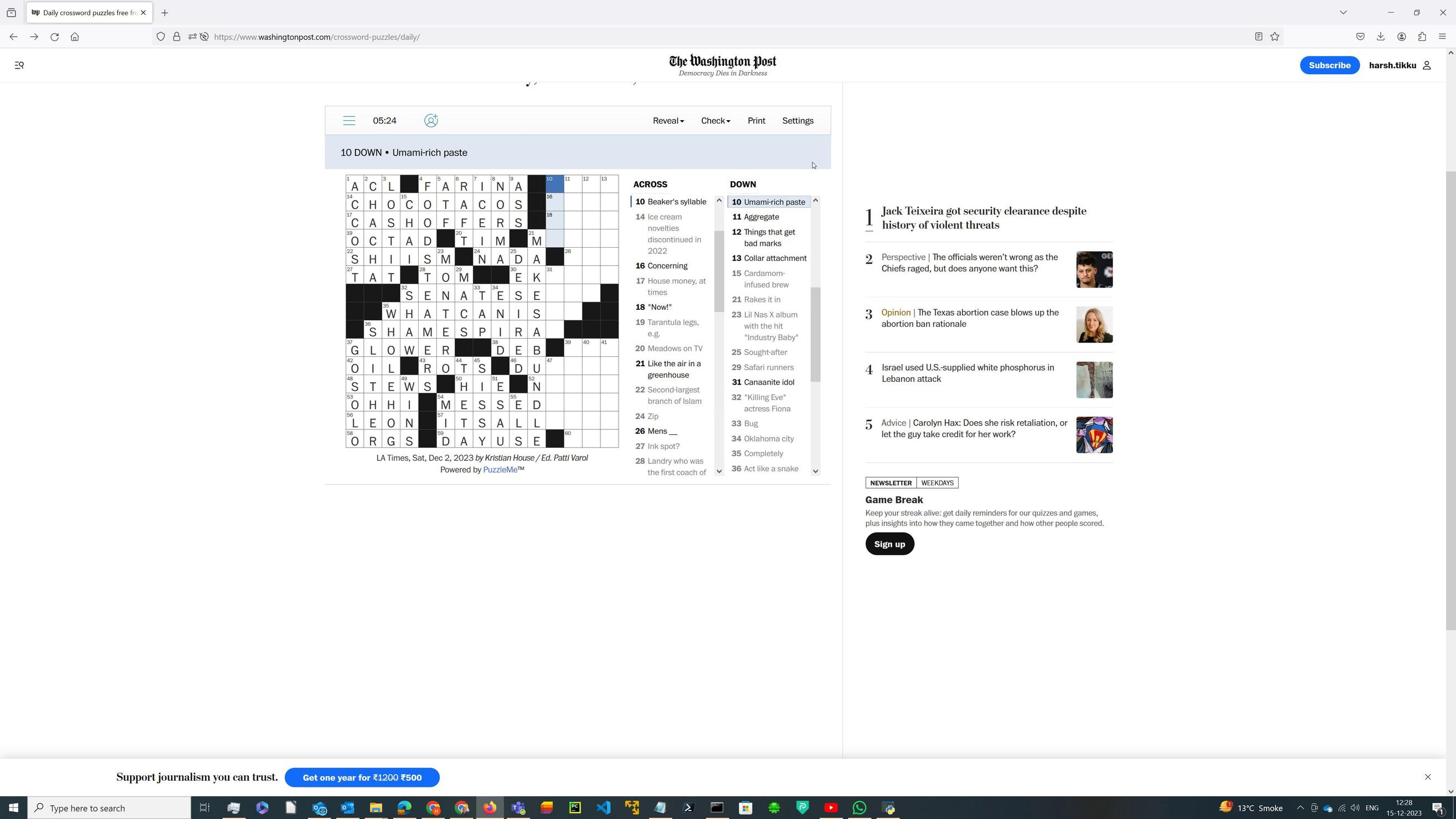 
Action: Mouse moved to (941, 459)
Screenshot: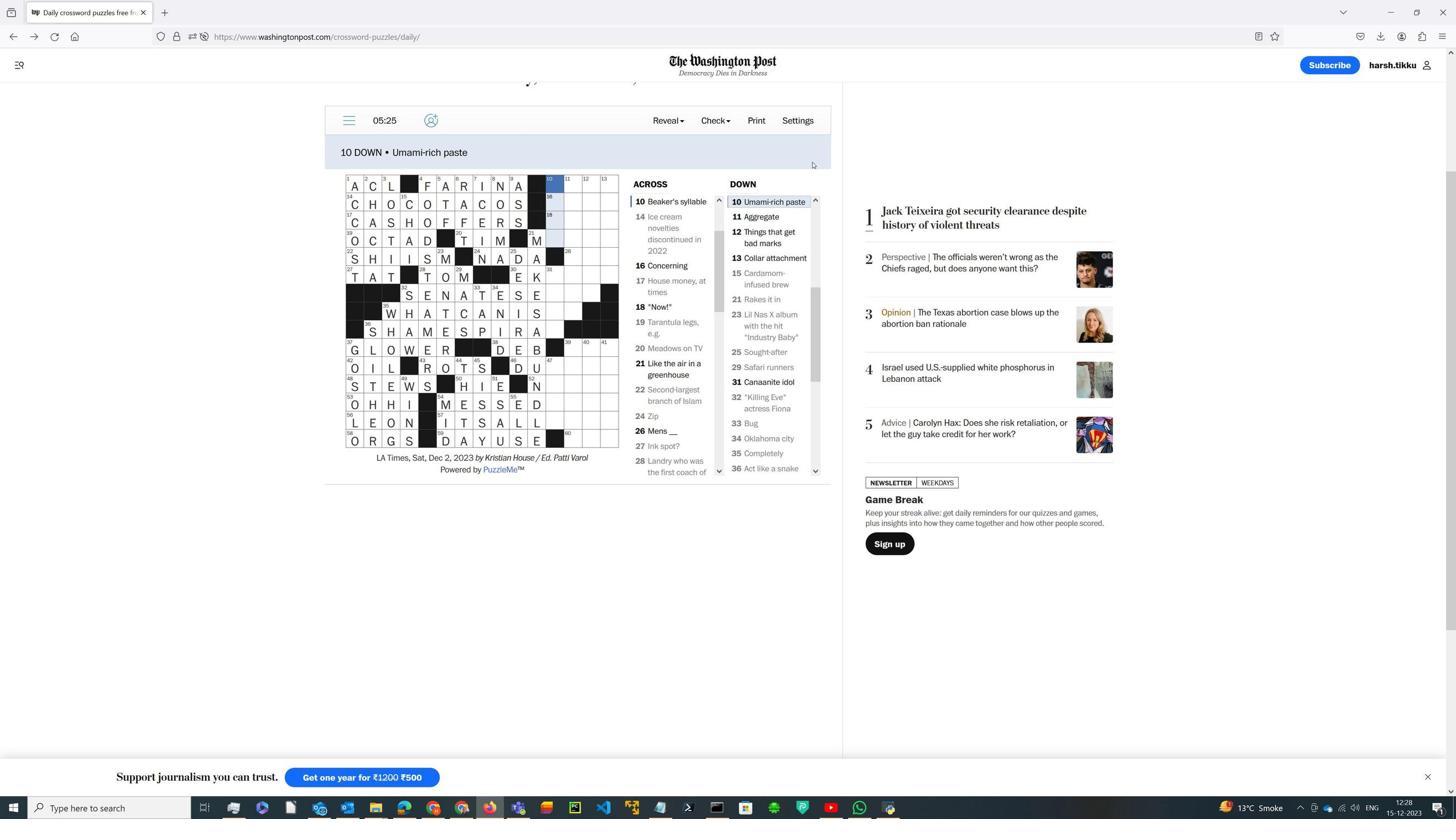 
Action: Key pressed miso
Screenshot: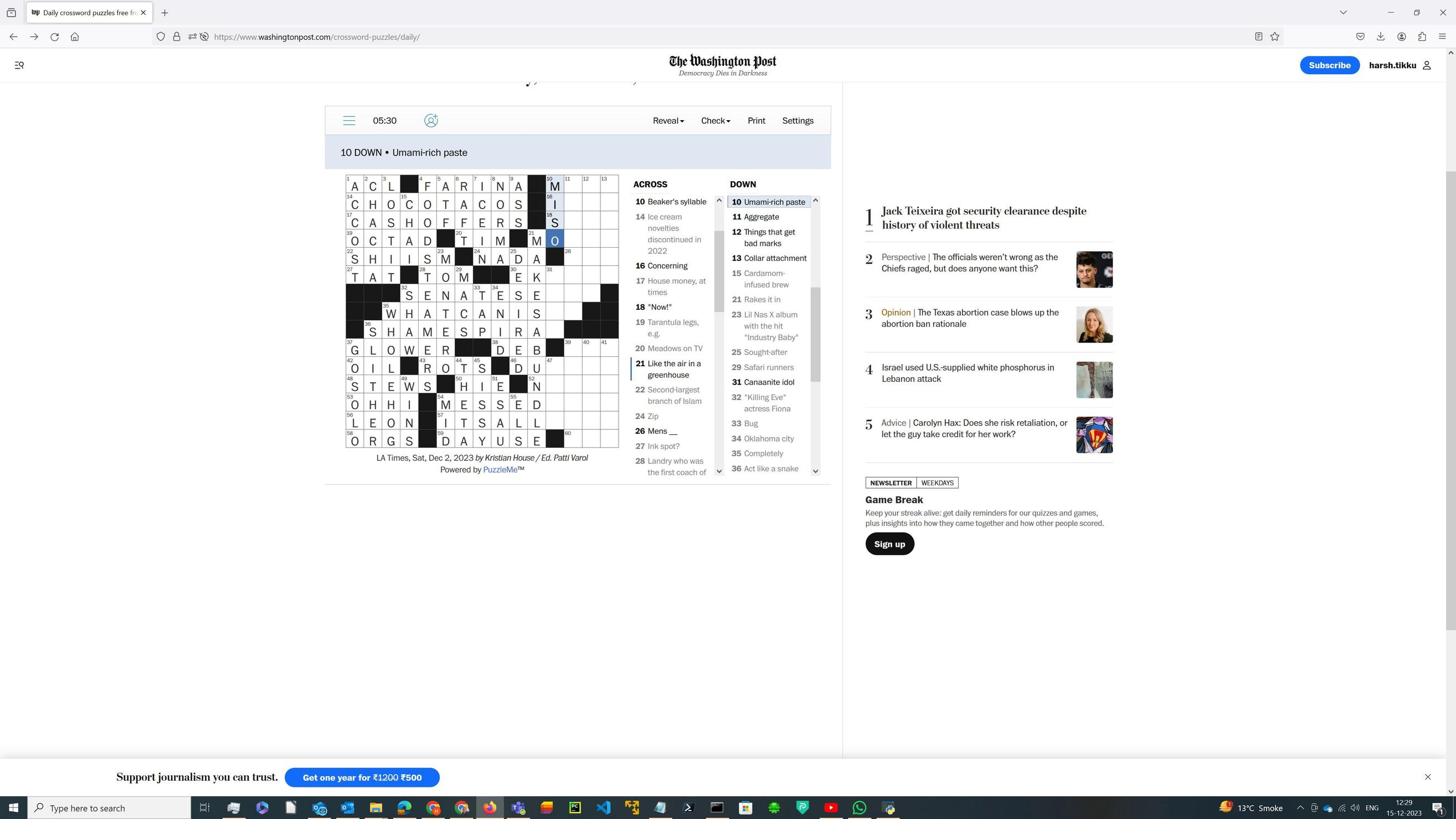 
Action: Mouse moved to (929, 459)
Screenshot: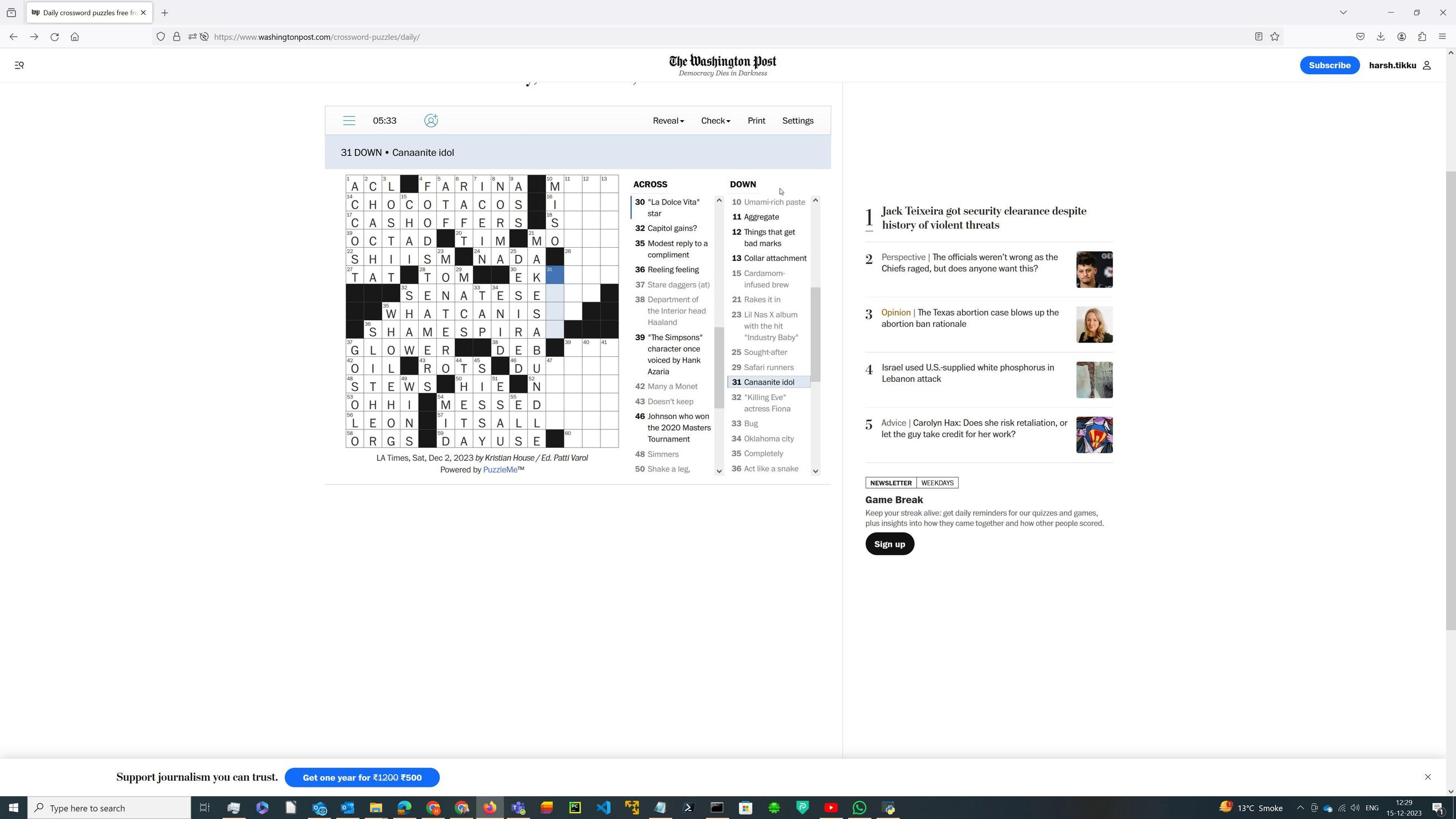 
Action: Mouse pressed left at (929, 459)
Screenshot: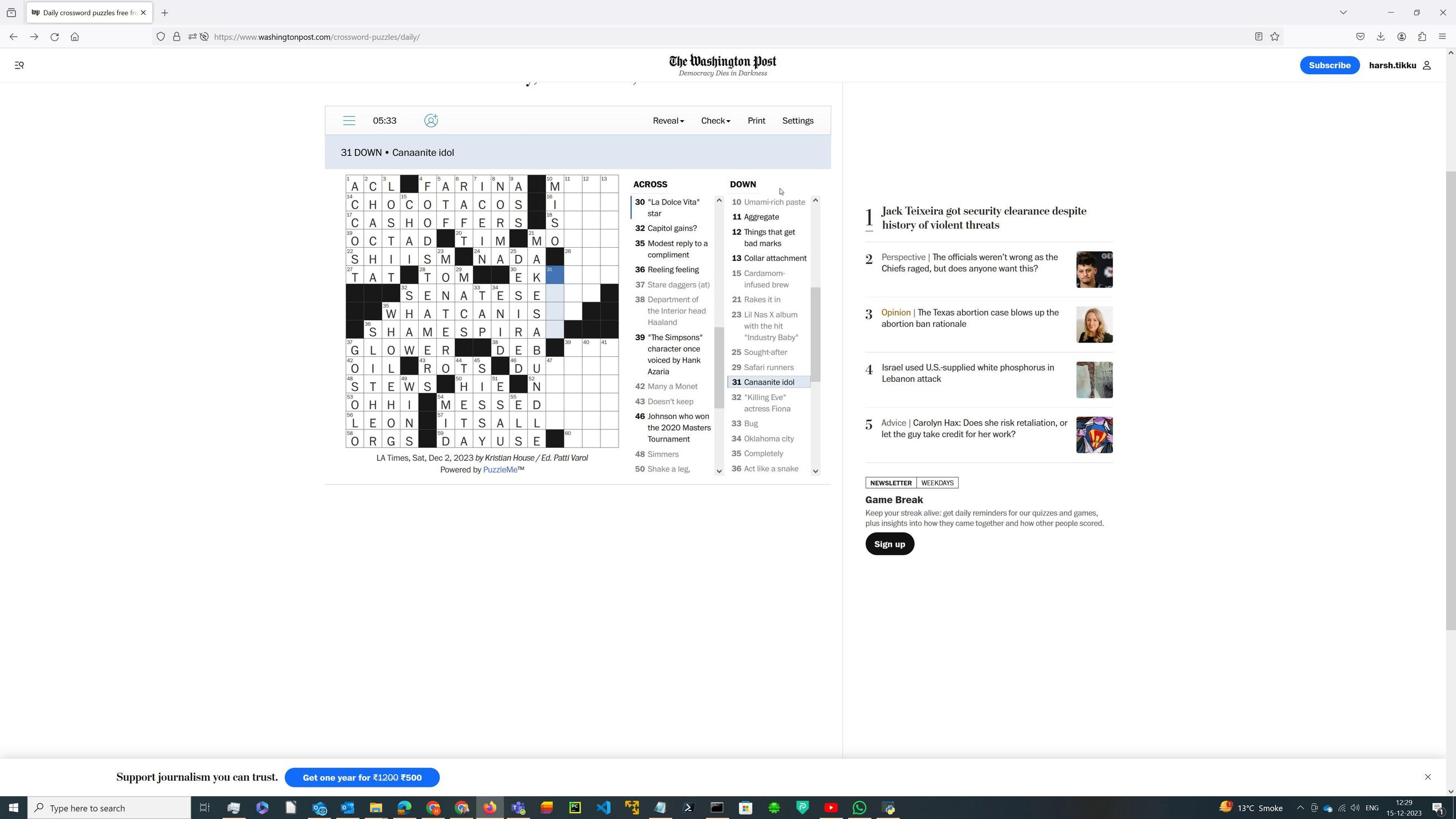 
Action: Mouse moved to (940, 459)
Screenshot: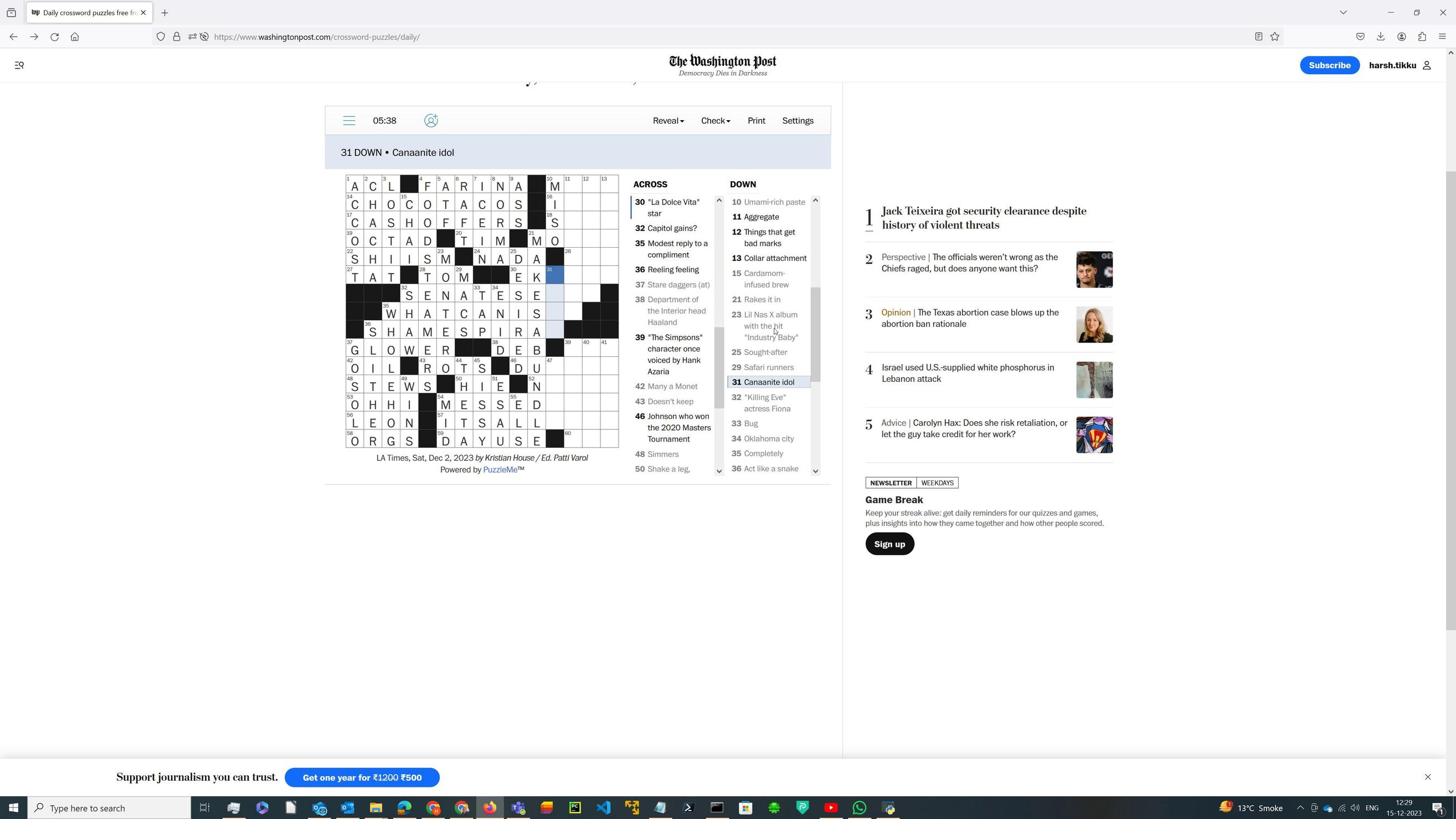 
Action: Key pressed baal
Screenshot: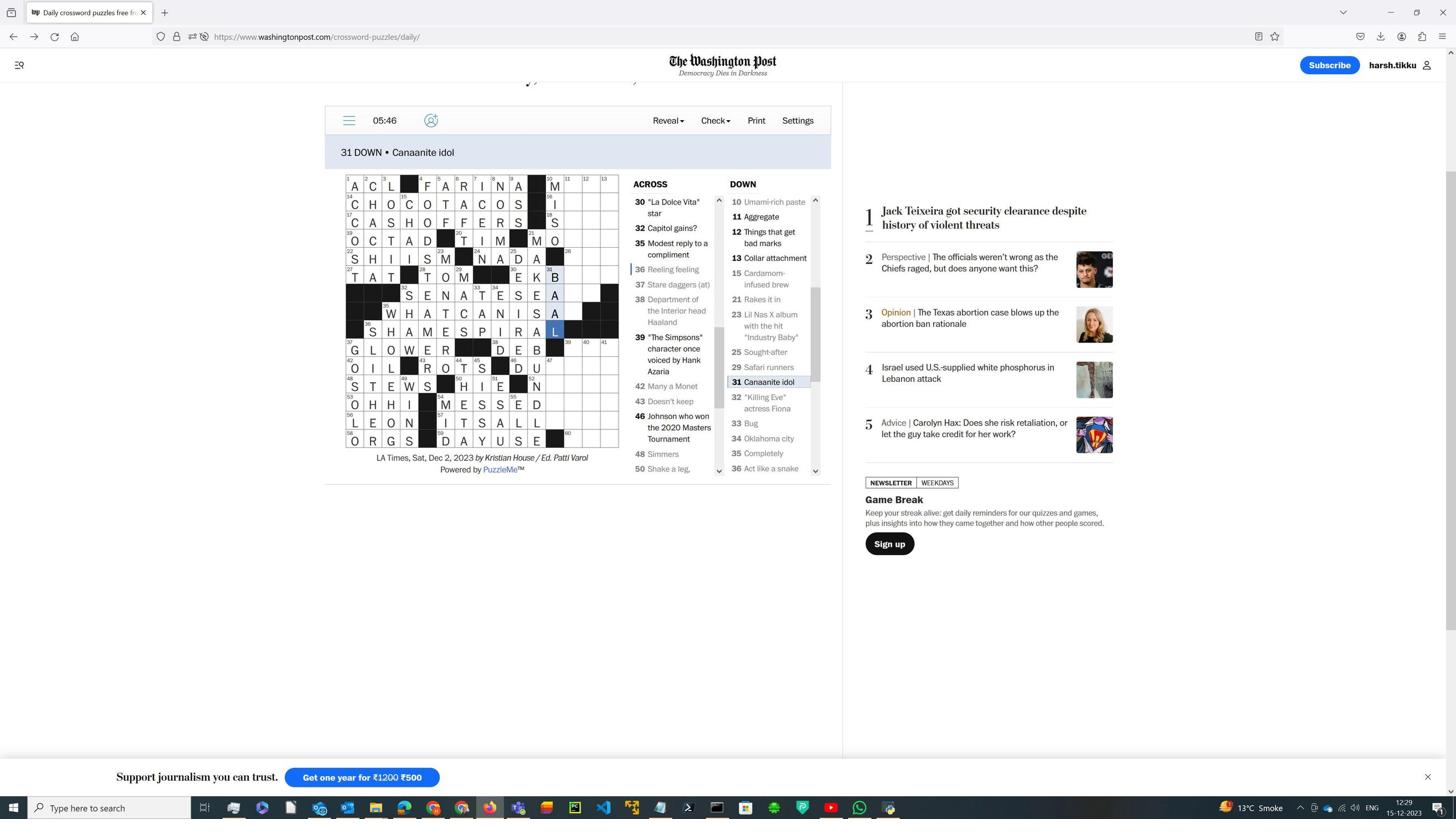 
Action: Mouse moved to (929, 458)
Screenshot: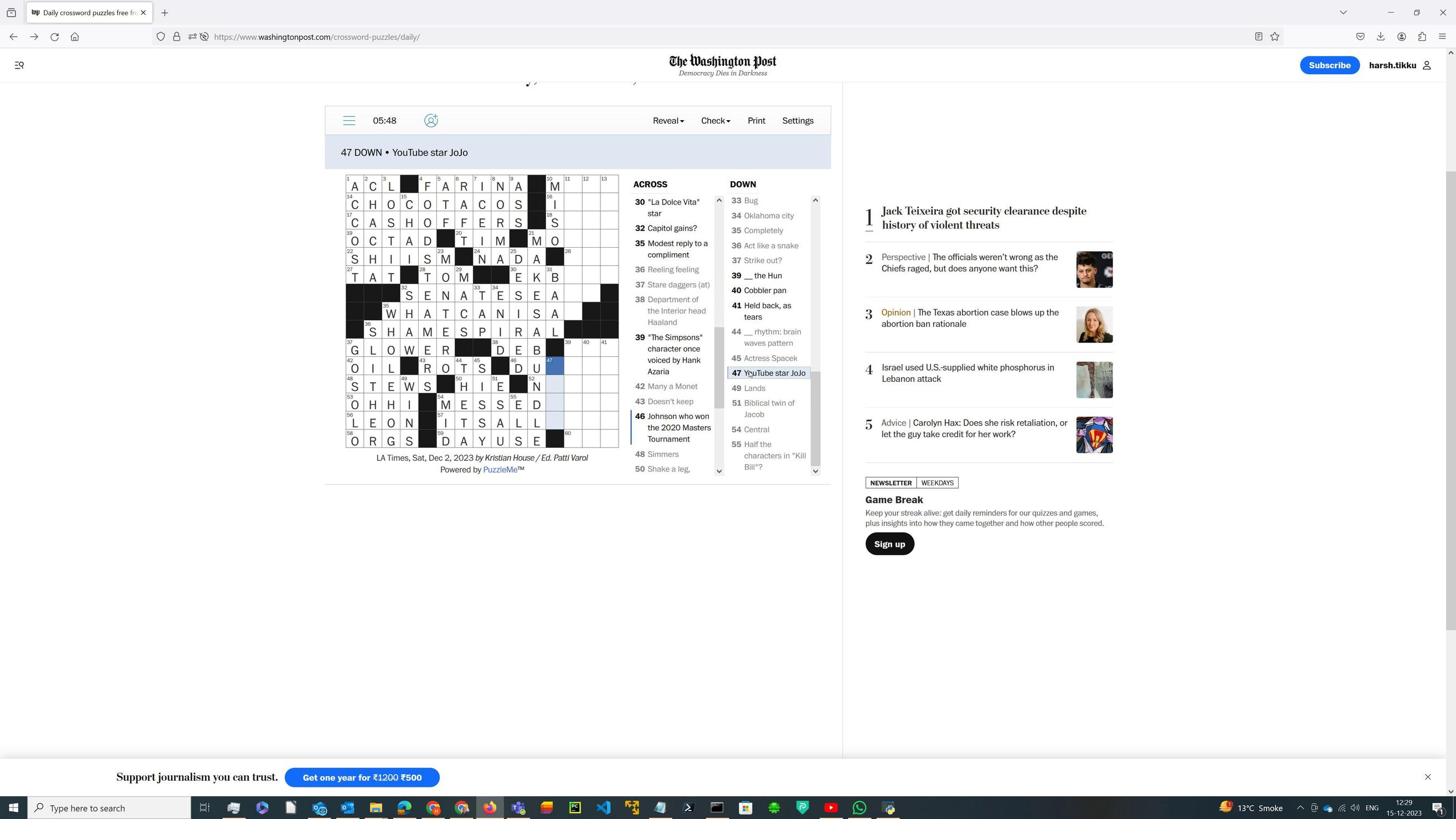 
Action: Mouse pressed left at (929, 458)
Screenshot: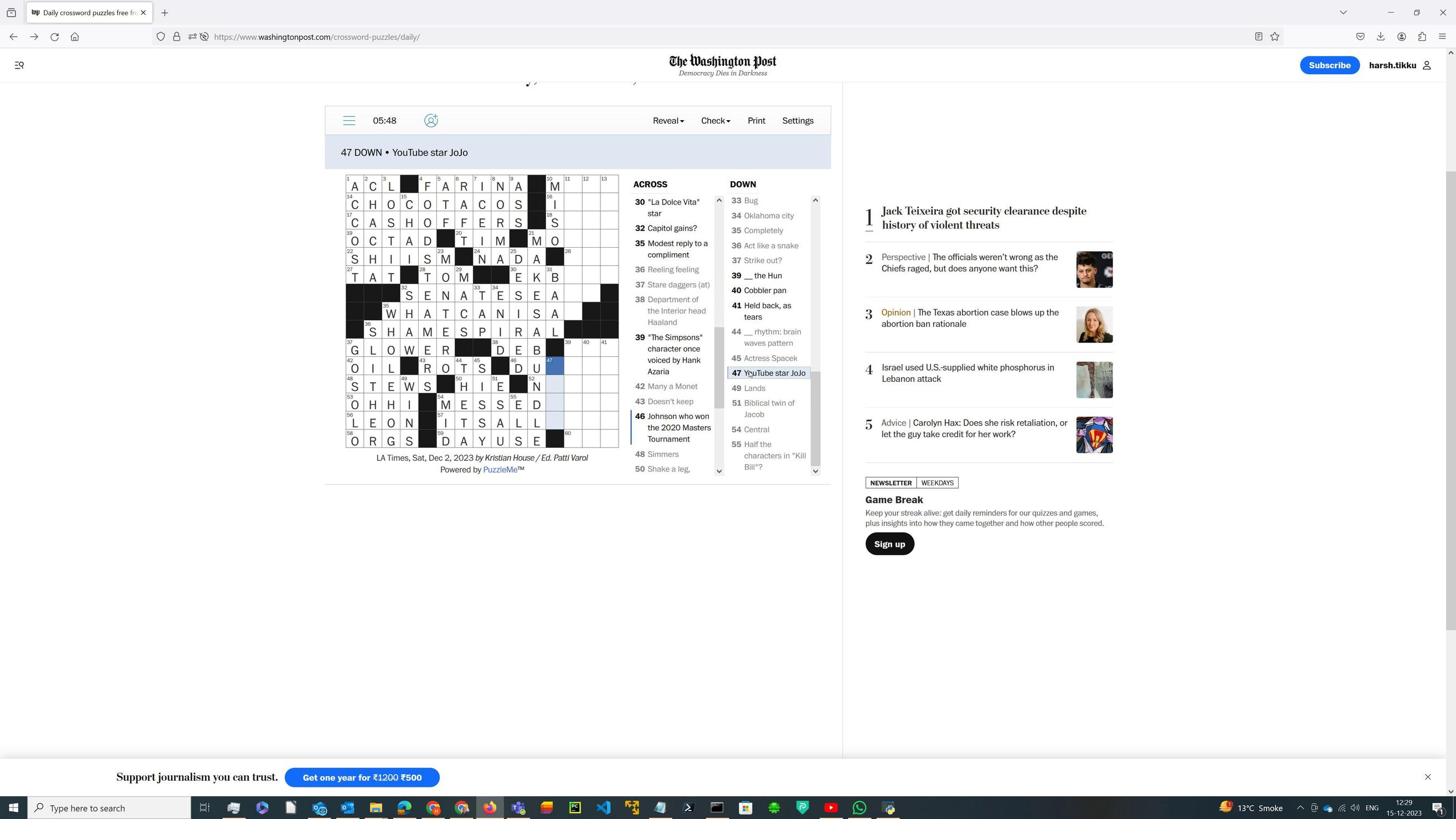 
Action: Mouse moved to (938, 458)
Screenshot: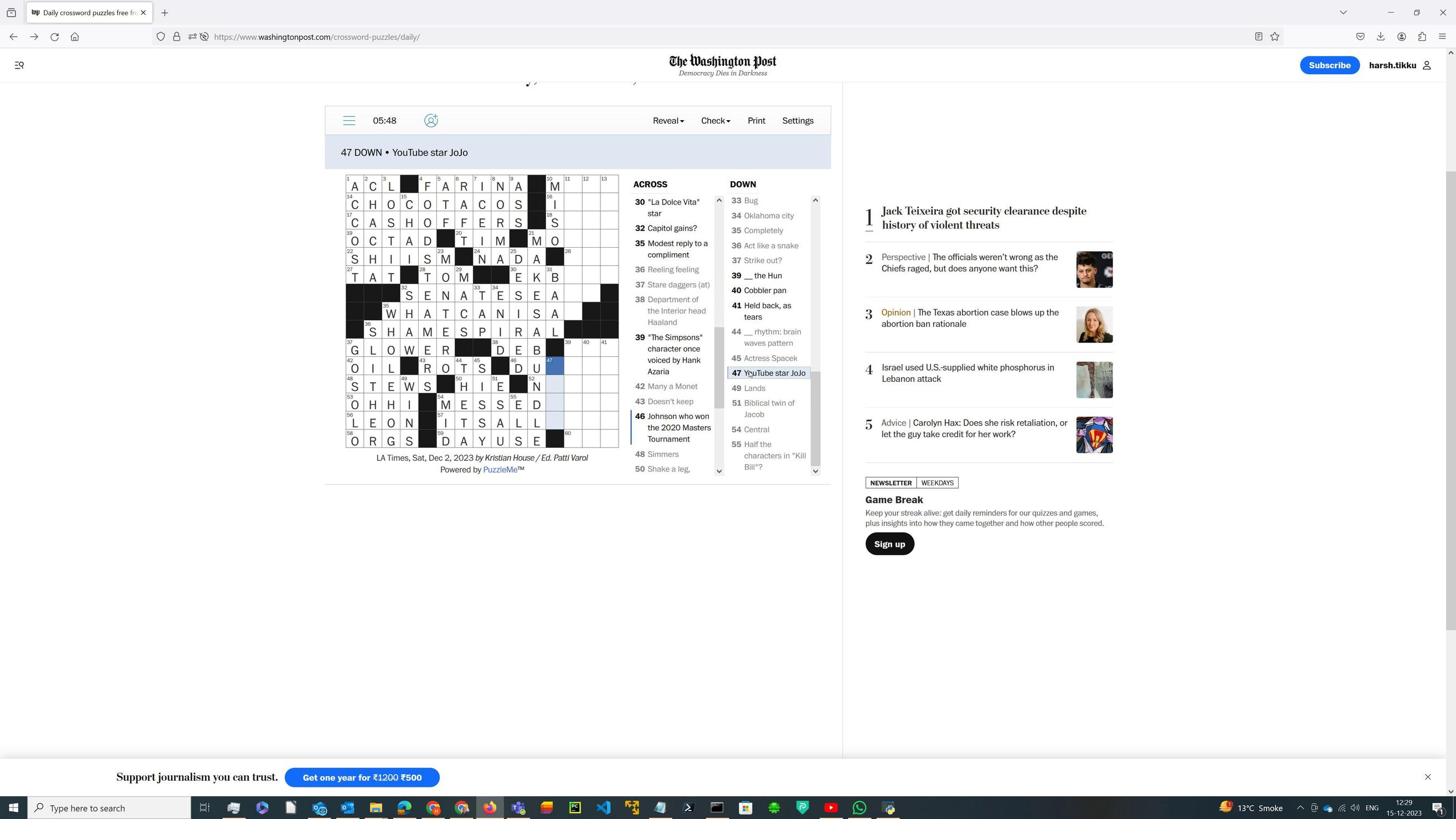 
Action: Key pressed siwa
Screenshot: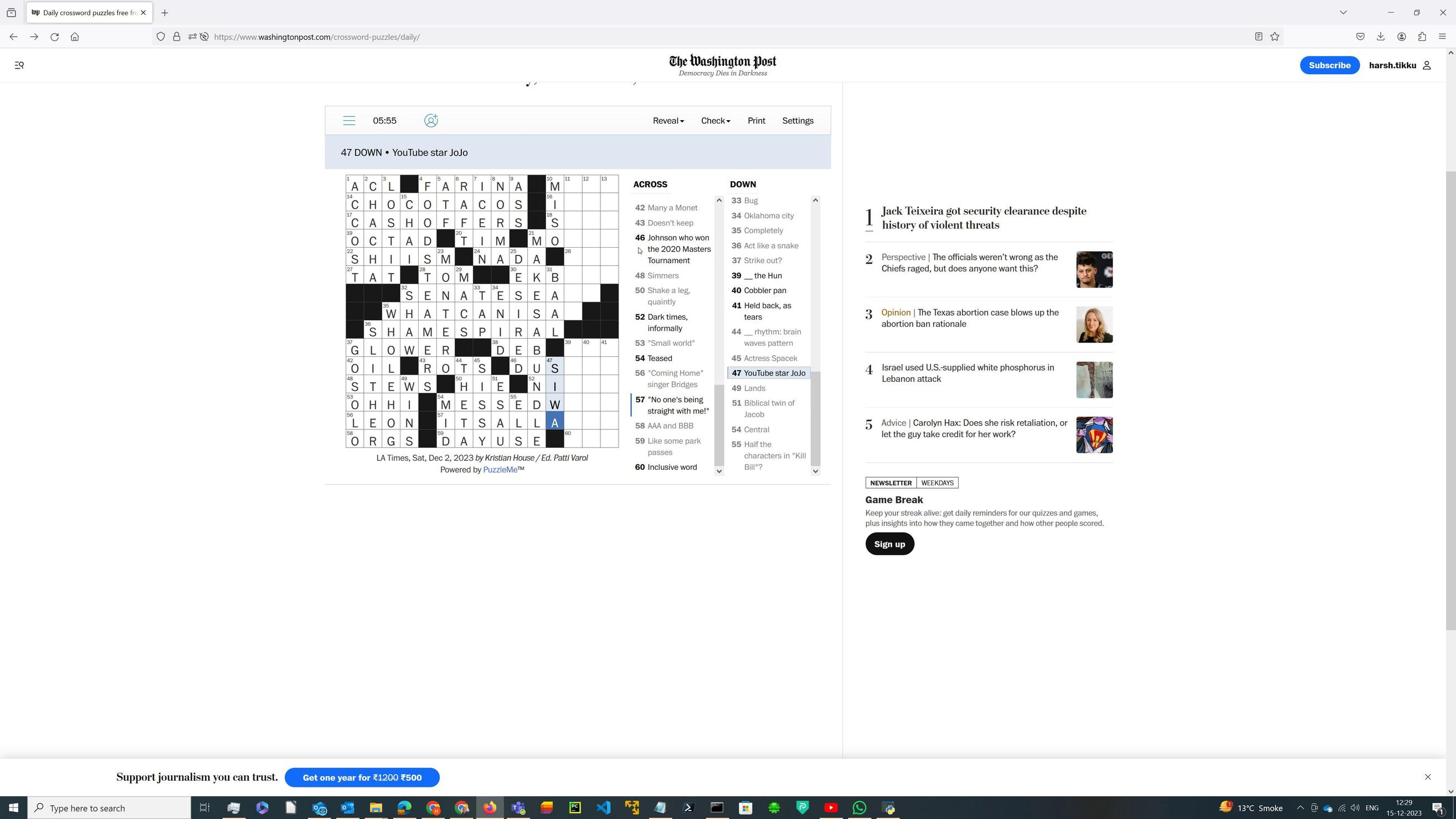 
Action: Mouse moved to (931, 459)
Screenshot: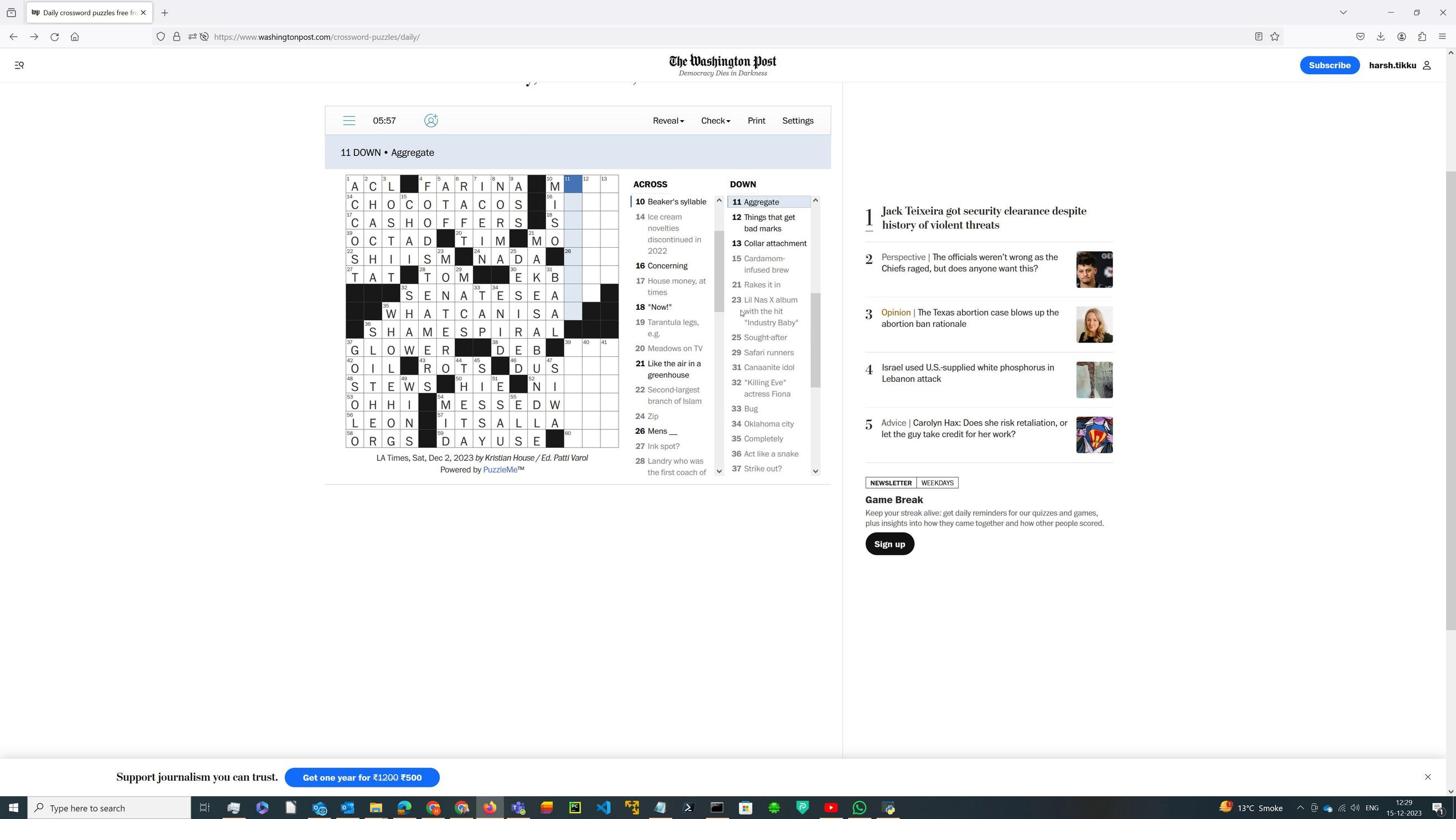 
Action: Mouse pressed left at (931, 459)
Screenshot: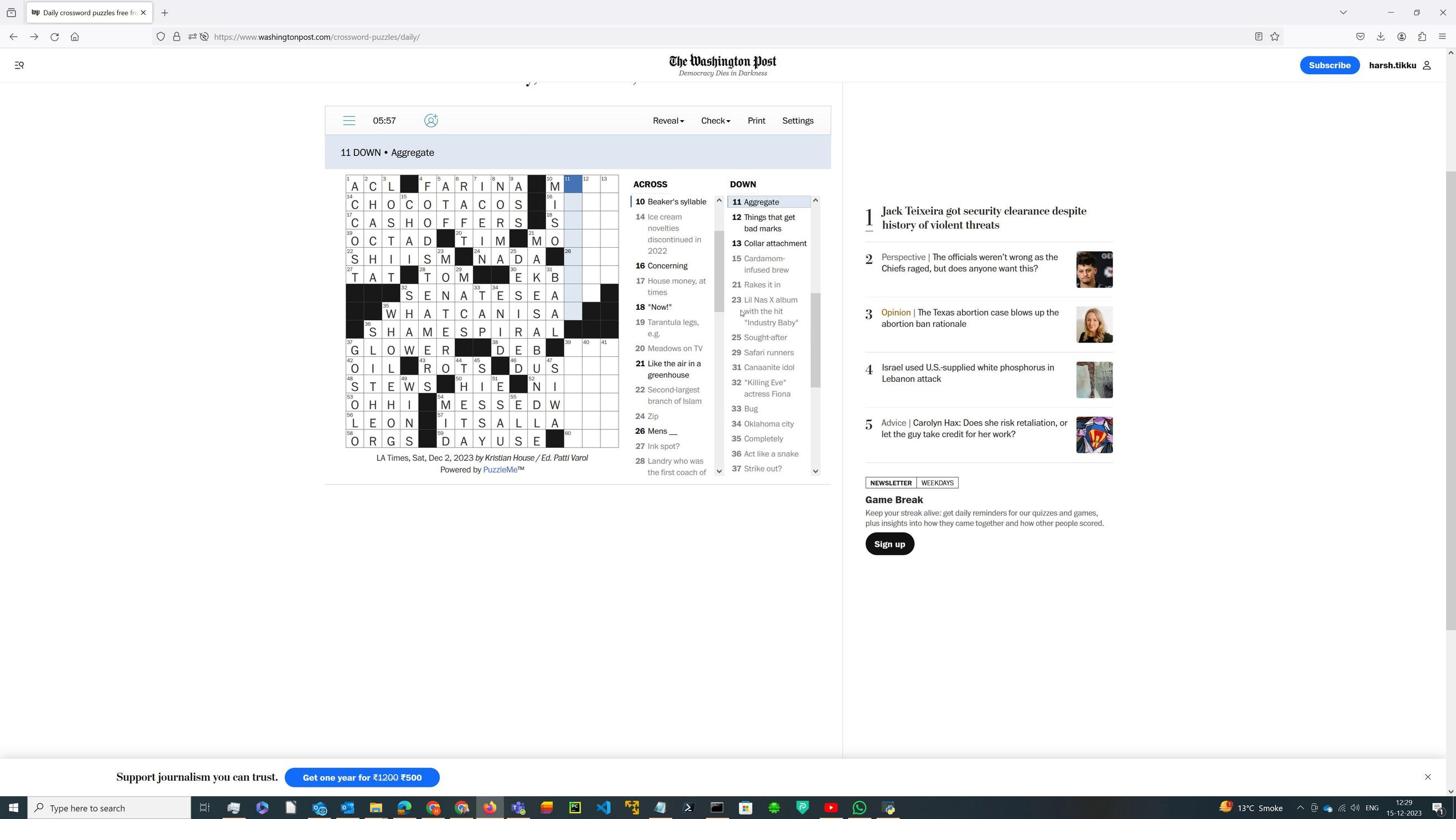 
Action: Mouse moved to (938, 459)
Screenshot: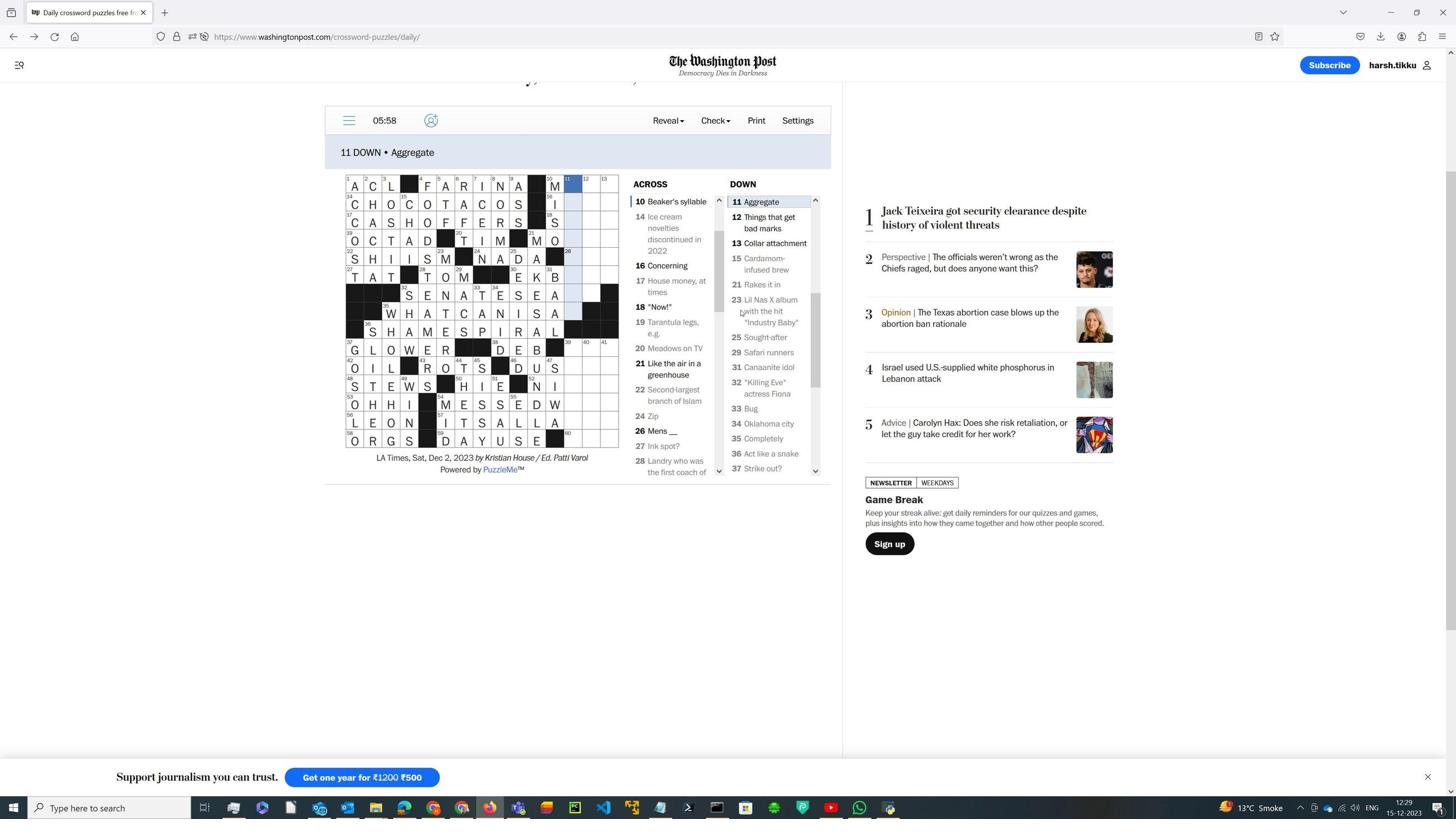 
Action: Key pressed em<Key.backspace>nn<Key.up>tr<Key.up>itr<Key.backspace><Key.backspace>rety
Screenshot: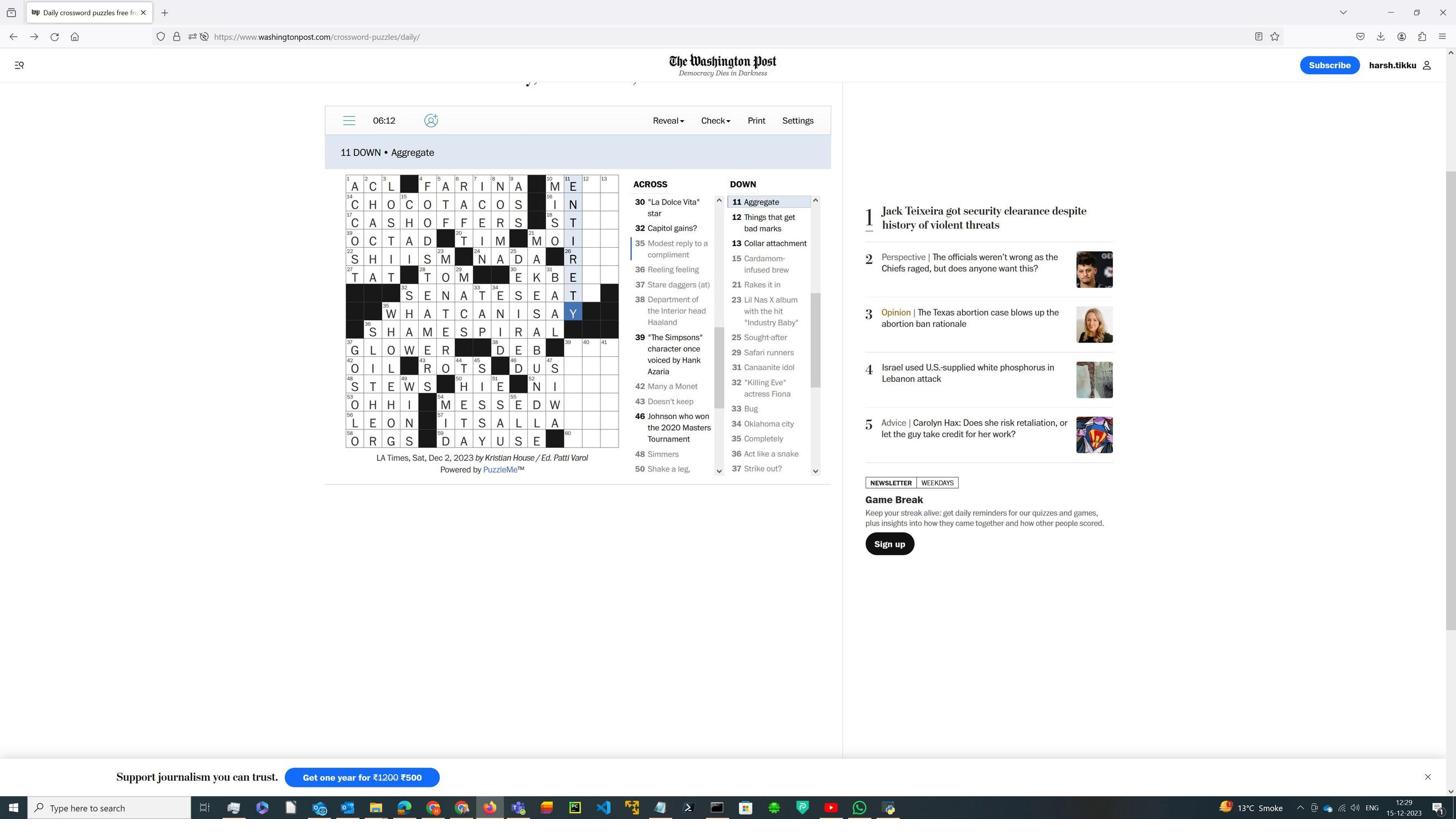
Action: Mouse moved to (930, 458)
Screenshot: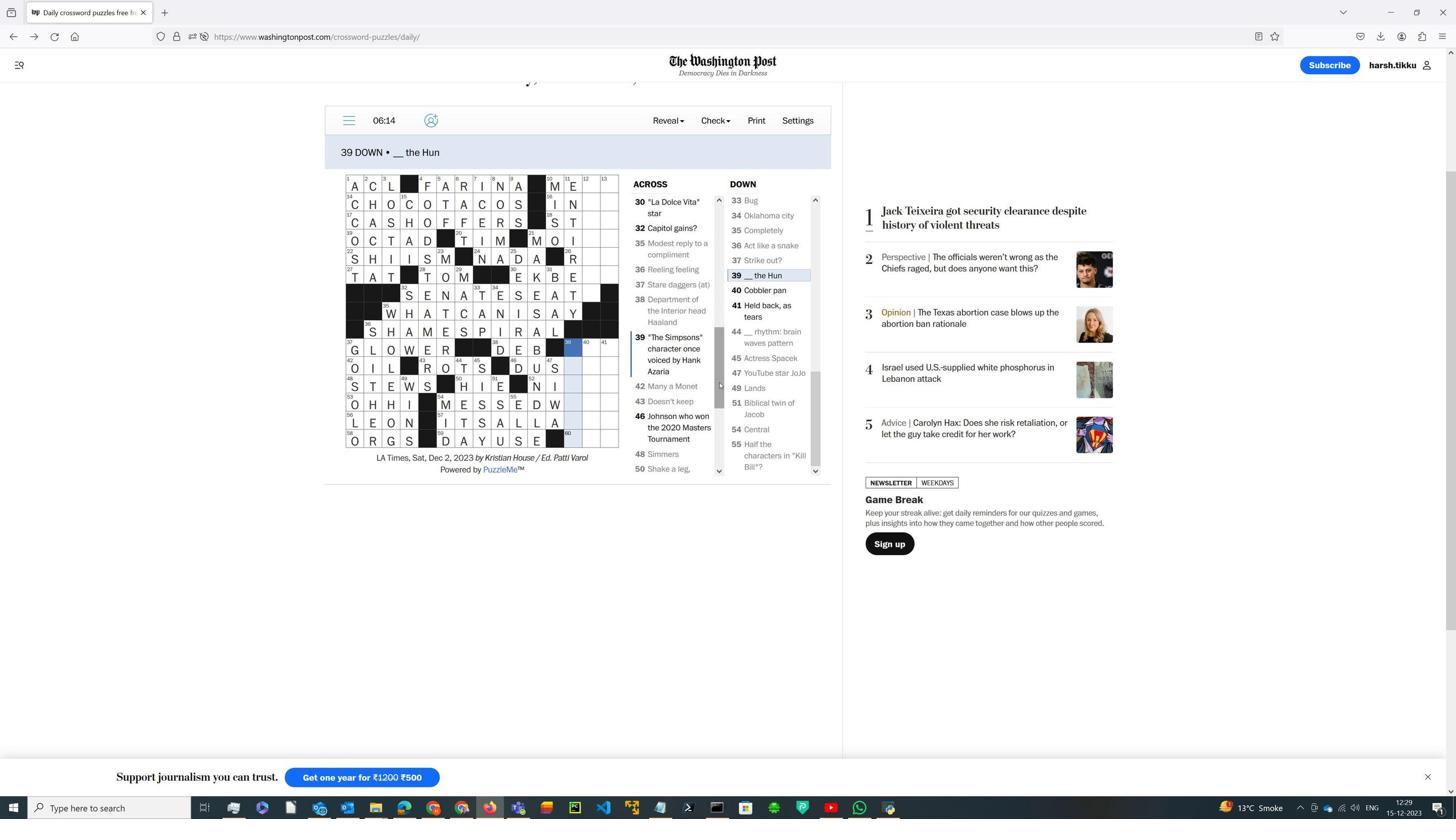 
Action: Mouse pressed left at (930, 458)
Screenshot: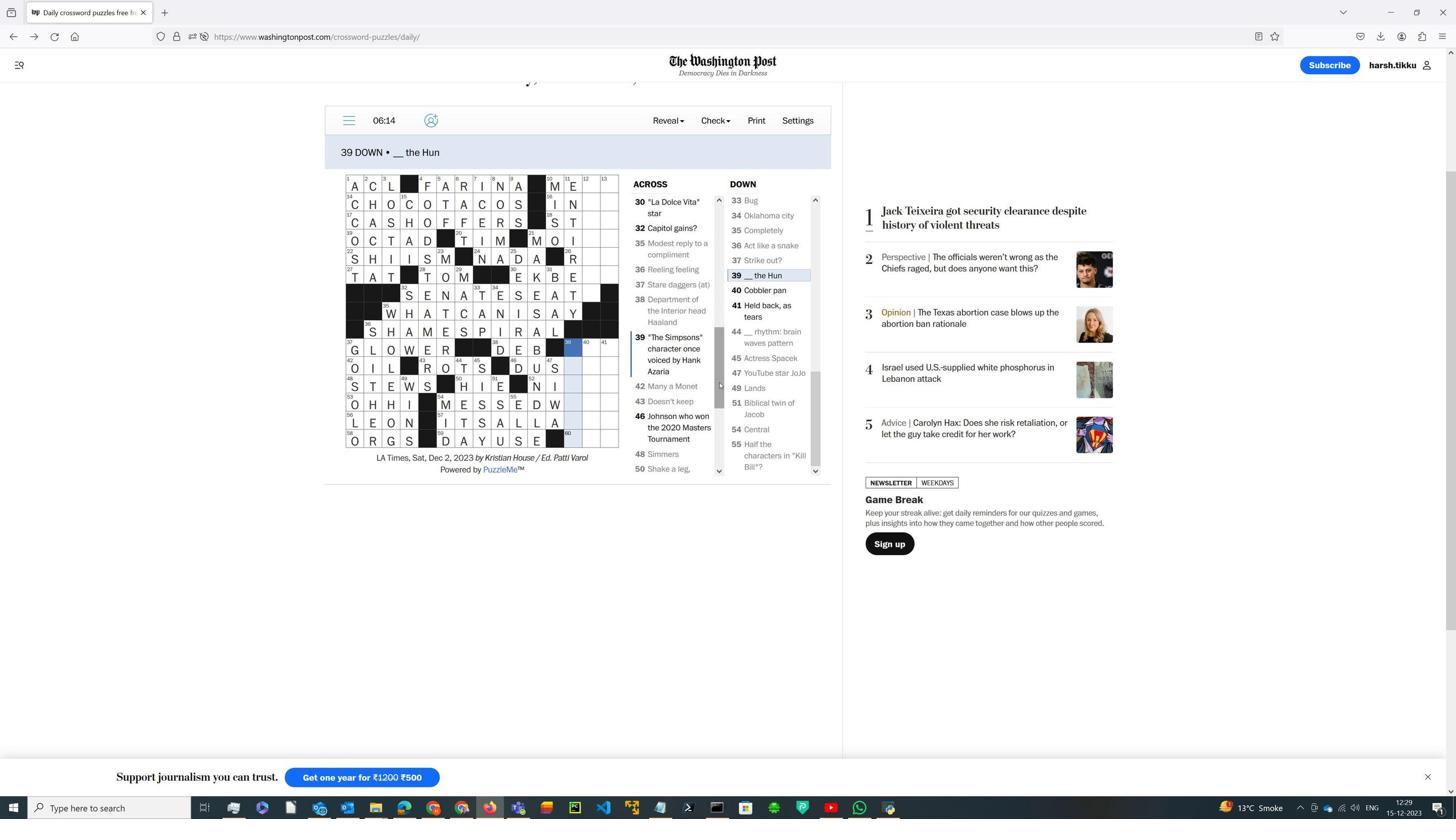
Action: Mouse moved to (937, 458)
Screenshot: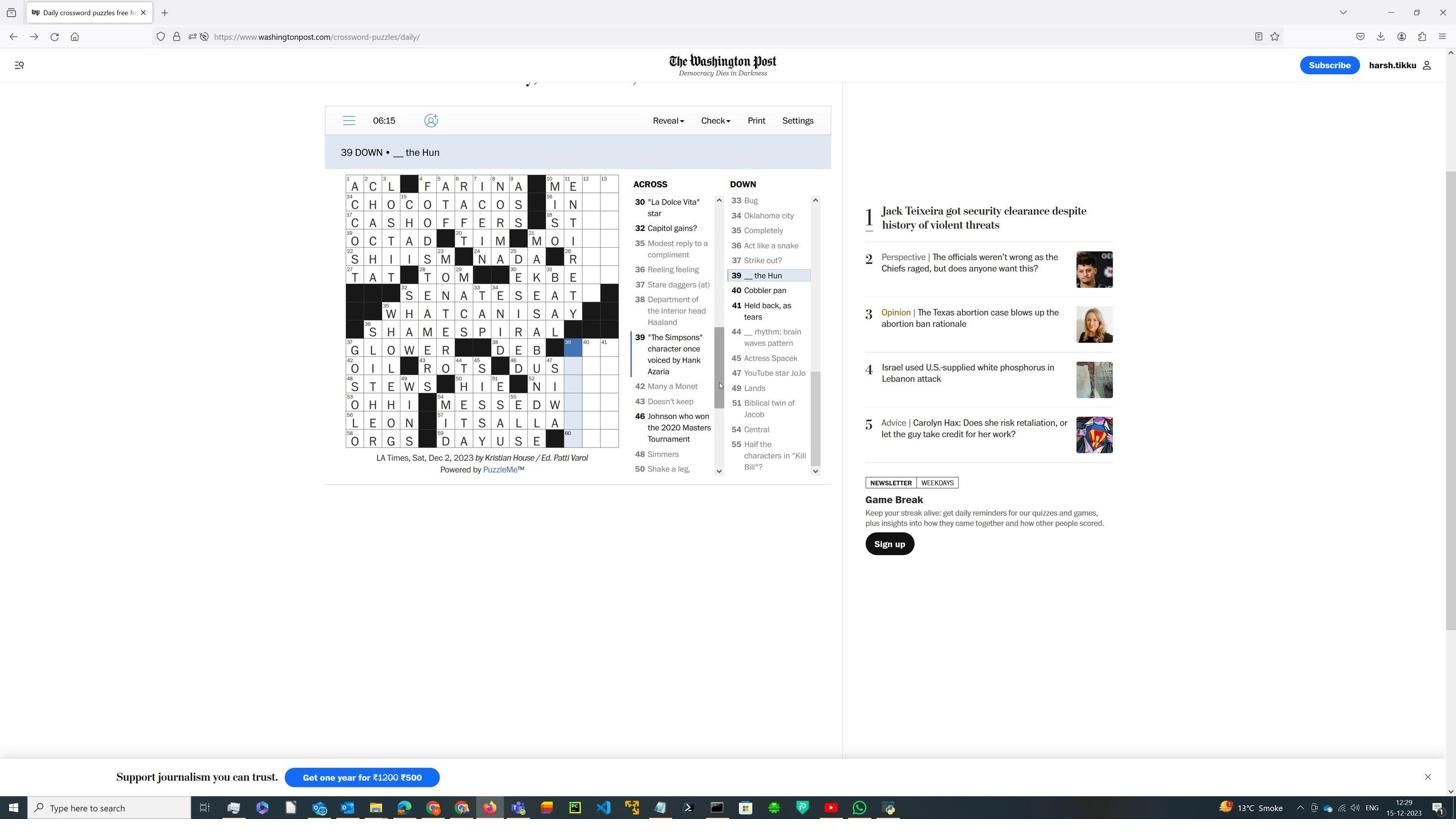 
Action: Key pressed attila
Screenshot: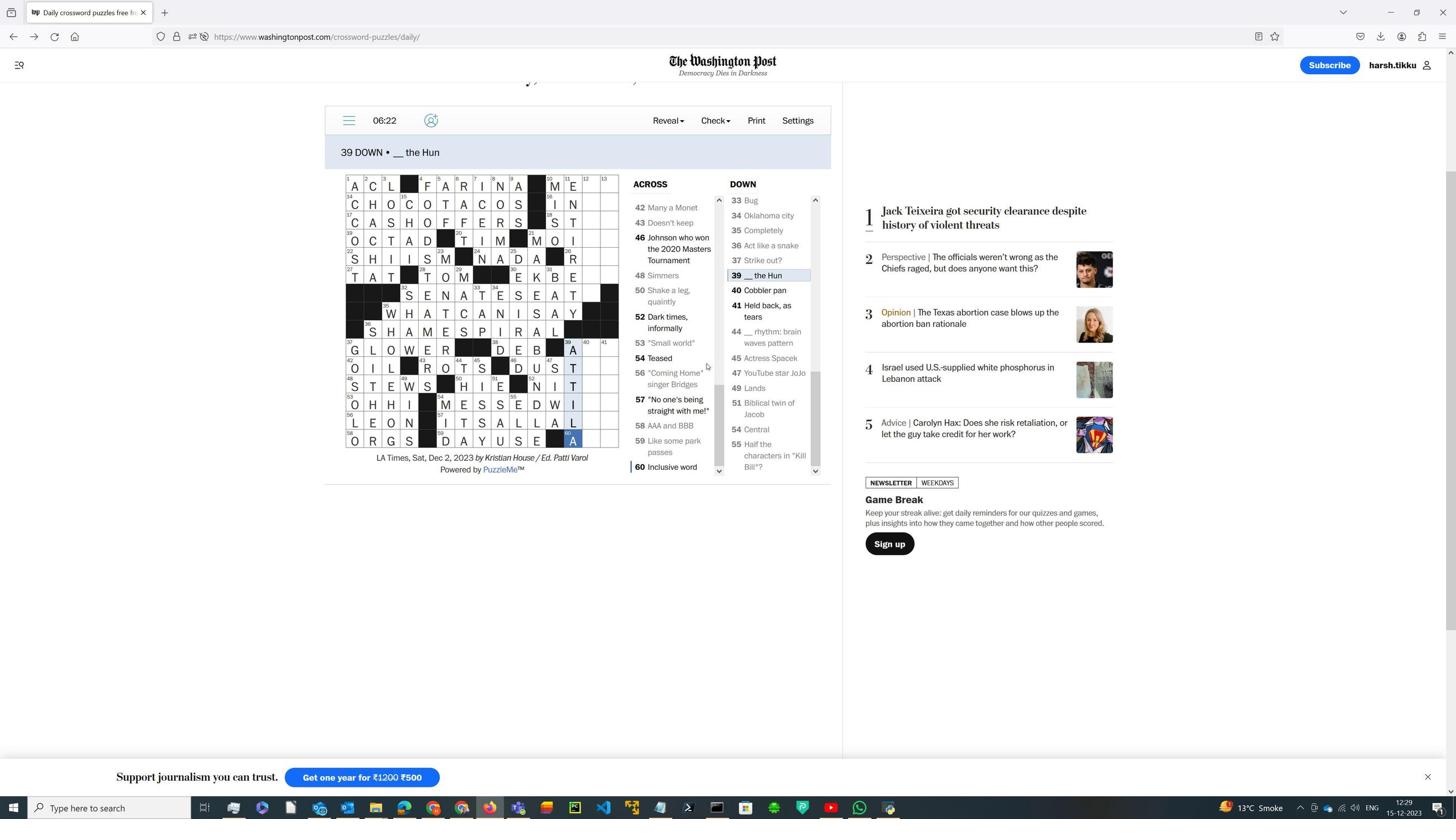 
Action: Mouse moved to (931, 459)
Screenshot: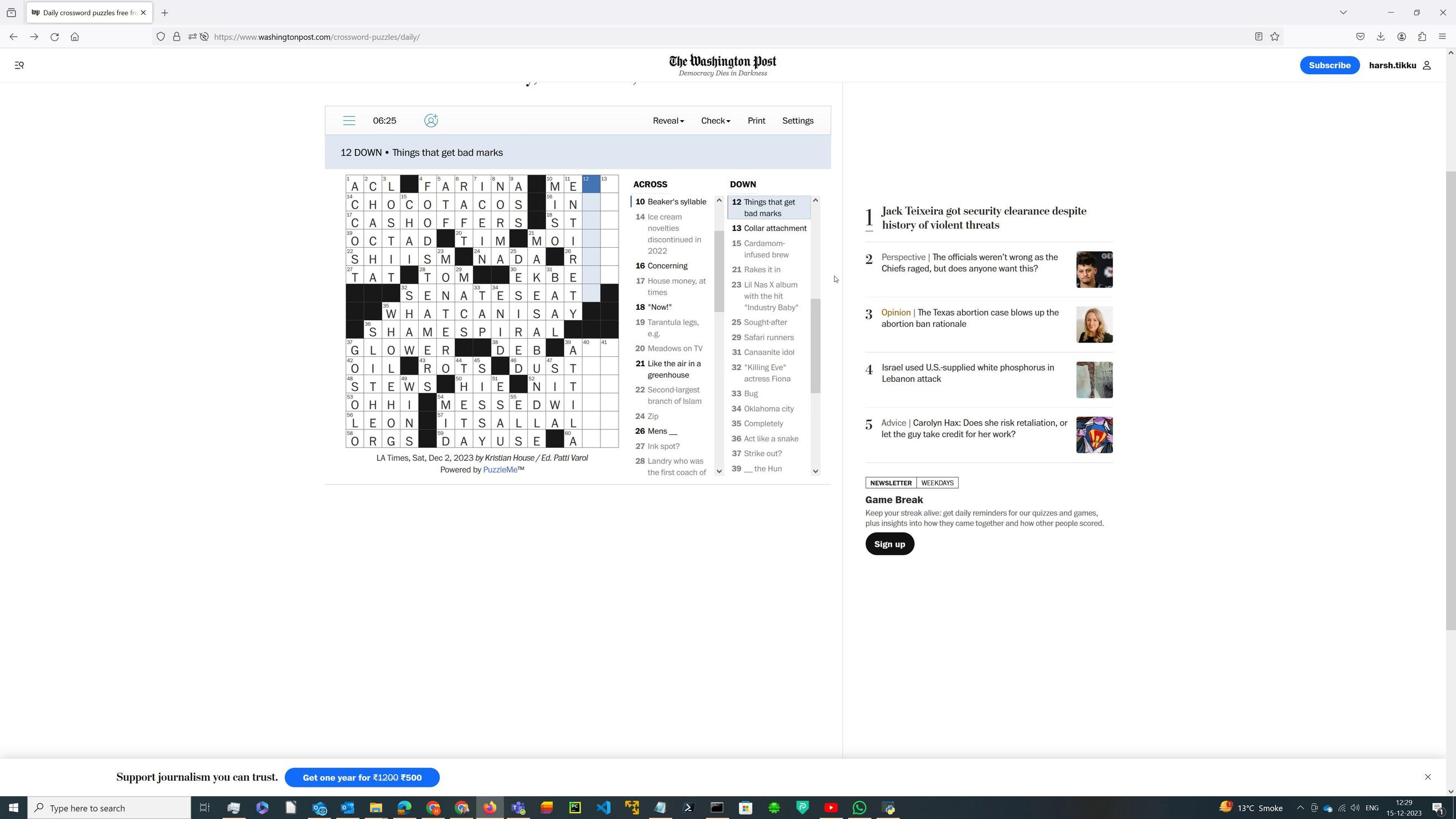 
Action: Mouse pressed left at (931, 459)
Screenshot: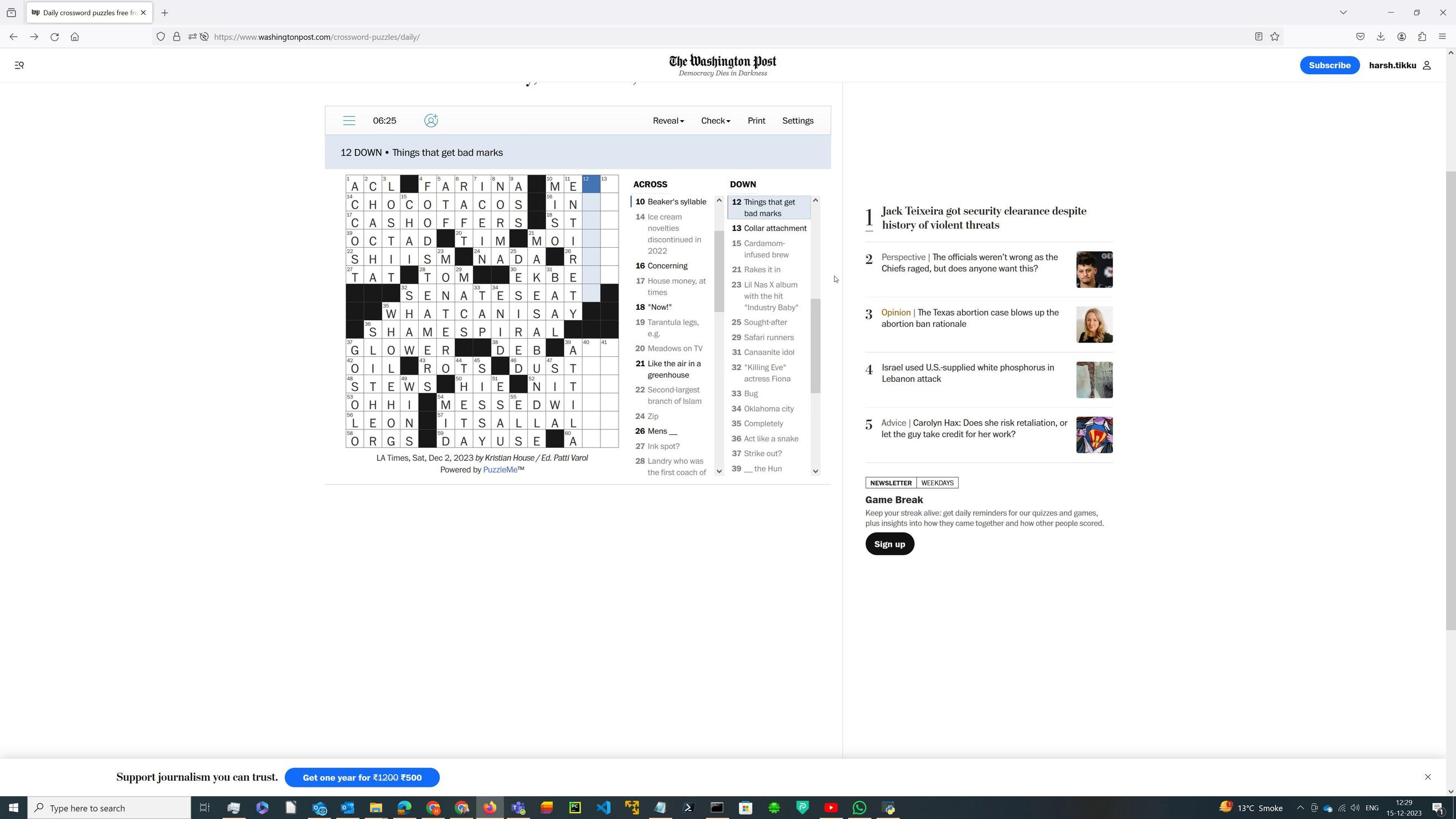 
Action: Mouse moved to (940, 459)
Screenshot: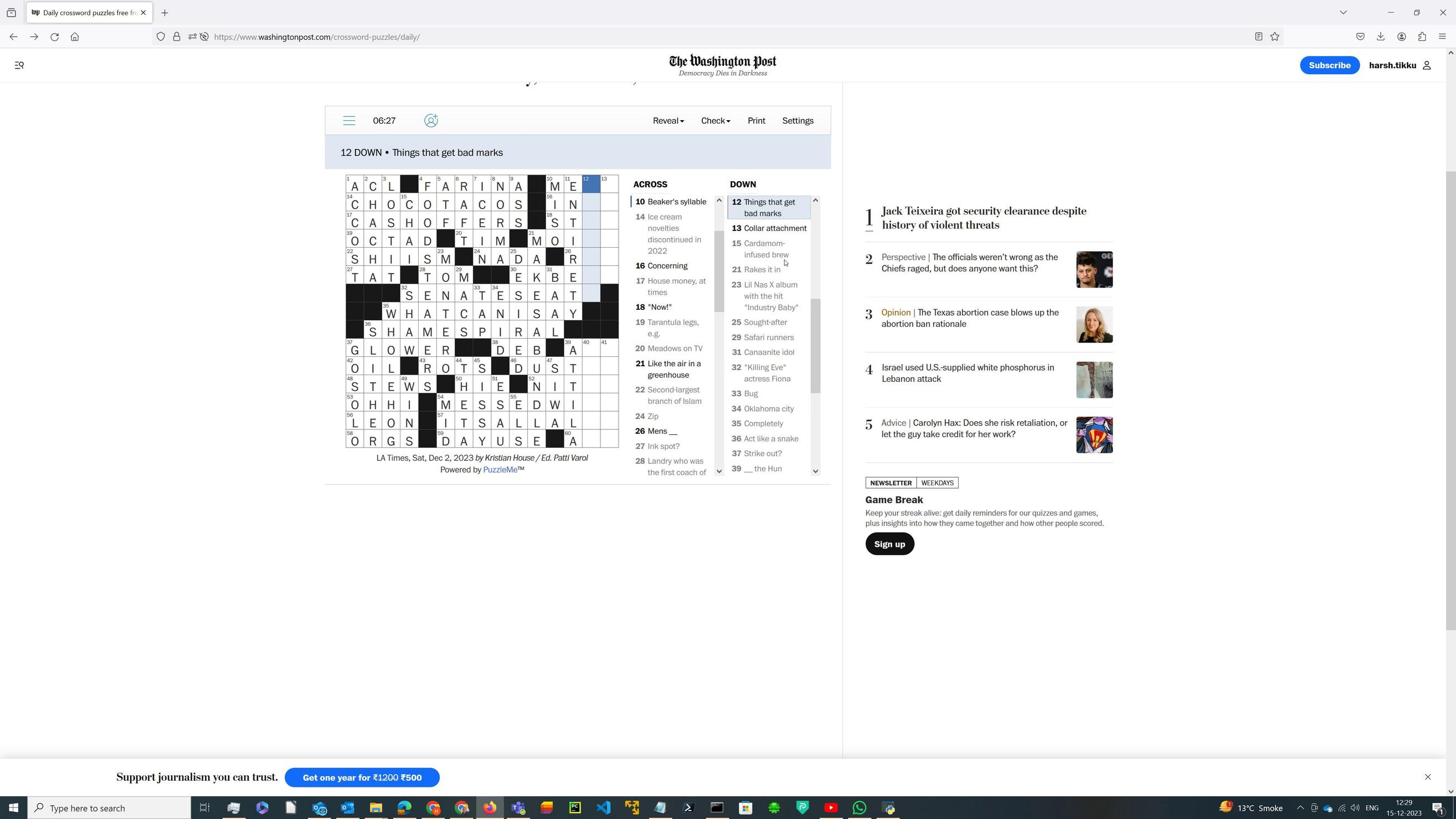 
Action: Key pressed erasurs
Screenshot: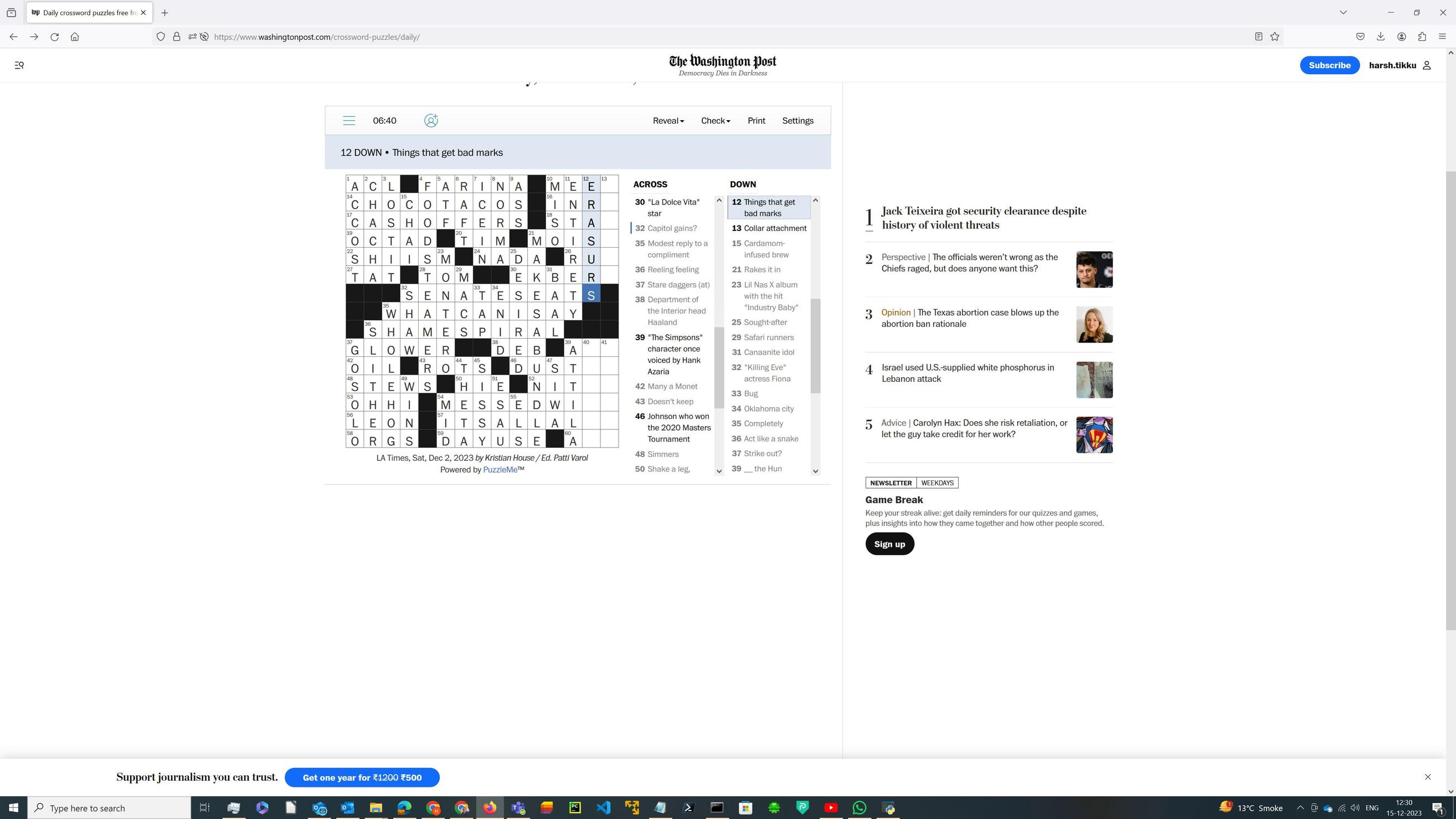 
Action: Mouse moved to (931, 459)
Screenshot: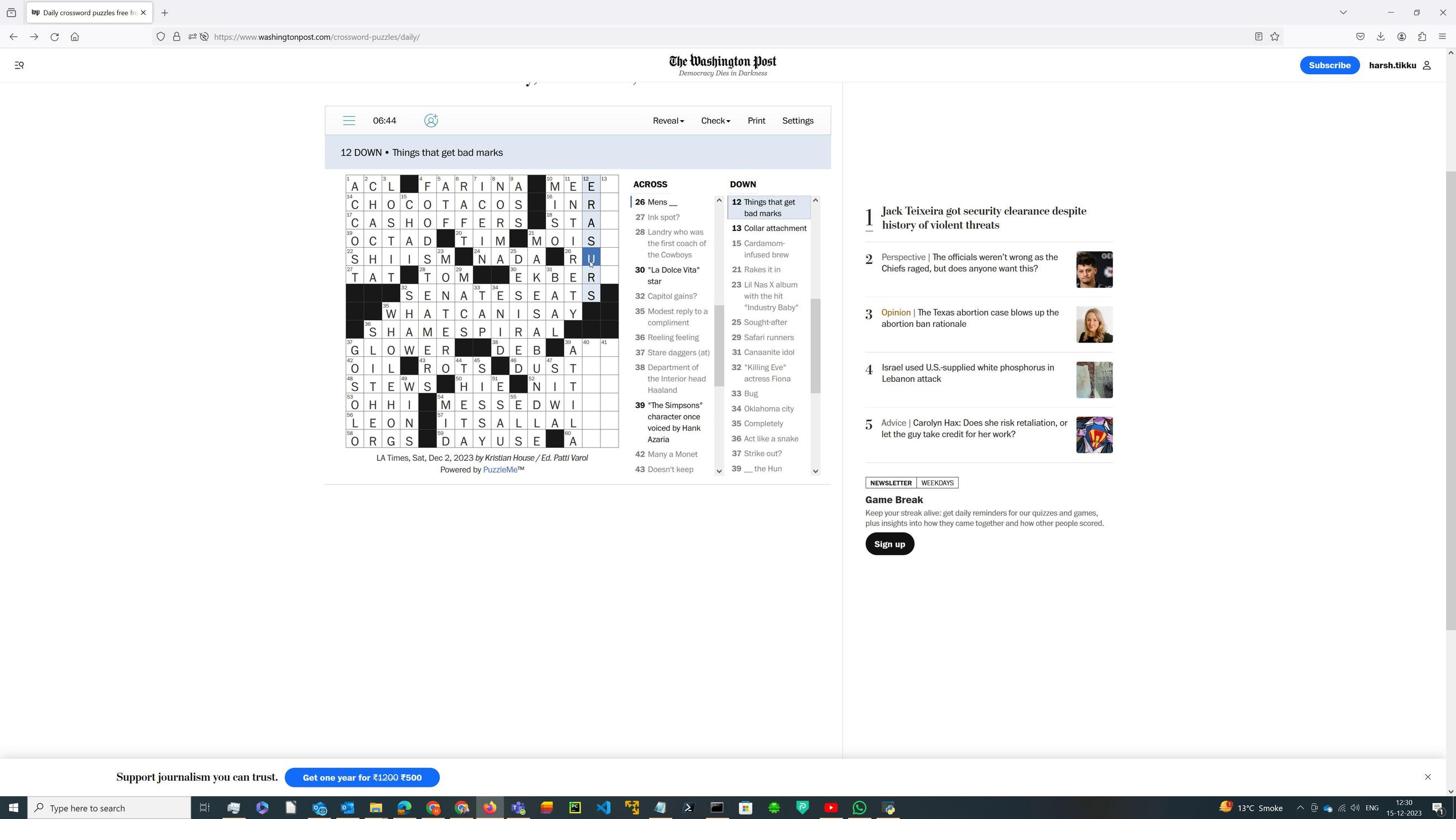 
Action: Mouse pressed left at (931, 459)
Screenshot: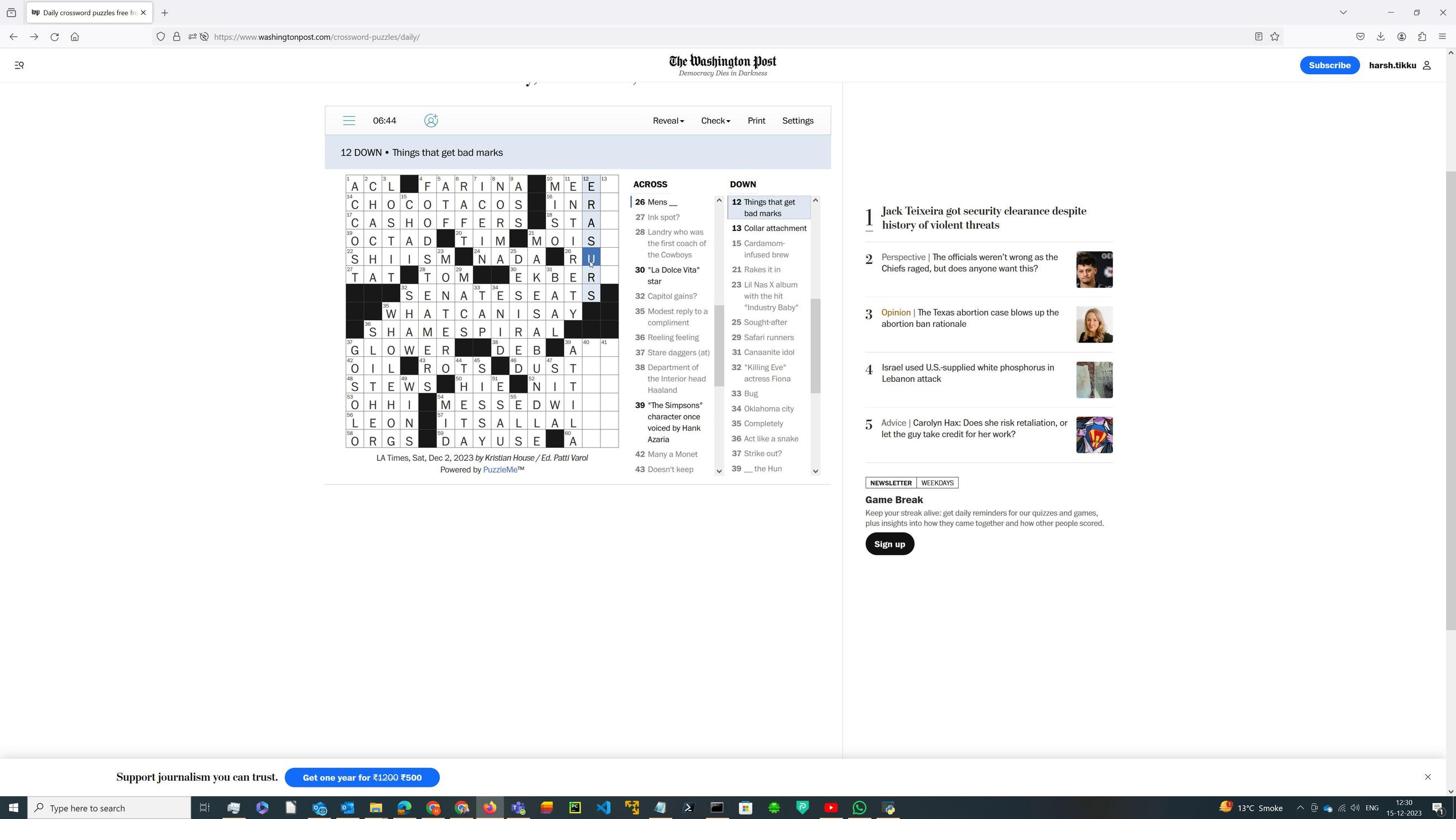 
Action: Key pressed e
Screenshot: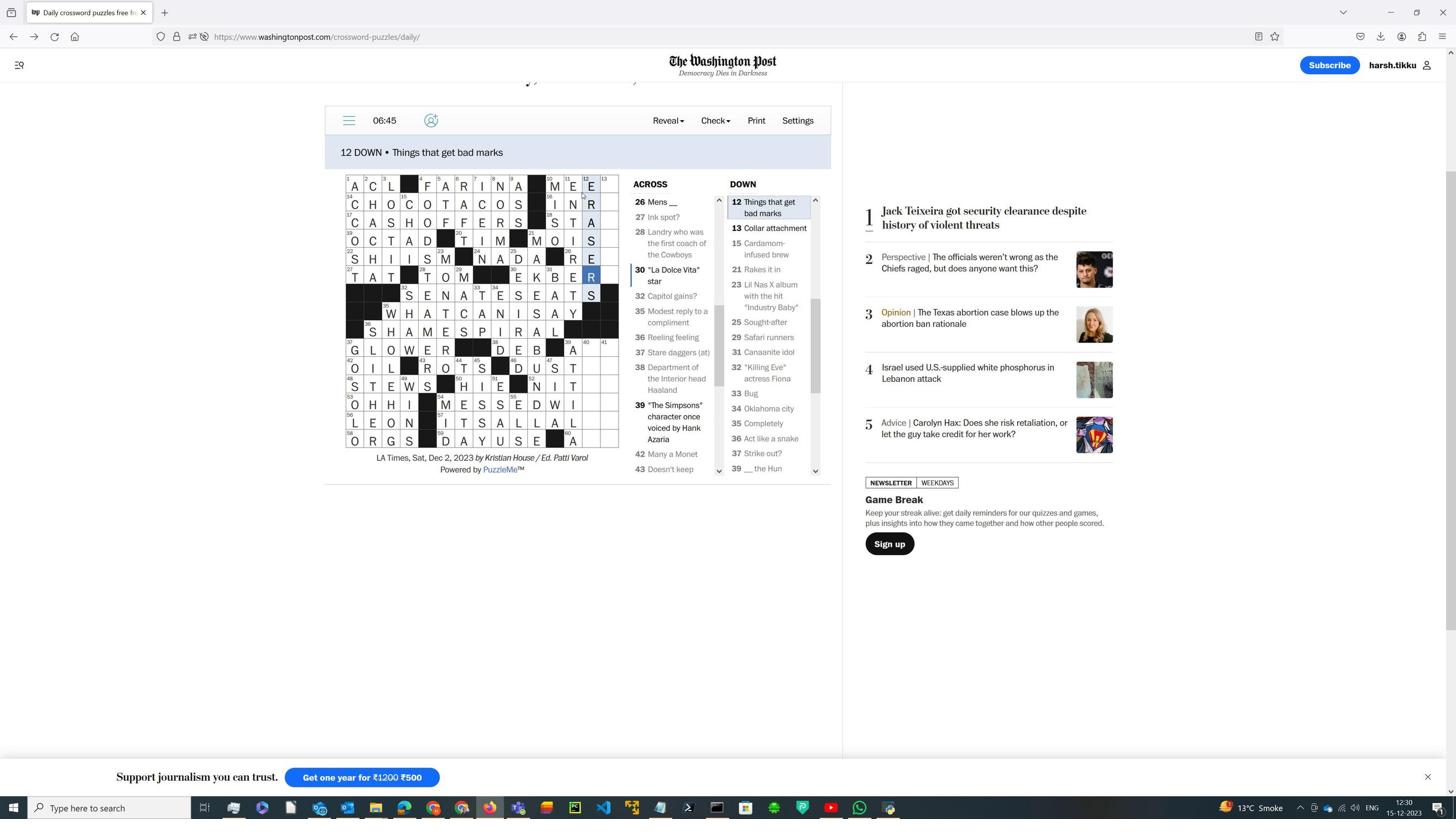 
Action: Mouse moved to (931, 458)
Screenshot: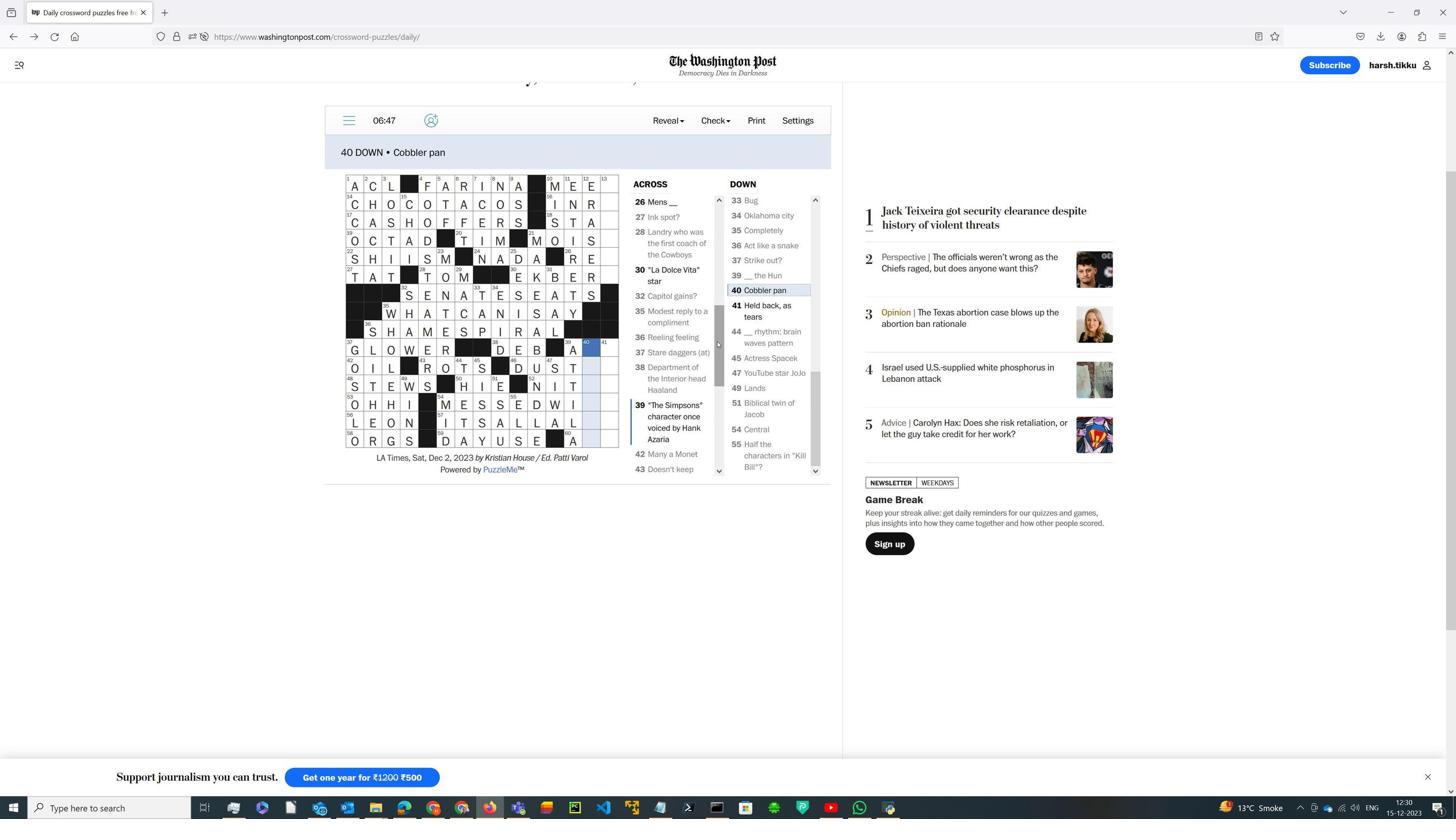 
Action: Mouse pressed left at (931, 458)
Screenshot: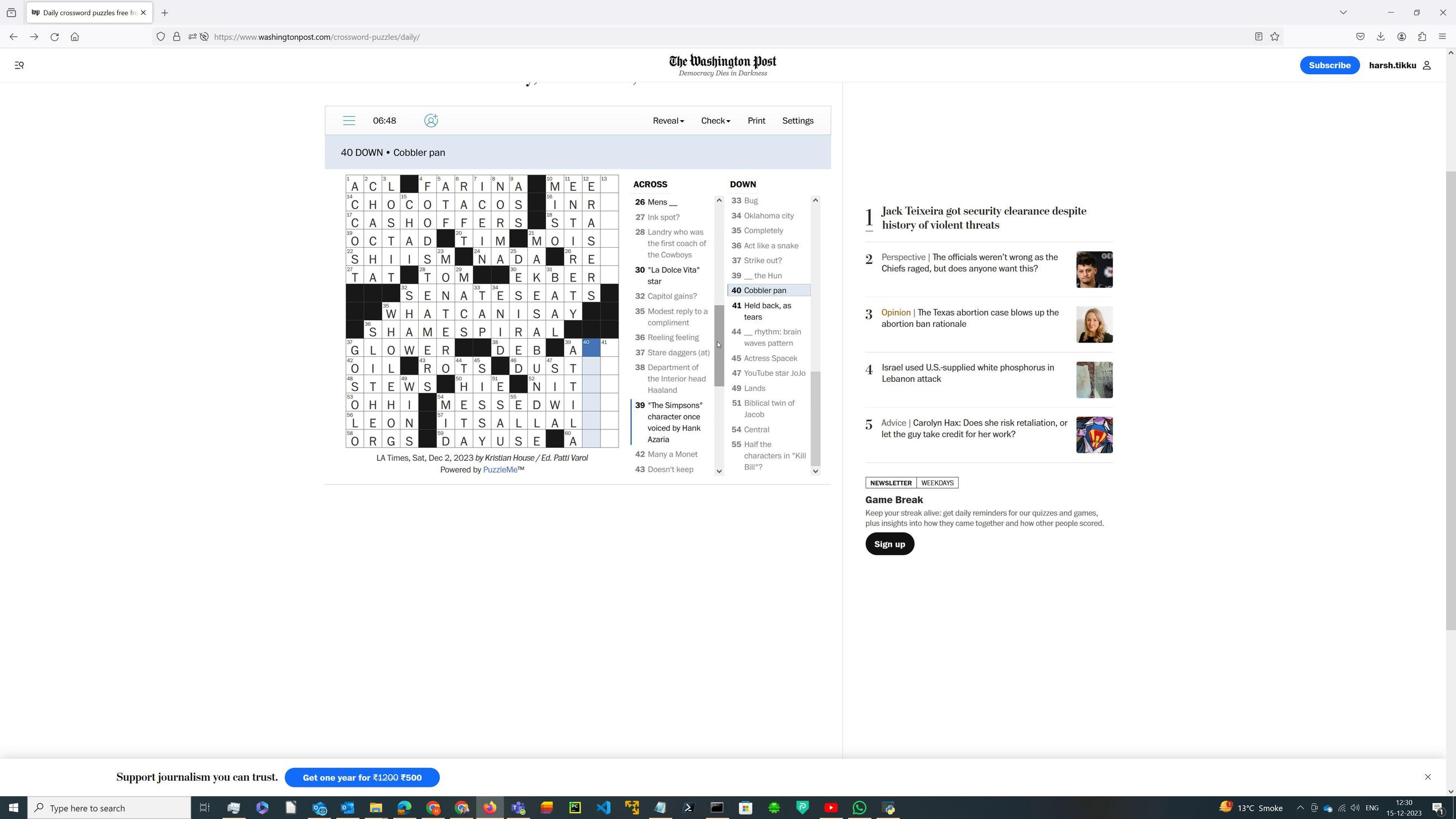 
Action: Mouse moved to (937, 458)
Screenshot: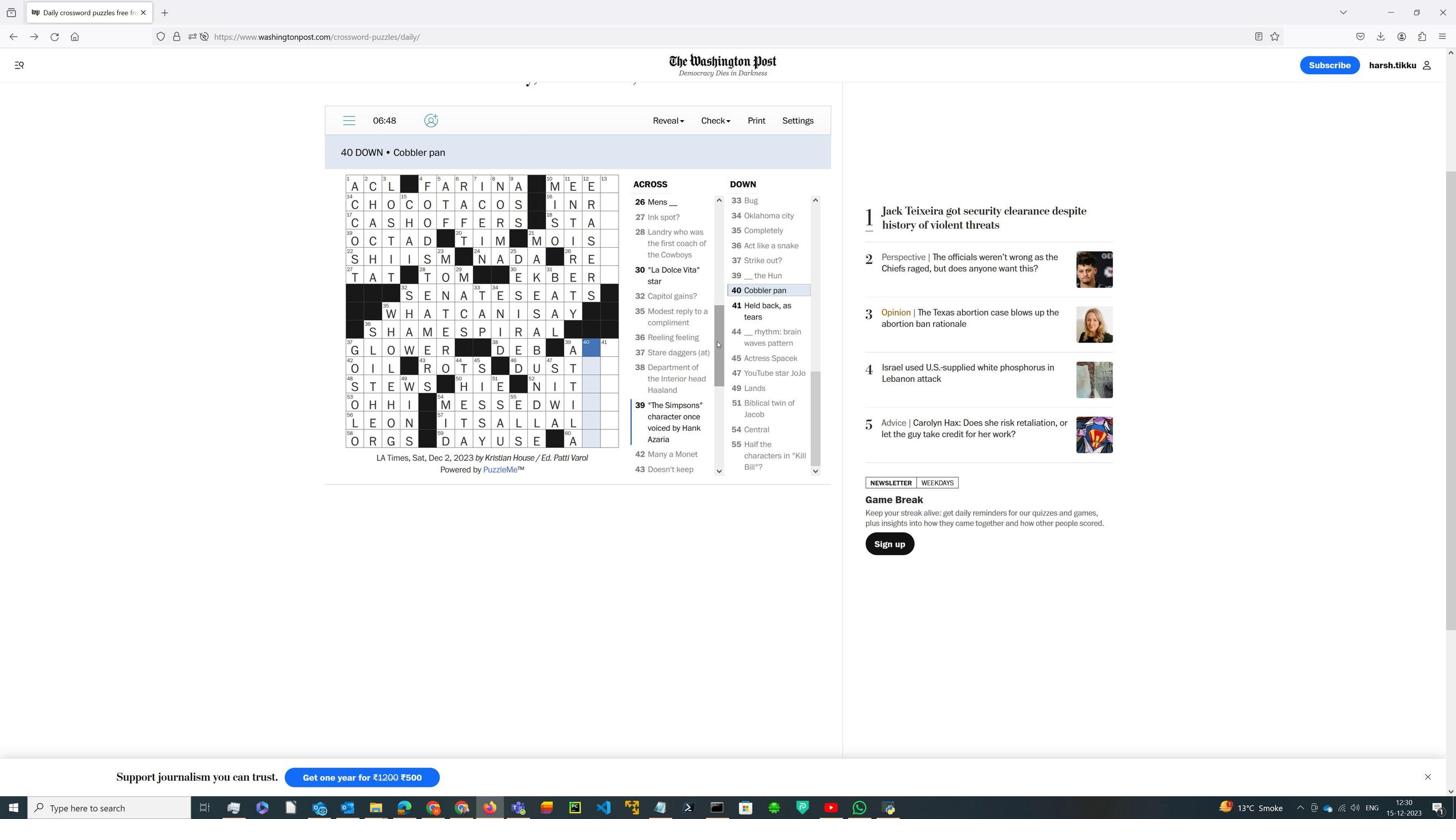 
Action: Key pressed pietin
Screenshot: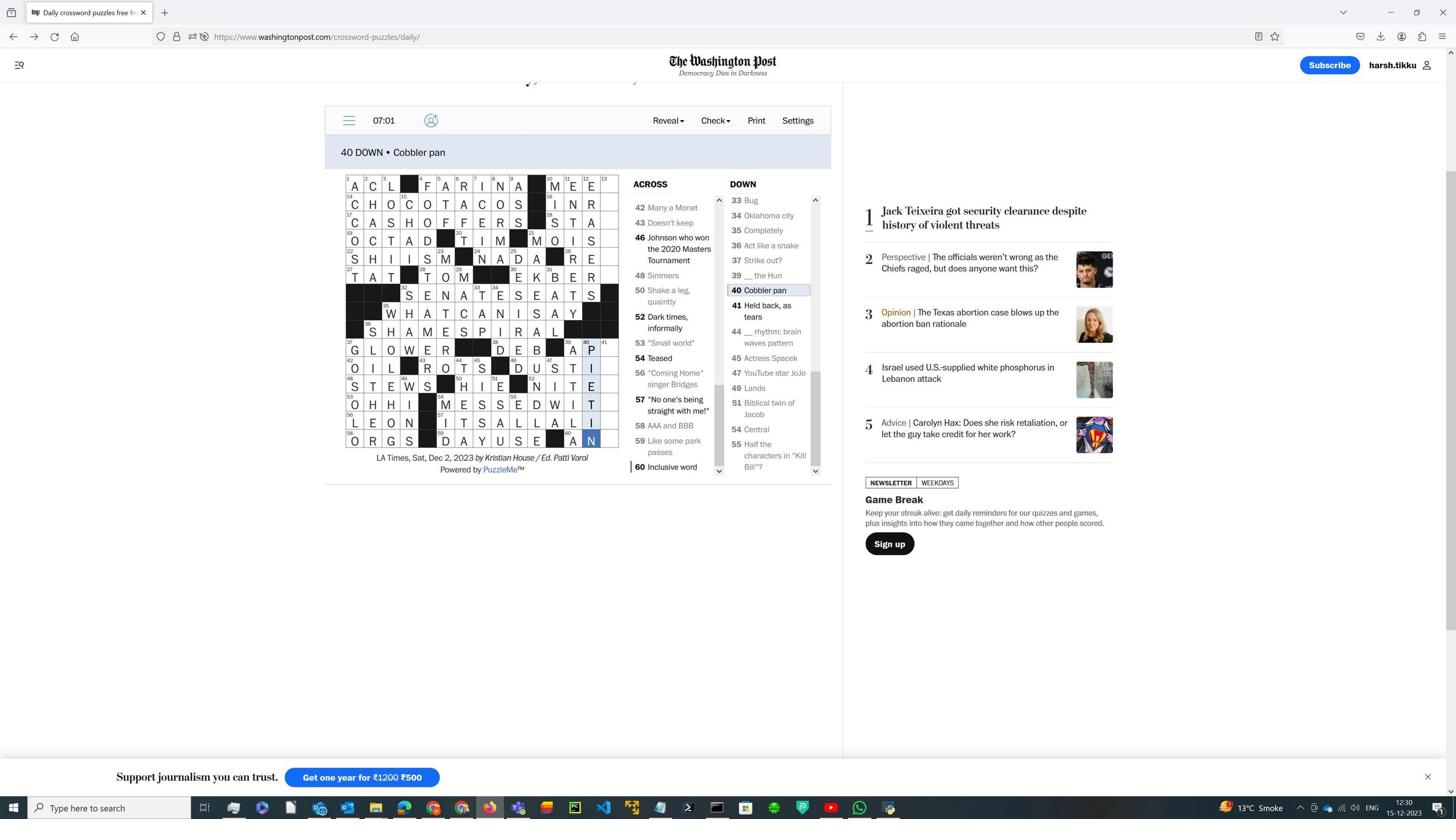 
Action: Mouse moved to (932, 459)
Screenshot: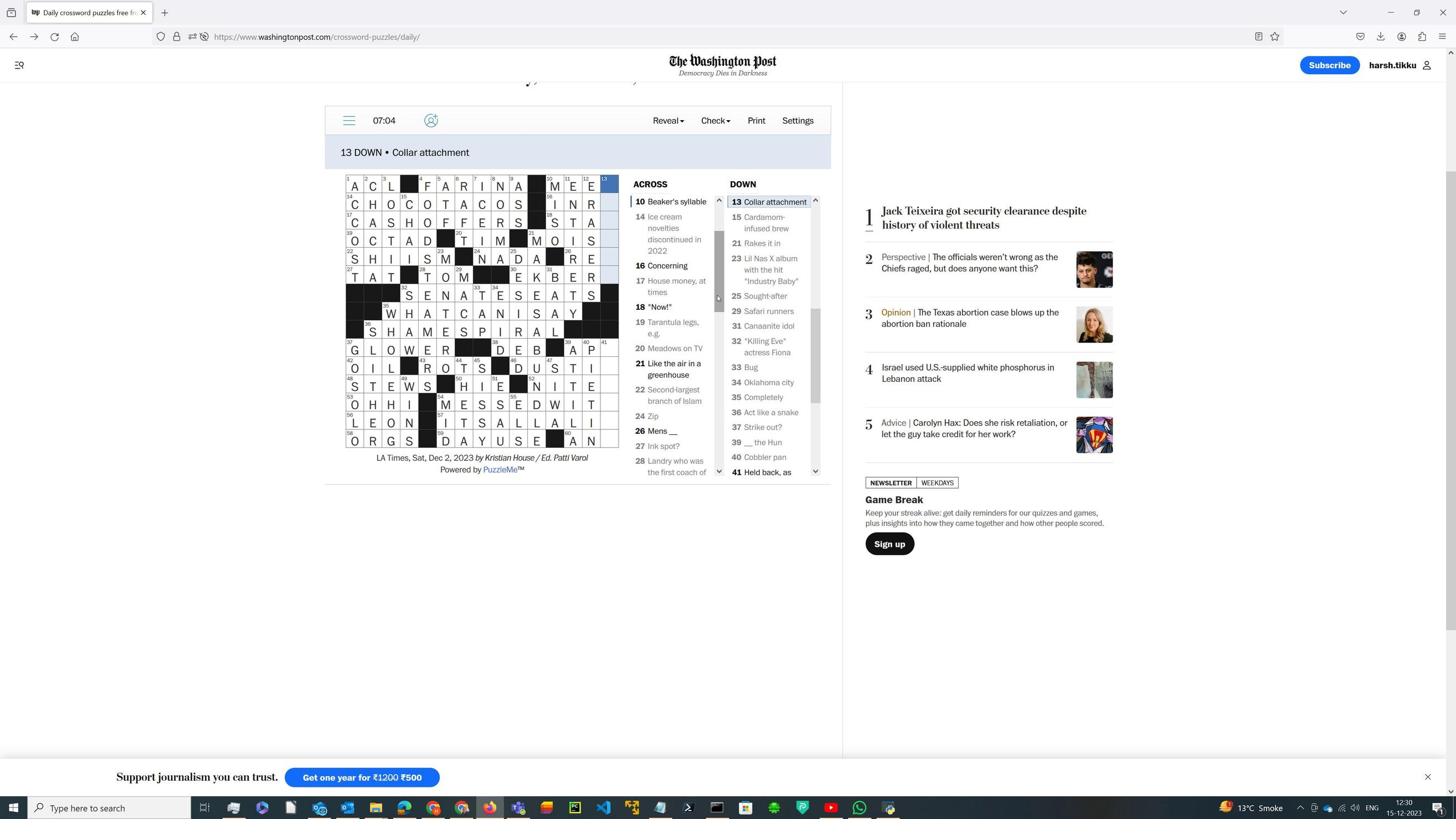 
Action: Mouse pressed left at (932, 459)
Screenshot: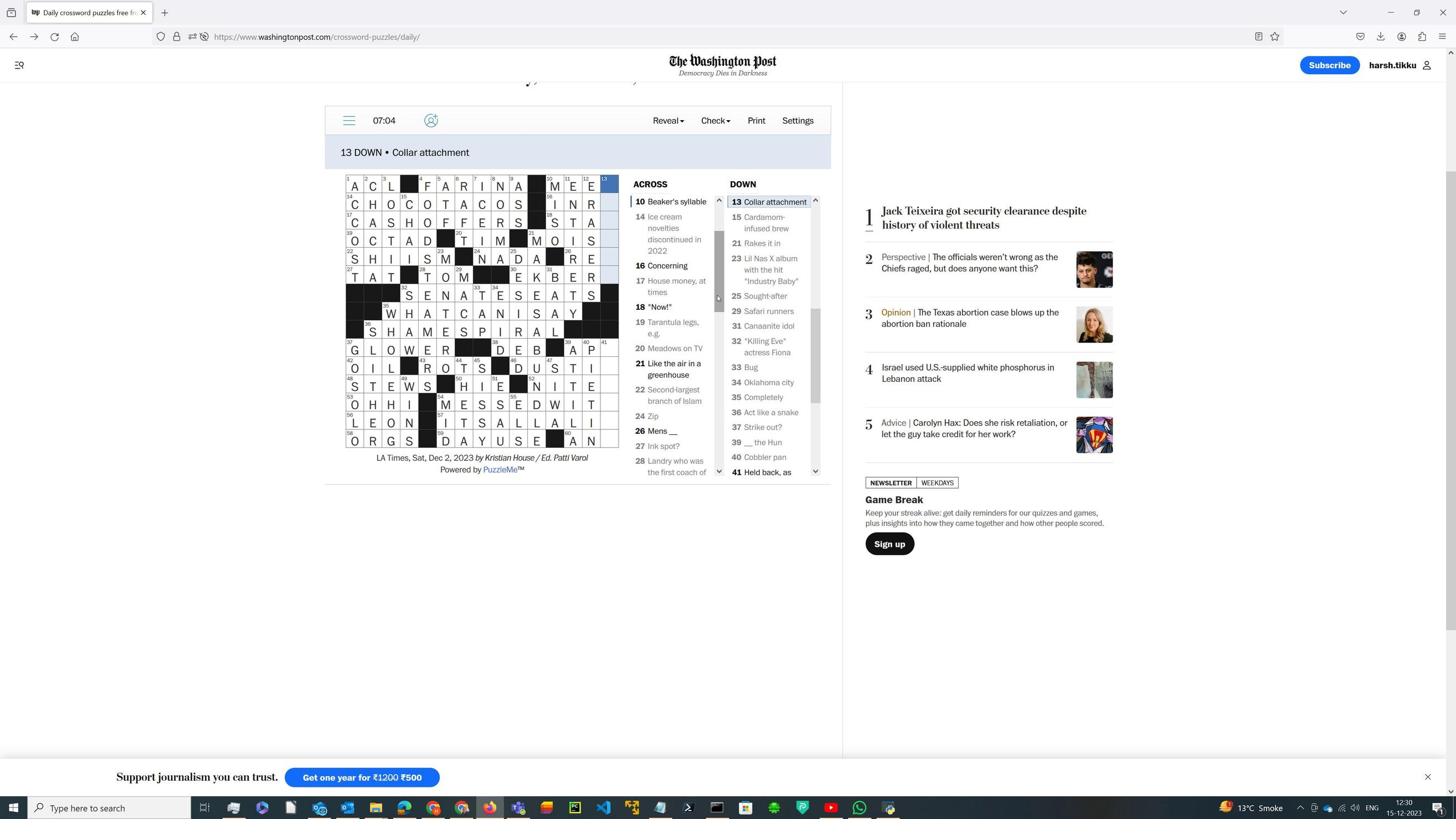 
Action: Mouse moved to (937, 459)
Screenshot: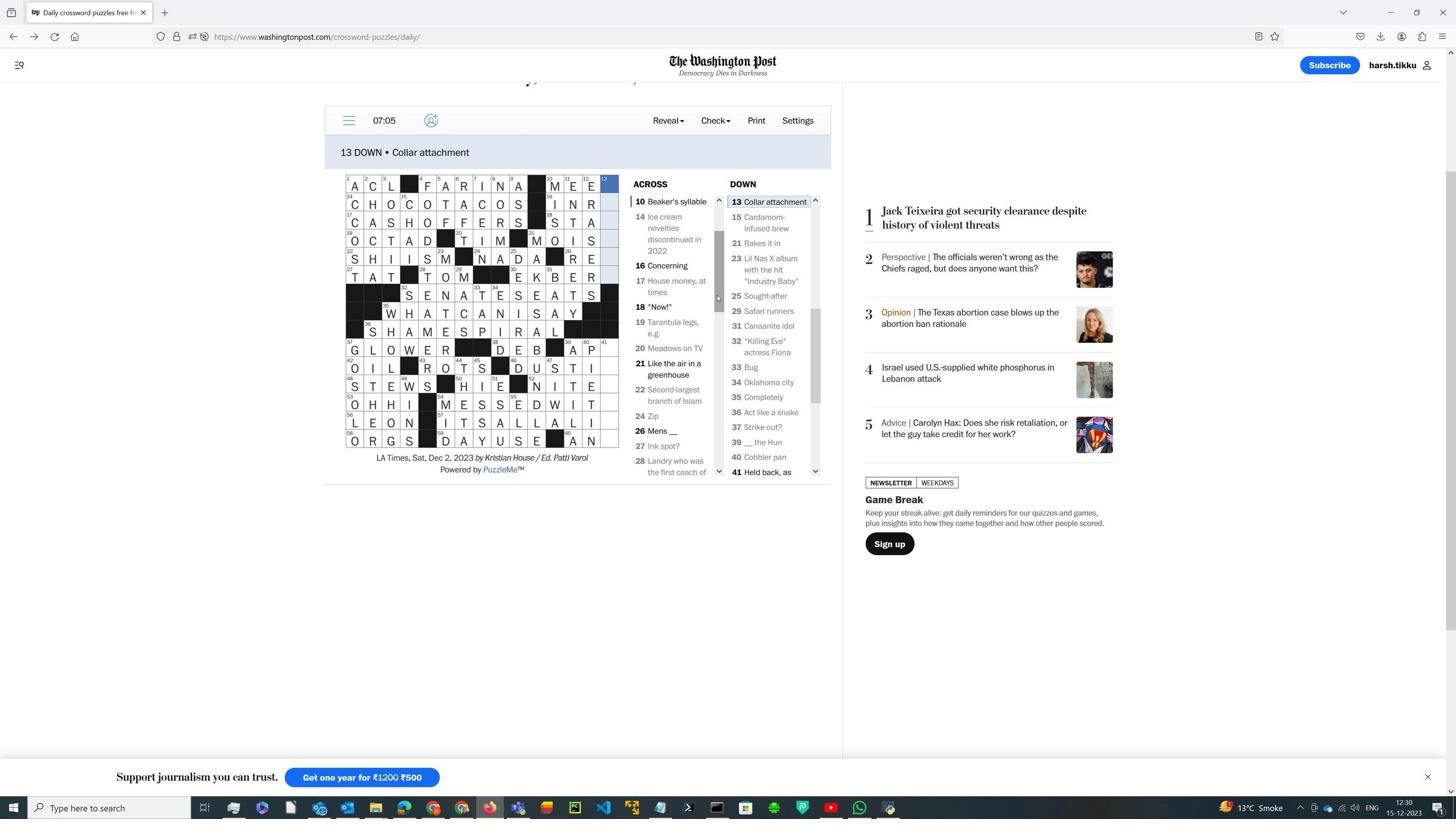 
Action: Key pressed pettag
Screenshot: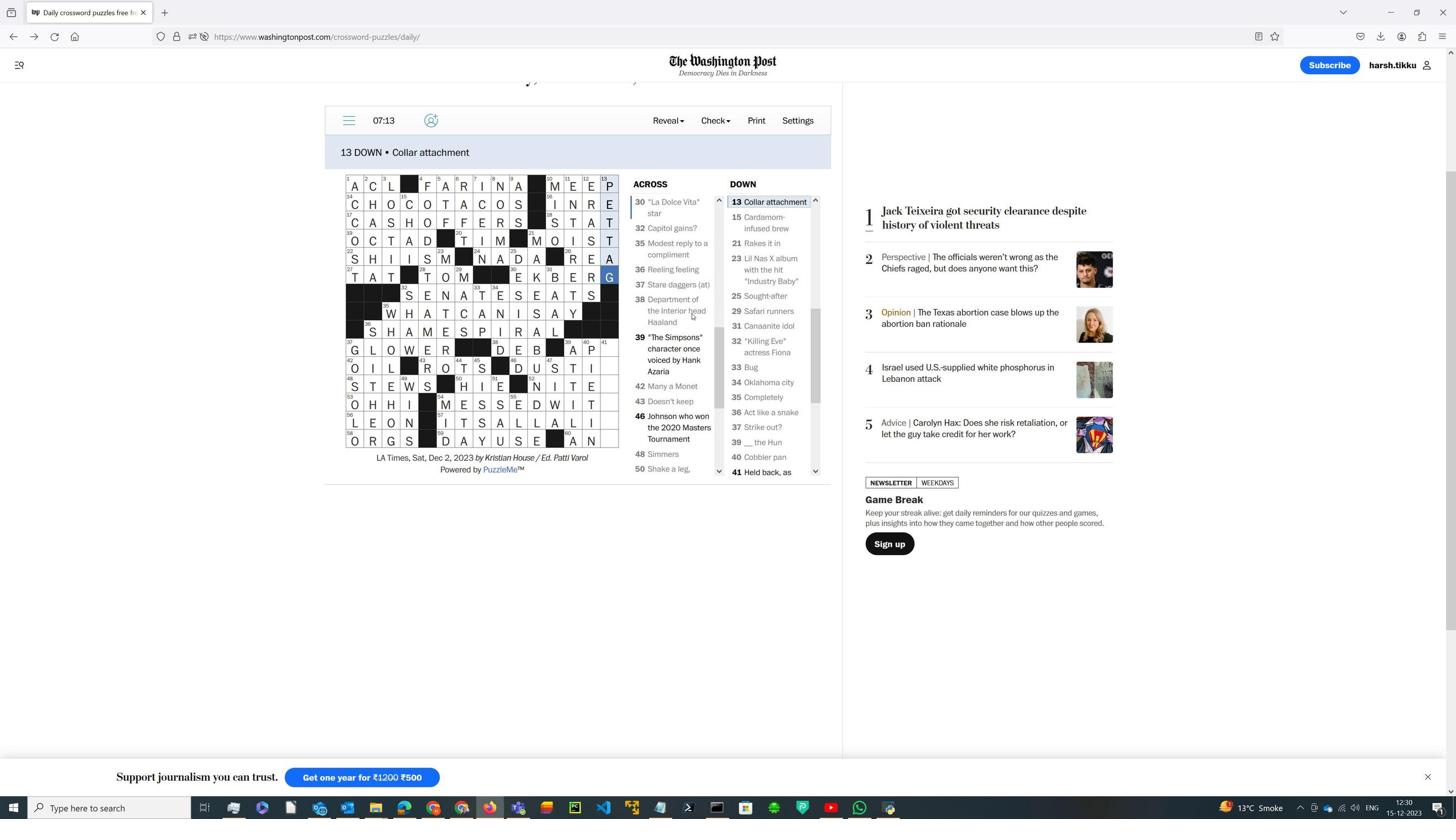 
Action: Mouse moved to (932, 458)
Screenshot: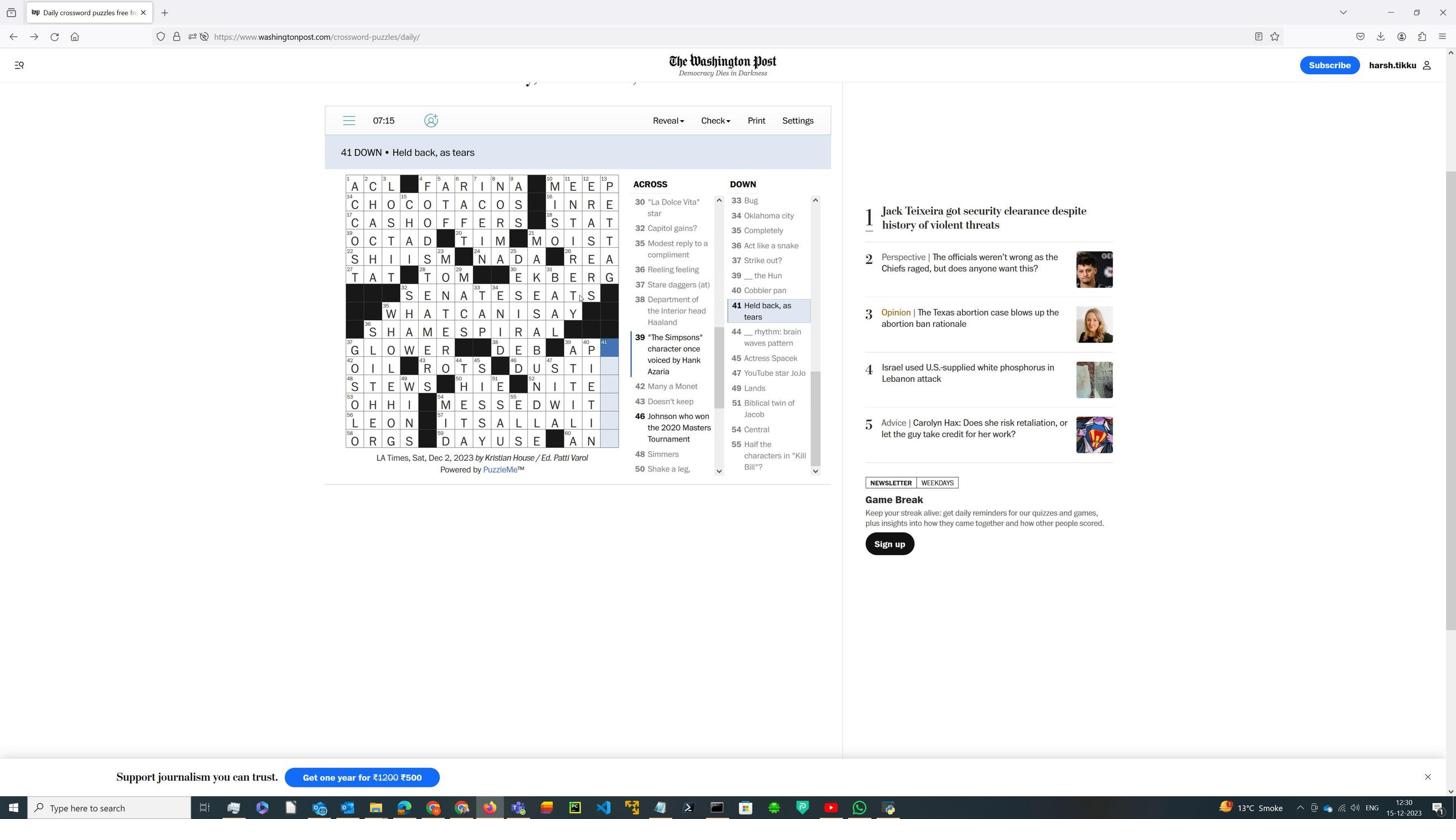 
Action: Mouse pressed left at (932, 458)
Screenshot: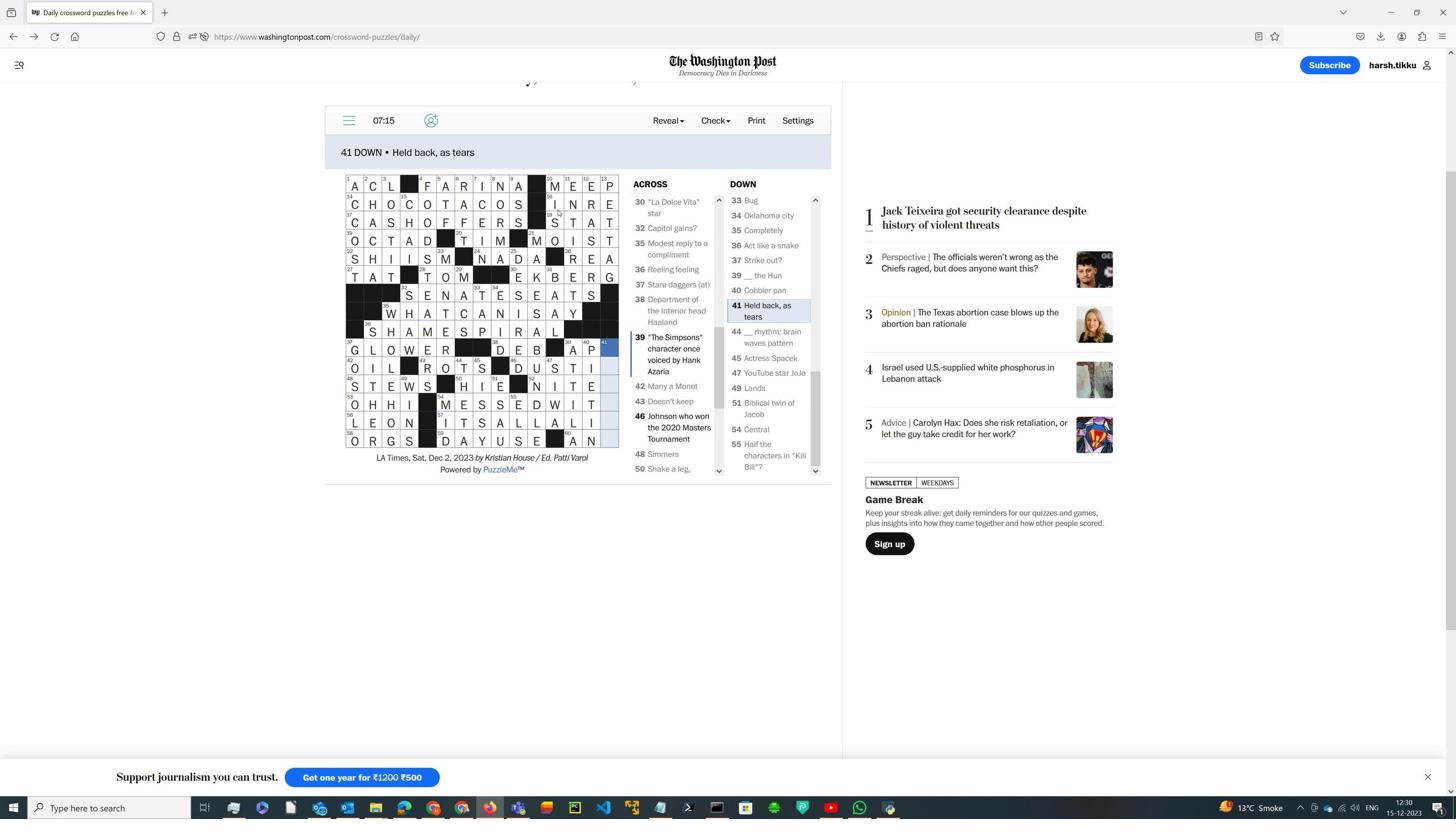 
Action: Mouse moved to (929, 459)
Screenshot: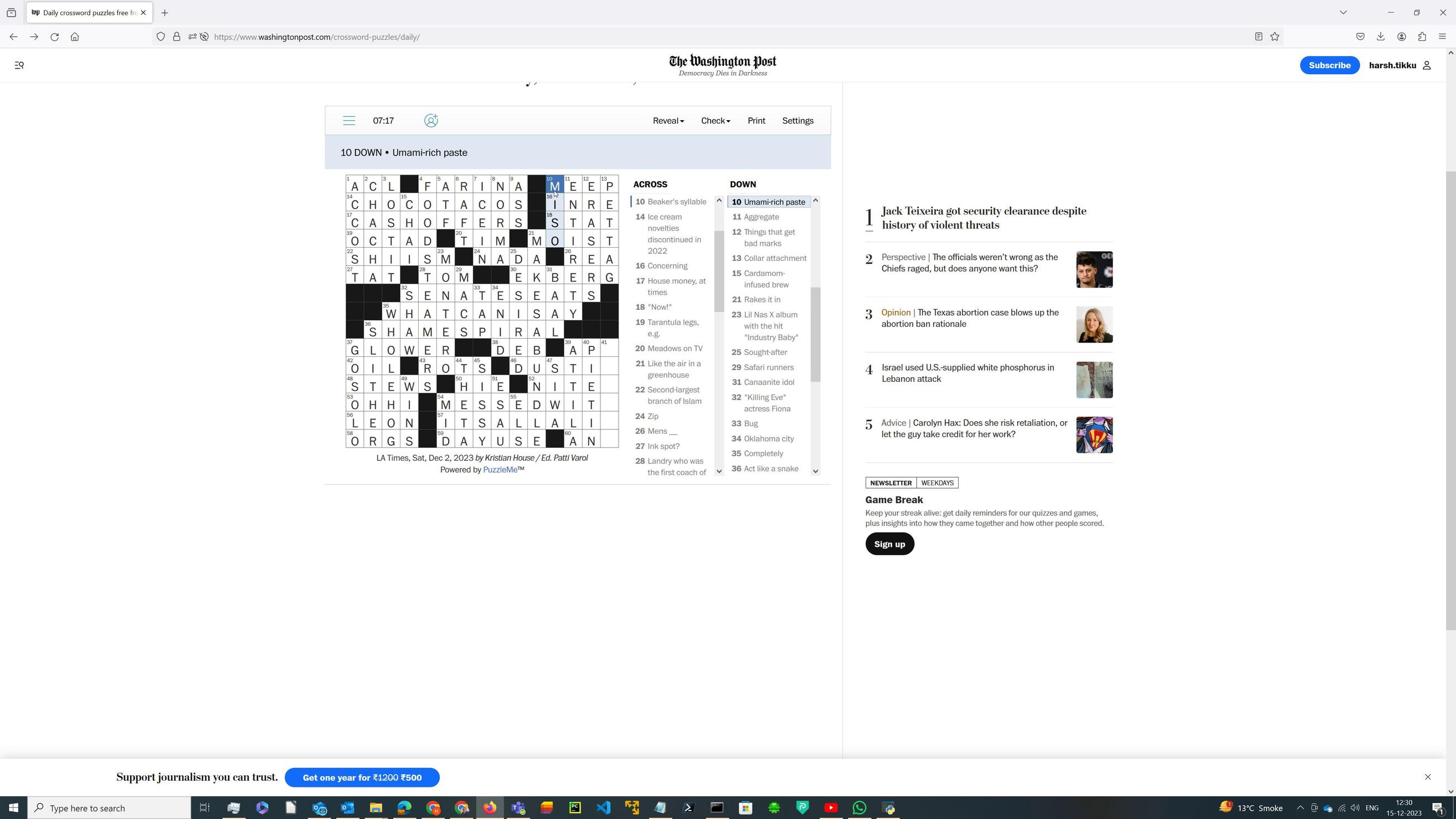 
Action: Mouse pressed left at (929, 459)
Screenshot: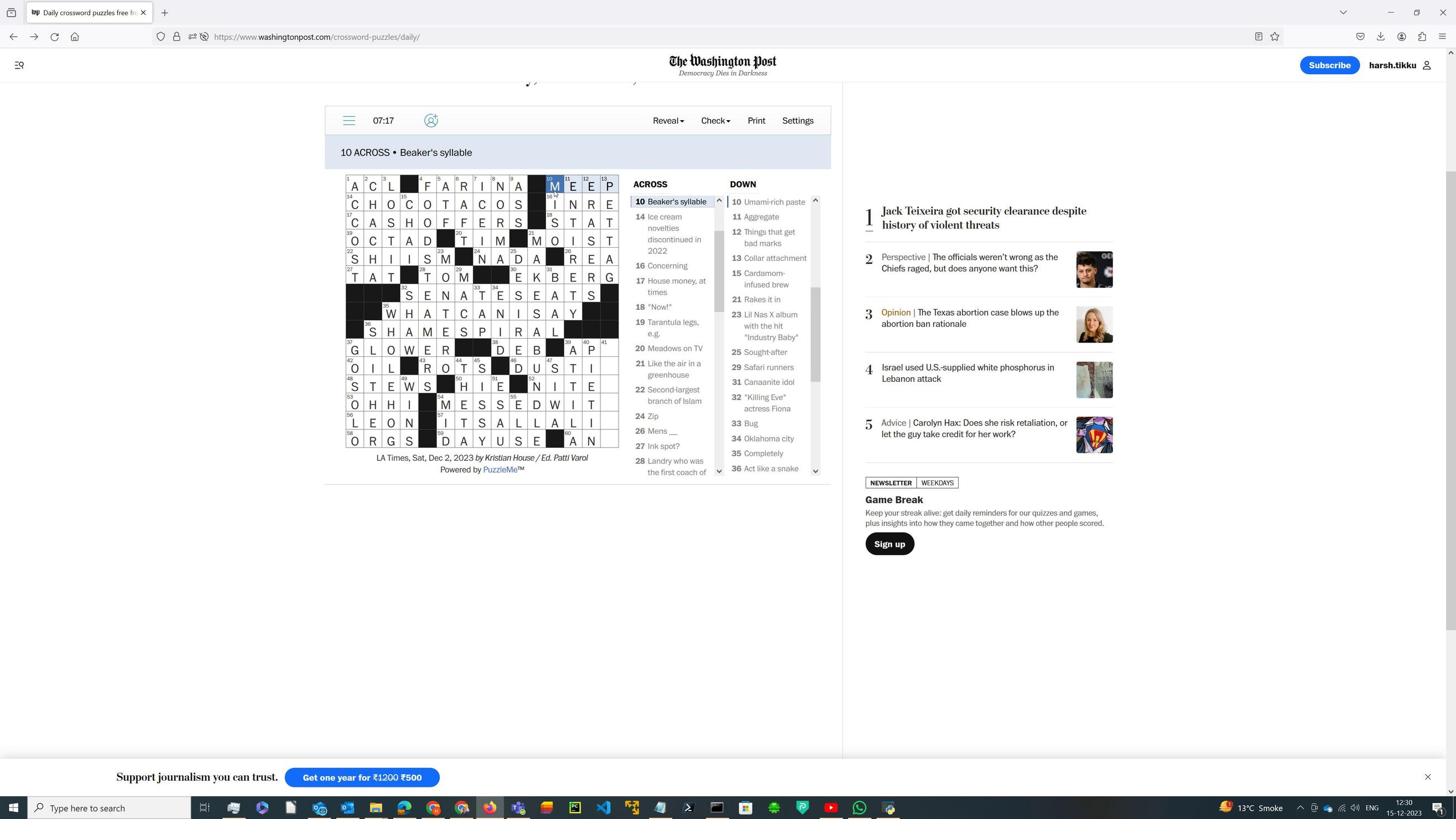 
Action: Mouse pressed left at (929, 459)
Screenshot: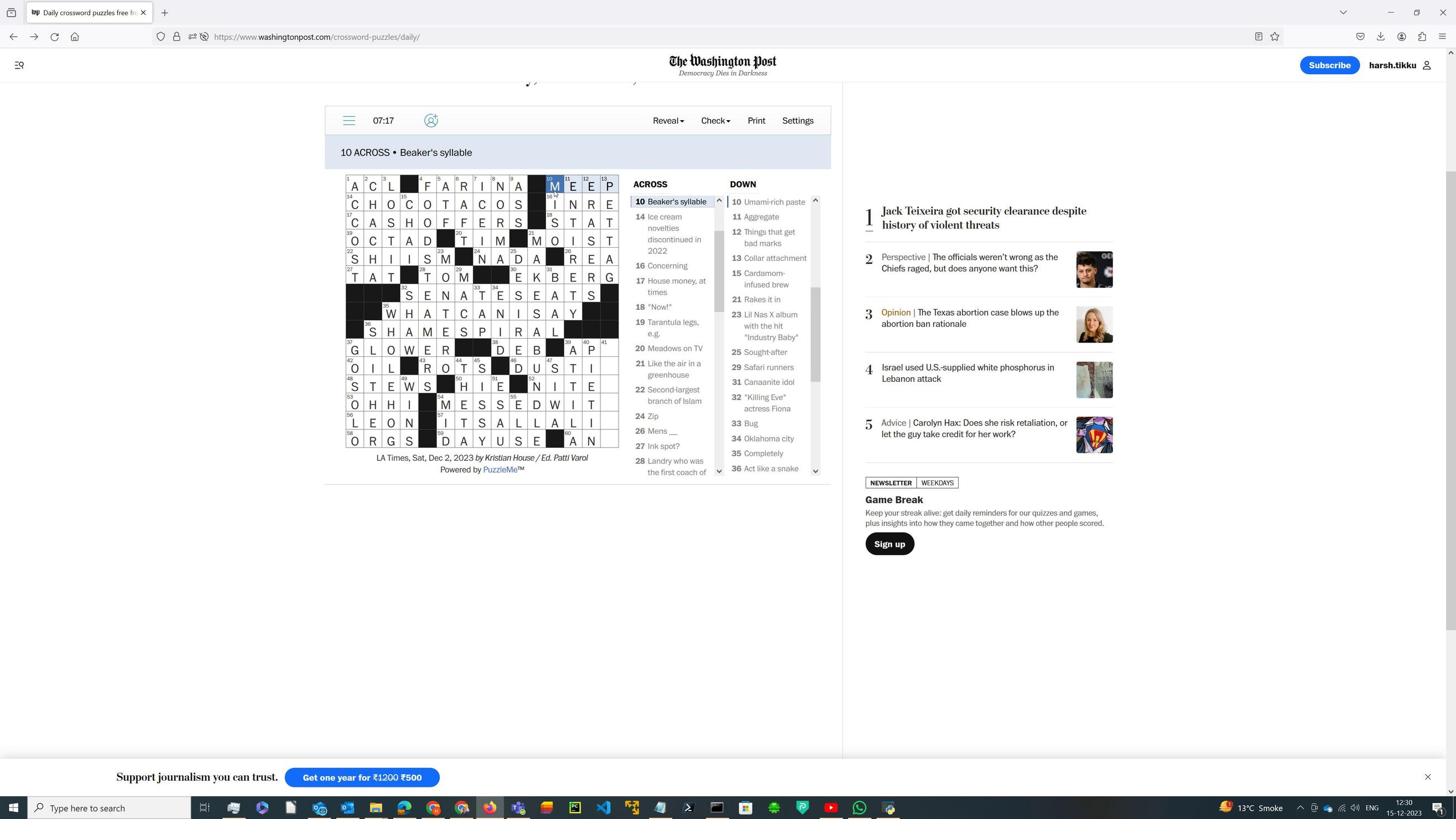 
Action: Mouse moved to (932, 458)
Screenshot: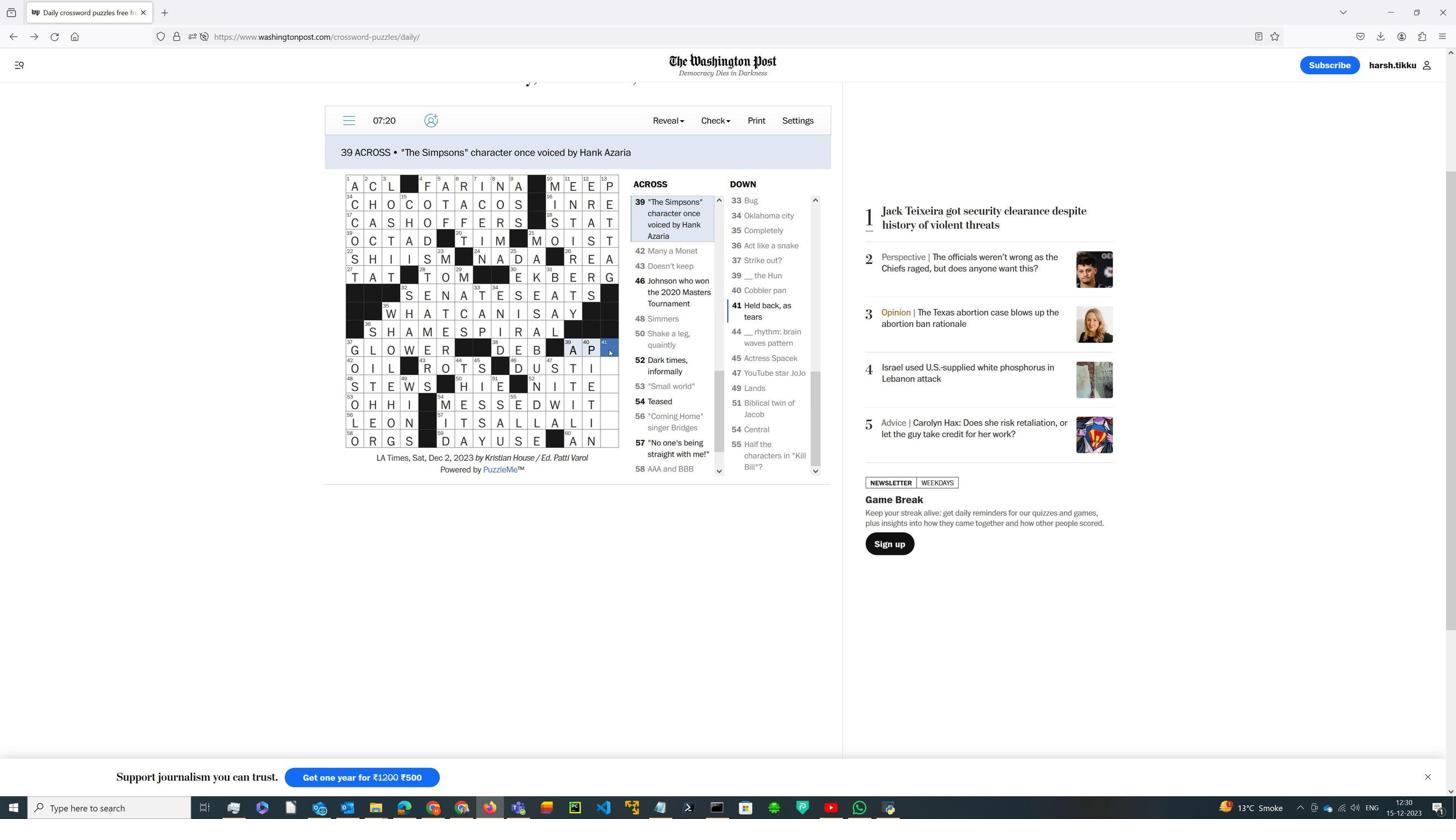 
Action: Mouse pressed left at (932, 458)
Screenshot: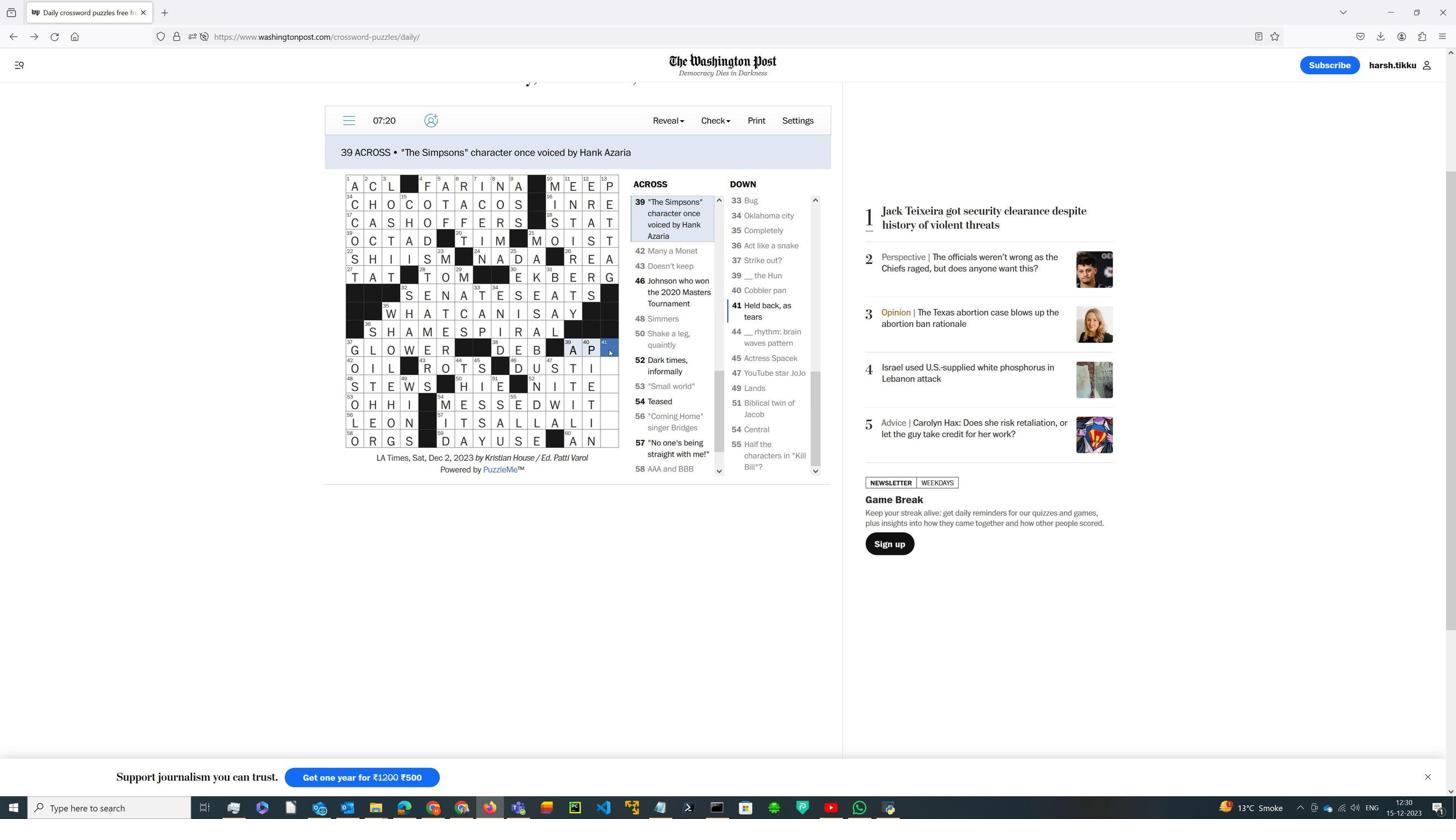 
Action: Mouse moved to (939, 459)
Screenshot: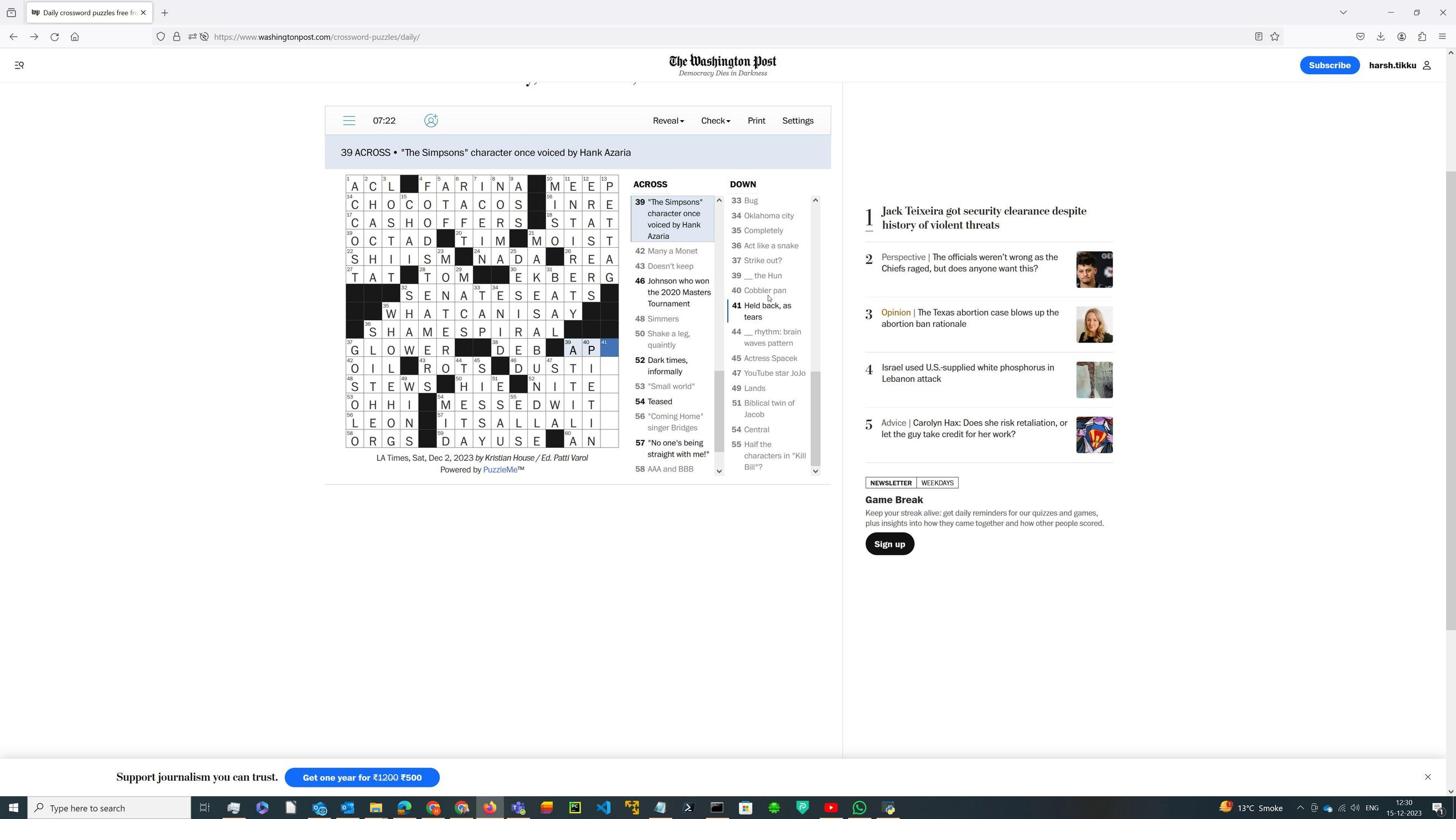
Action: Key pressed a
Screenshot: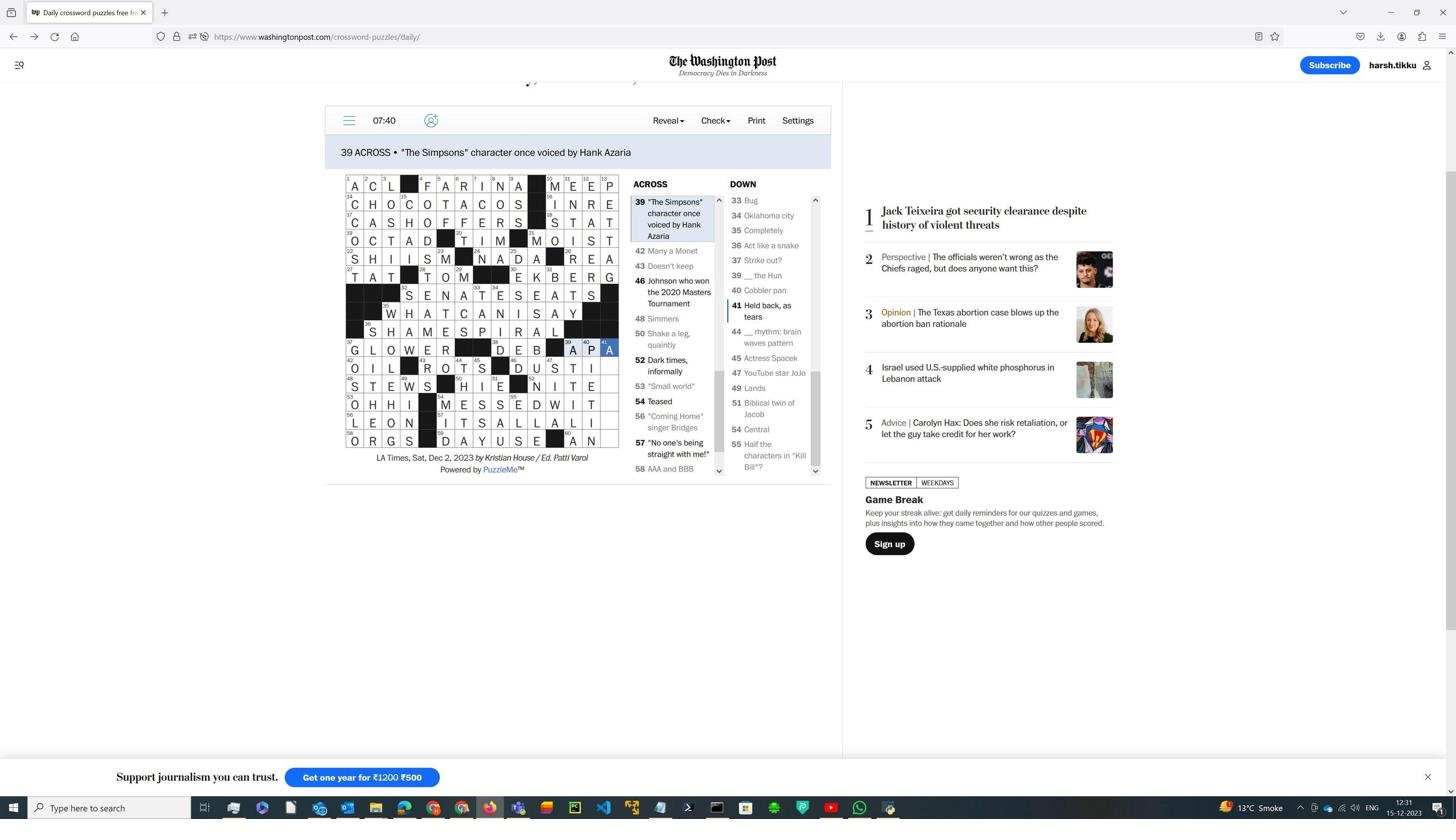 
Action: Mouse moved to (932, 458)
Screenshot: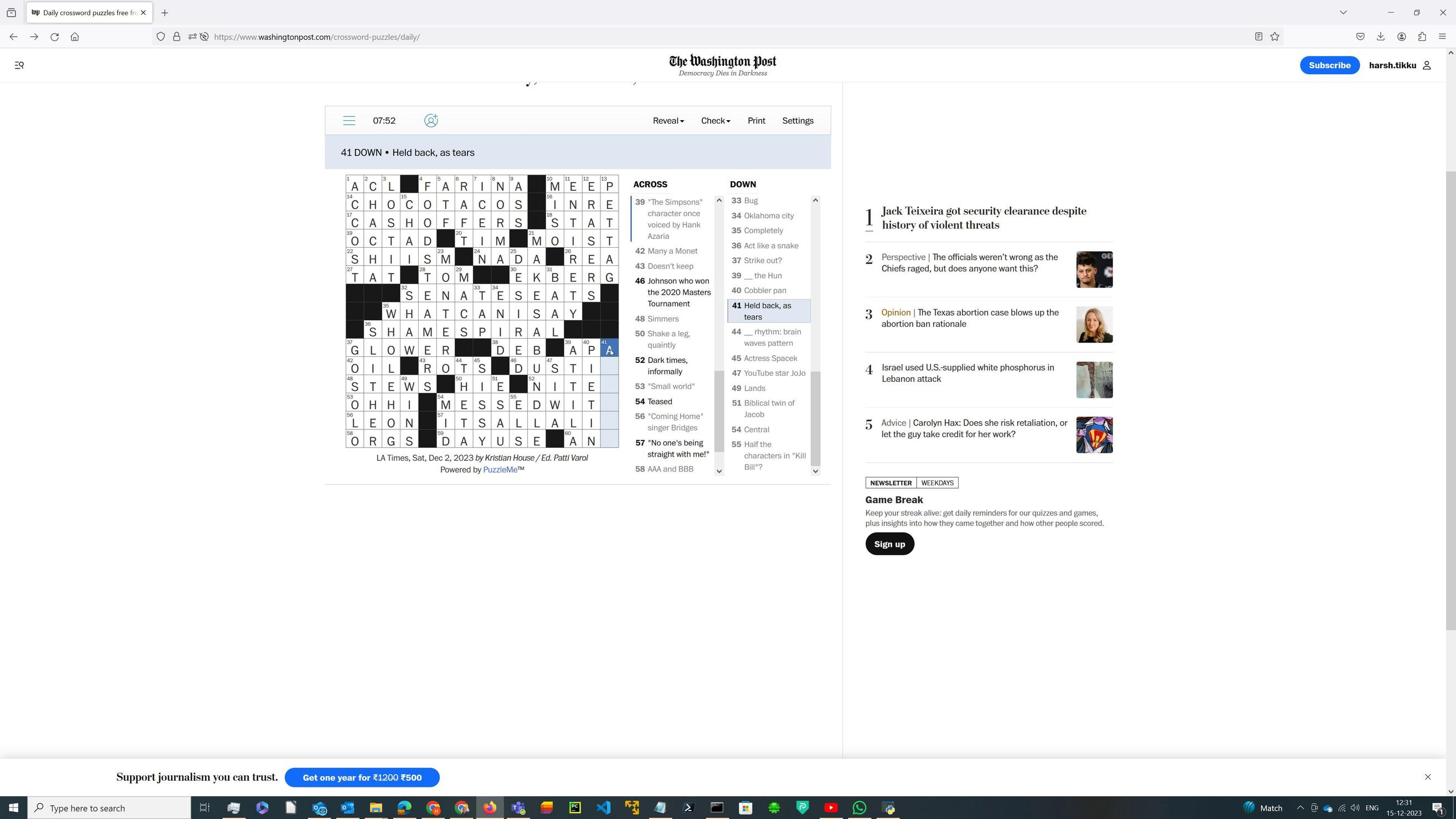 
Action: Mouse pressed left at (932, 458)
Screenshot: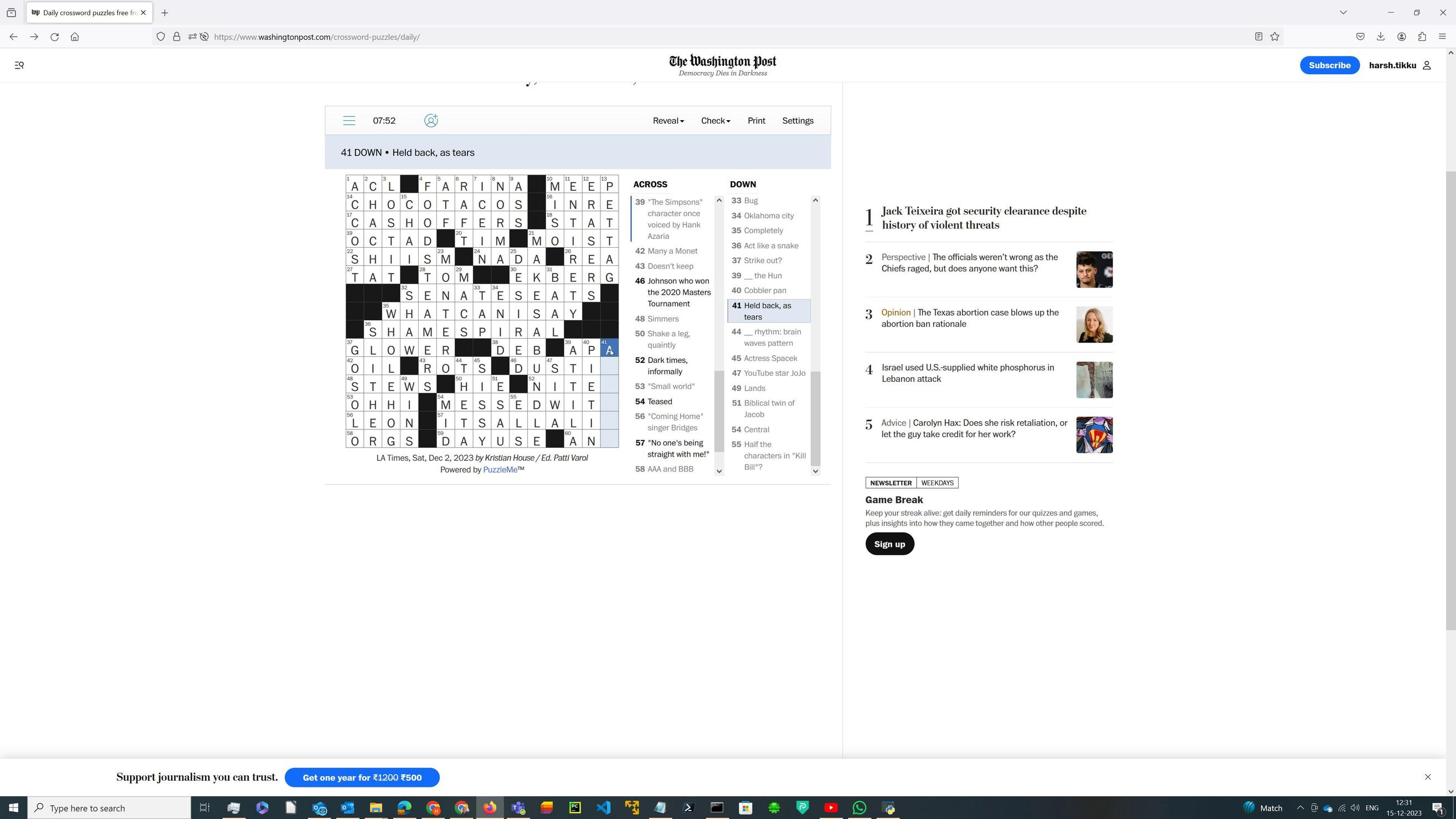 
Action: Mouse pressed left at (932, 458)
Screenshot: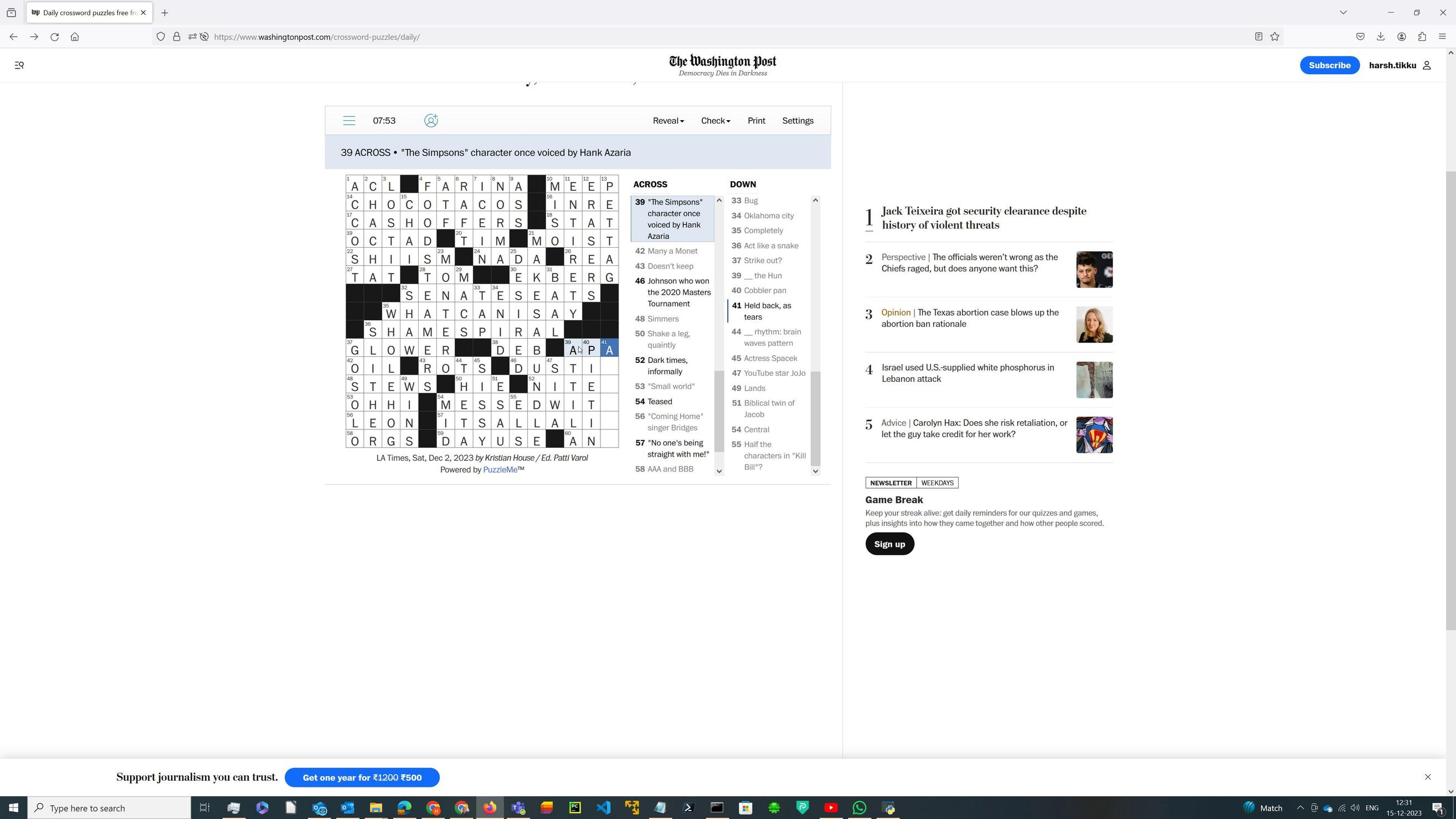 
Action: Mouse moved to (931, 458)
Screenshot: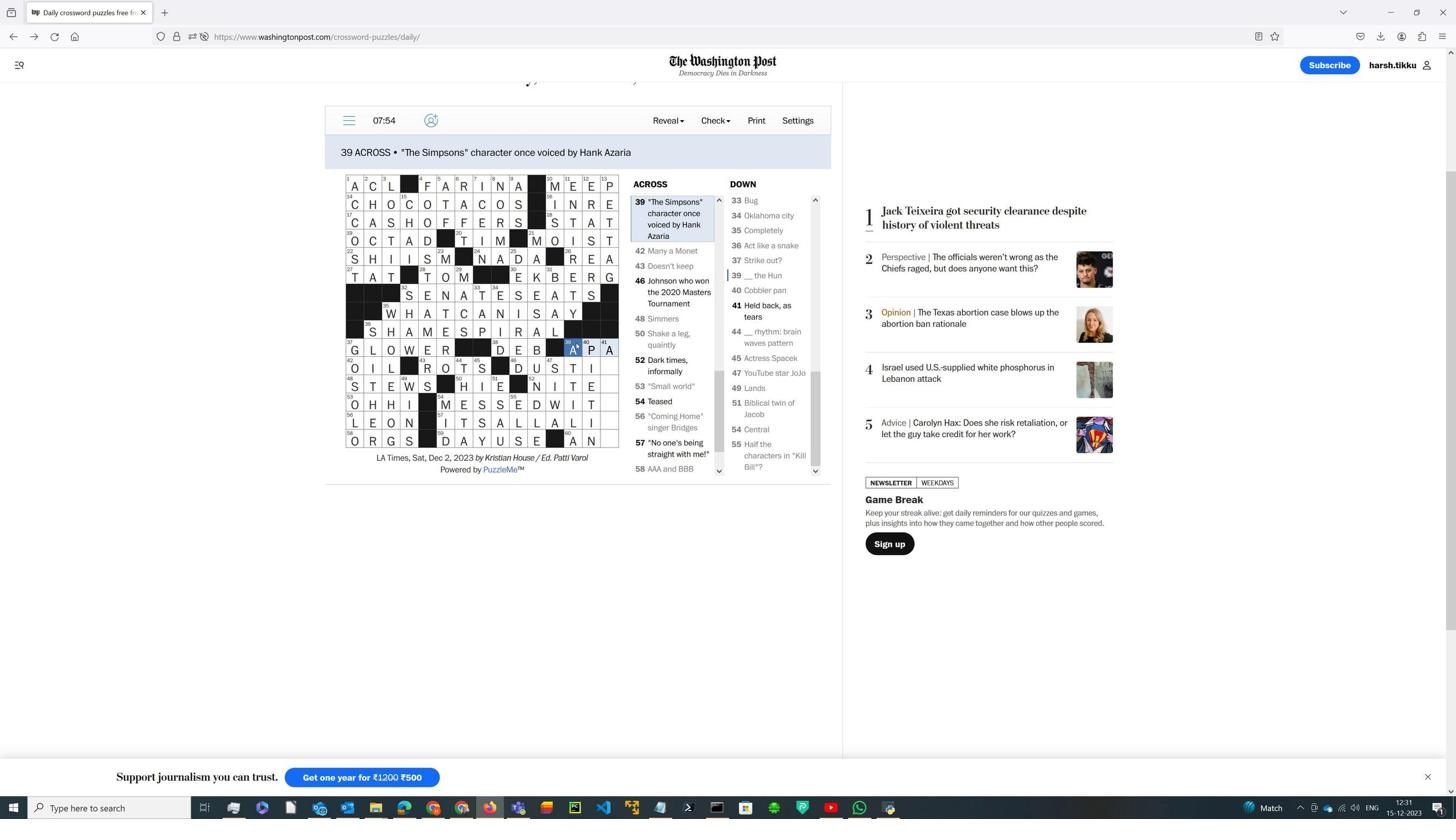 
Action: Mouse pressed left at (931, 458)
Screenshot: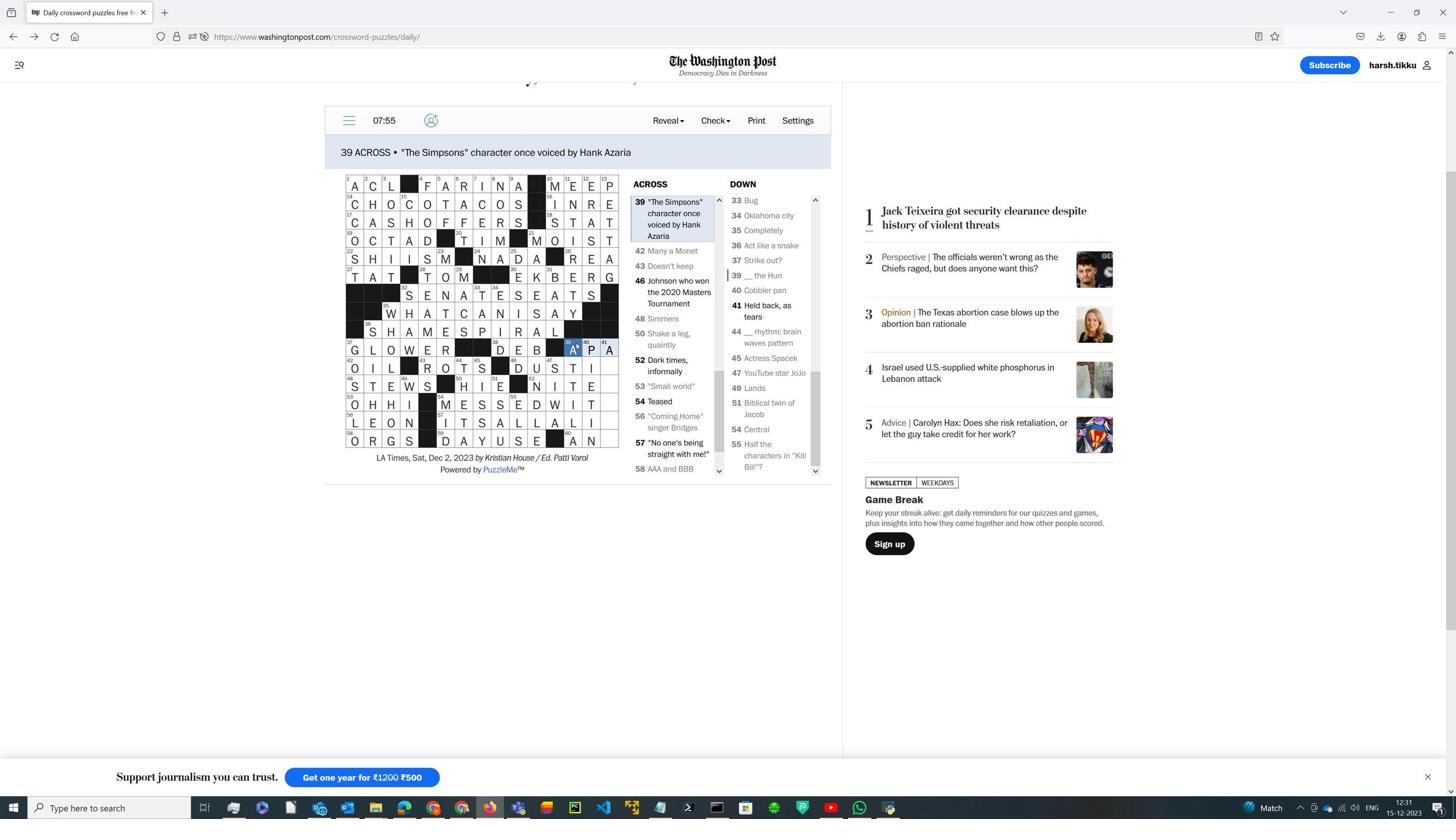 
Action: Mouse moved to (931, 458)
Screenshot: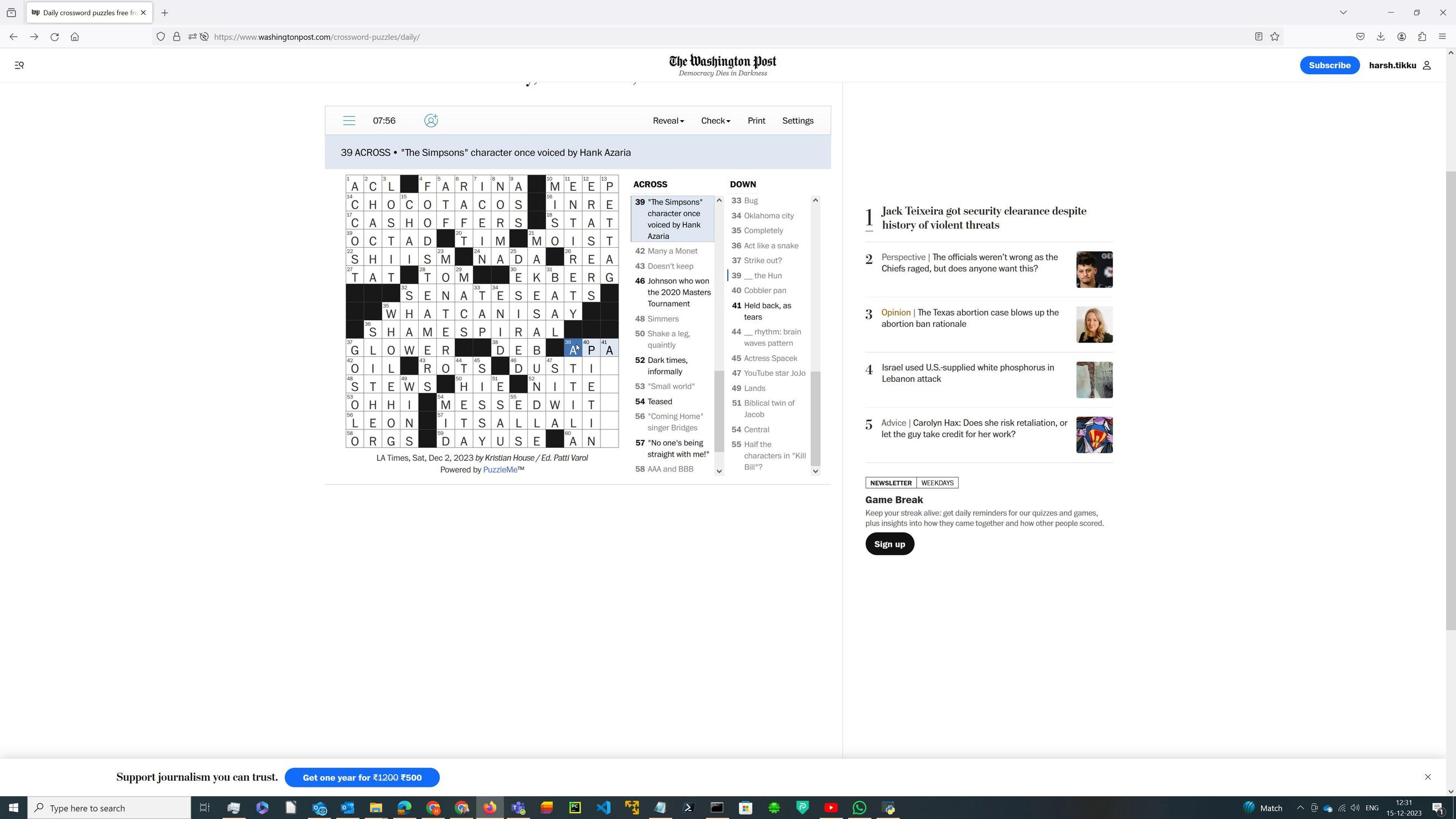 
Action: Mouse pressed left at (931, 458)
Screenshot: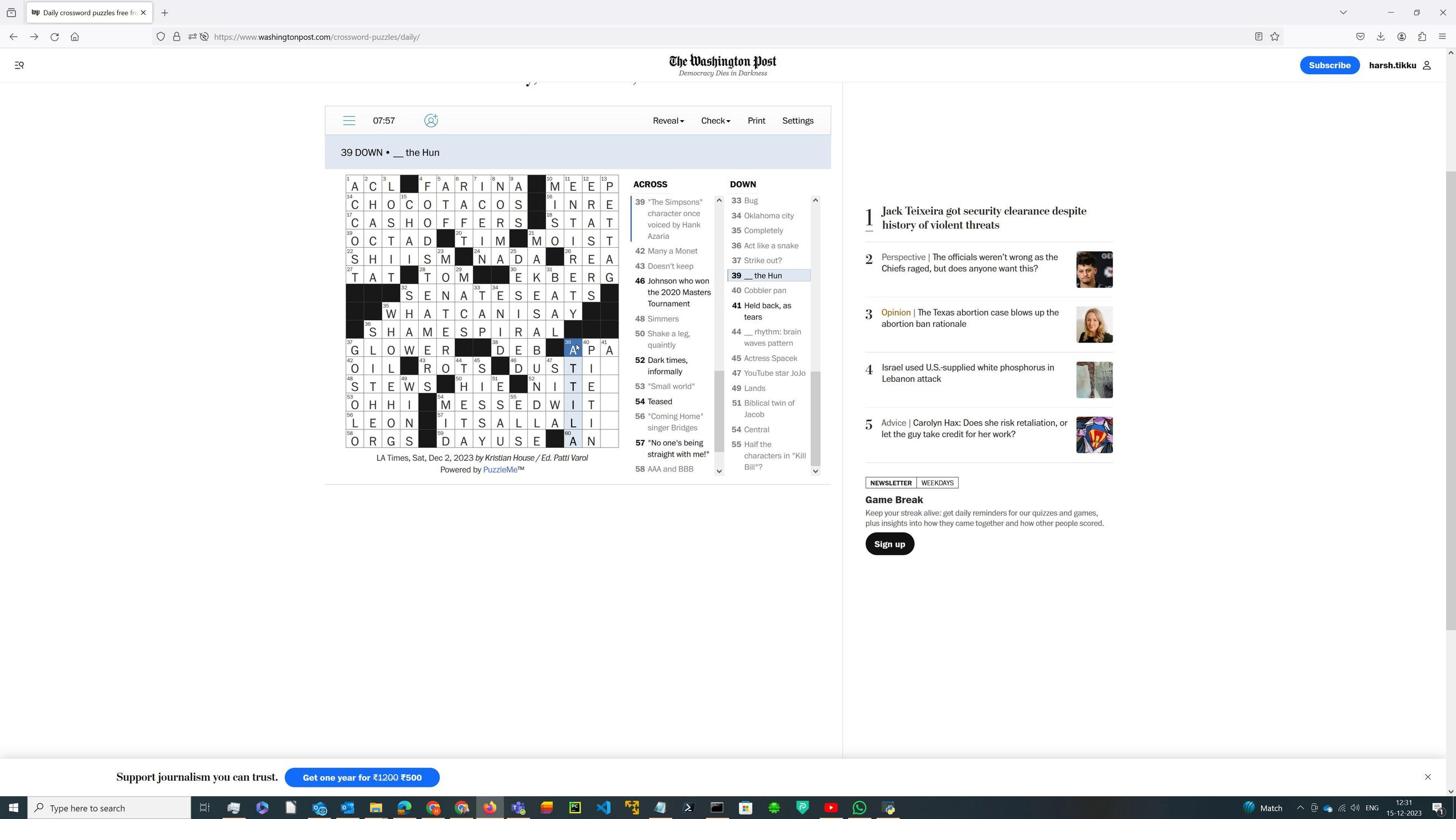 
Action: Mouse pressed left at (931, 458)
Screenshot: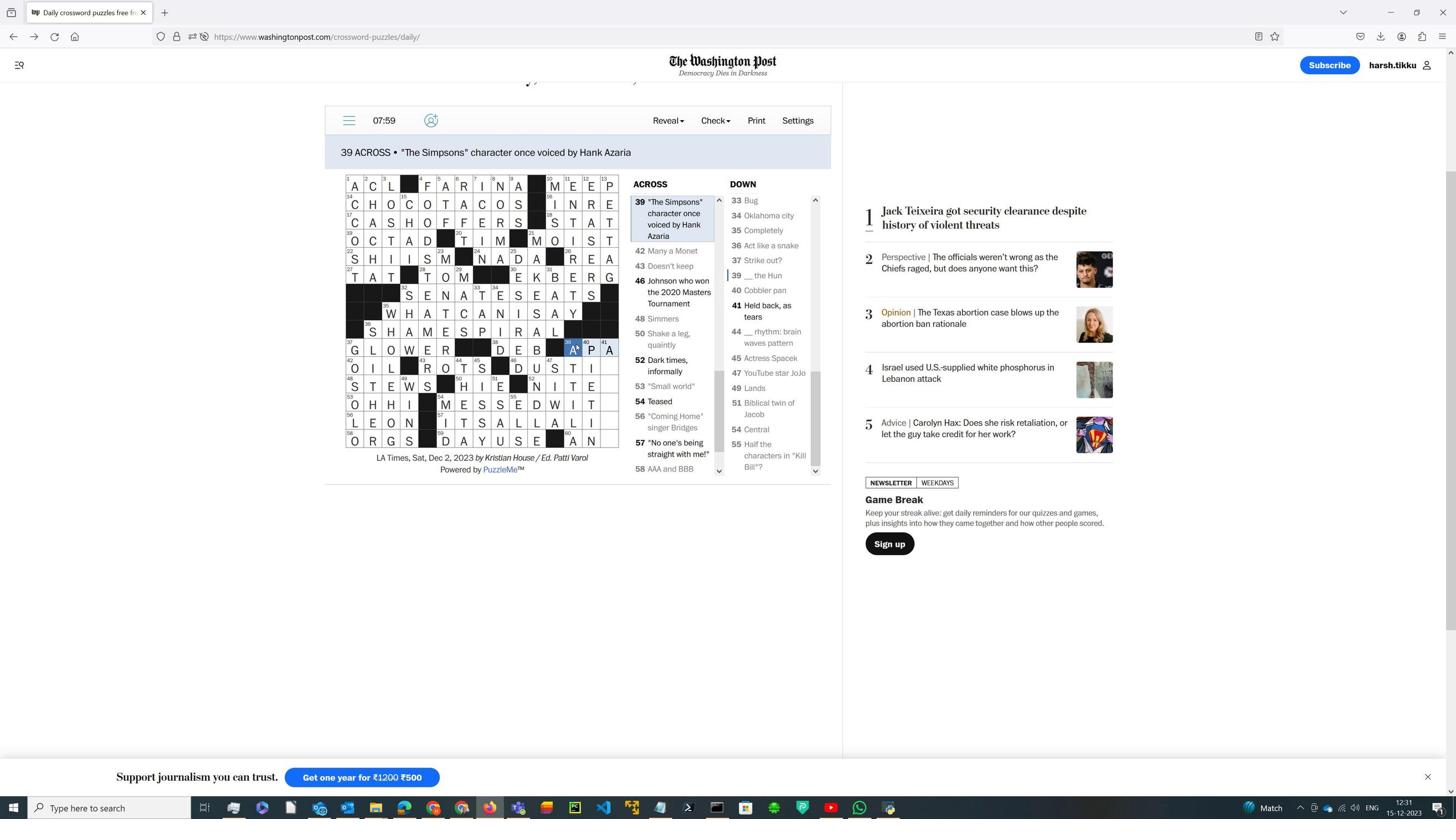 
Action: Mouse moved to (932, 458)
Screenshot: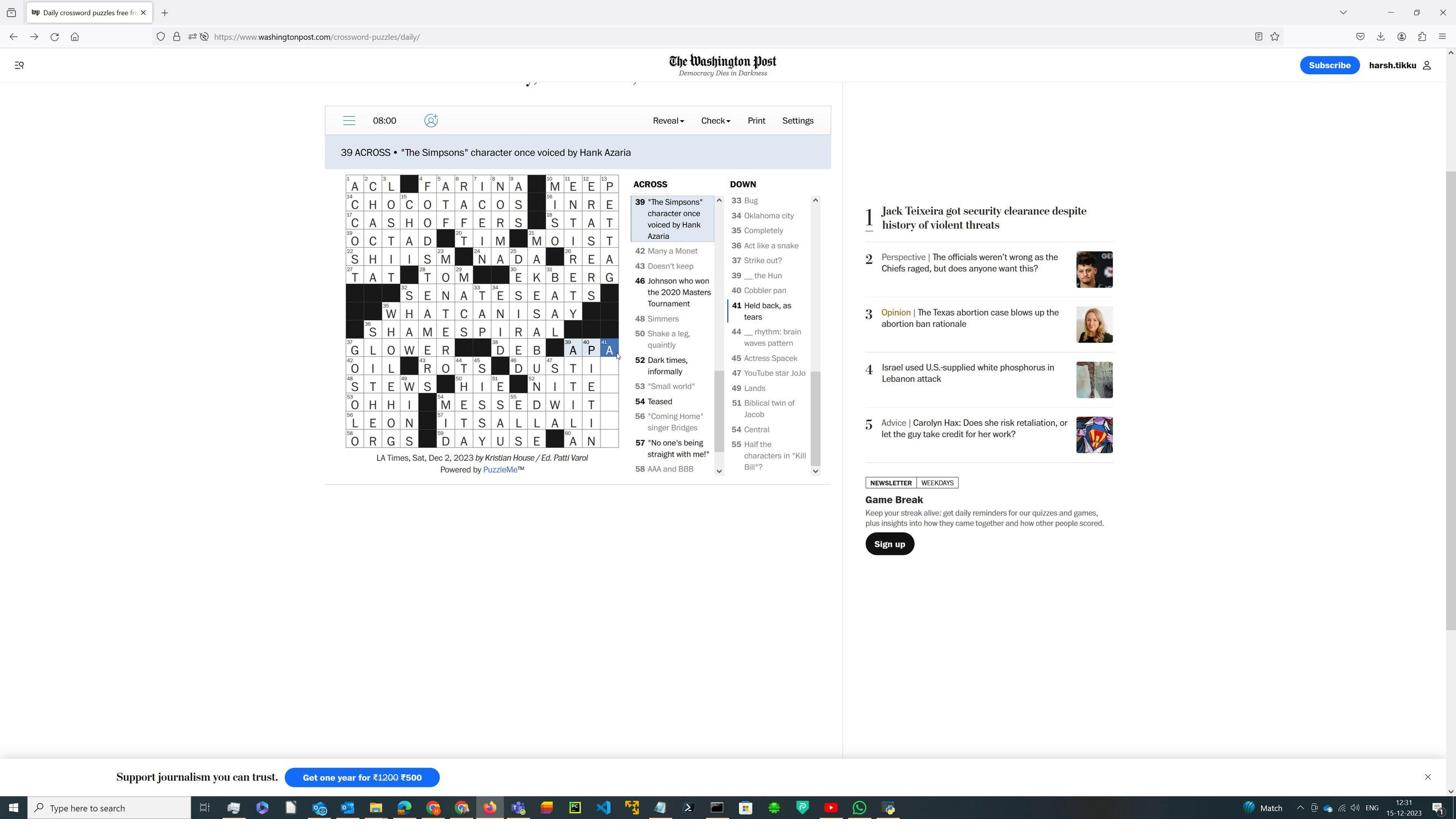 
Action: Mouse pressed left at (932, 458)
Screenshot: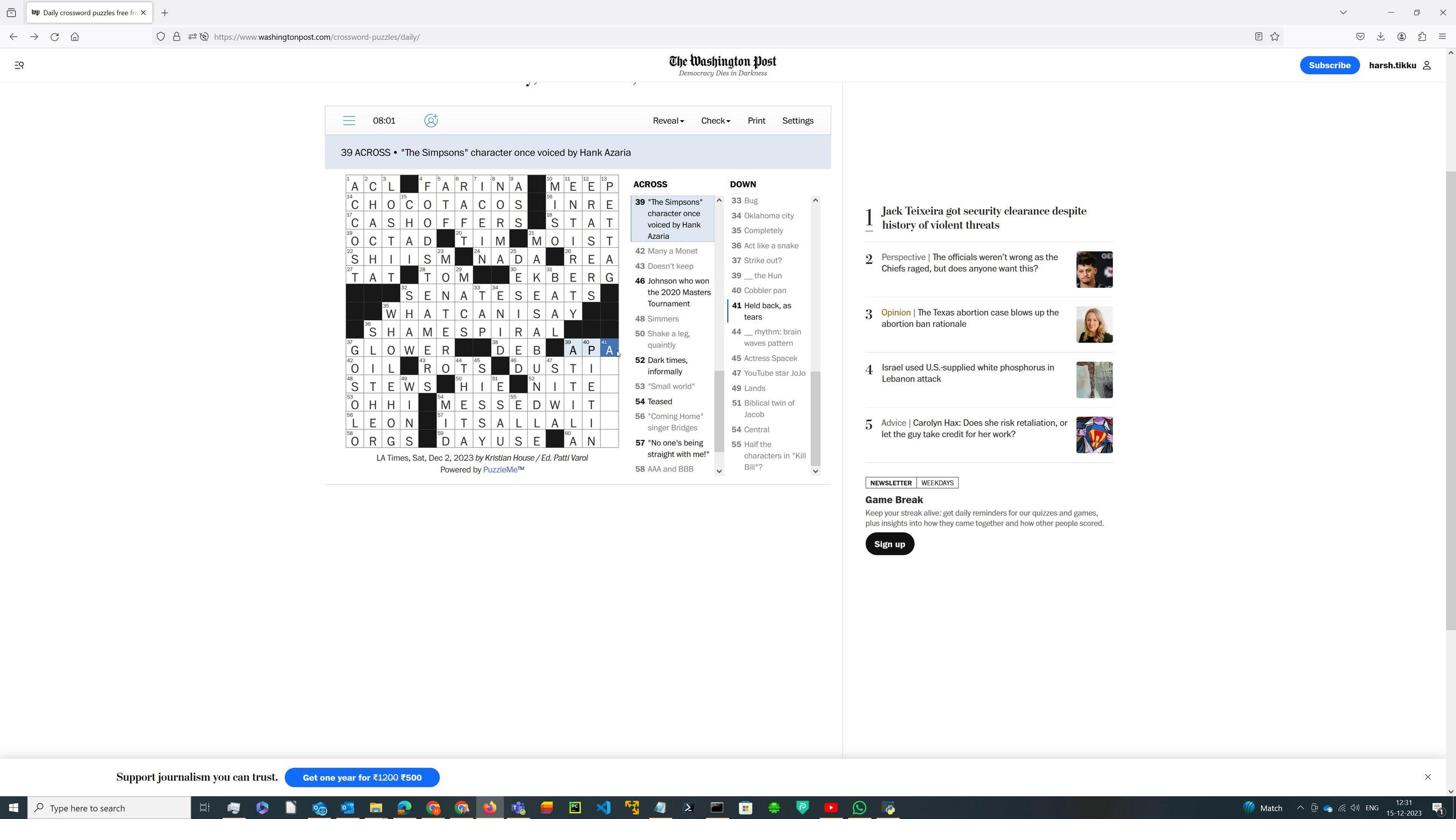 
Action: Mouse moved to (932, 458)
Screenshot: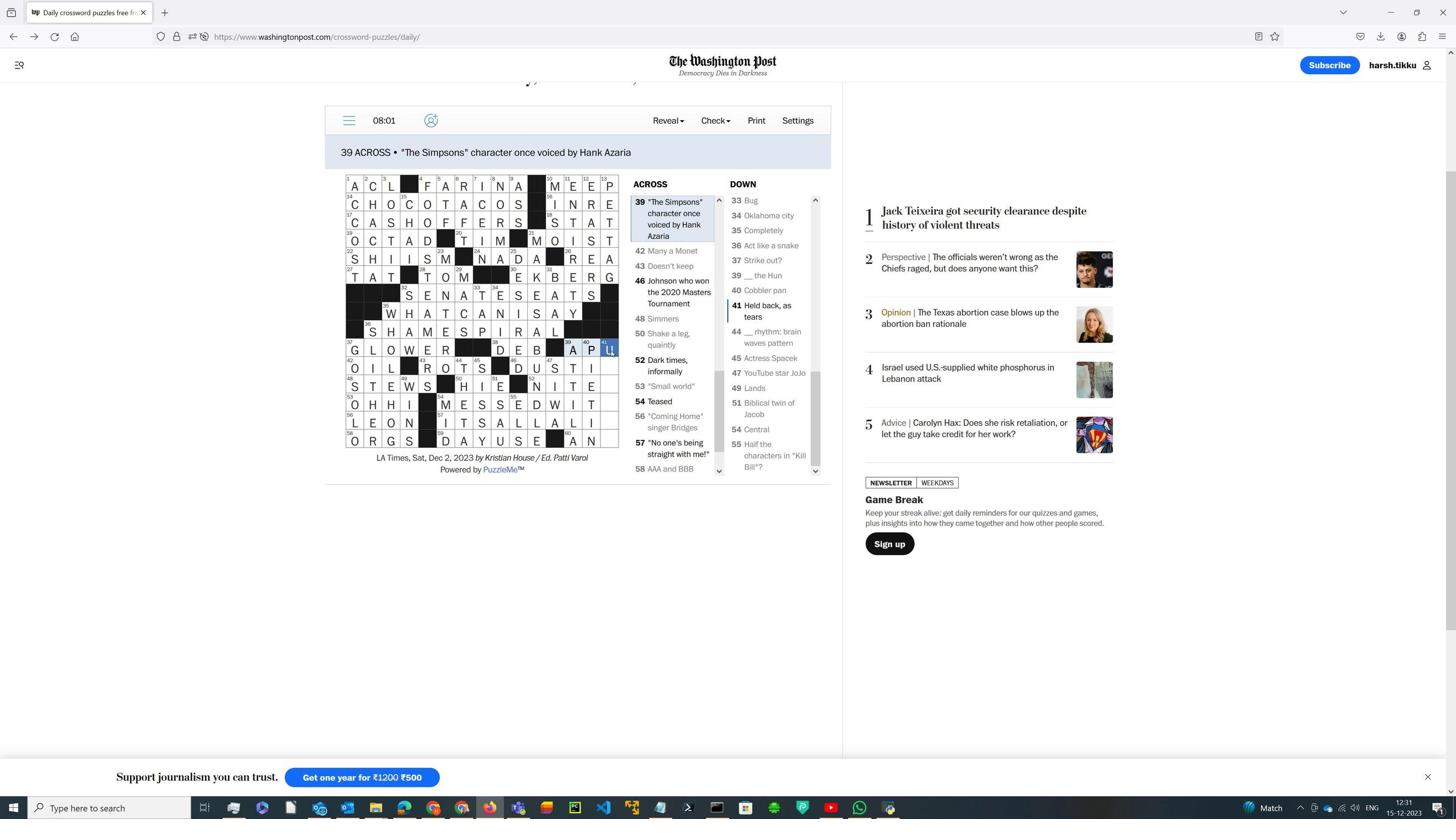 
Action: Key pressed u
Screenshot: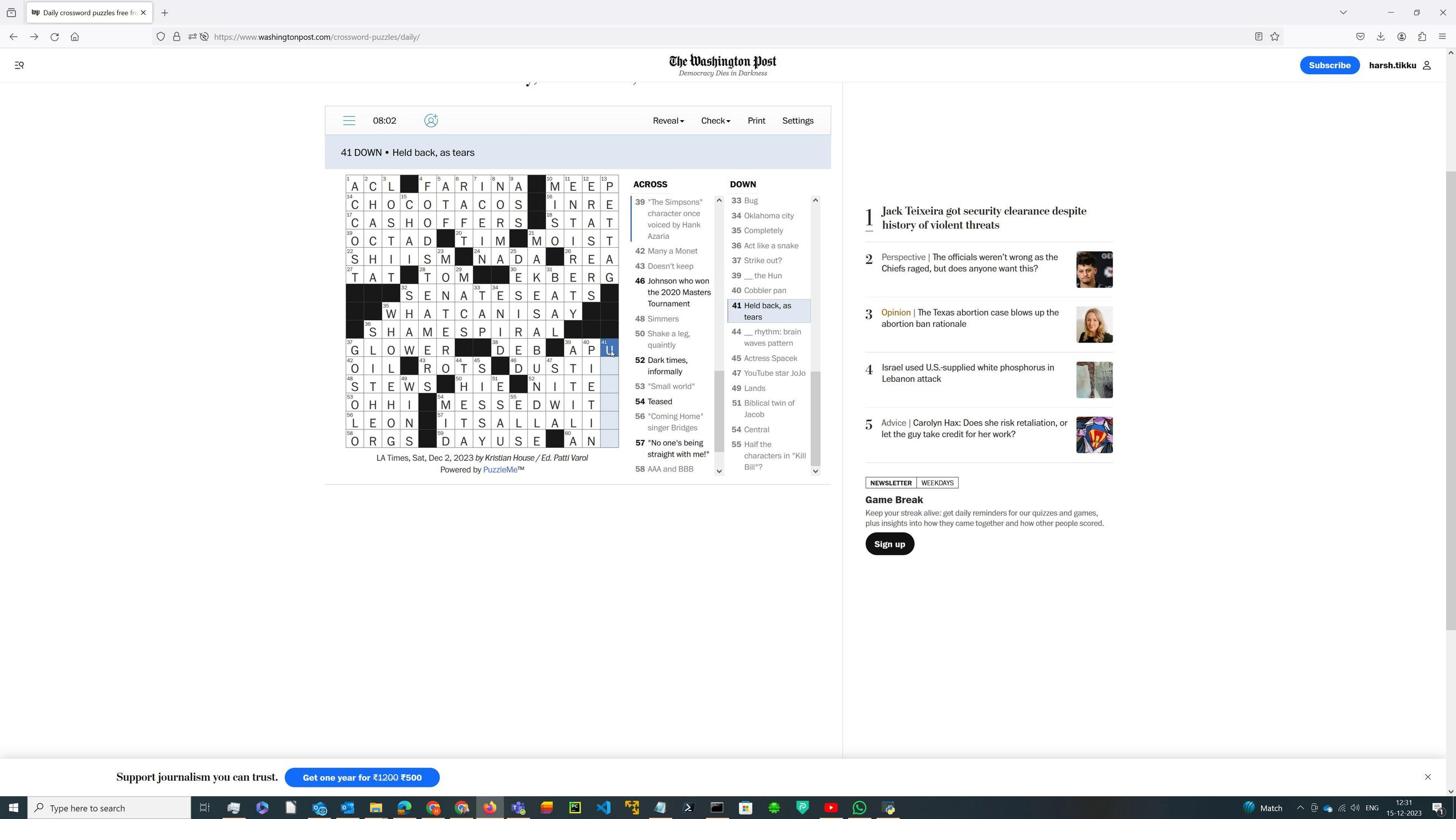 
Action: Mouse moved to (932, 458)
Screenshot: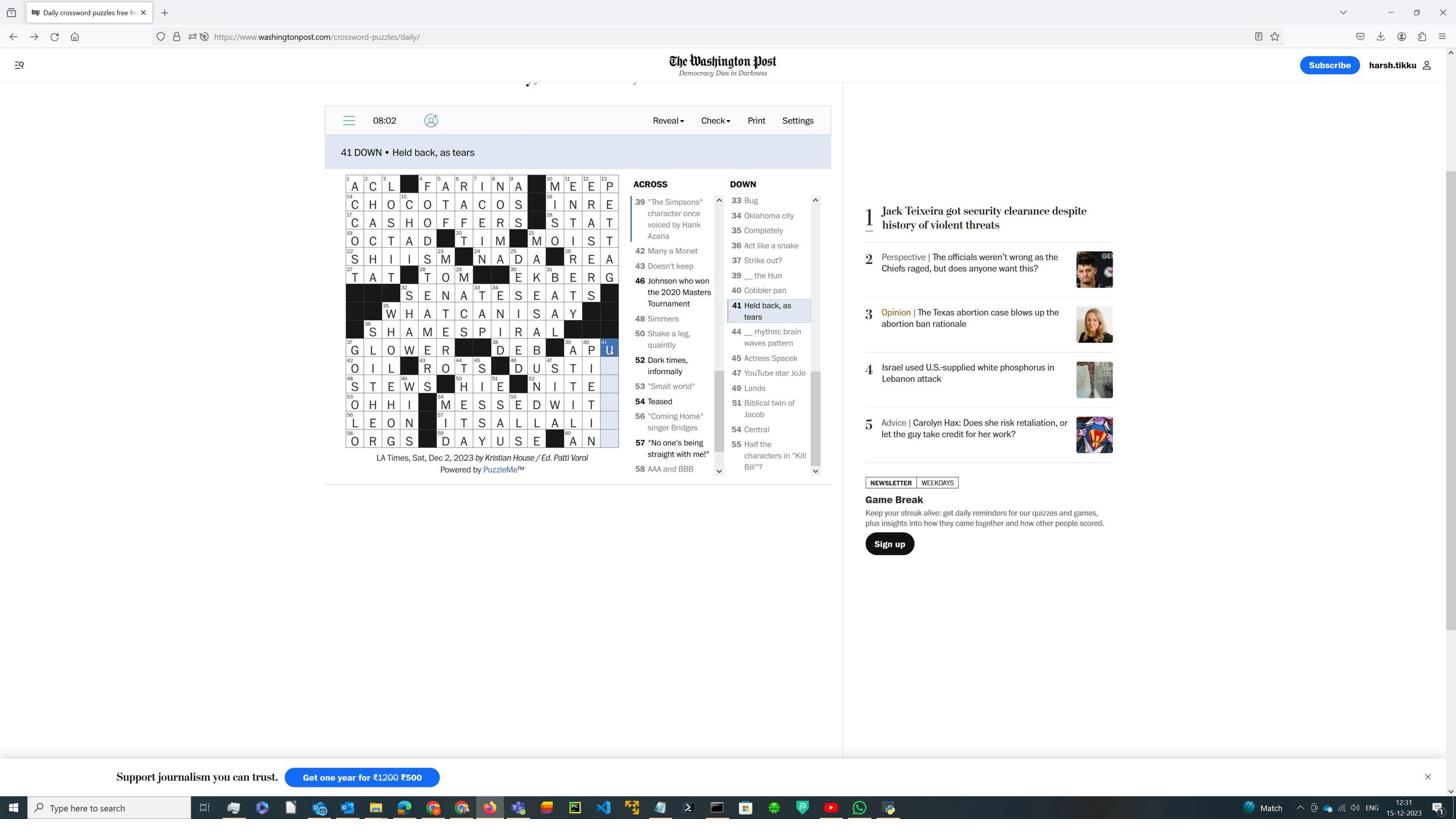 
Action: Mouse pressed left at (932, 458)
Screenshot: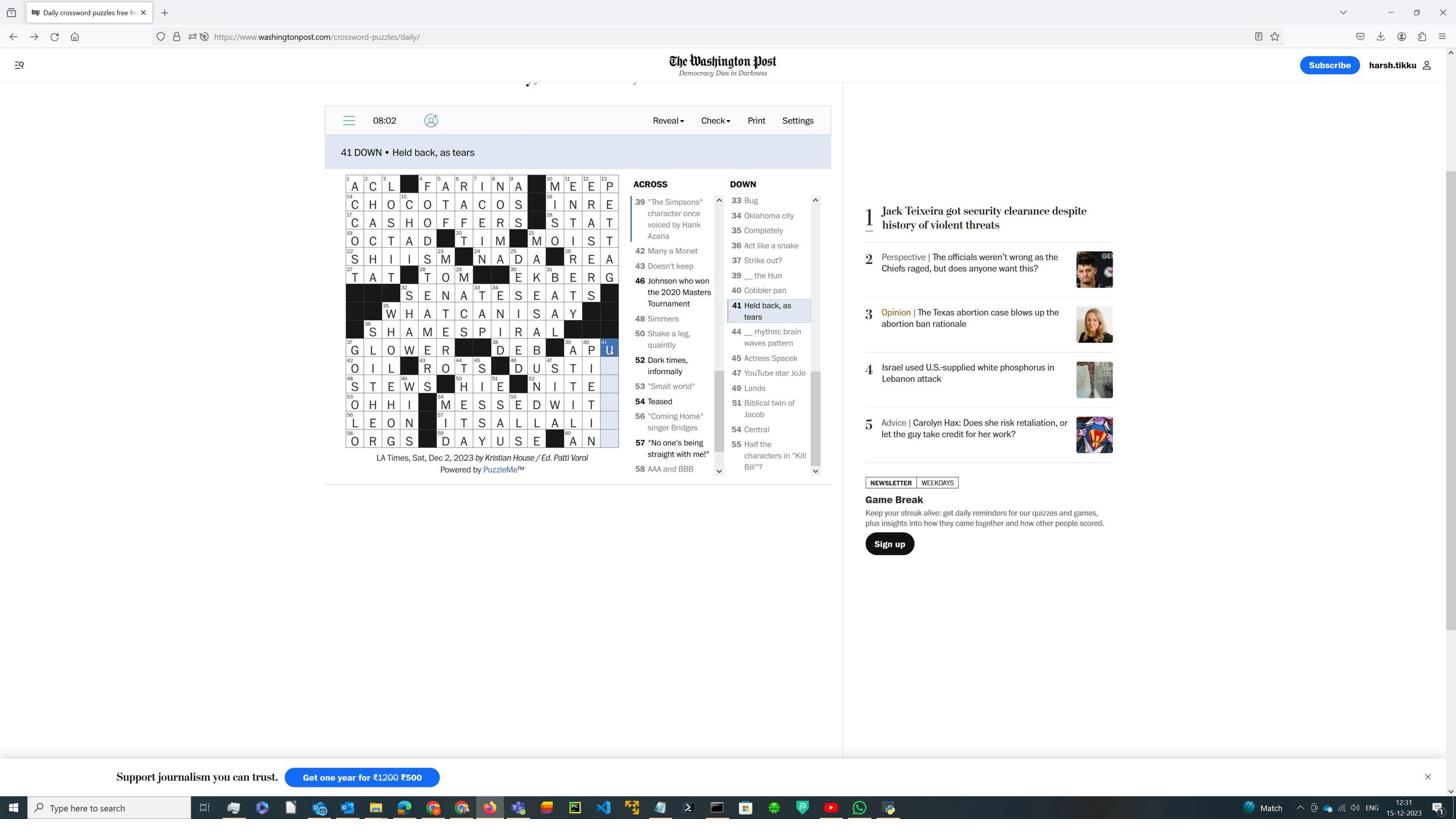 
Action: Mouse moved to (932, 458)
Screenshot: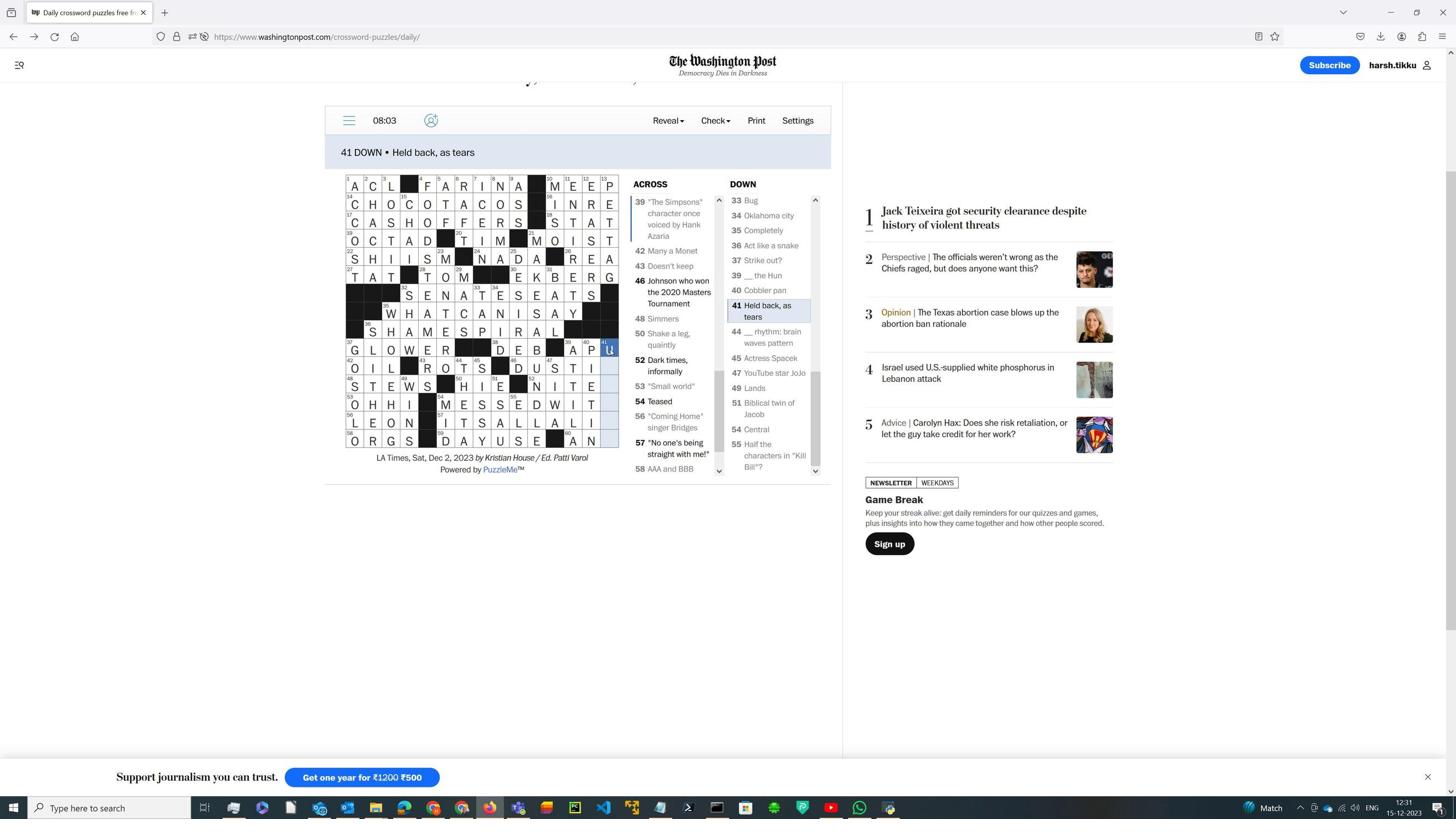 
Action: Key pressed unshed
Screenshot: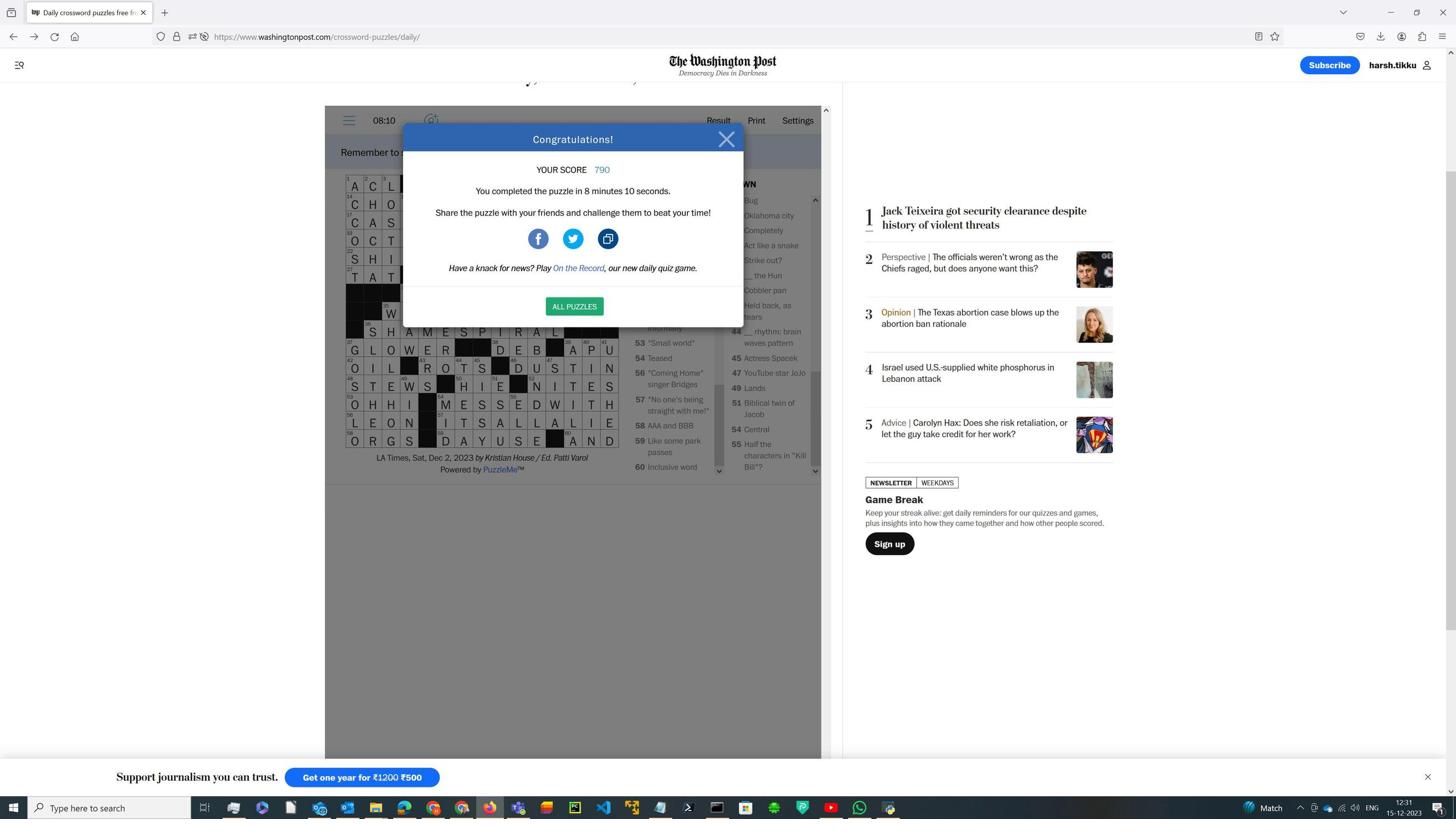 
